 Task: Compose an email with the signature Genevieve Ramirez with the subject Update on a promotion and the message I would like to schedule a meeting to discuss the new company policies. from softage.8@softage.net to softage.2@softage.net Select the numbered list and change the font typography to strikethroughSelect the numbered list and remove the font typography strikethrough Send the email. Finally, move the email from Sent Items to the label Skincare
Action: Mouse moved to (112, 128)
Screenshot: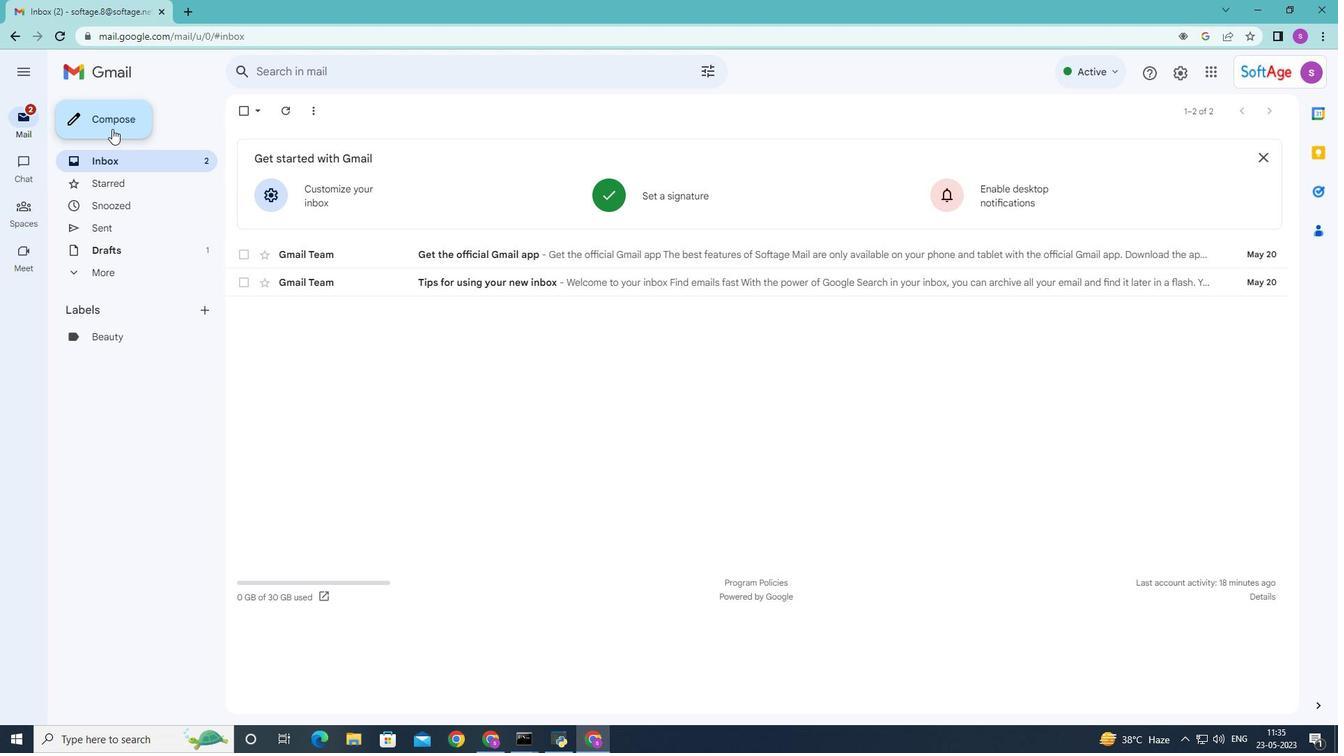 
Action: Mouse pressed left at (112, 128)
Screenshot: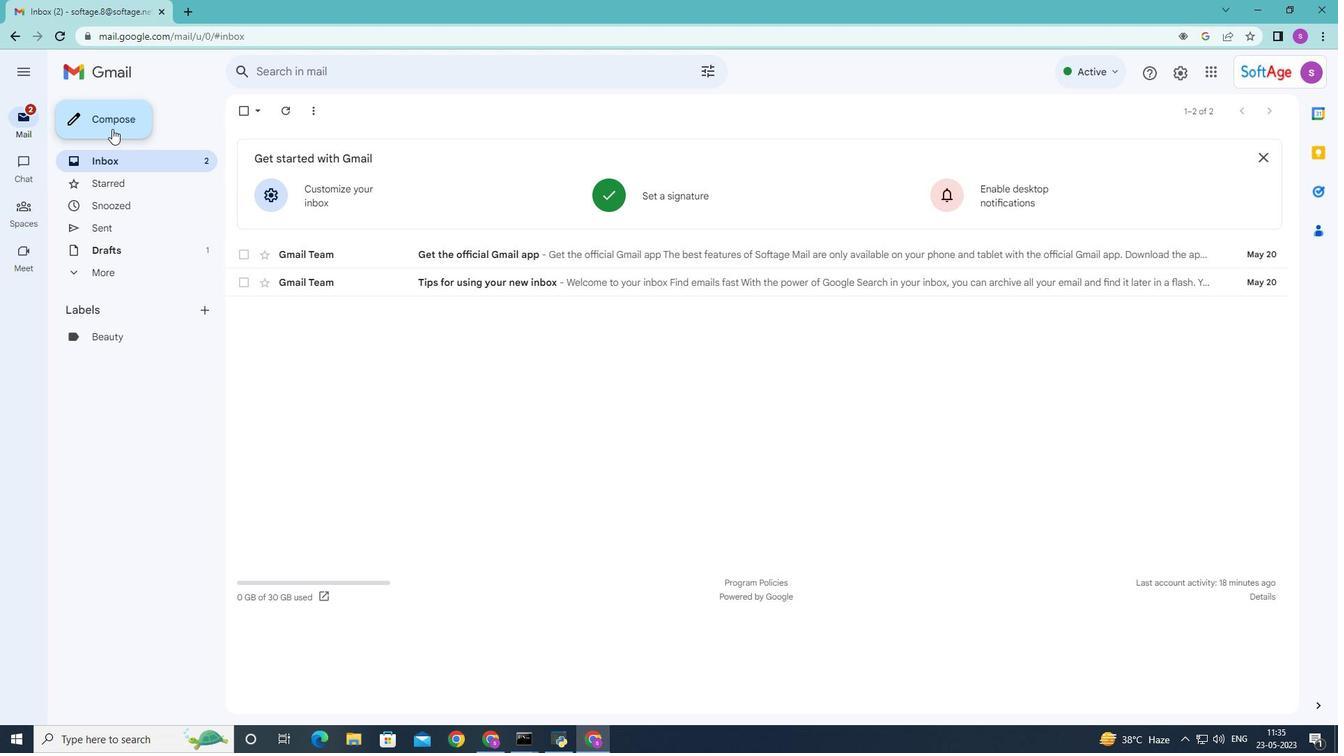 
Action: Mouse moved to (933, 450)
Screenshot: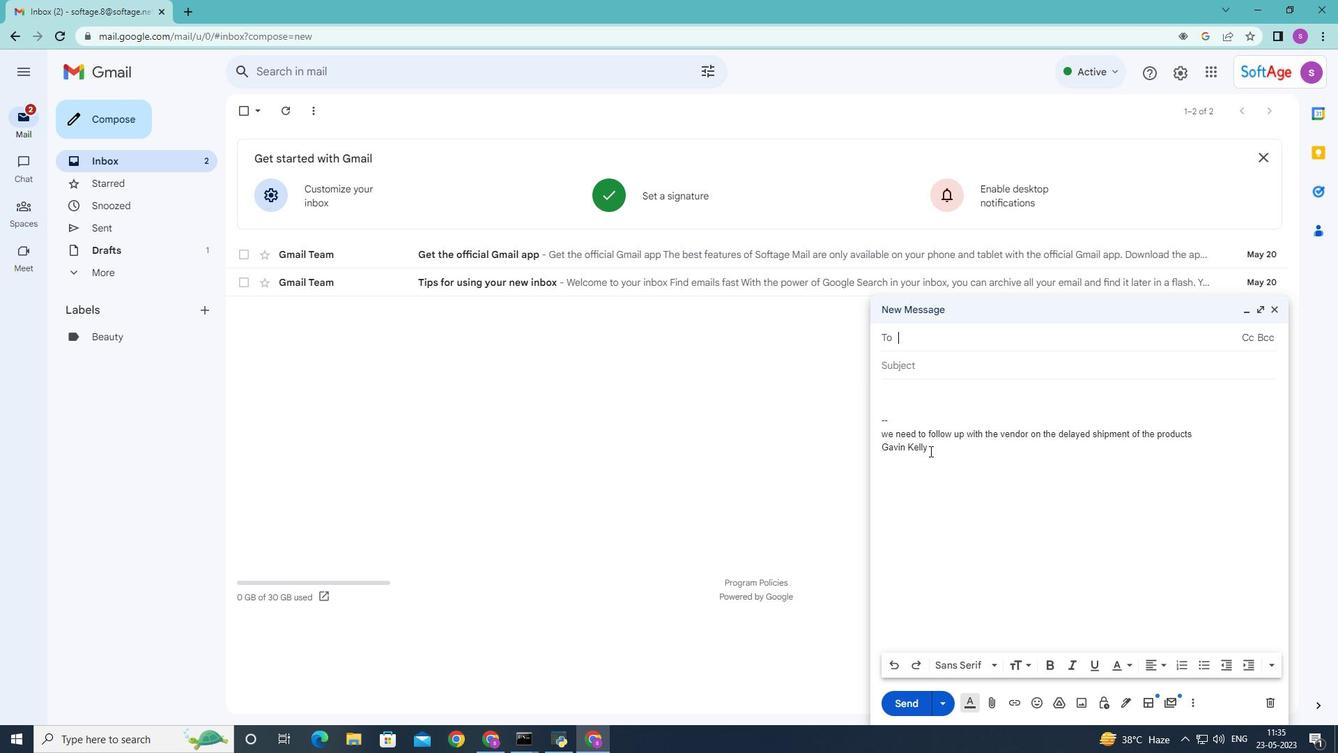 
Action: Mouse pressed left at (933, 450)
Screenshot: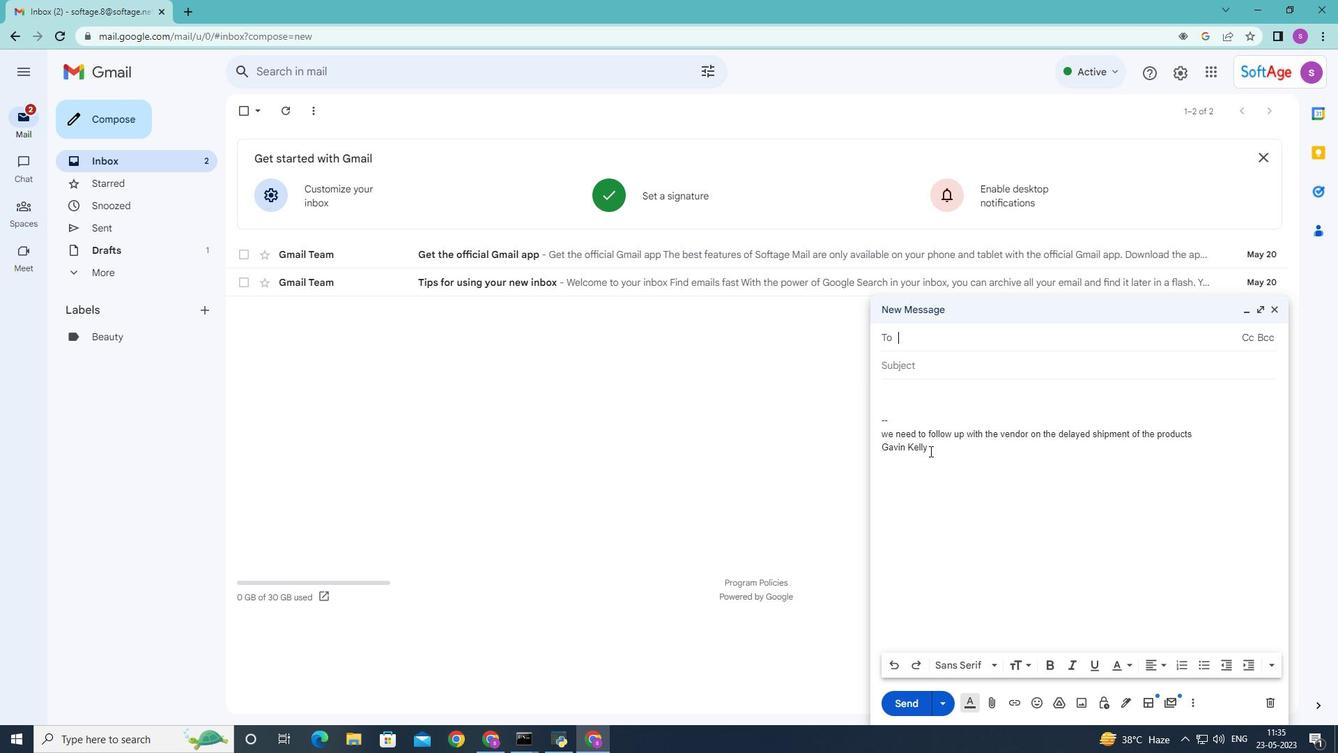 
Action: Mouse moved to (865, 419)
Screenshot: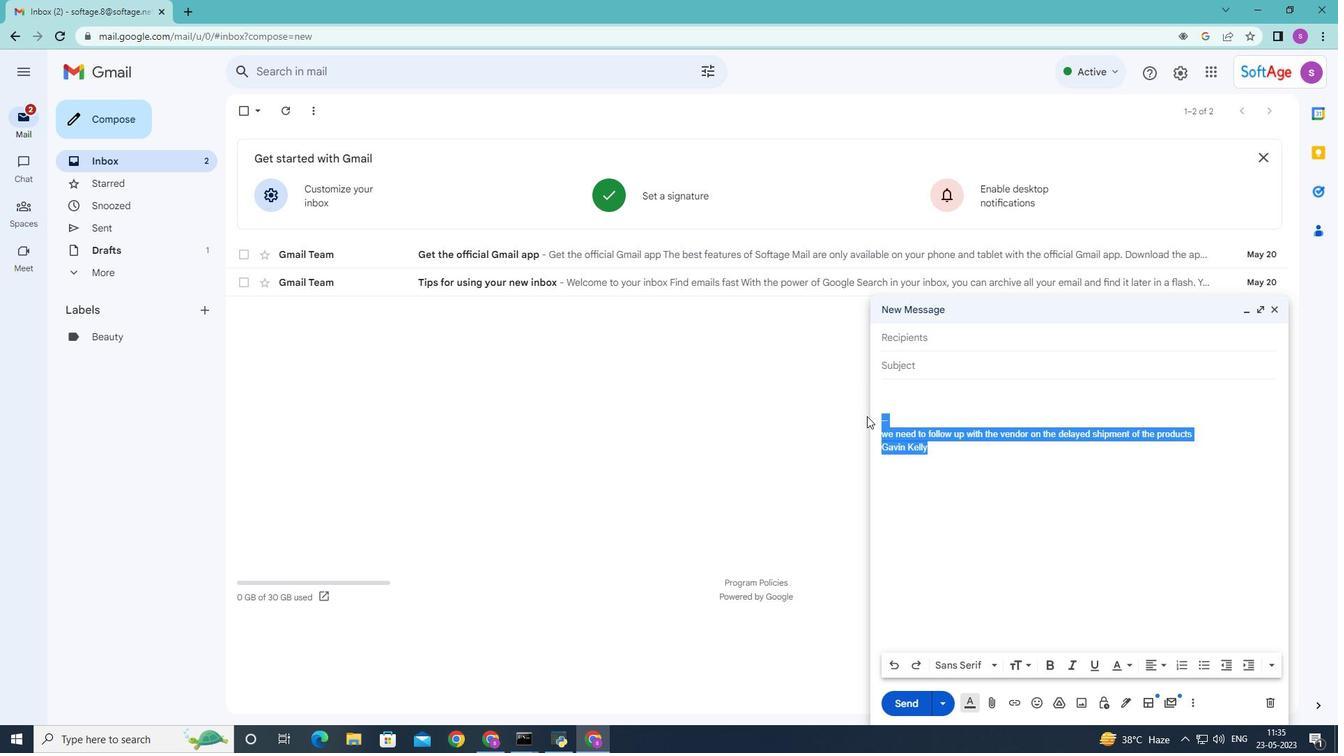 
Action: Key pressed <Key.backspace>
Screenshot: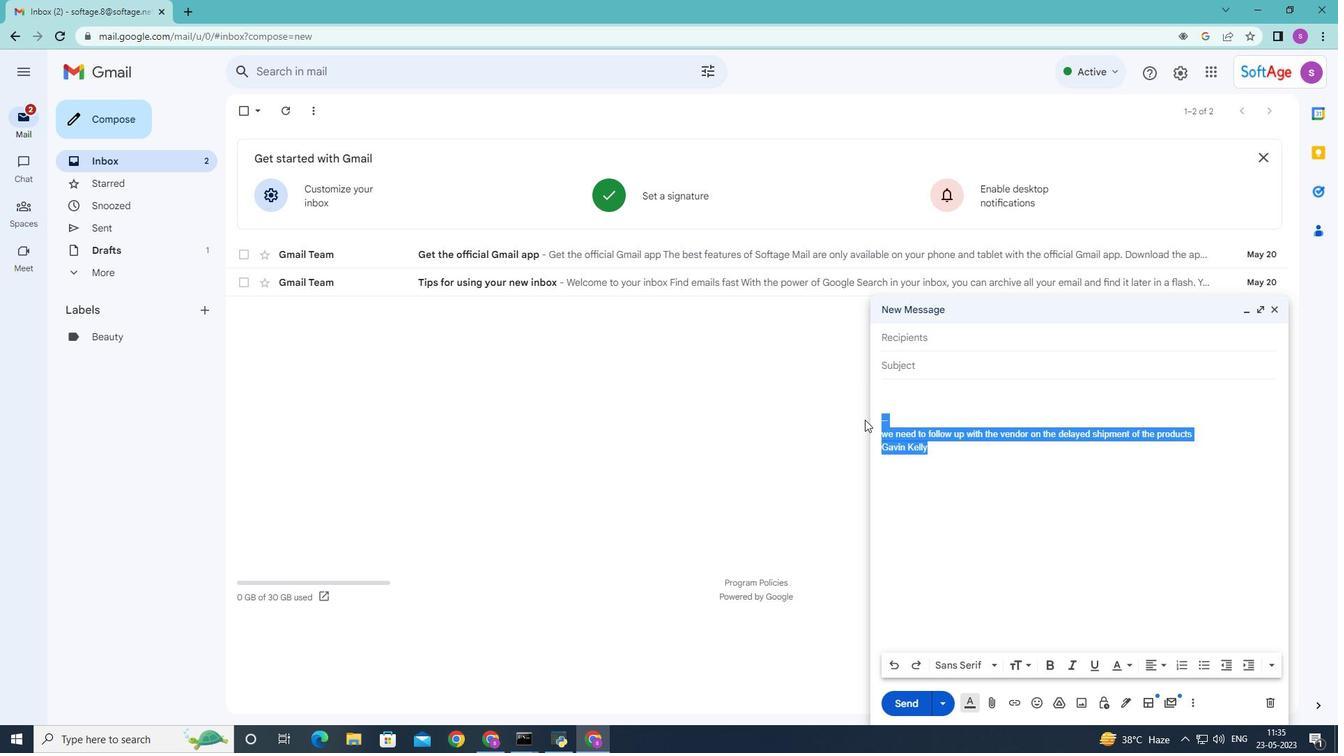 
Action: Mouse moved to (1275, 307)
Screenshot: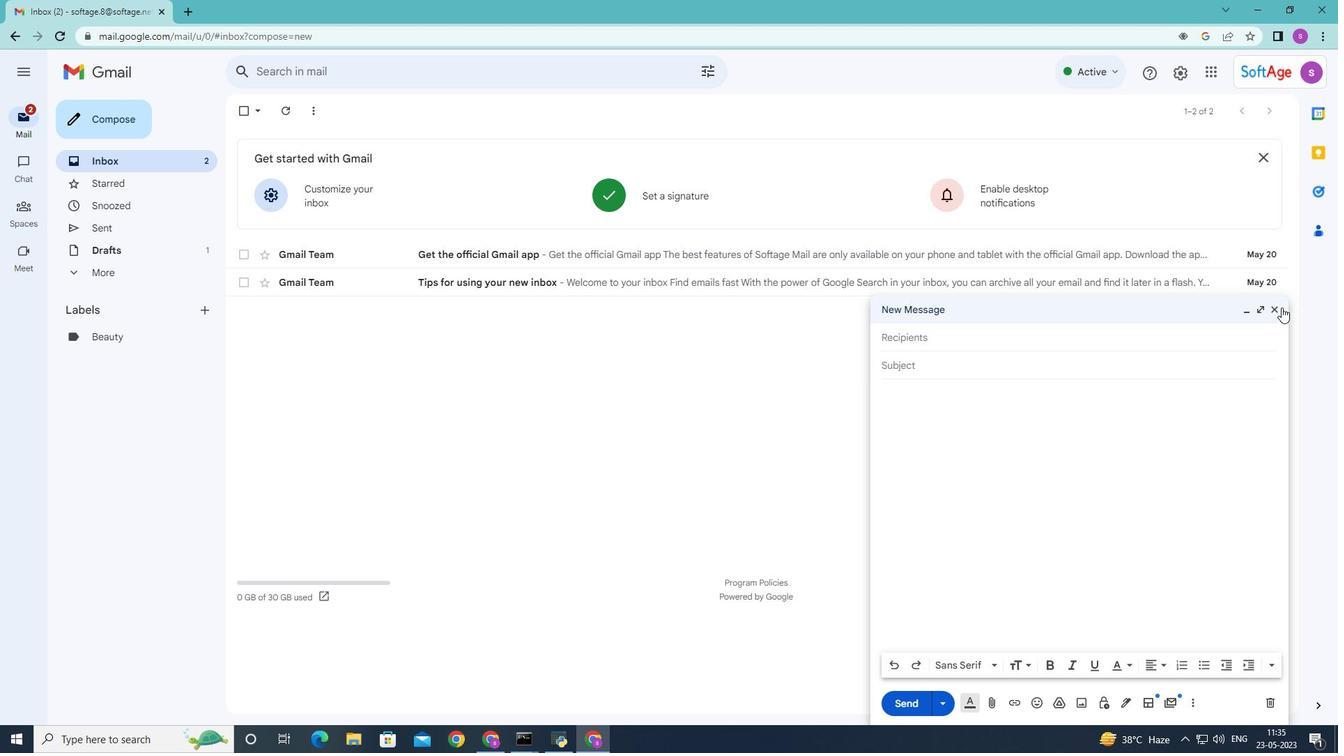 
Action: Mouse pressed left at (1275, 307)
Screenshot: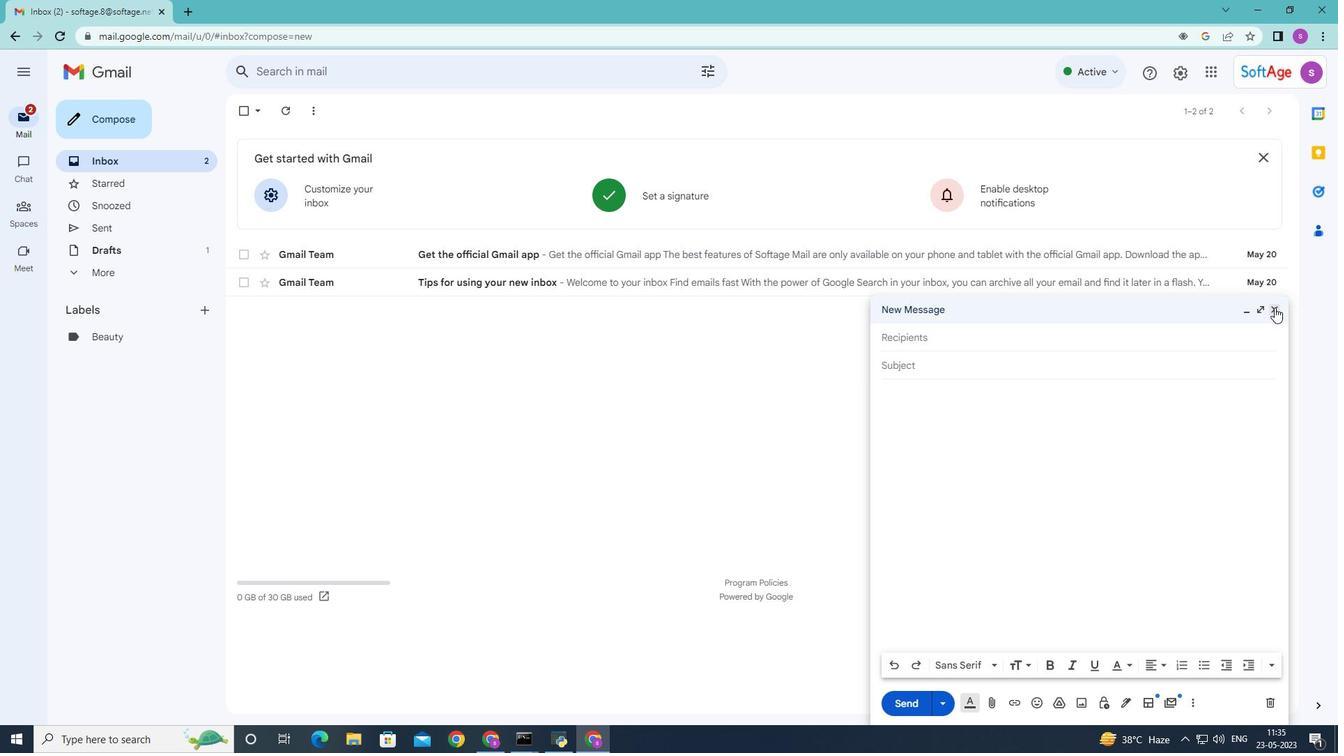 
Action: Mouse moved to (1182, 74)
Screenshot: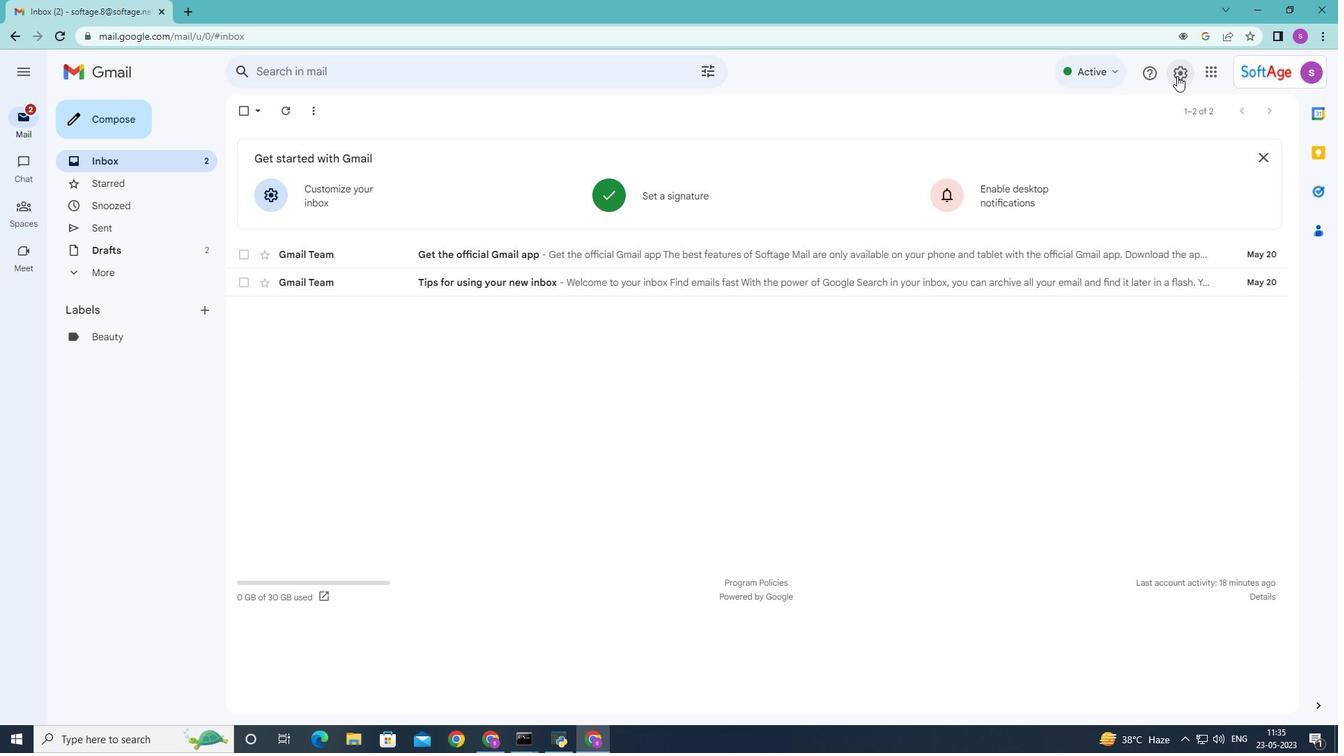 
Action: Mouse pressed left at (1182, 74)
Screenshot: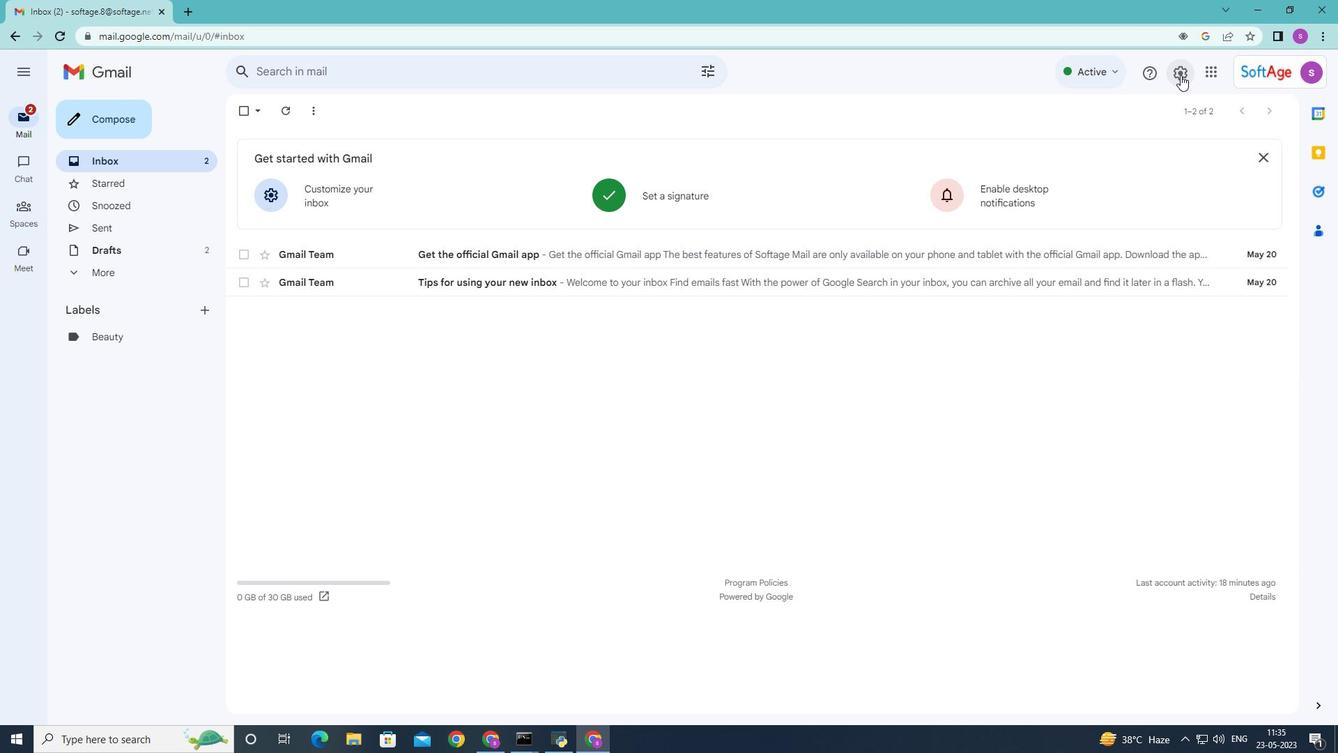 
Action: Mouse moved to (1214, 143)
Screenshot: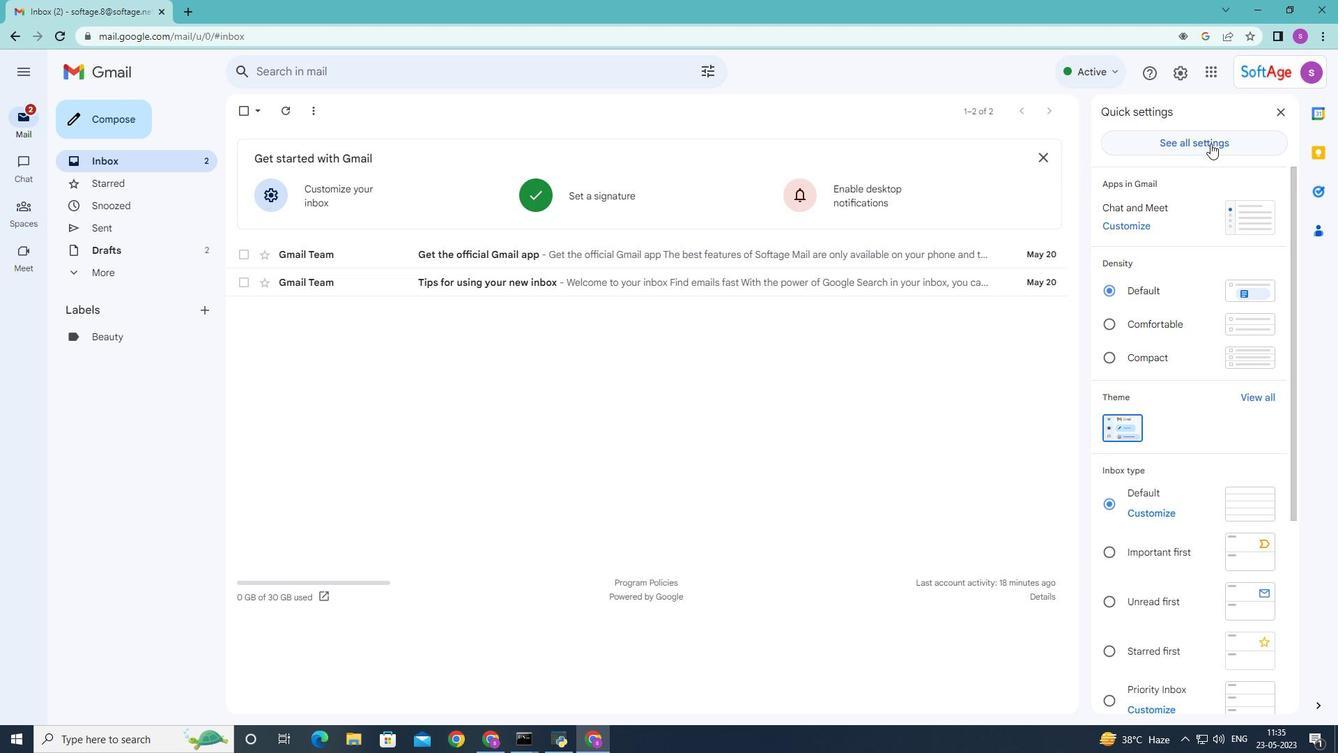 
Action: Mouse pressed left at (1214, 143)
Screenshot: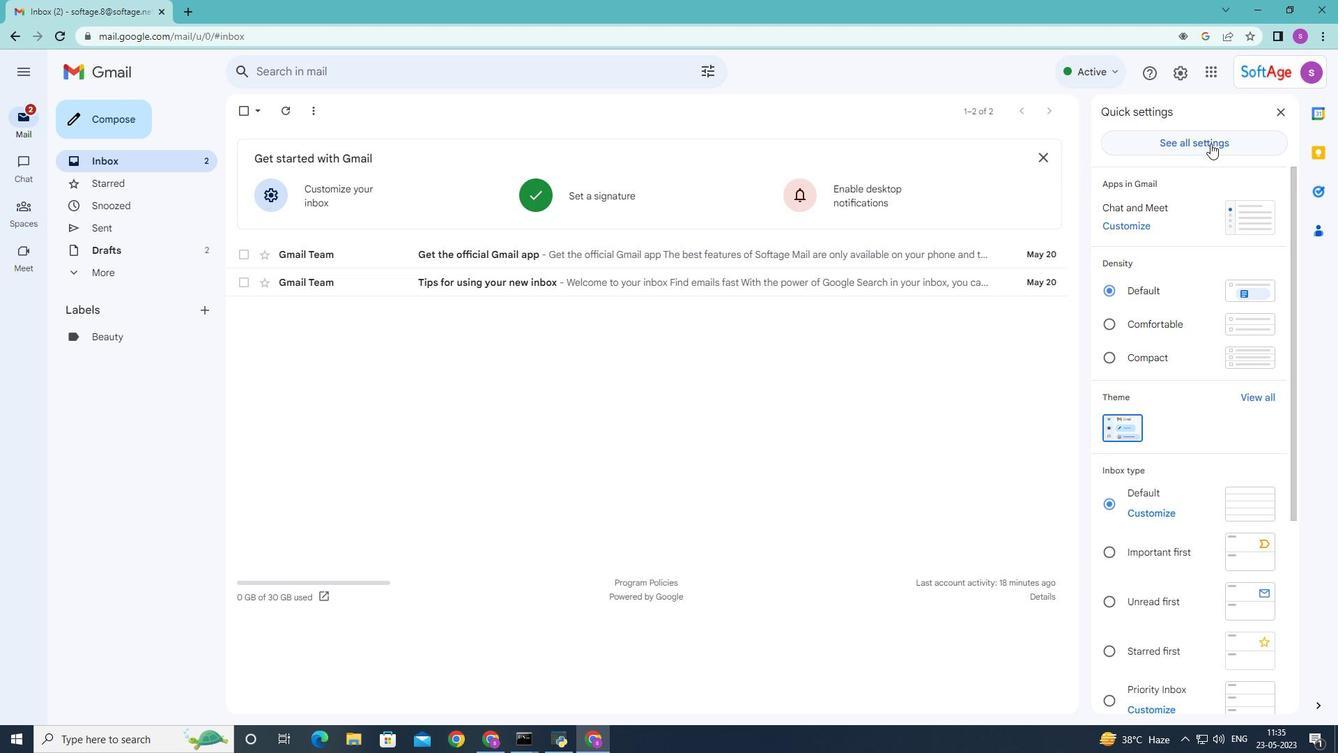 
Action: Mouse moved to (536, 479)
Screenshot: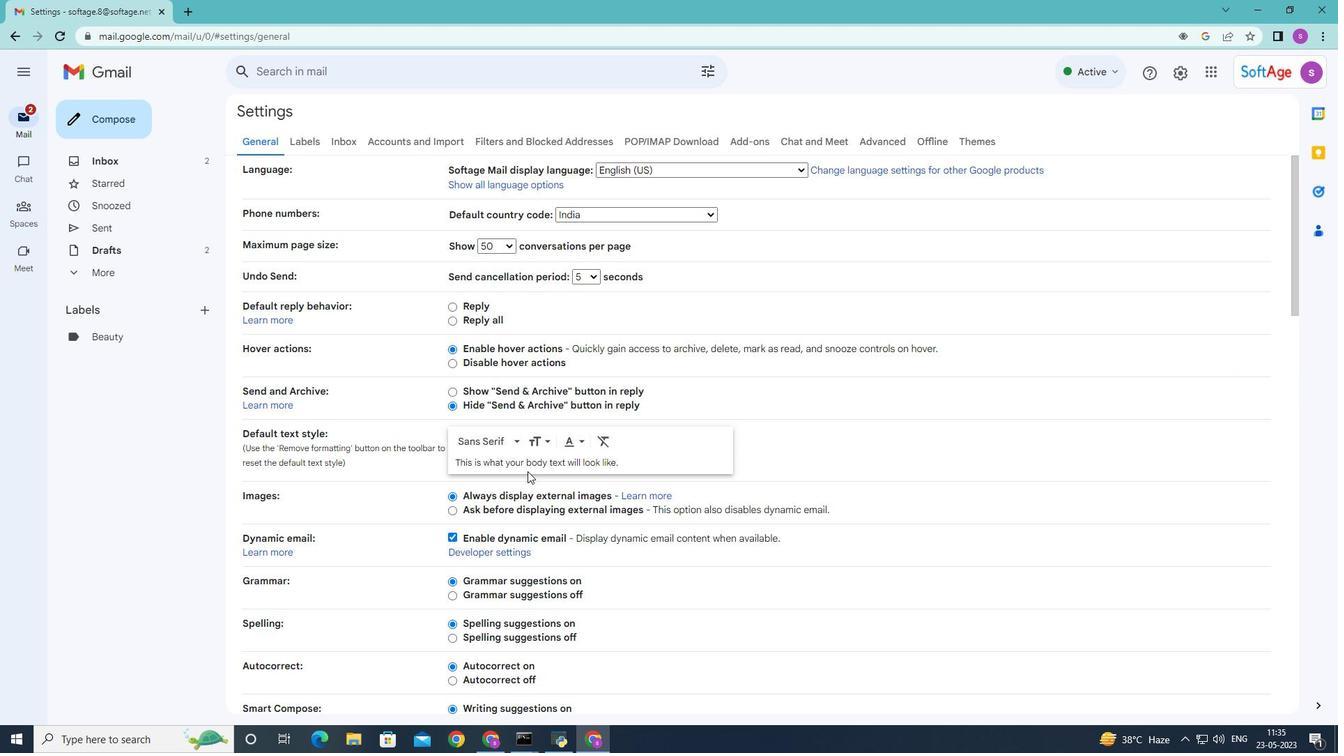 
Action: Mouse scrolled (536, 478) with delta (0, 0)
Screenshot: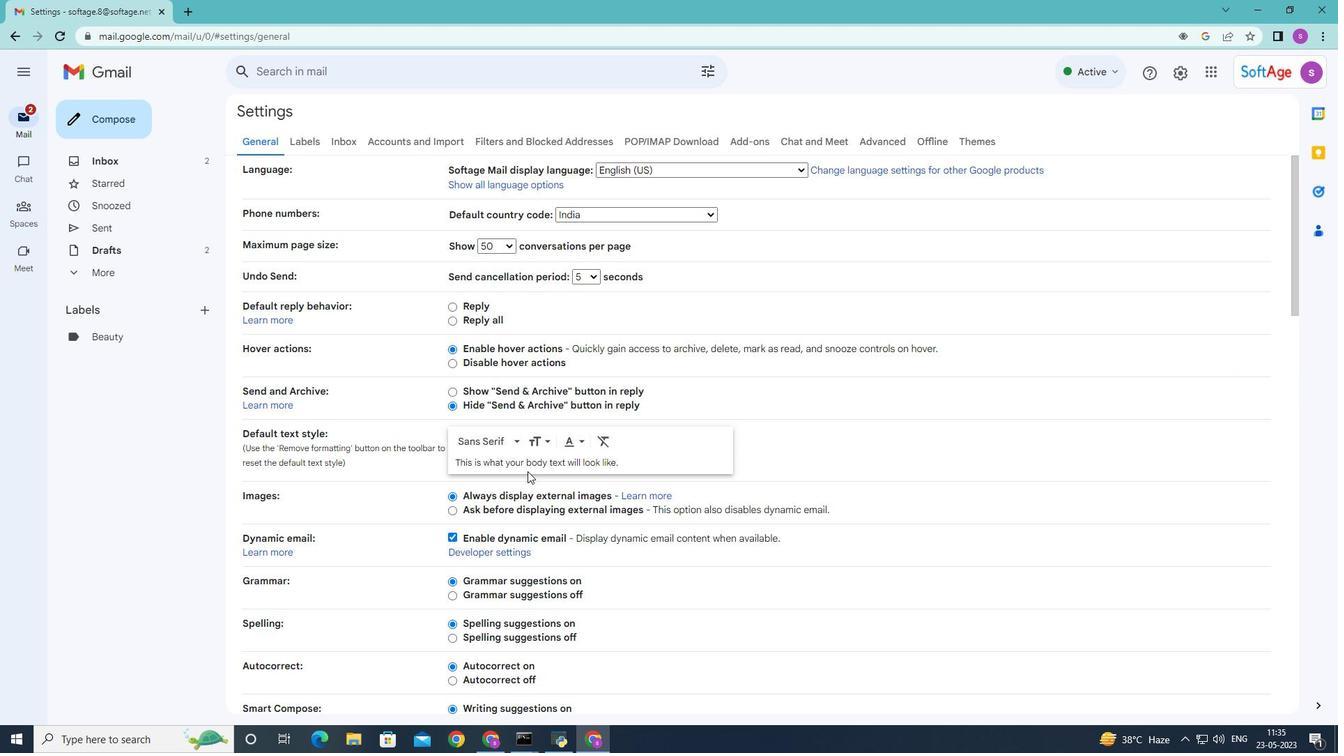
Action: Mouse moved to (537, 479)
Screenshot: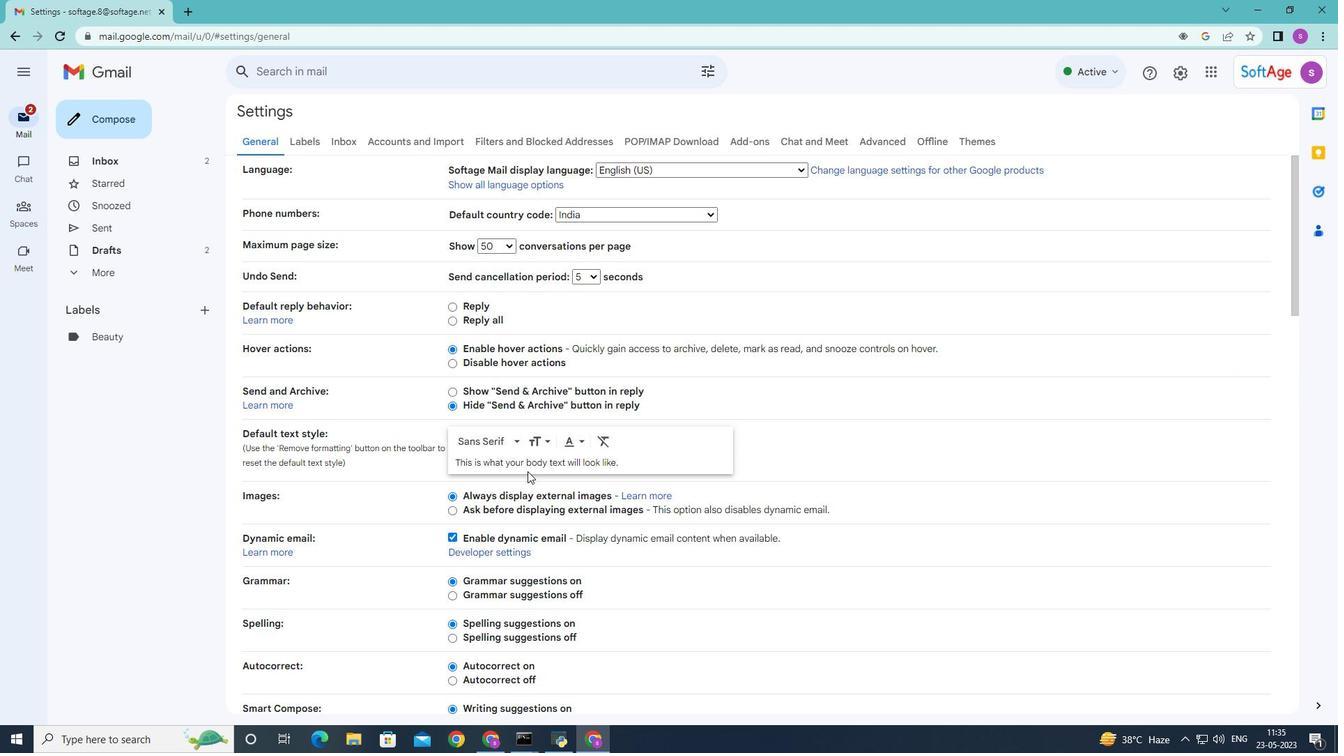 
Action: Mouse scrolled (537, 479) with delta (0, 0)
Screenshot: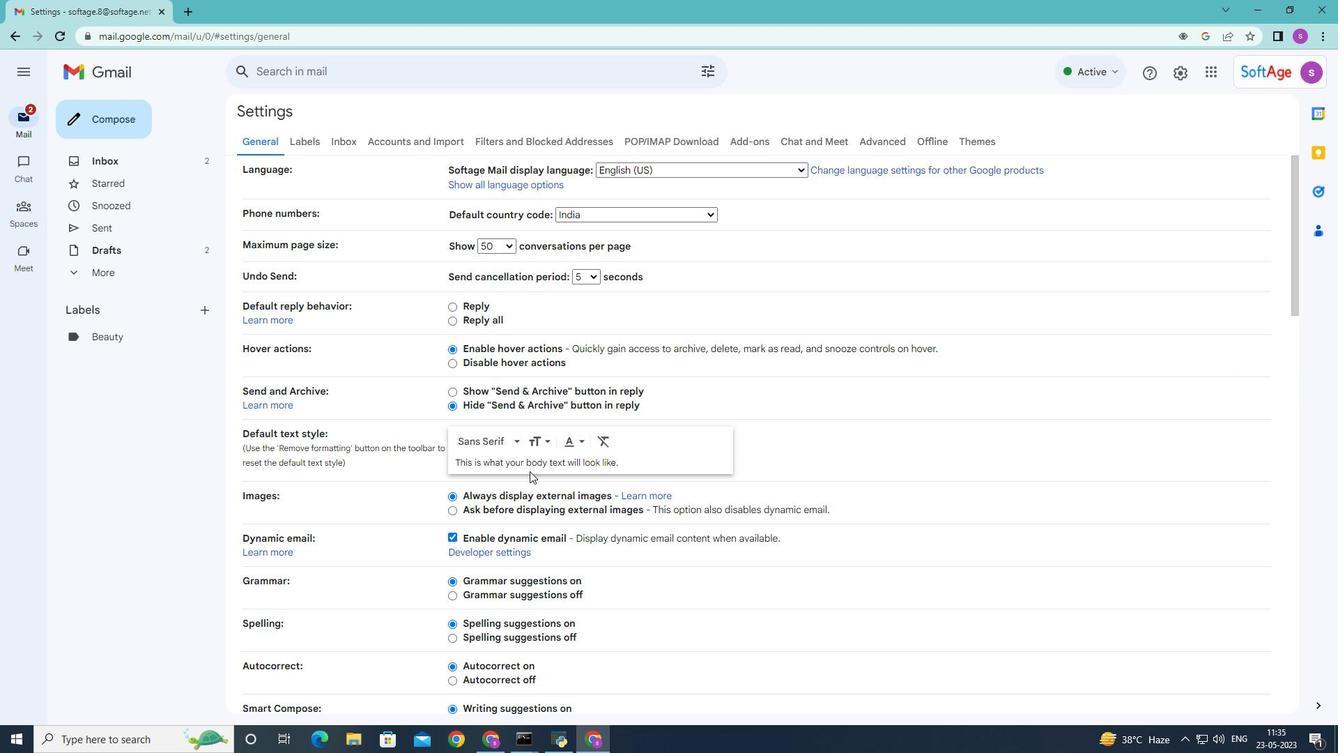 
Action: Mouse scrolled (537, 479) with delta (0, 0)
Screenshot: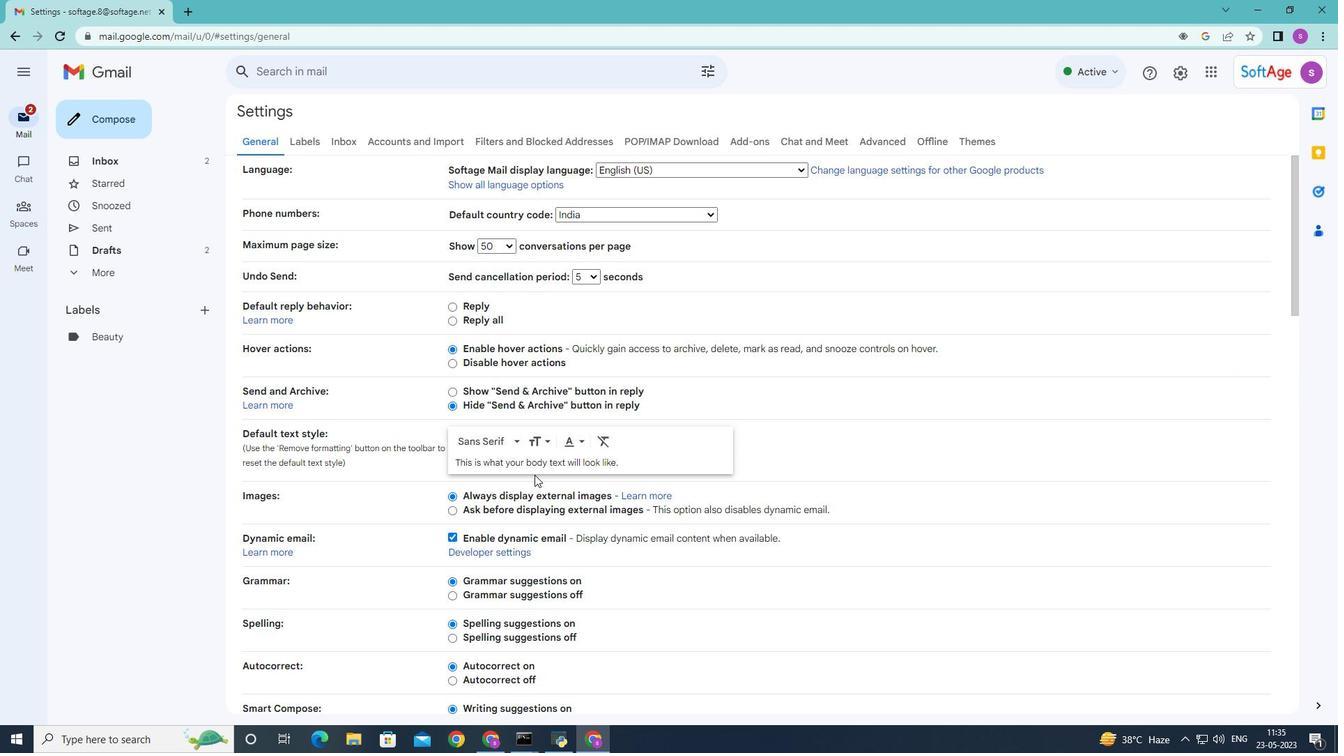 
Action: Mouse scrolled (537, 479) with delta (0, 0)
Screenshot: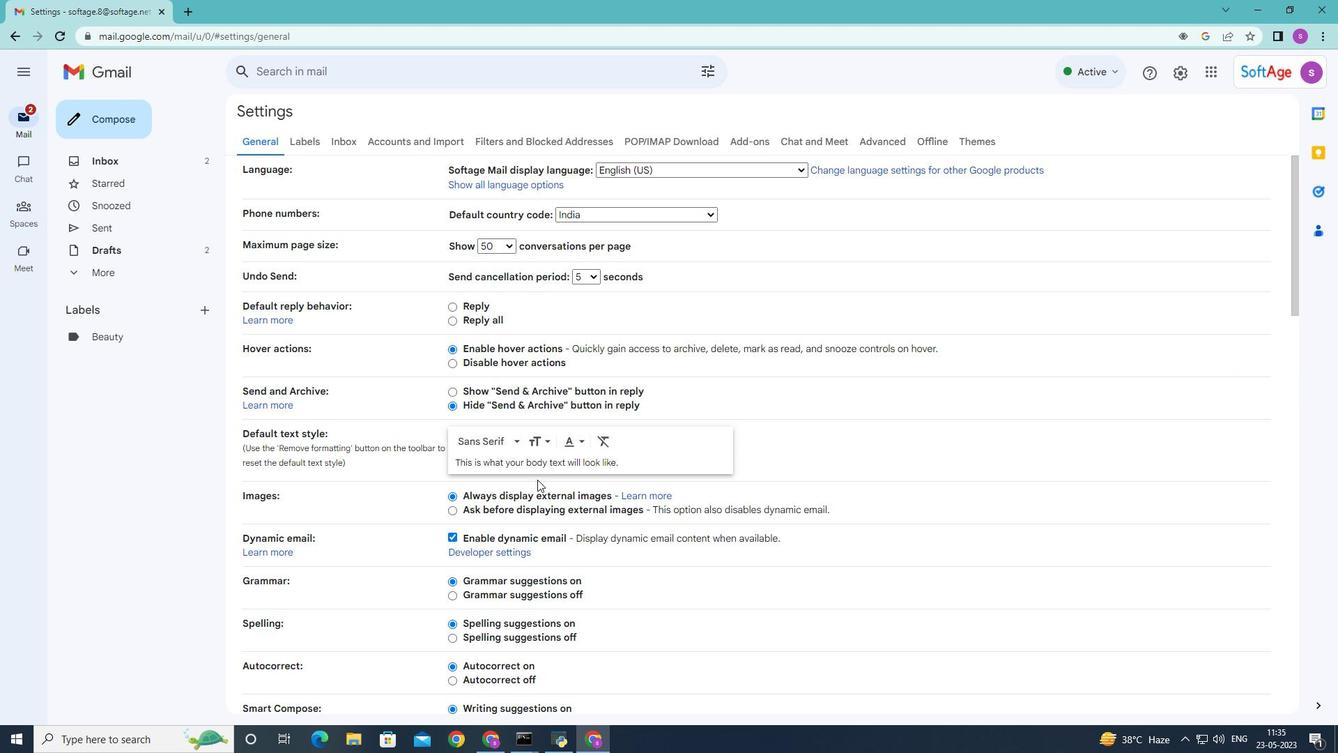 
Action: Mouse scrolled (537, 479) with delta (0, 0)
Screenshot: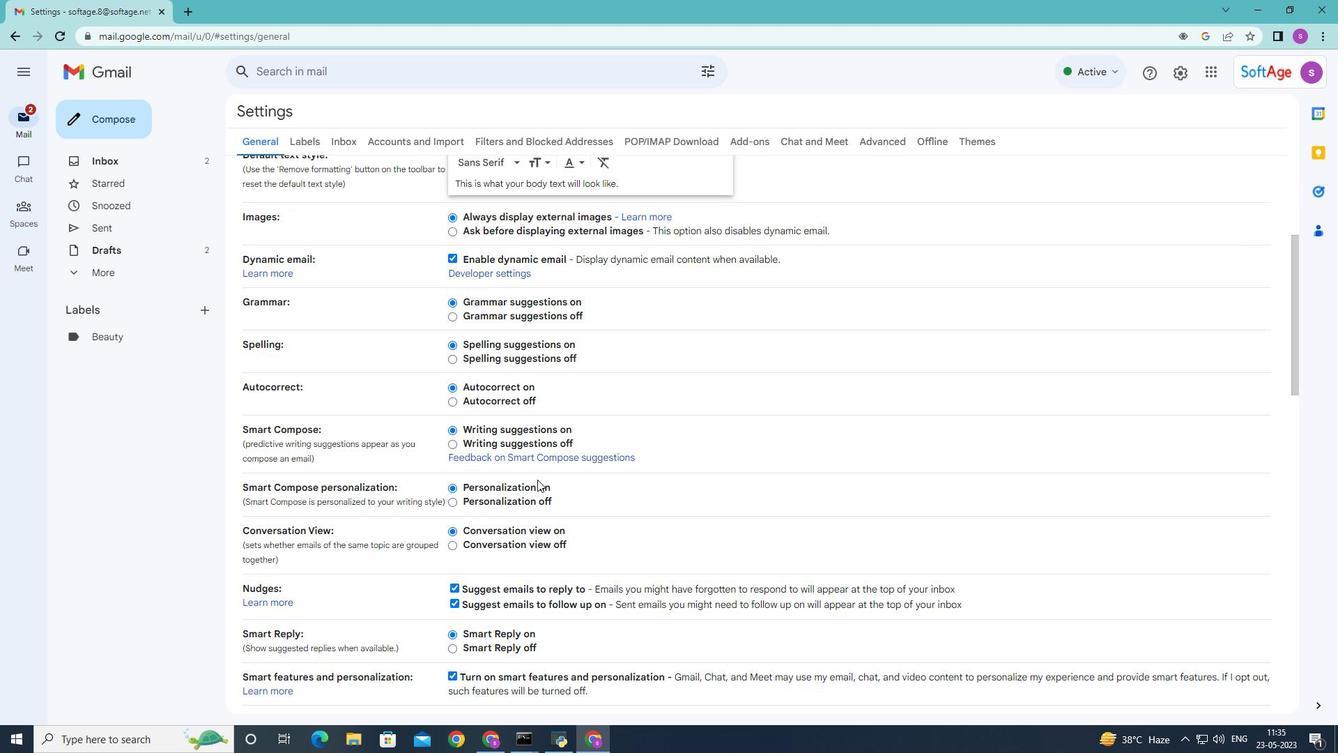 
Action: Mouse scrolled (537, 479) with delta (0, 0)
Screenshot: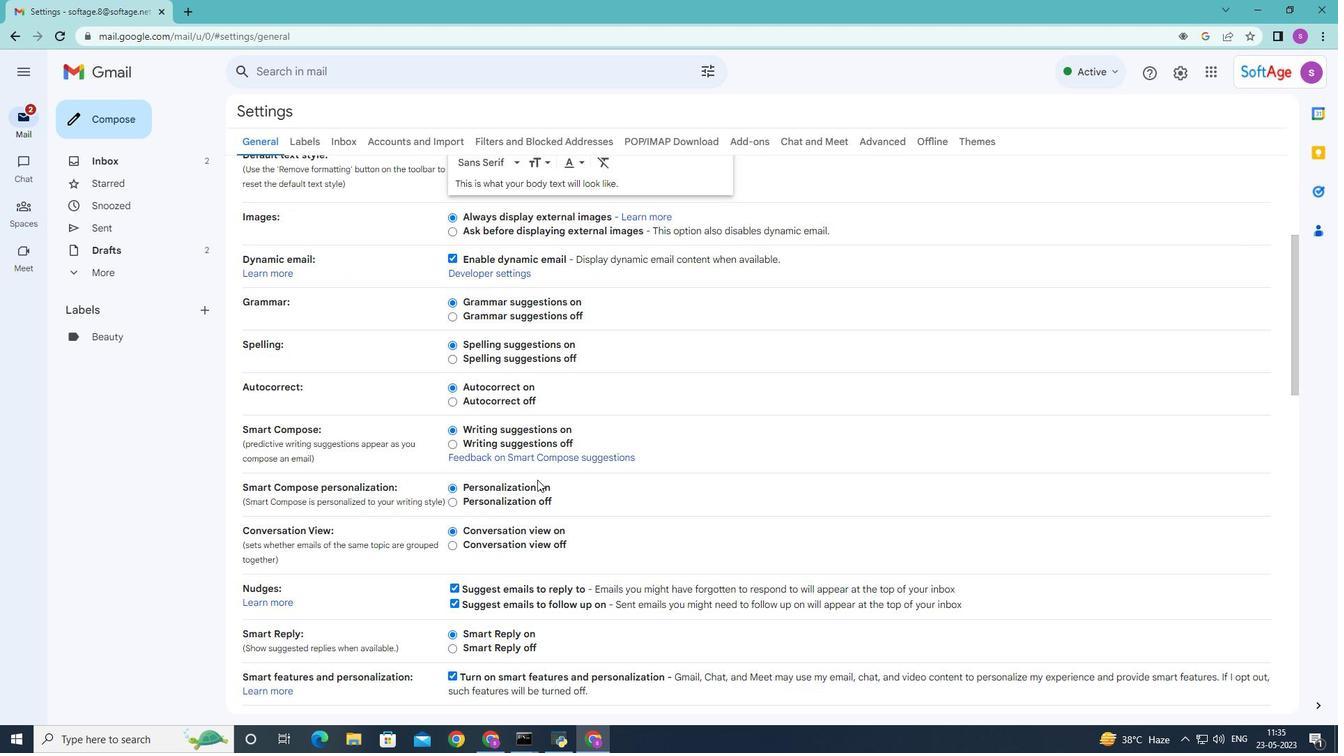 
Action: Mouse scrolled (537, 479) with delta (0, 0)
Screenshot: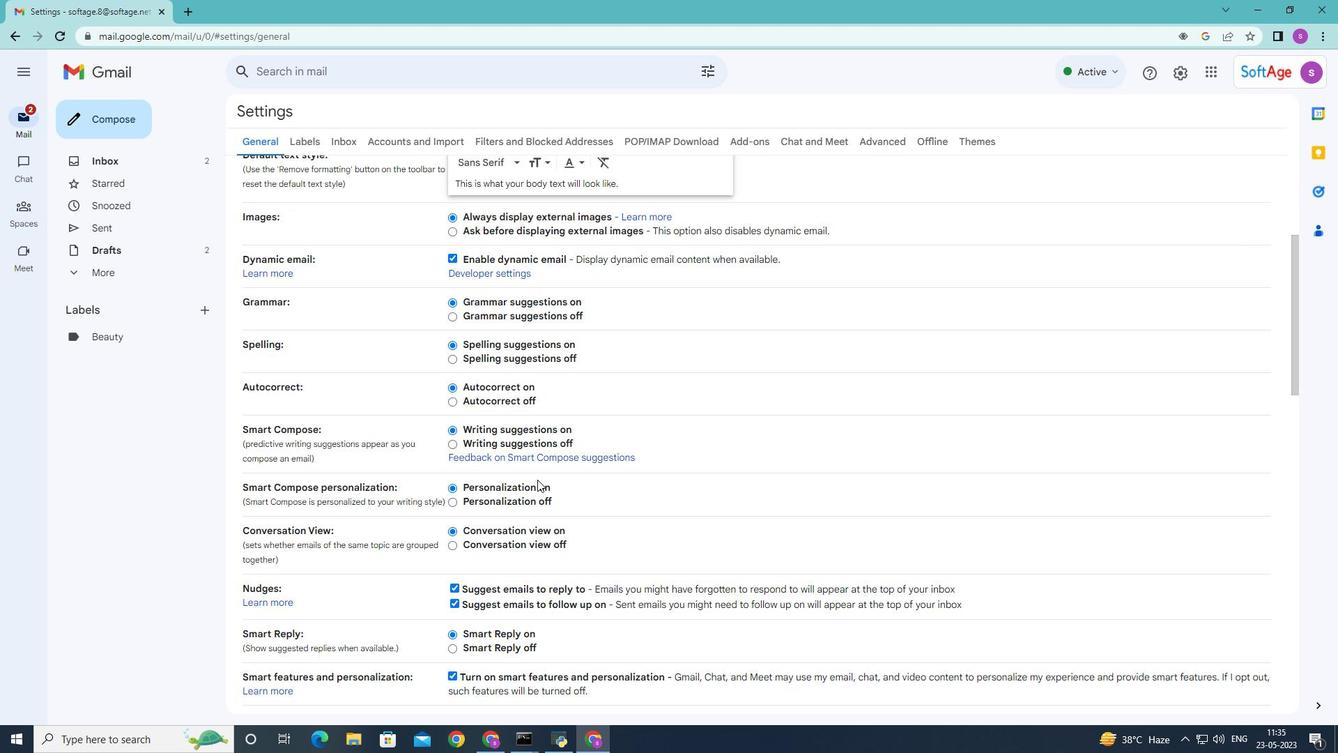 
Action: Mouse moved to (537, 479)
Screenshot: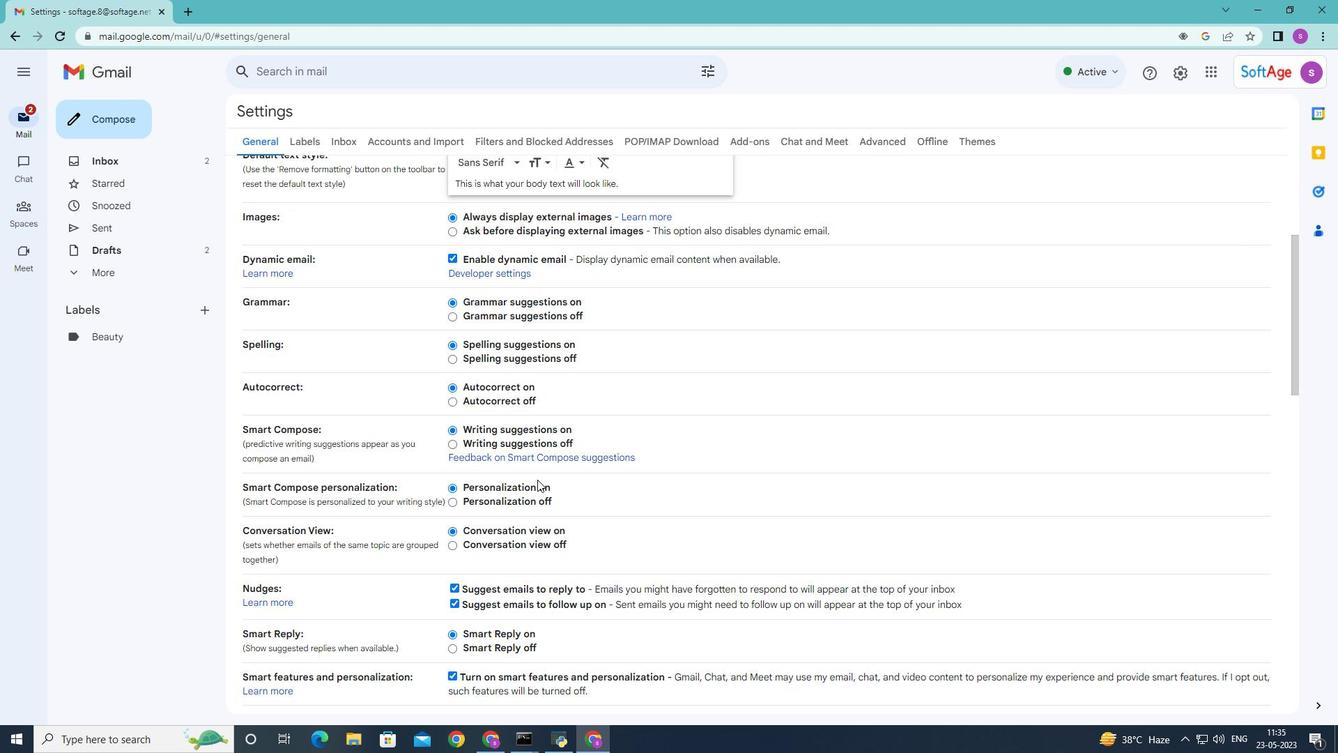 
Action: Mouse scrolled (537, 479) with delta (0, 0)
Screenshot: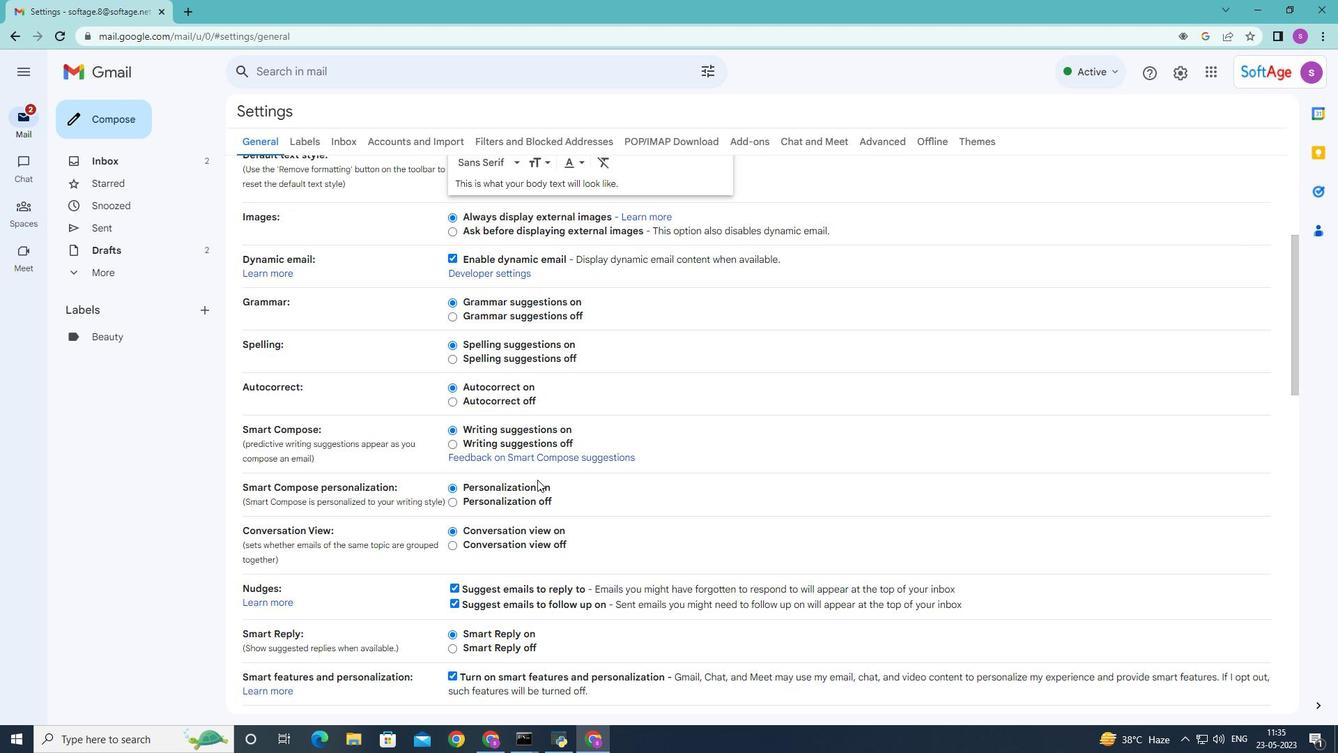 
Action: Mouse scrolled (537, 479) with delta (0, 0)
Screenshot: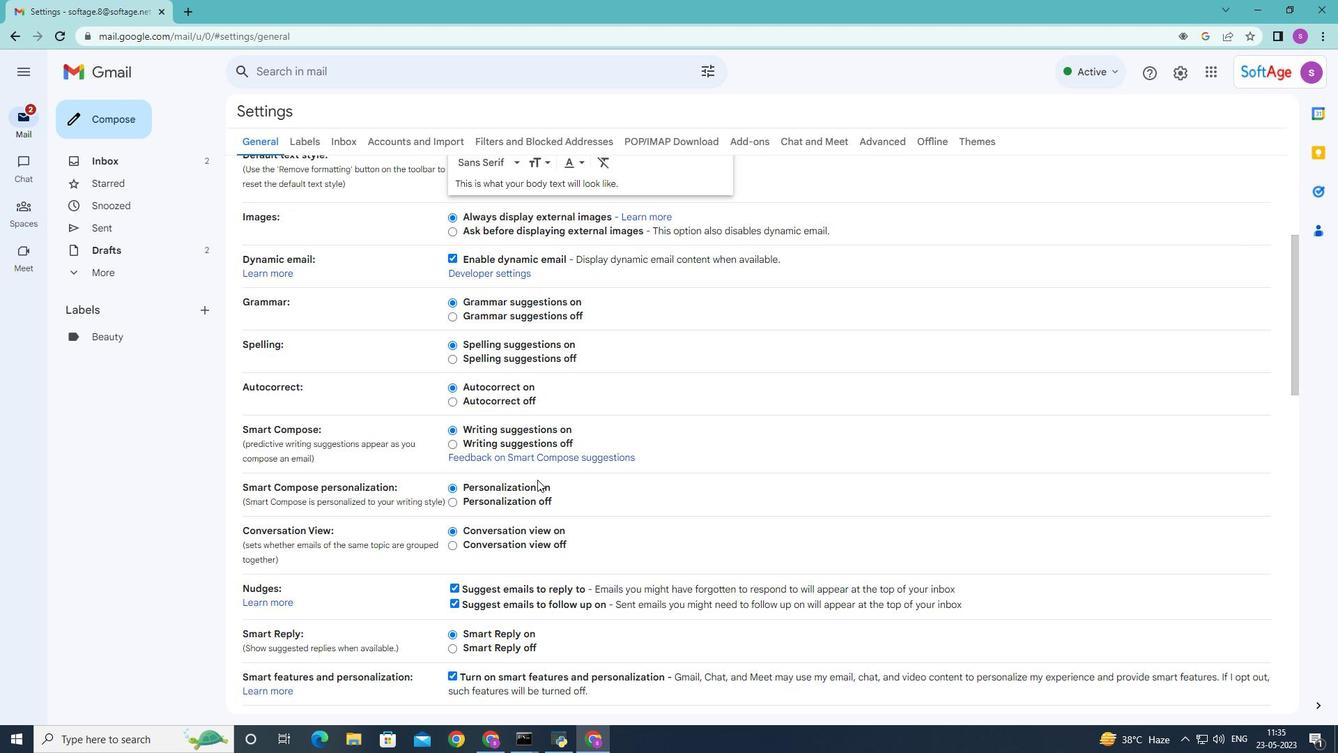 
Action: Mouse moved to (537, 479)
Screenshot: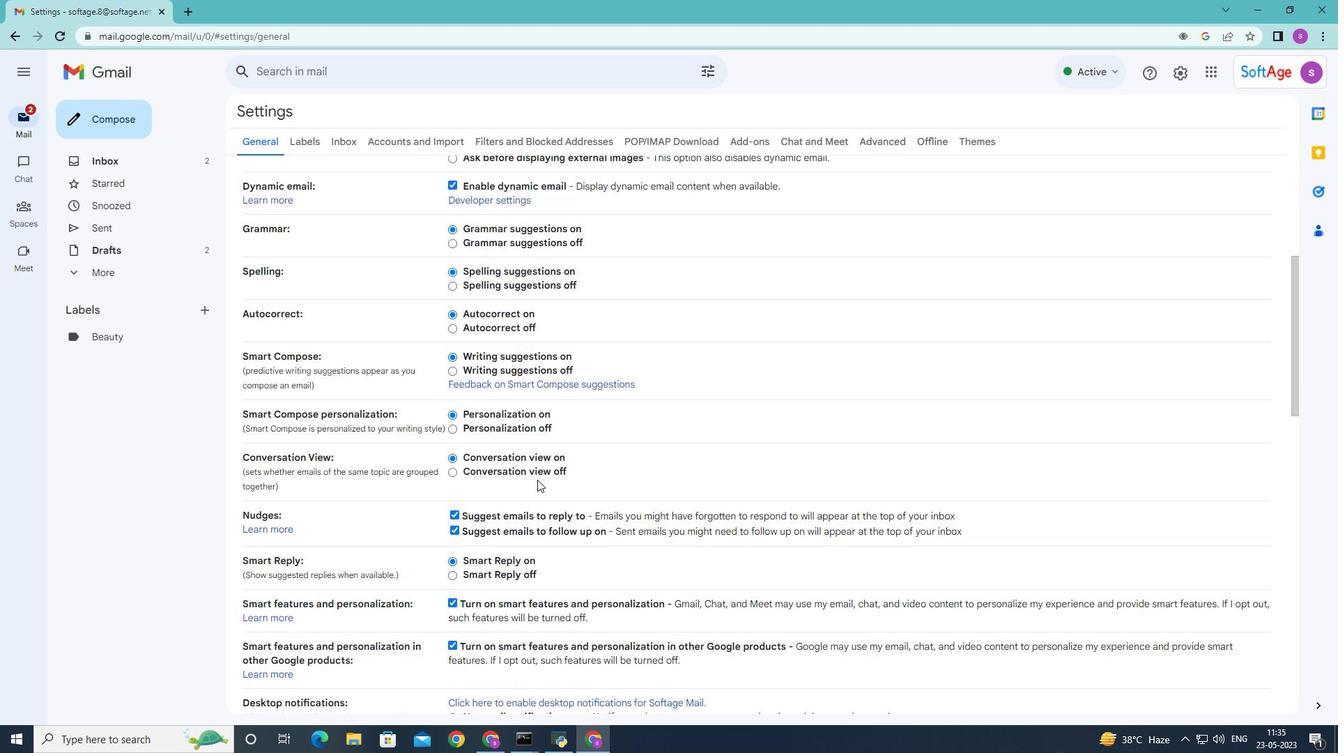 
Action: Mouse scrolled (537, 479) with delta (0, 0)
Screenshot: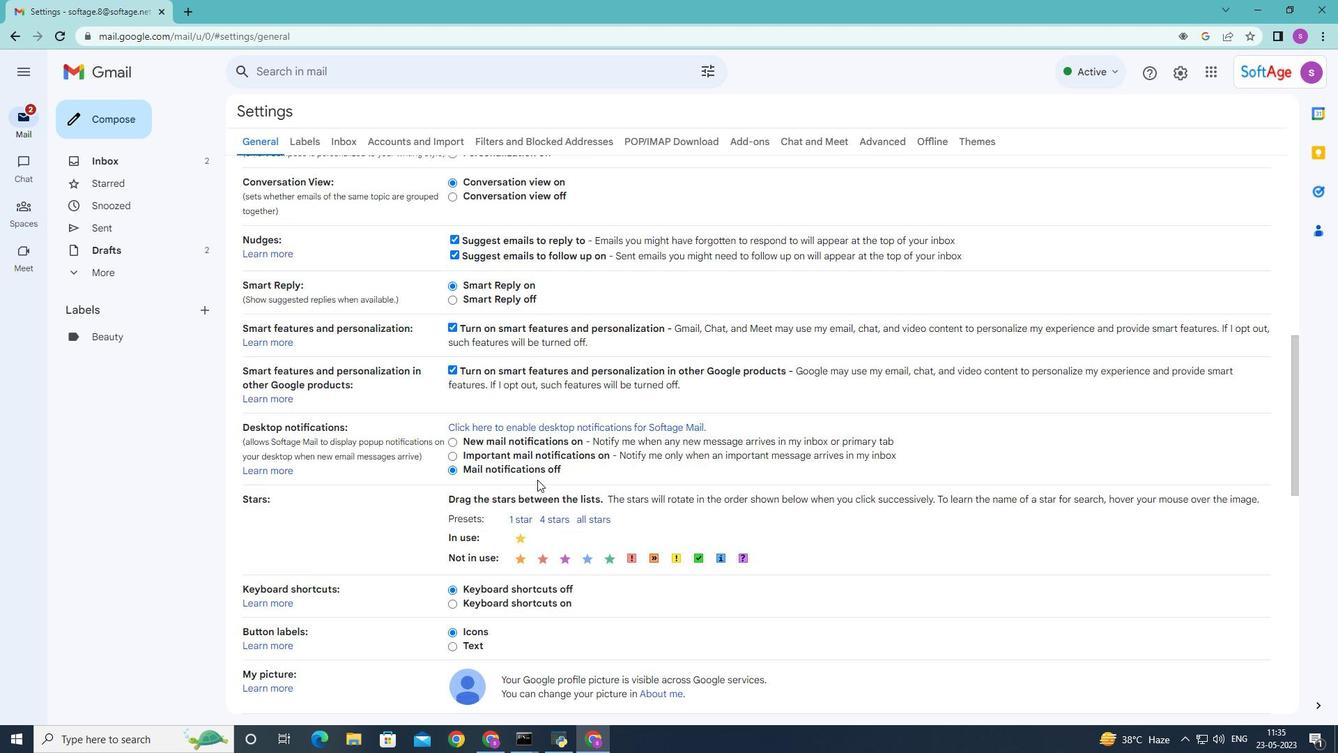 
Action: Mouse scrolled (537, 479) with delta (0, 0)
Screenshot: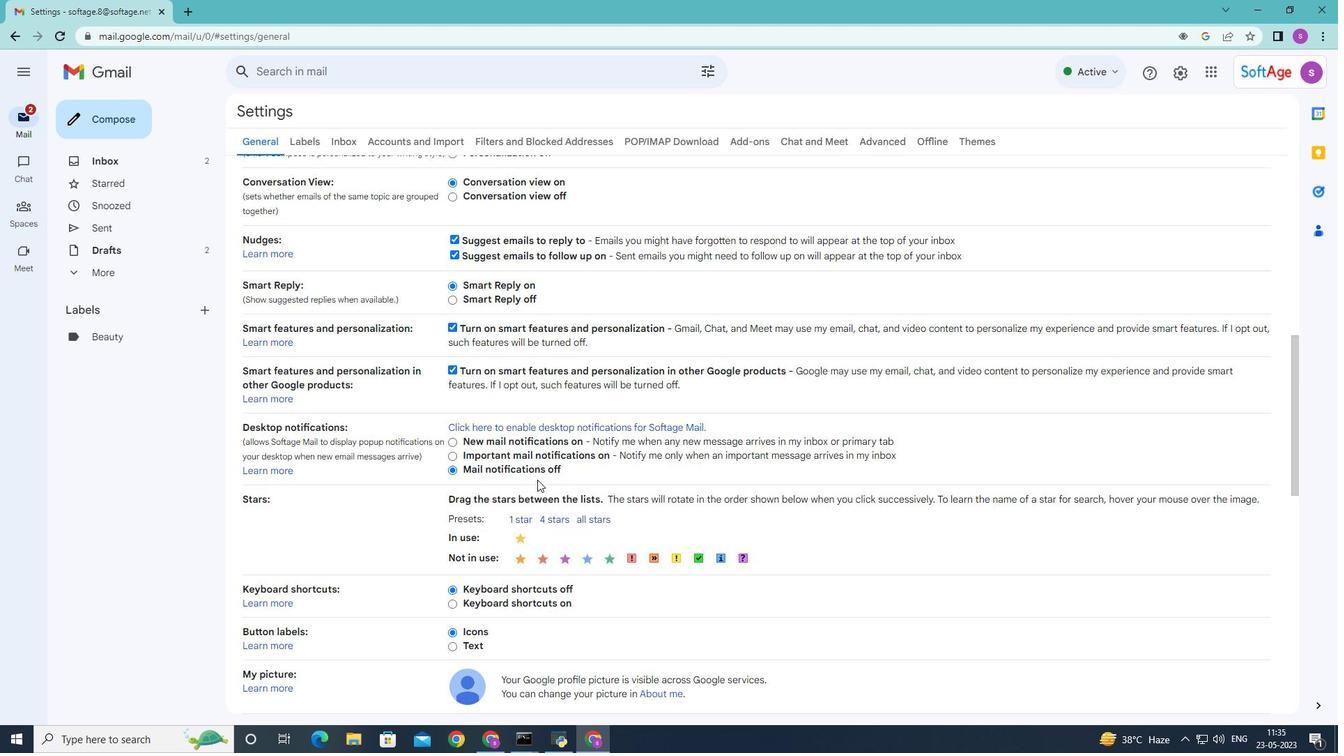 
Action: Mouse scrolled (537, 479) with delta (0, 0)
Screenshot: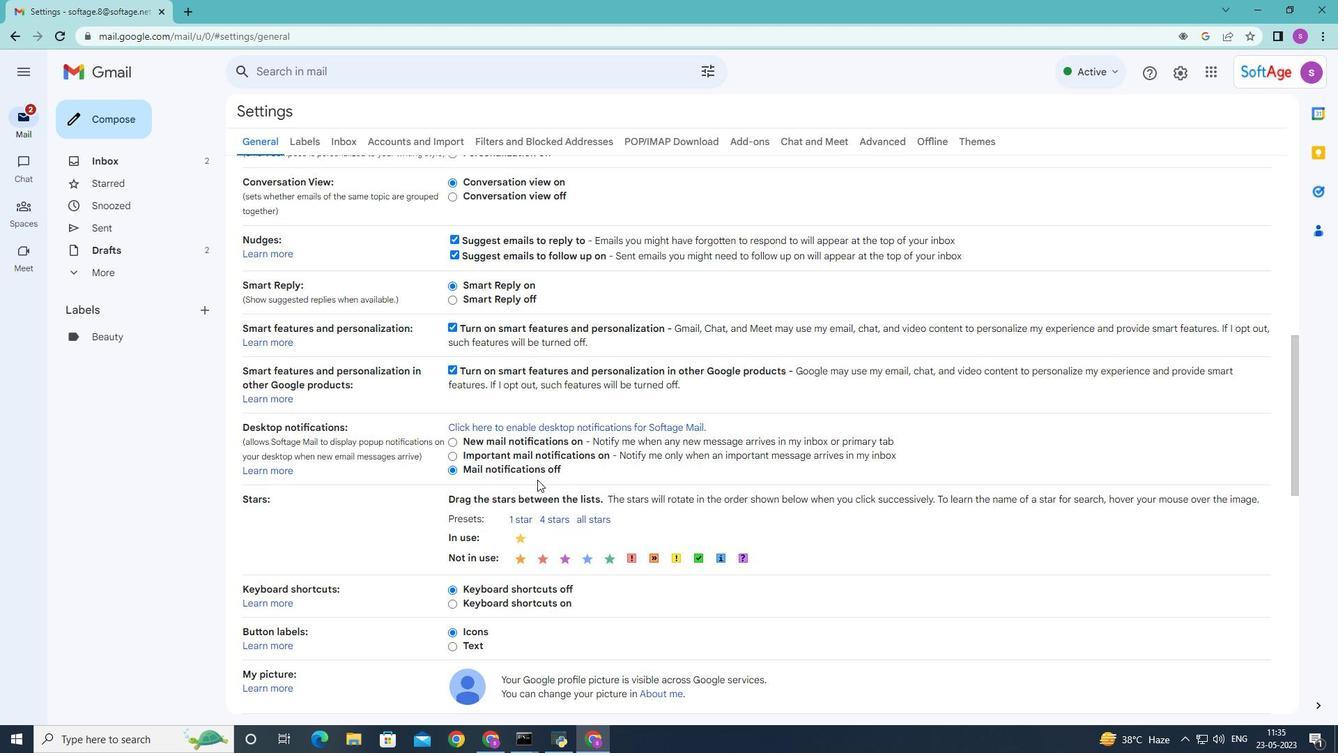 
Action: Mouse scrolled (537, 479) with delta (0, 0)
Screenshot: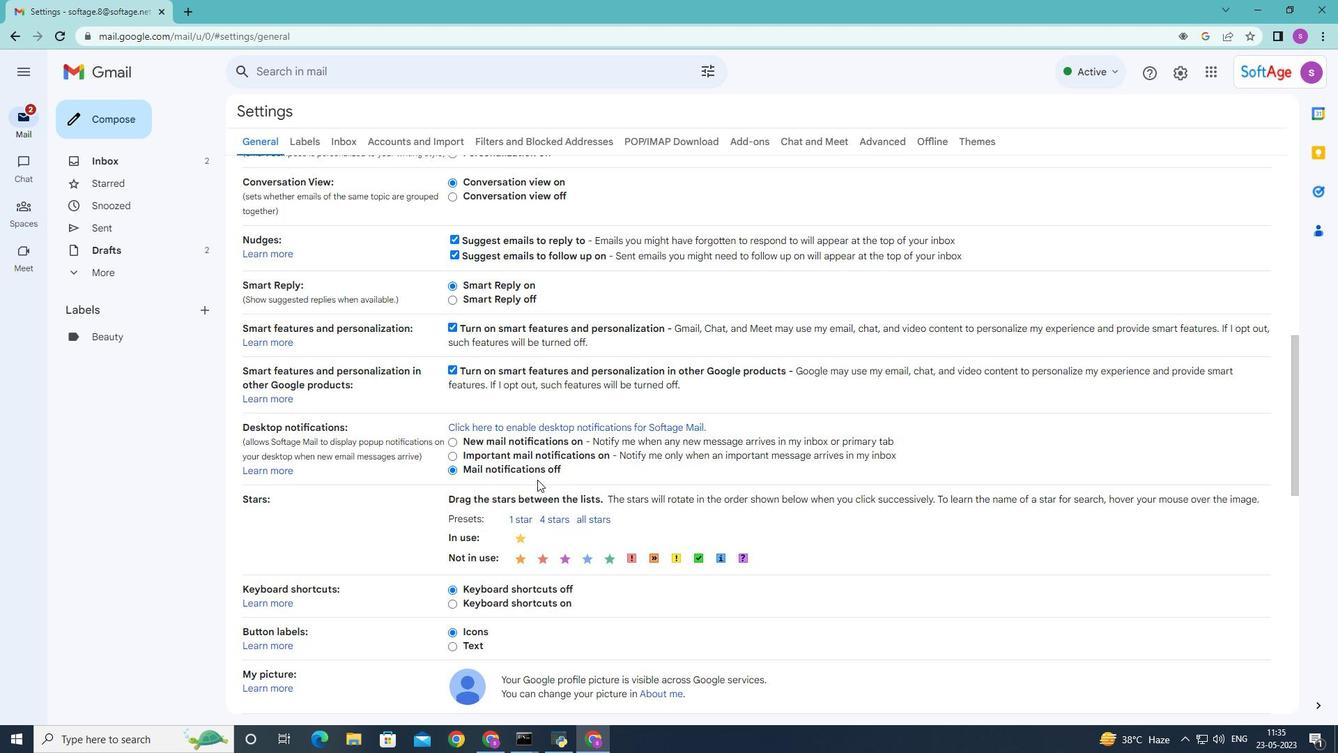 
Action: Mouse moved to (597, 498)
Screenshot: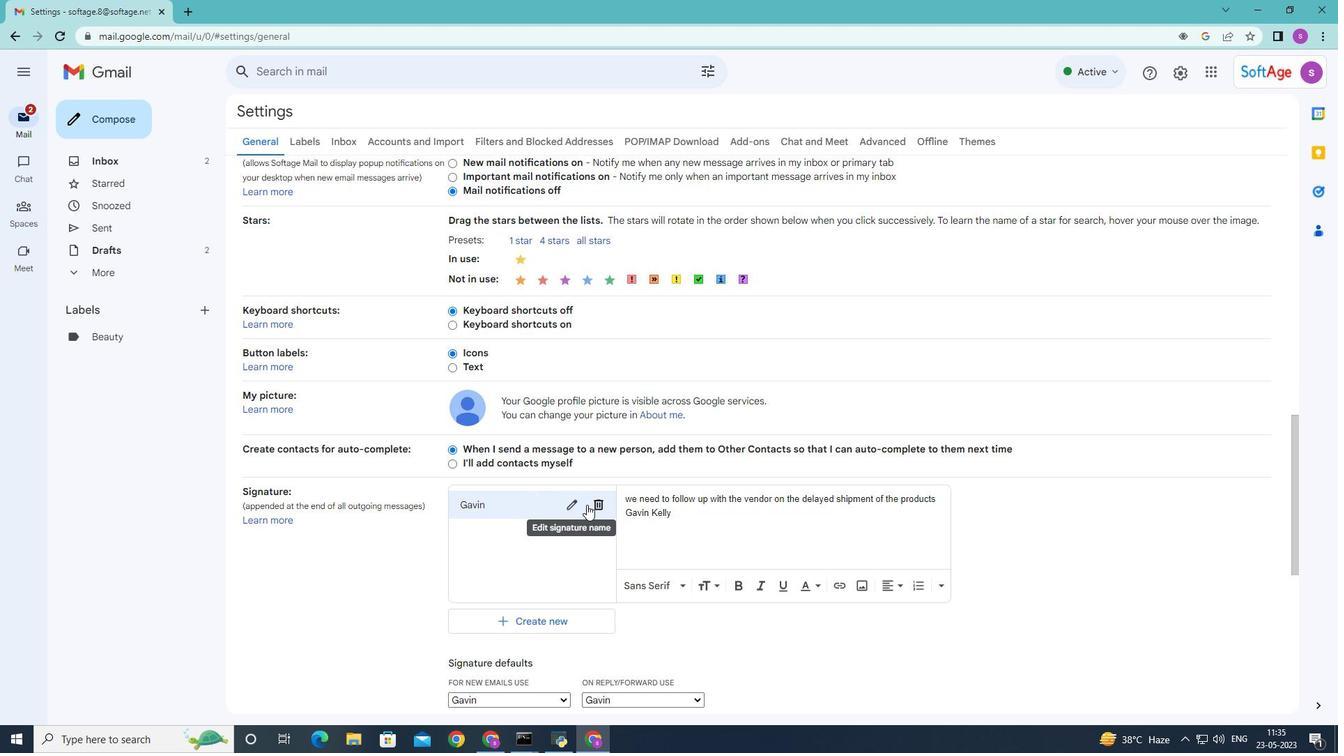 
Action: Mouse pressed left at (597, 498)
Screenshot: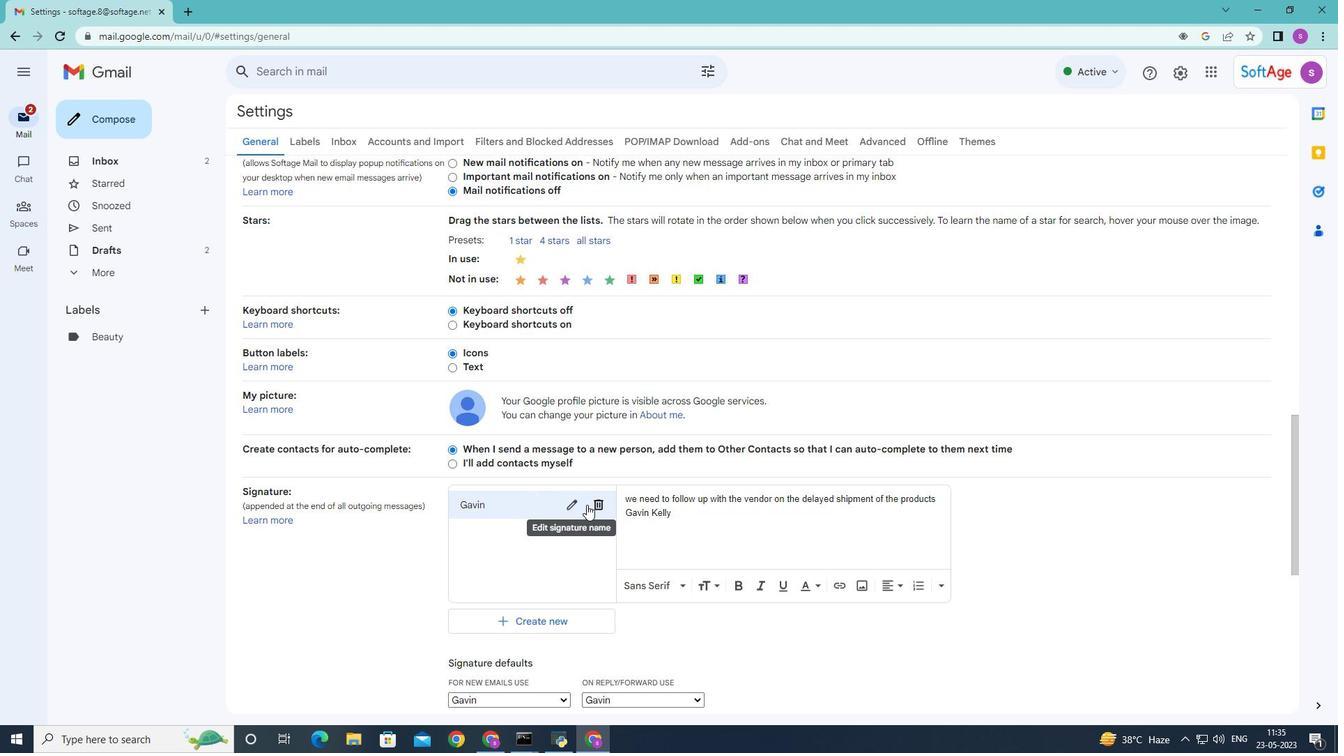 
Action: Mouse moved to (762, 419)
Screenshot: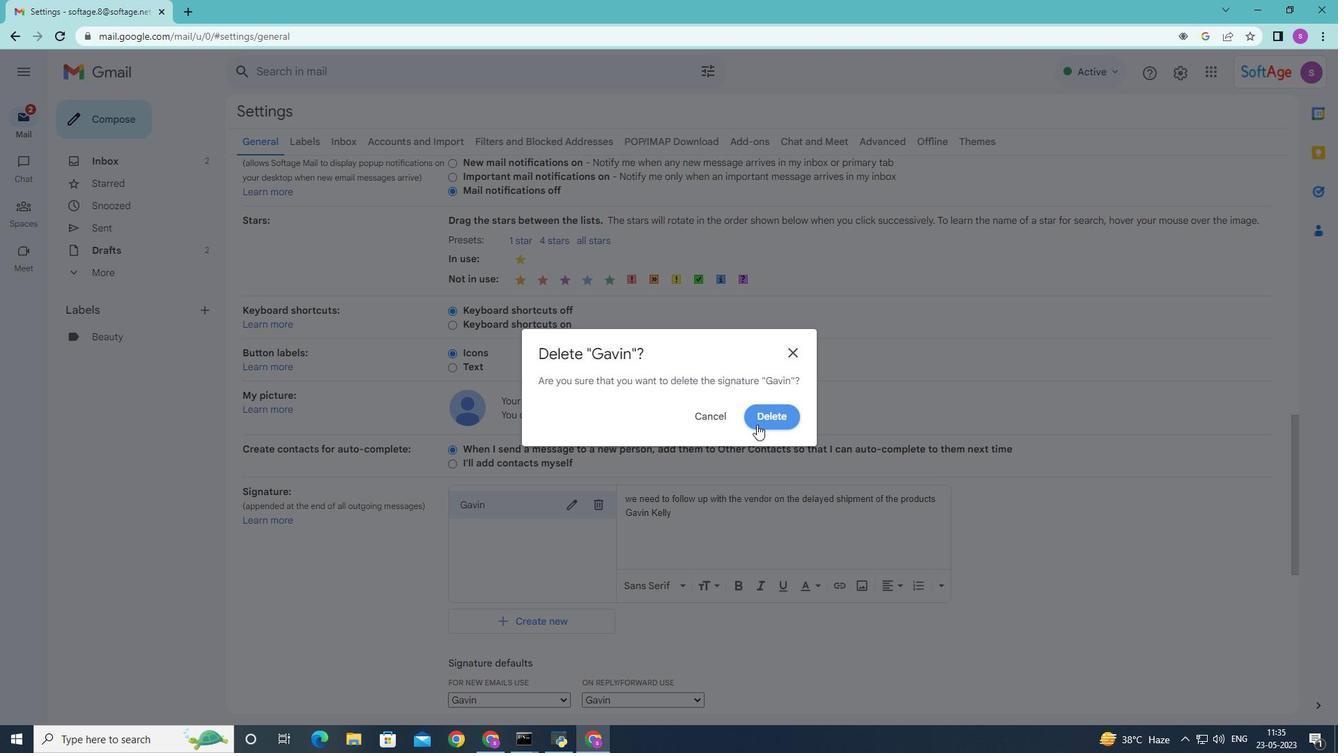 
Action: Mouse pressed left at (762, 419)
Screenshot: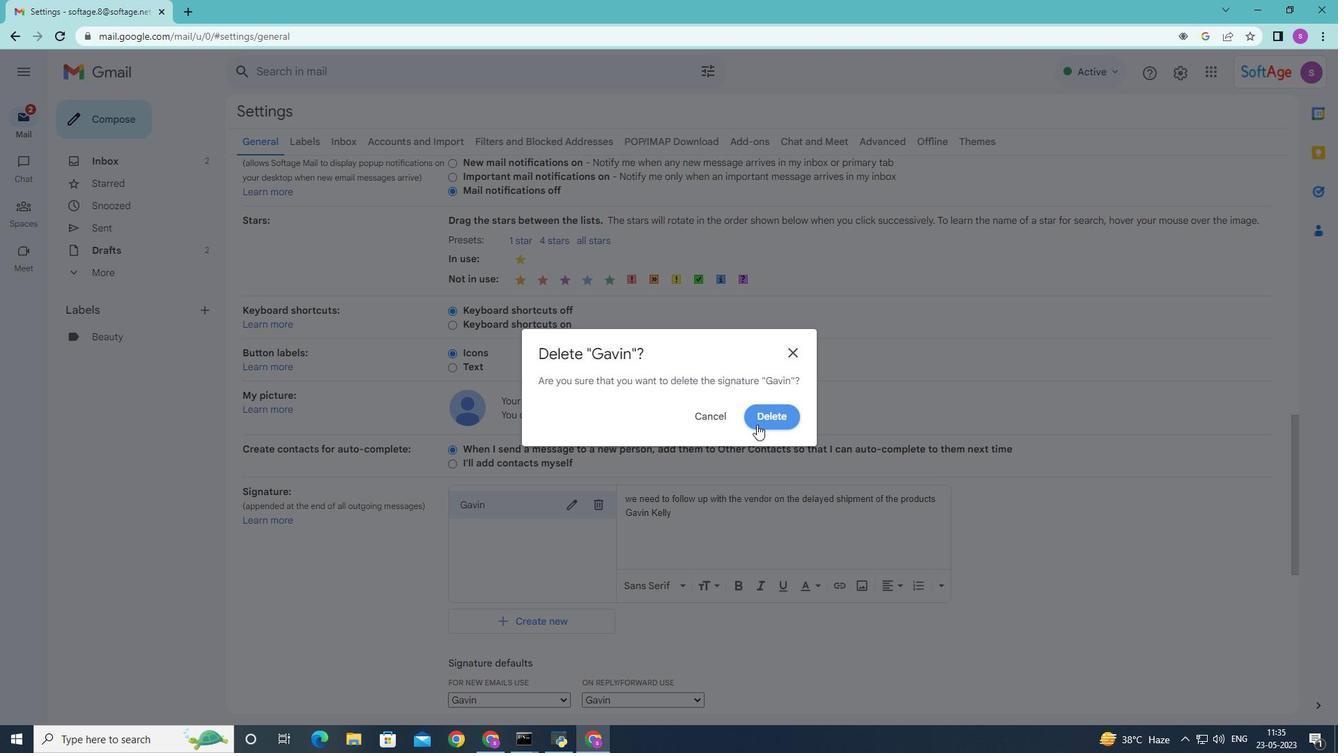 
Action: Mouse moved to (523, 520)
Screenshot: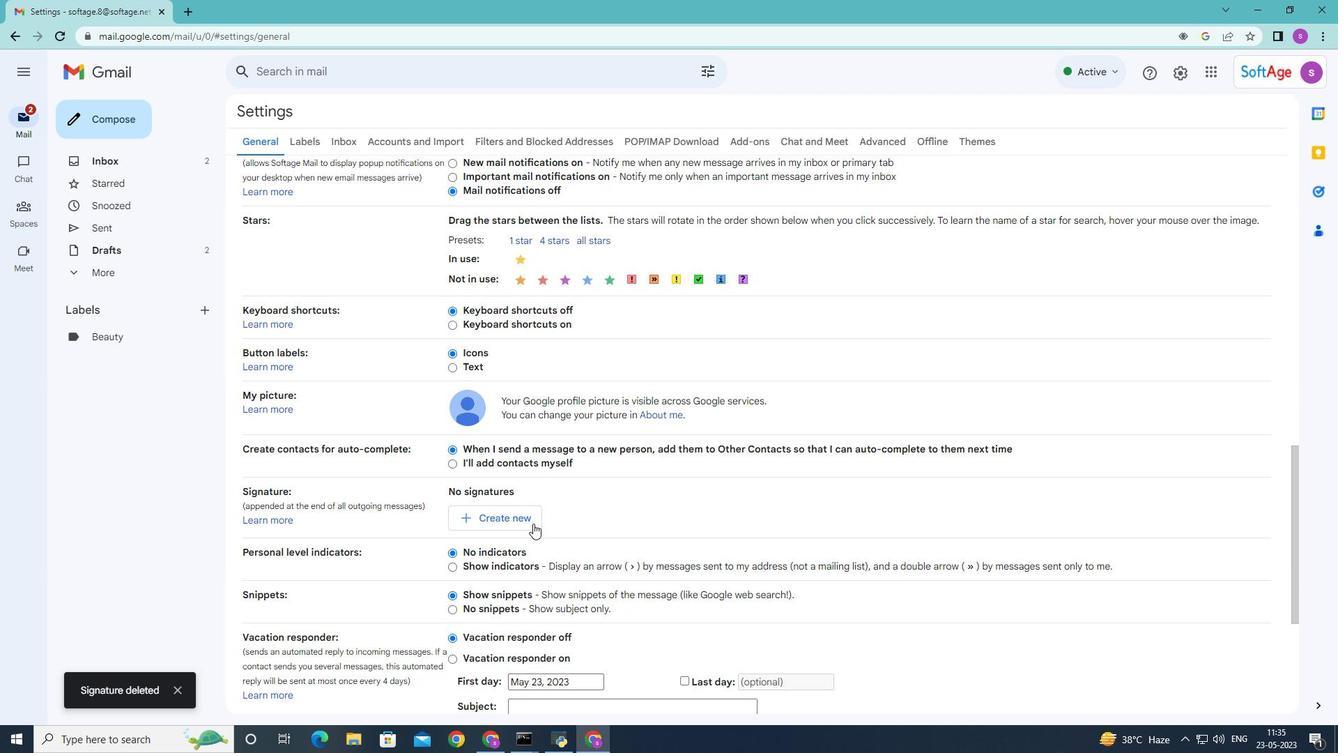 
Action: Mouse pressed left at (523, 520)
Screenshot: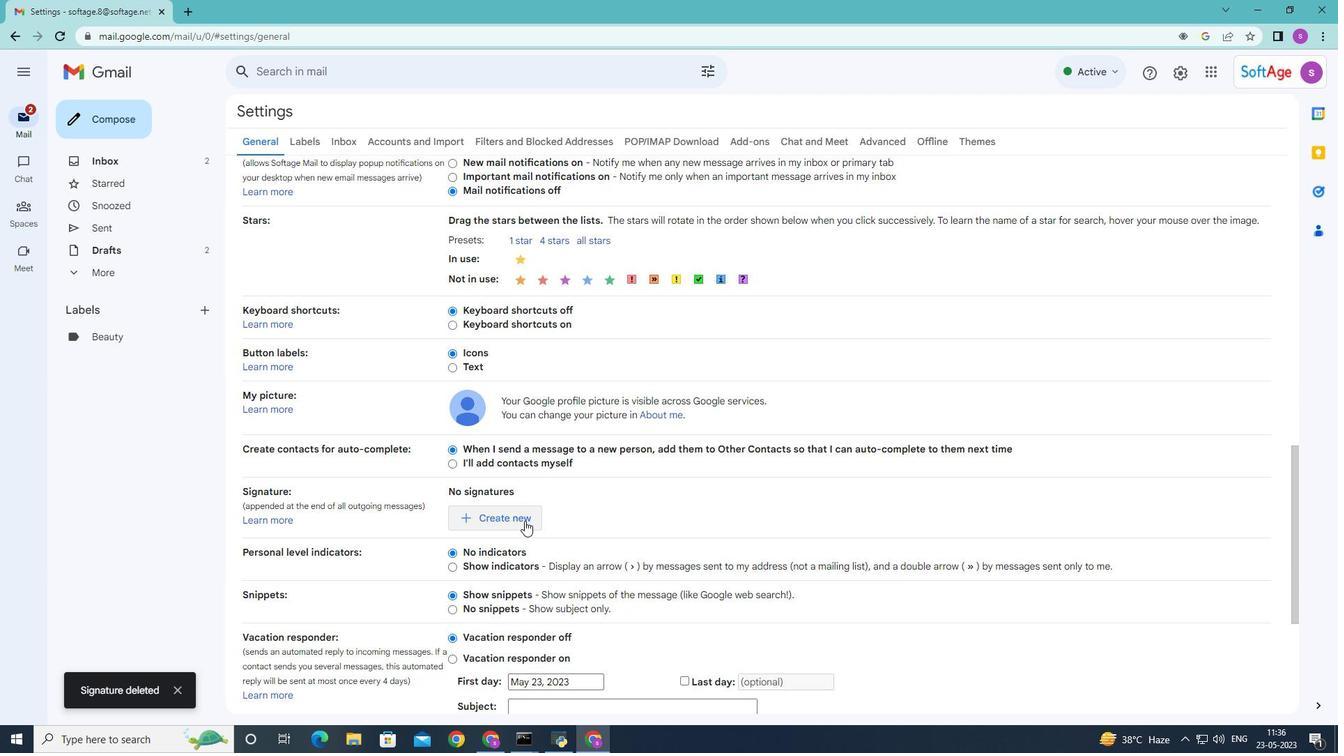 
Action: Mouse moved to (685, 379)
Screenshot: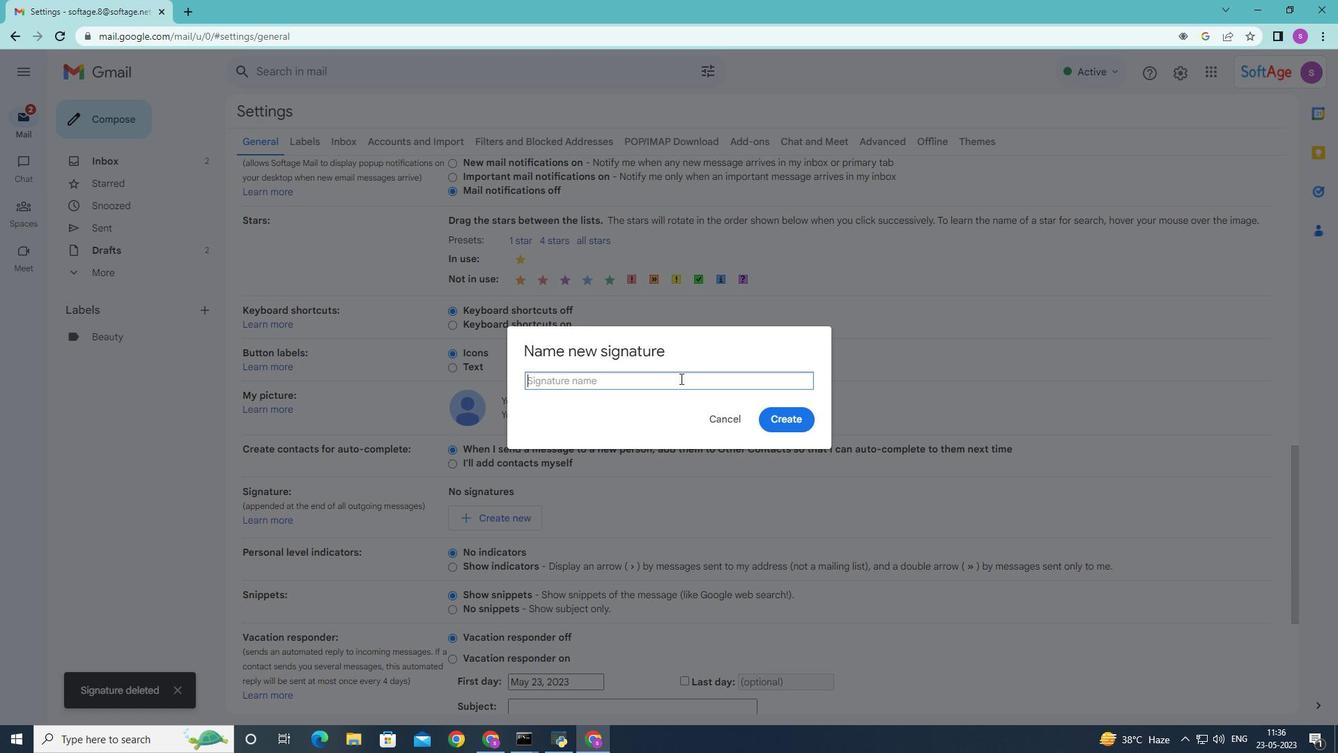 
Action: Key pressed <Key.shift>Genevieve<Key.space><Key.shift><Key.shift><Key.shift><Key.shift><Key.shift><Key.shift><Key.shift><Key.shift><Key.shift><Key.shift><Key.shift>Ramirez<Key.space>
Screenshot: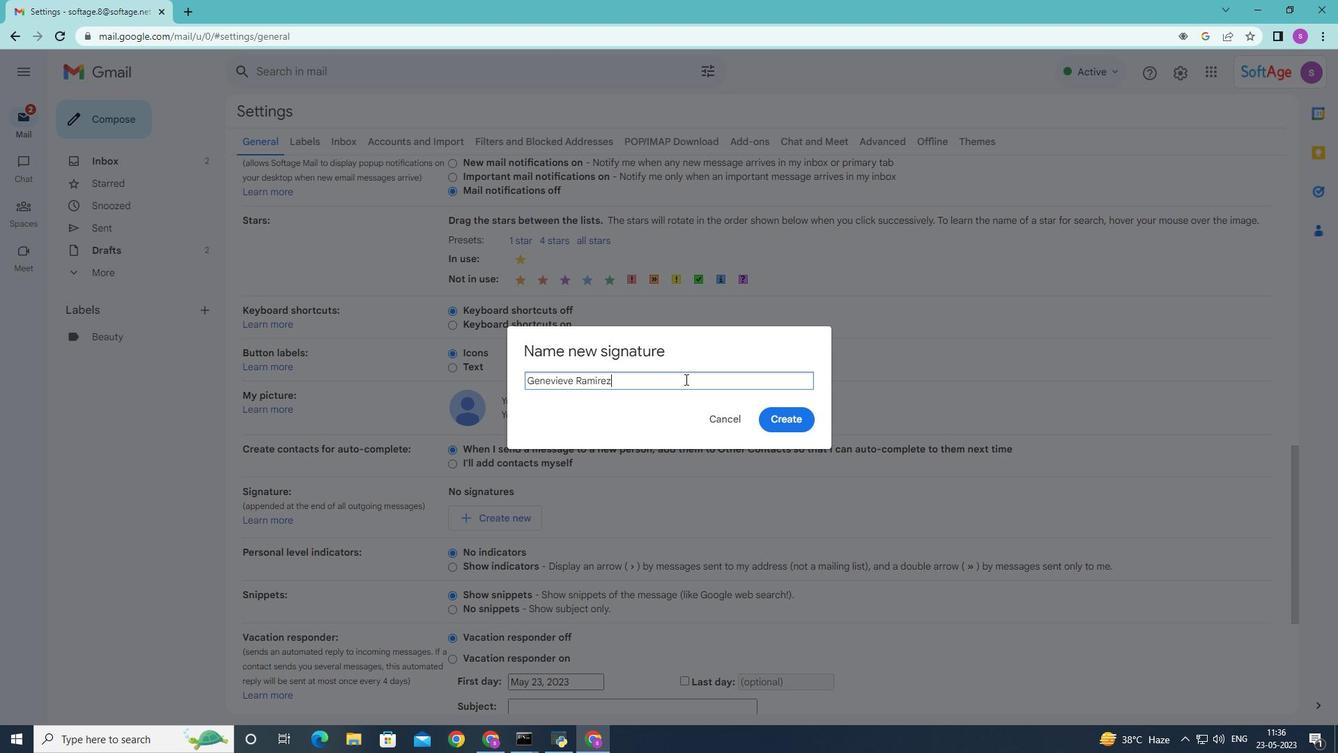 
Action: Mouse moved to (785, 419)
Screenshot: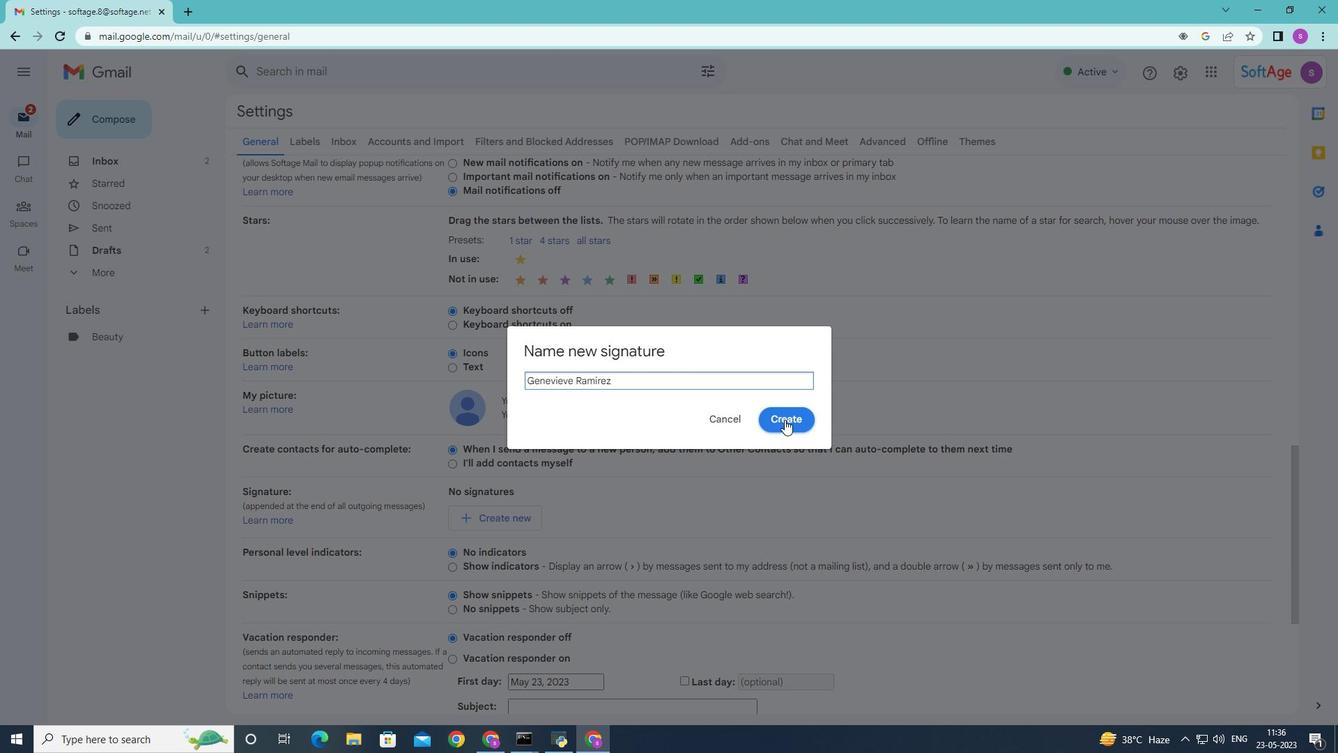 
Action: Mouse pressed left at (785, 419)
Screenshot: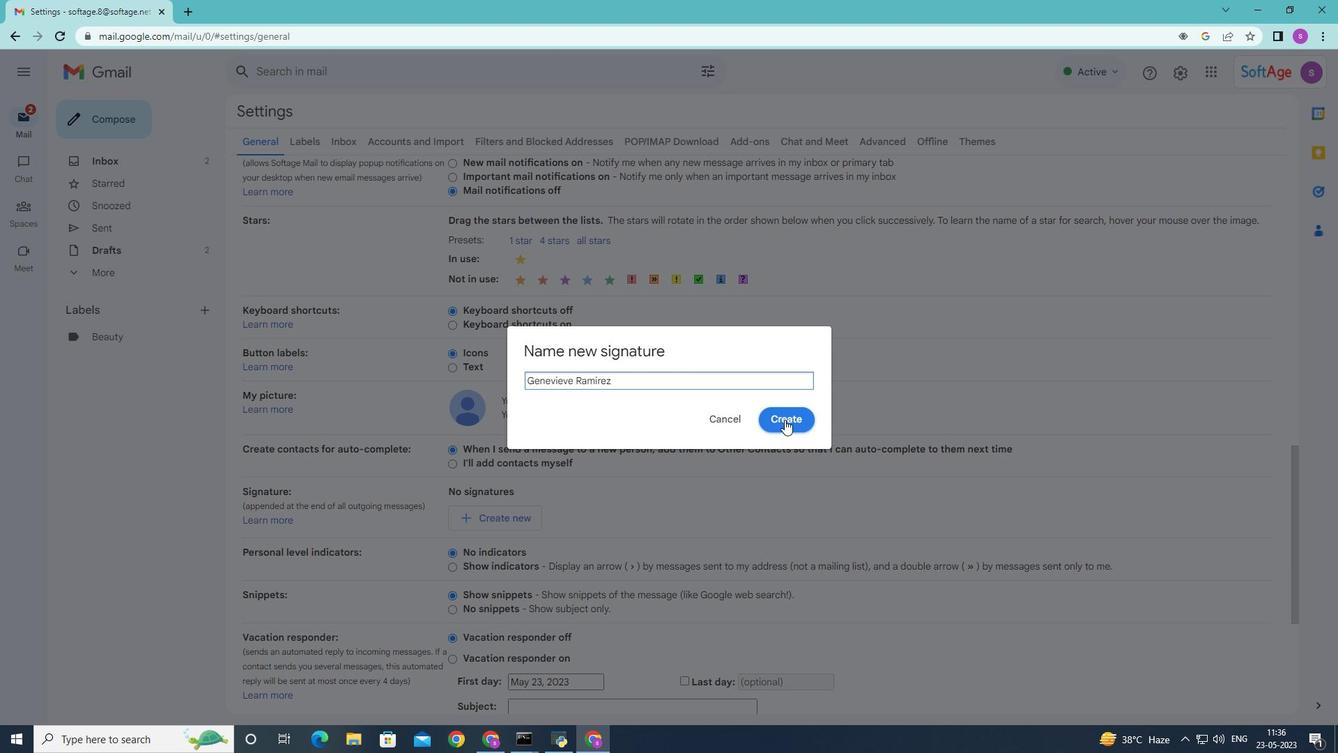 
Action: Mouse moved to (695, 511)
Screenshot: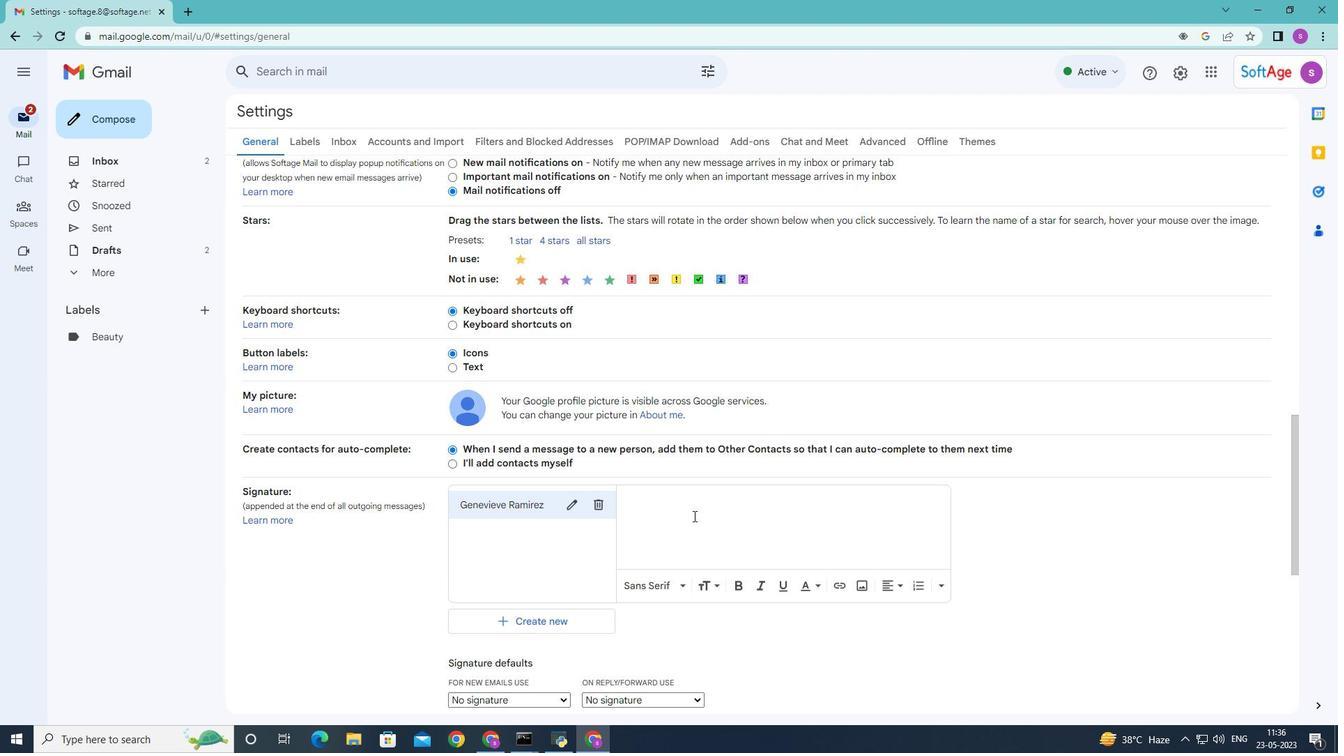 
Action: Mouse pressed left at (695, 511)
Screenshot: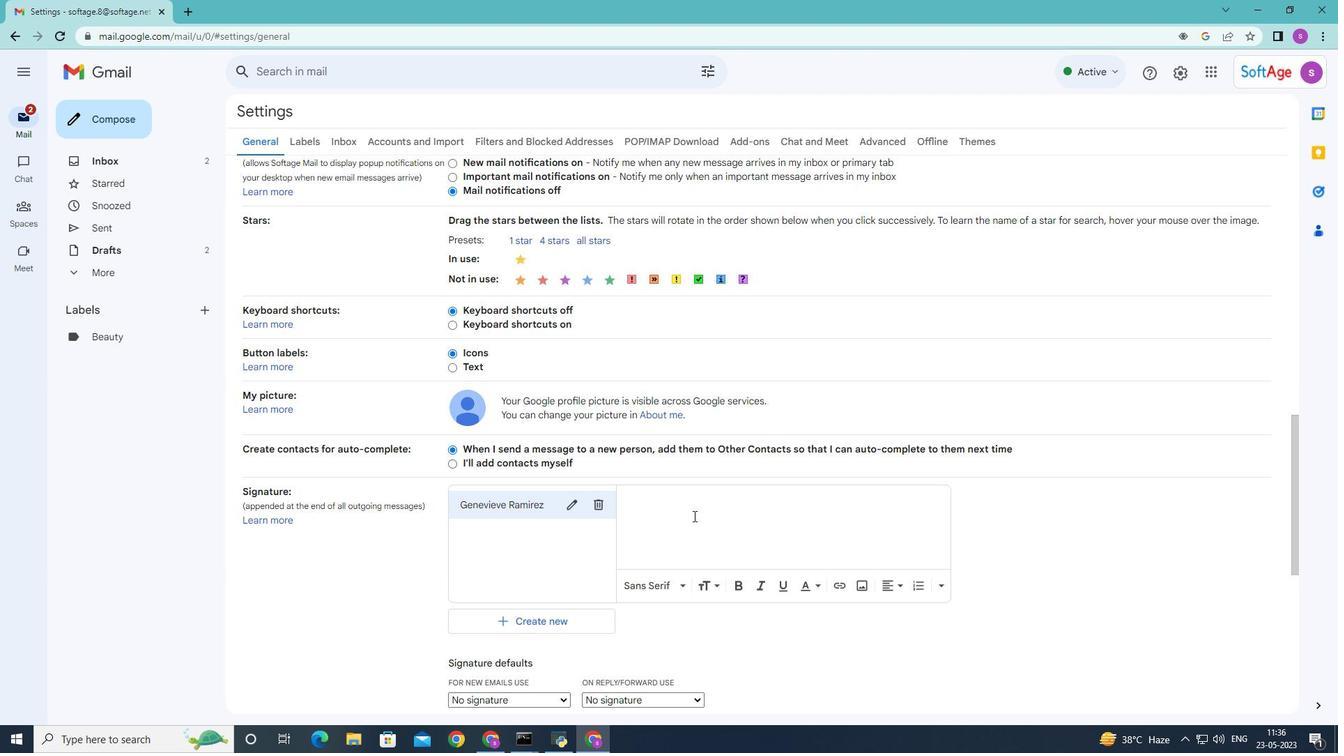 
Action: Mouse moved to (694, 513)
Screenshot: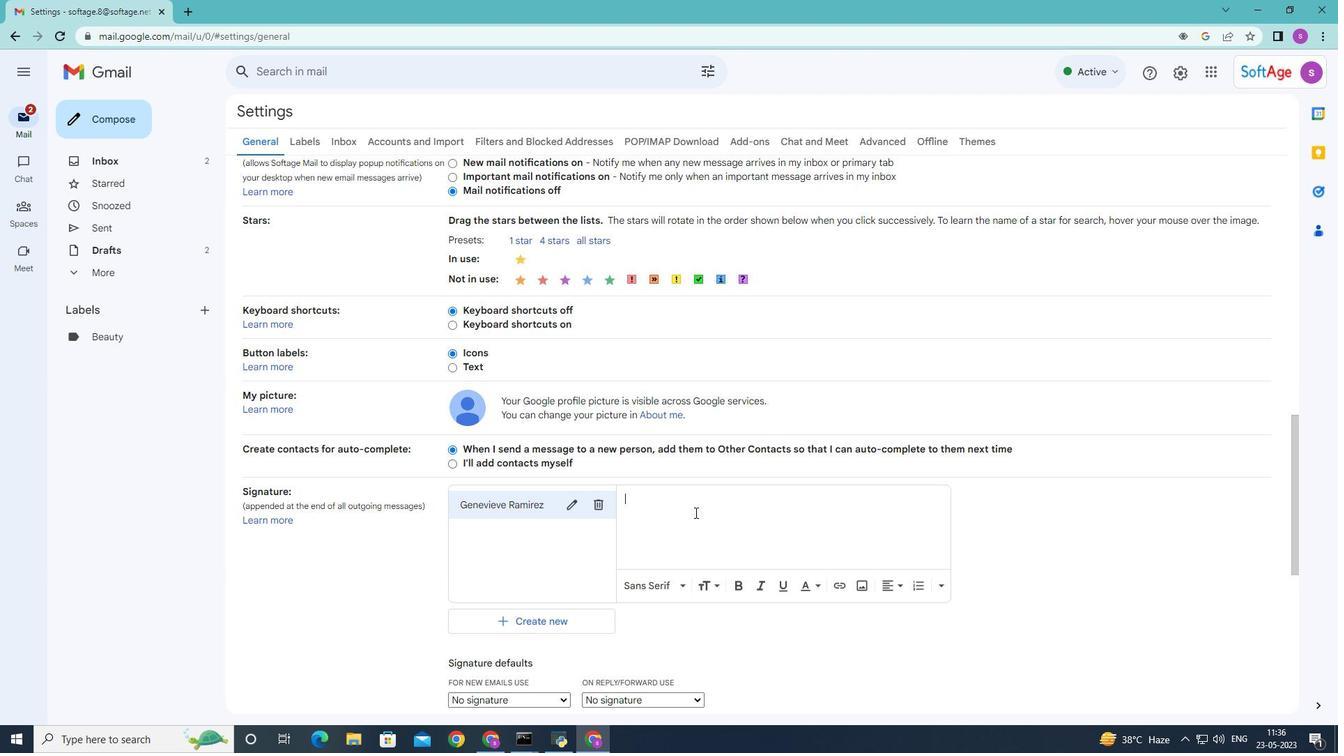 
Action: Key pressed <Key.shift>Genevieve<Key.space><Key.shift>Ramirez<Key.space>
Screenshot: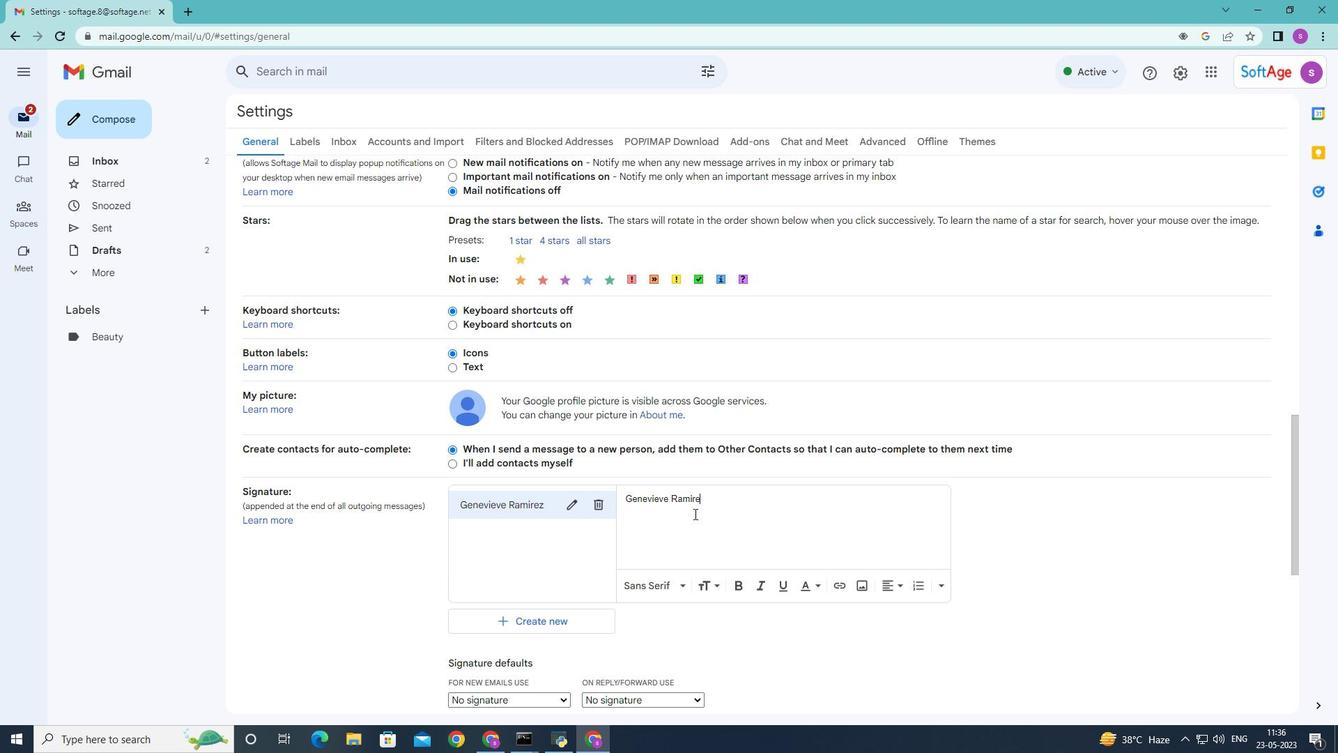 
Action: Mouse moved to (632, 607)
Screenshot: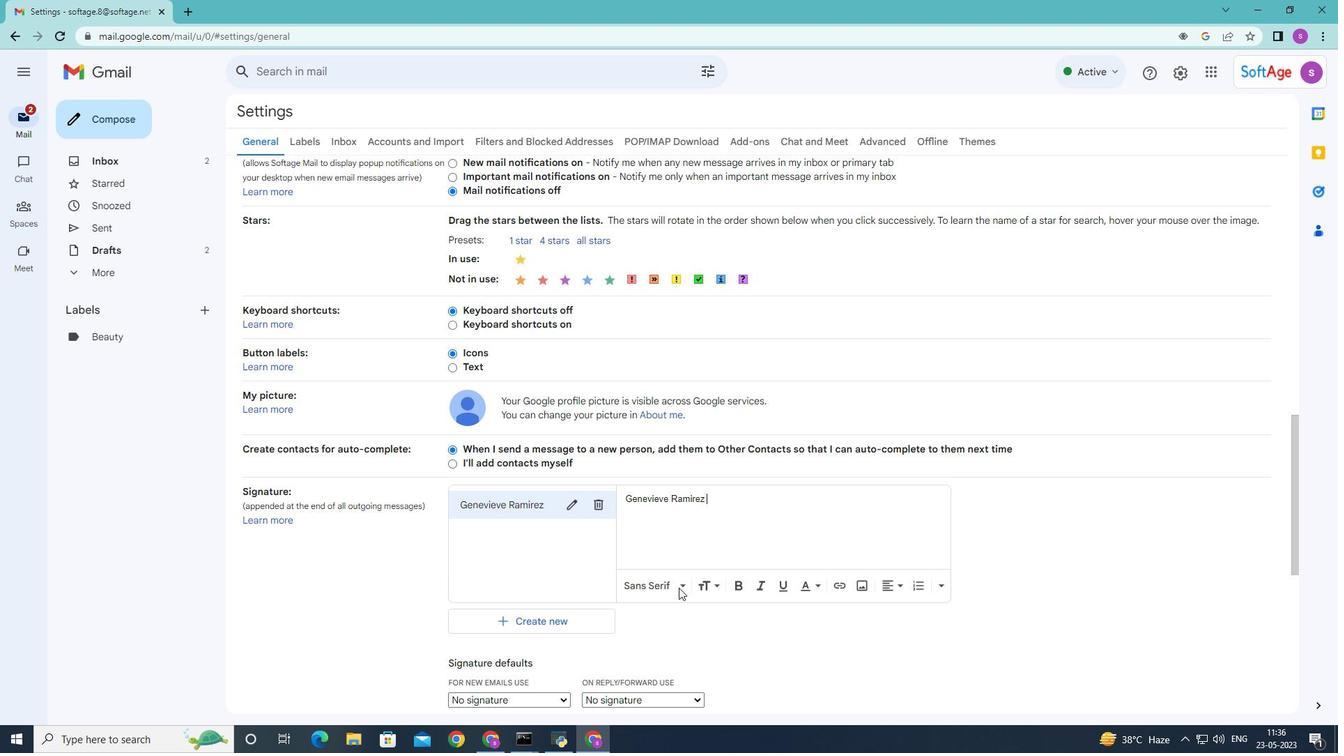 
Action: Mouse scrolled (632, 606) with delta (0, 0)
Screenshot: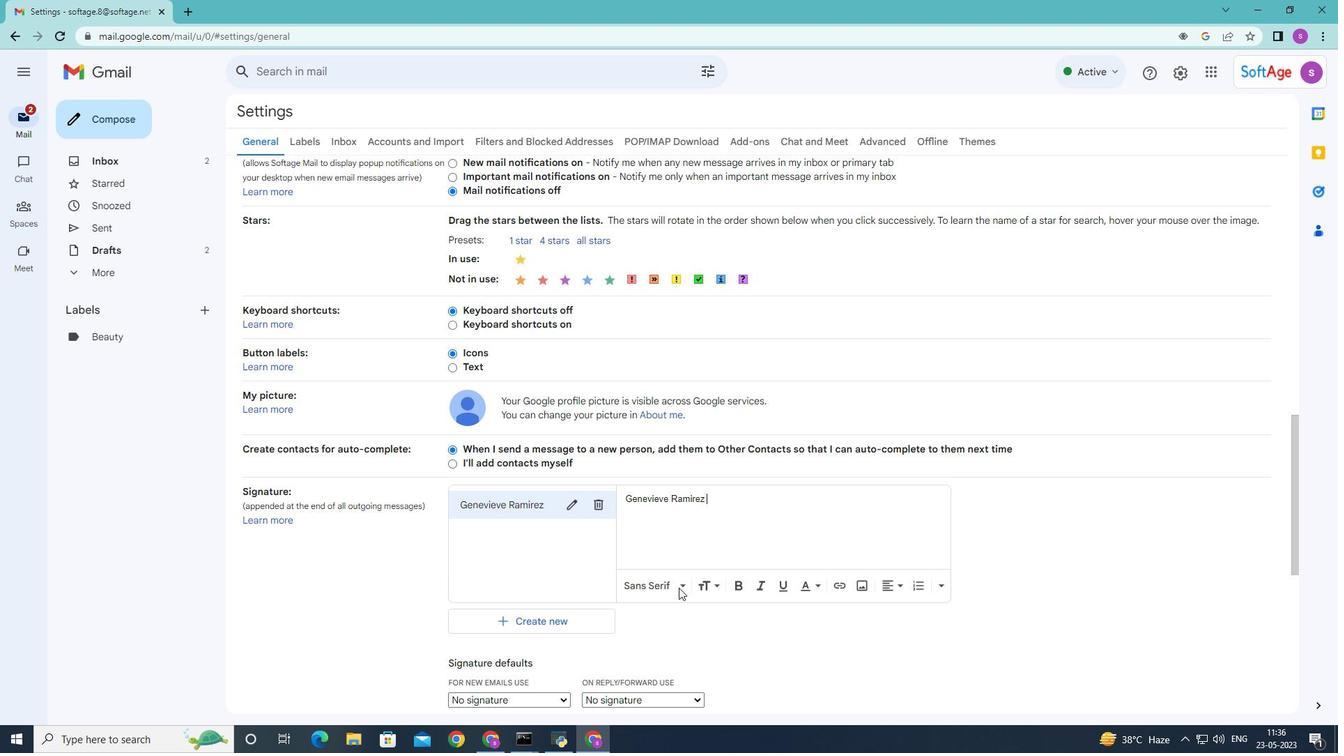 
Action: Mouse moved to (632, 607)
Screenshot: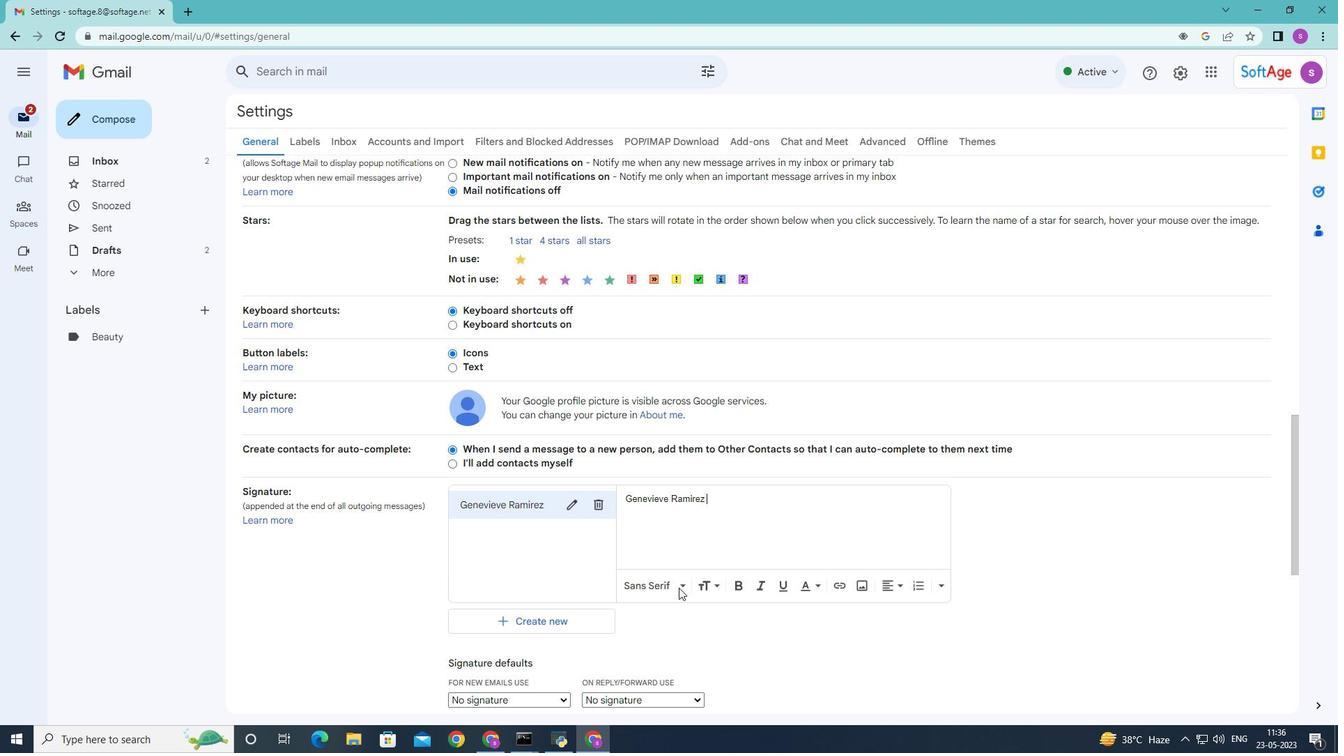 
Action: Mouse scrolled (632, 606) with delta (0, 0)
Screenshot: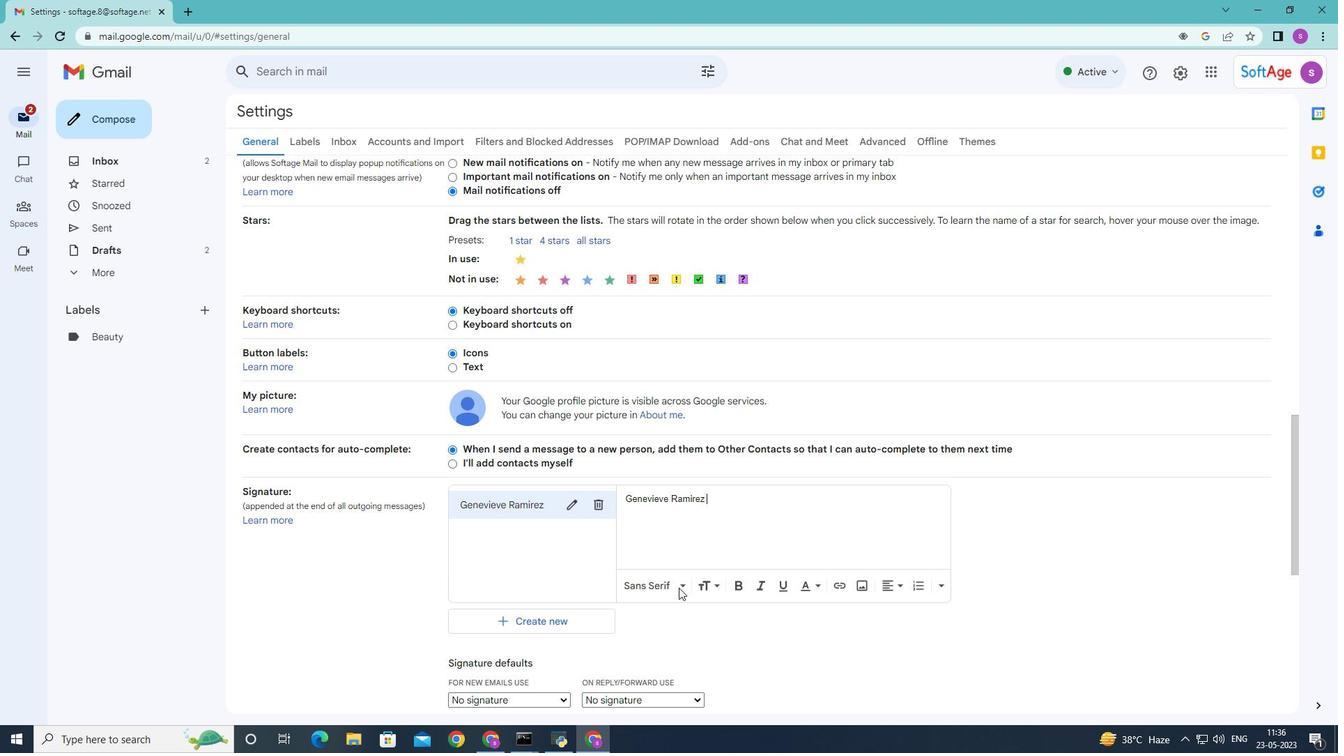 
Action: Mouse moved to (632, 608)
Screenshot: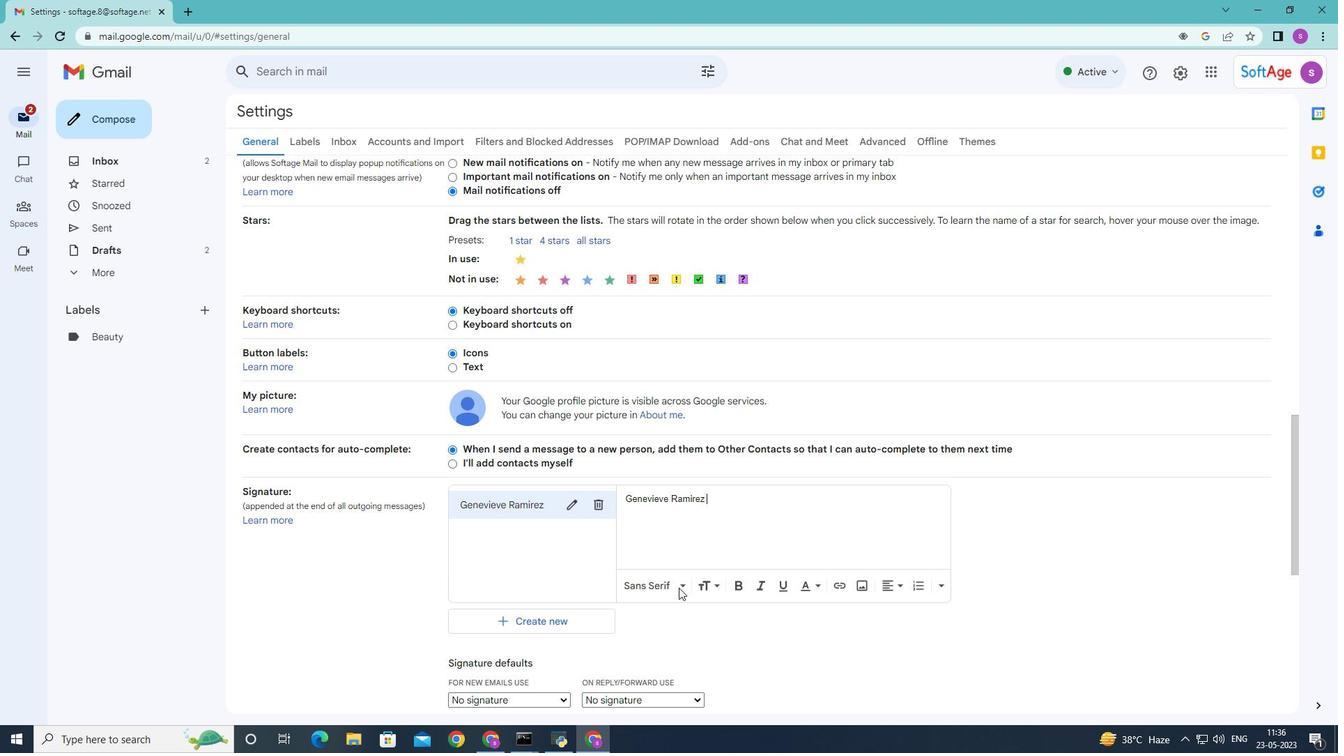 
Action: Mouse scrolled (632, 607) with delta (0, 0)
Screenshot: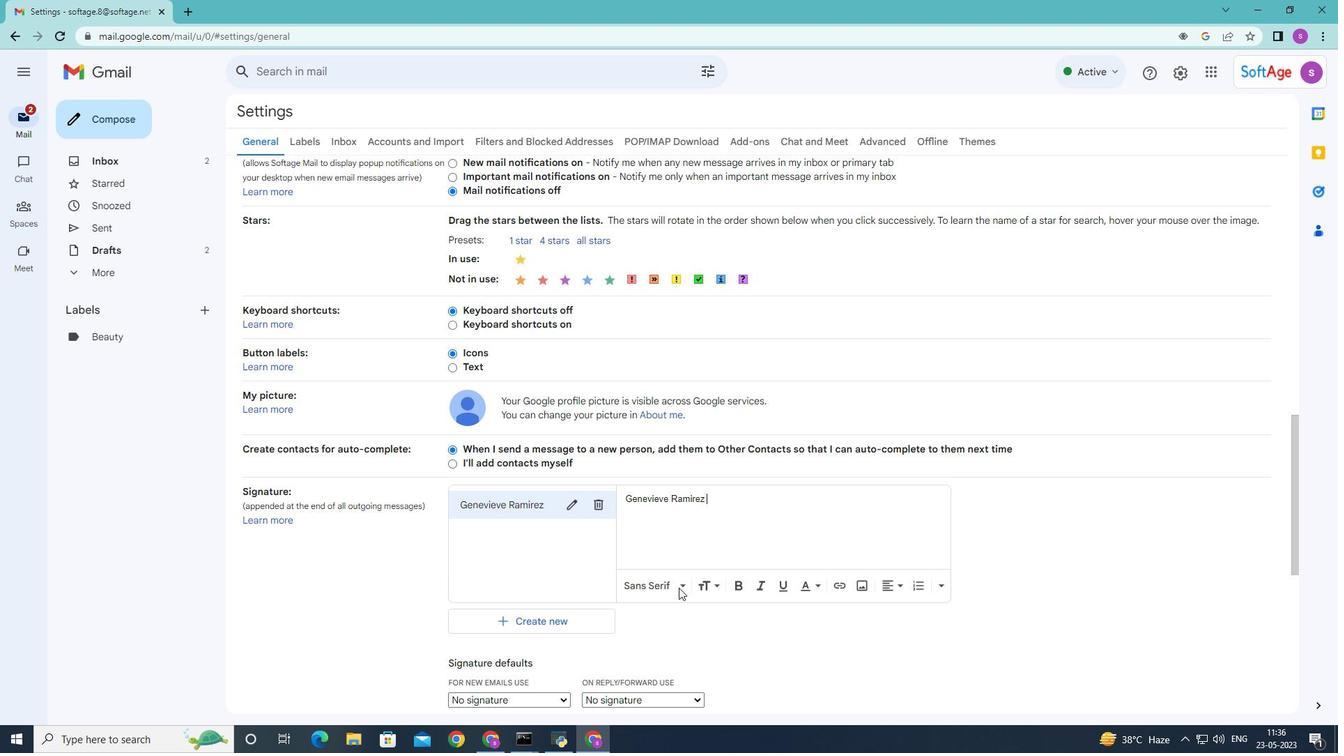 
Action: Mouse scrolled (632, 607) with delta (0, 0)
Screenshot: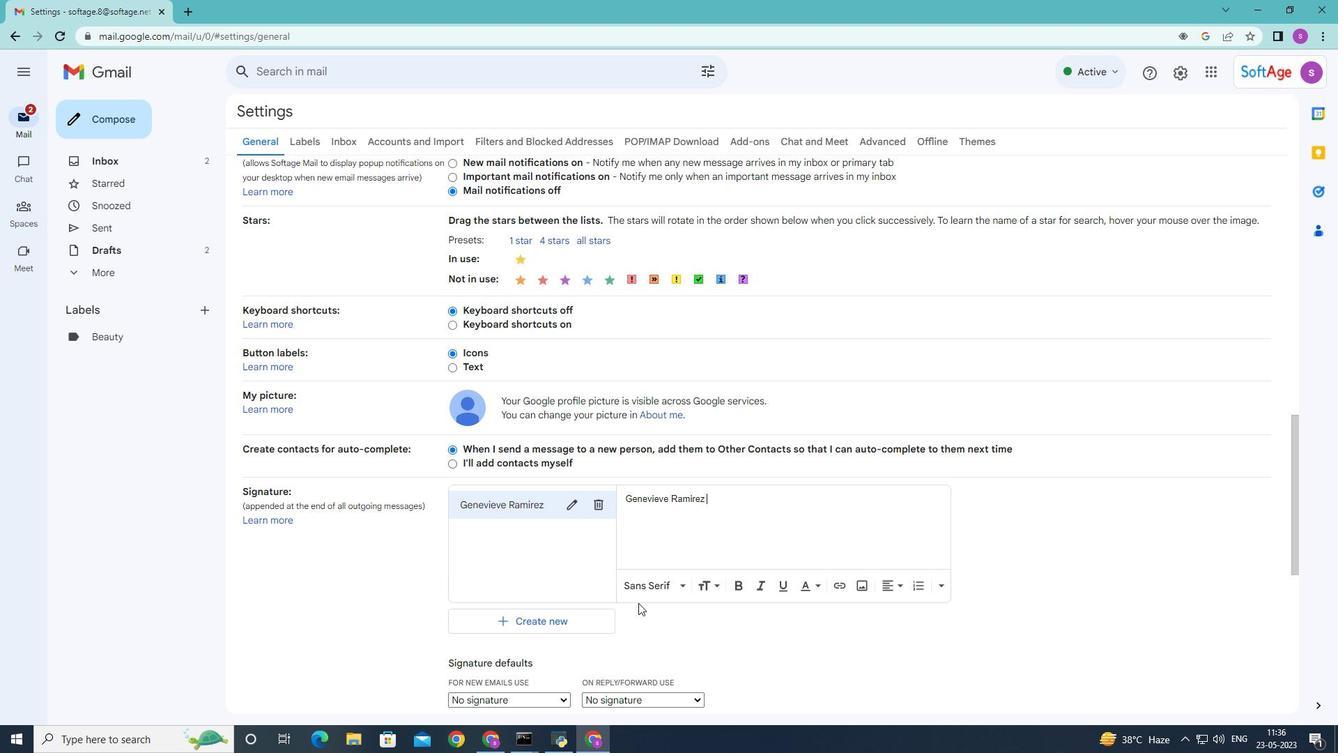 
Action: Mouse moved to (545, 419)
Screenshot: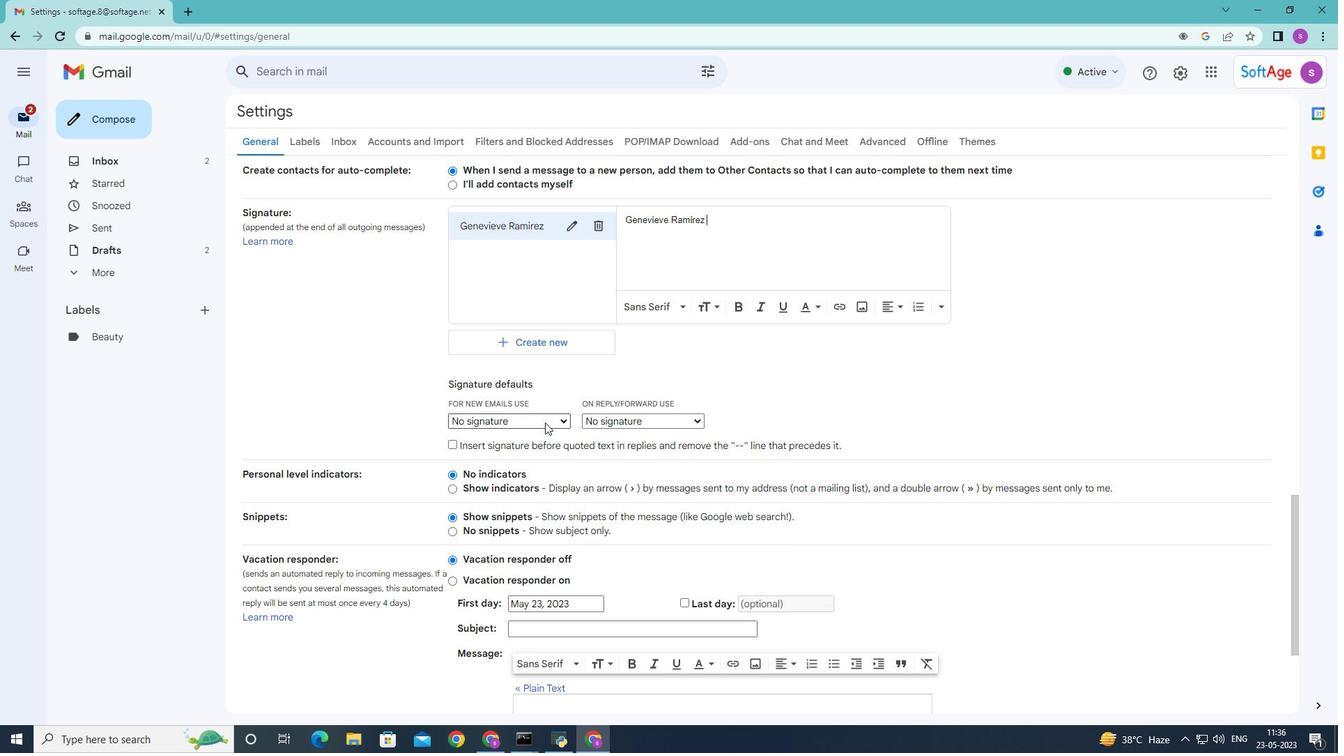 
Action: Mouse pressed left at (545, 419)
Screenshot: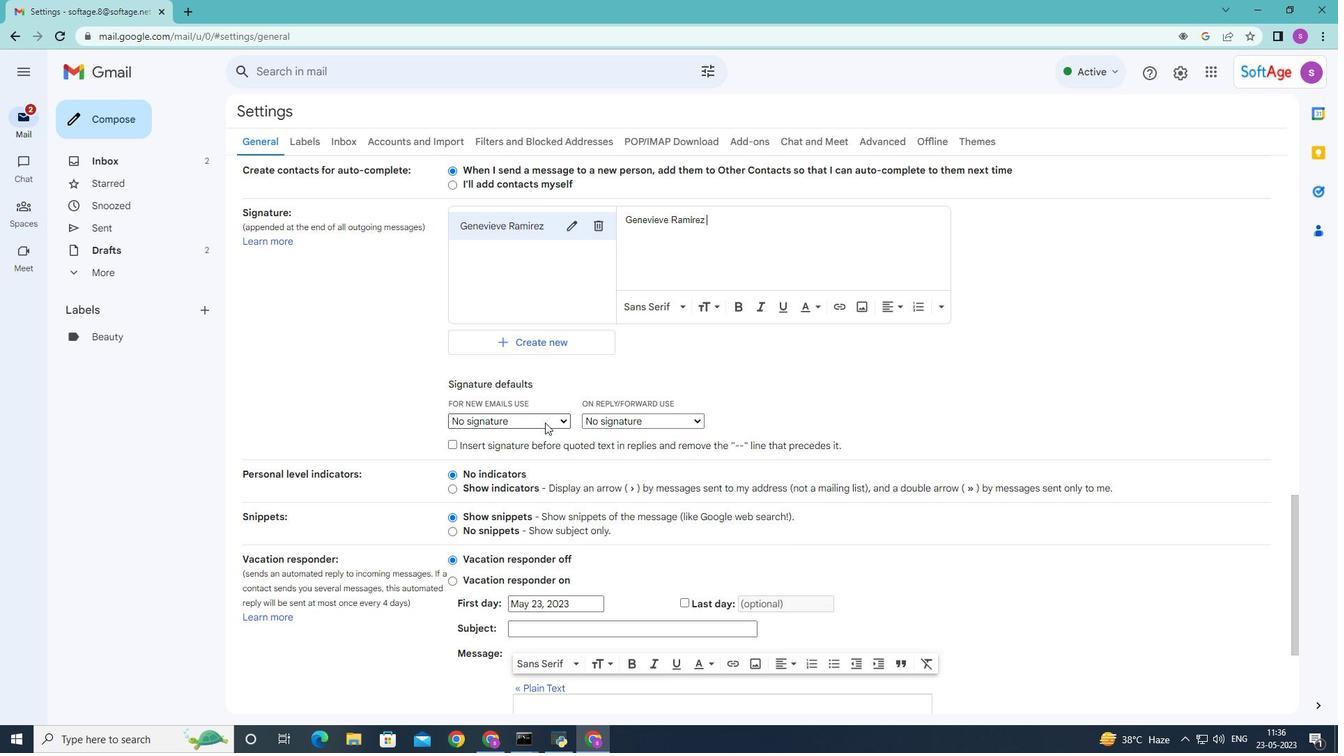 
Action: Mouse moved to (536, 447)
Screenshot: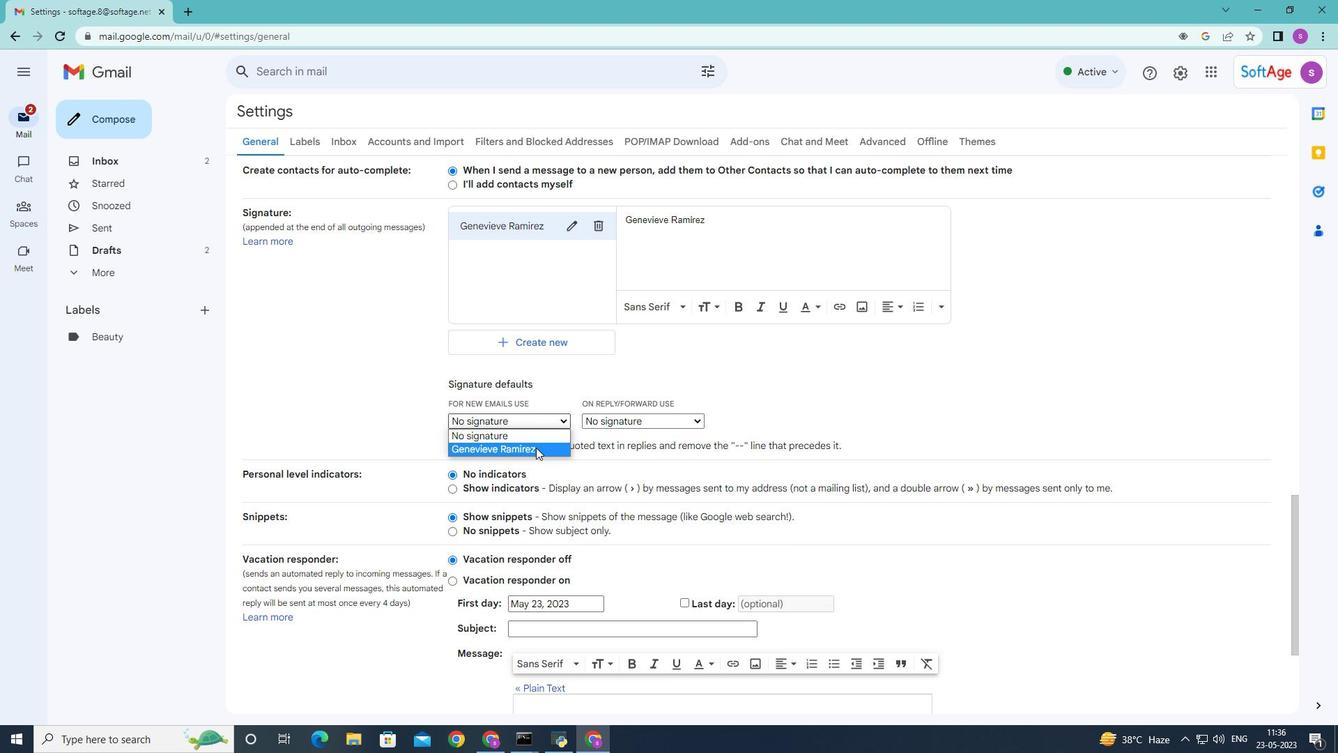 
Action: Mouse pressed left at (536, 447)
Screenshot: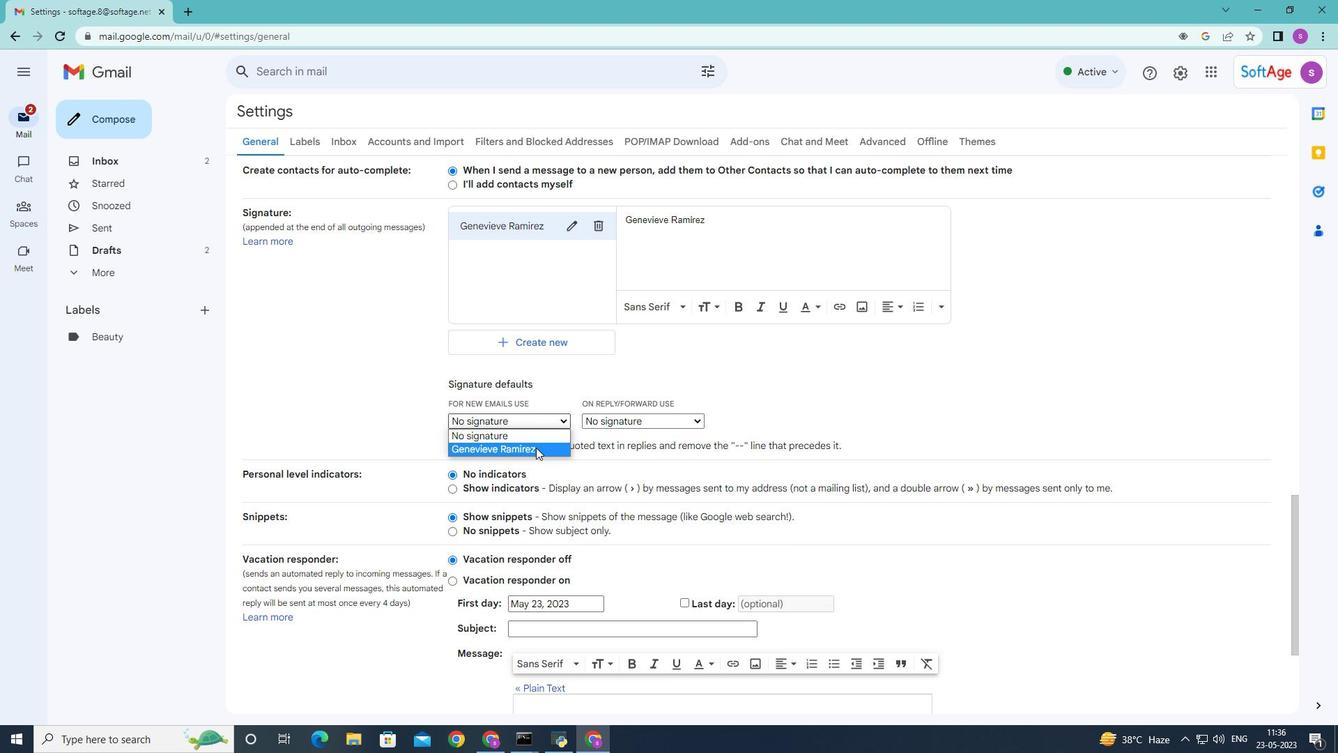 
Action: Mouse moved to (599, 398)
Screenshot: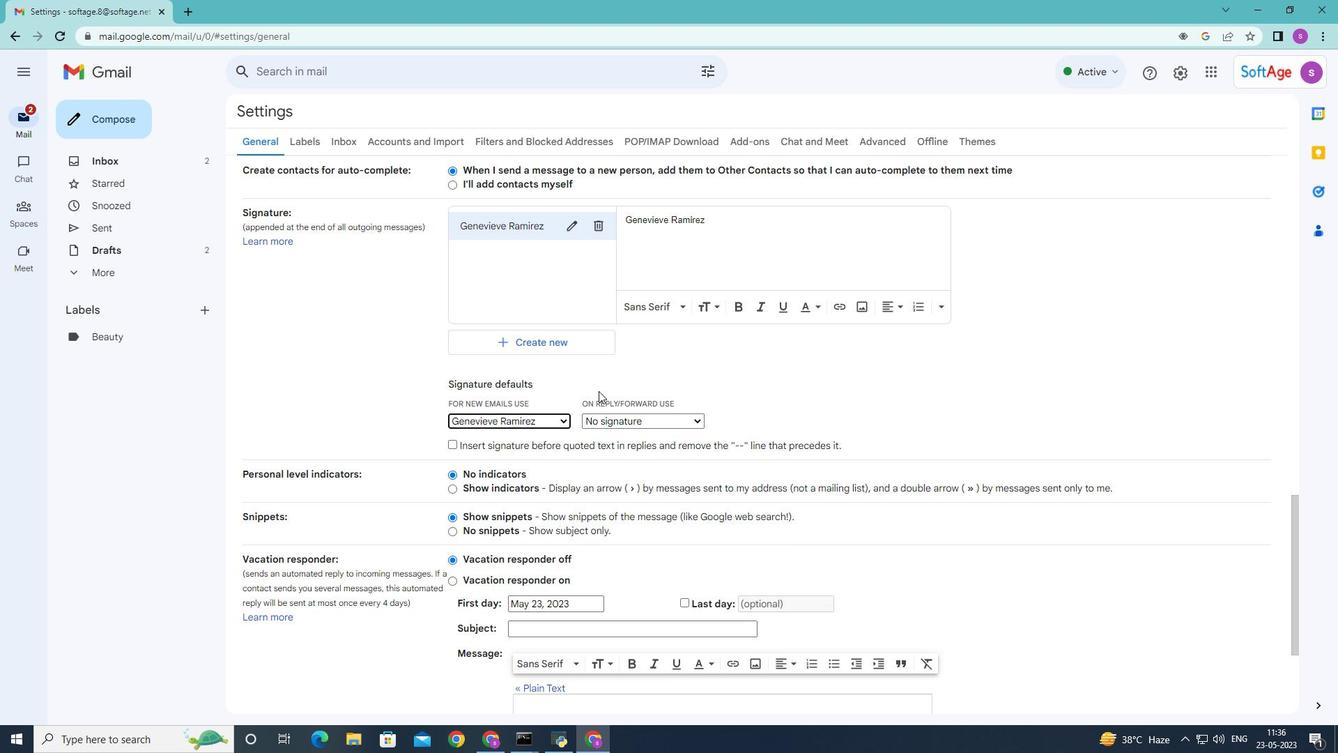 
Action: Mouse scrolled (599, 397) with delta (0, 0)
Screenshot: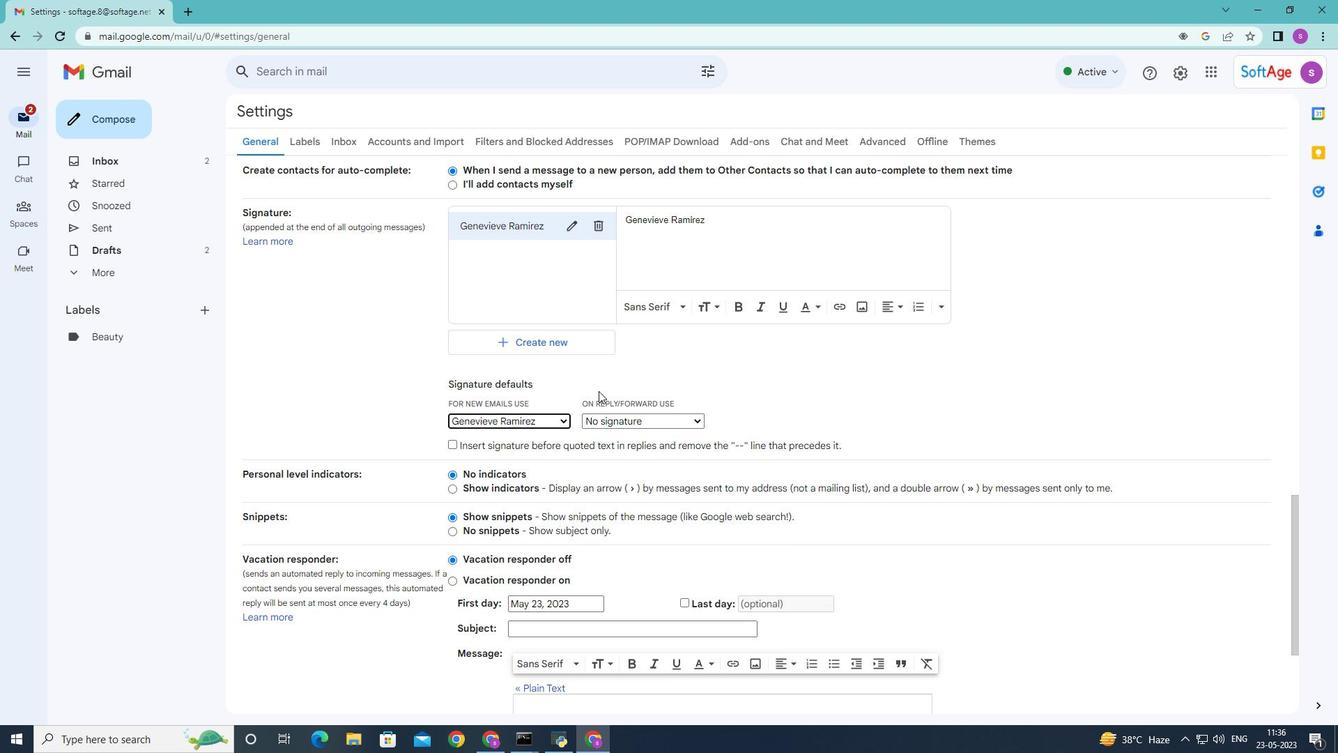 
Action: Mouse moved to (599, 403)
Screenshot: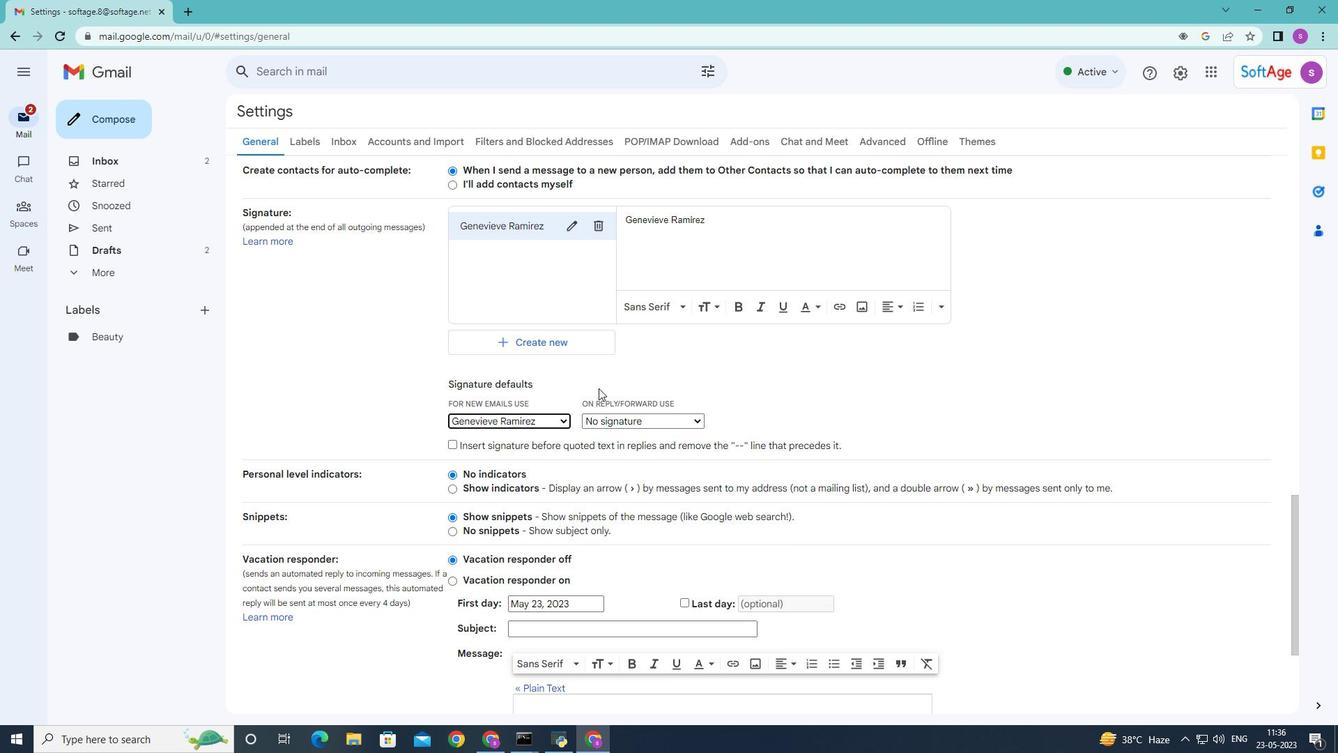 
Action: Mouse scrolled (599, 401) with delta (0, 0)
Screenshot: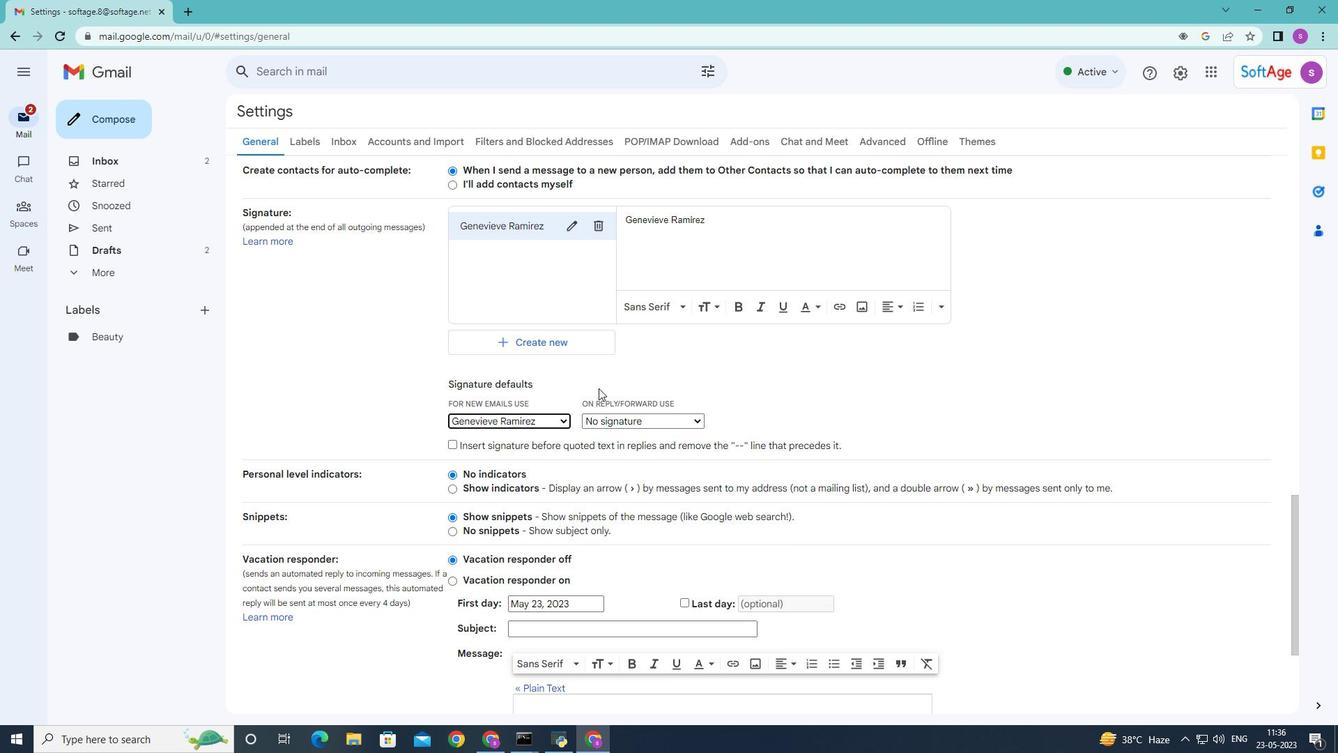 
Action: Mouse moved to (599, 407)
Screenshot: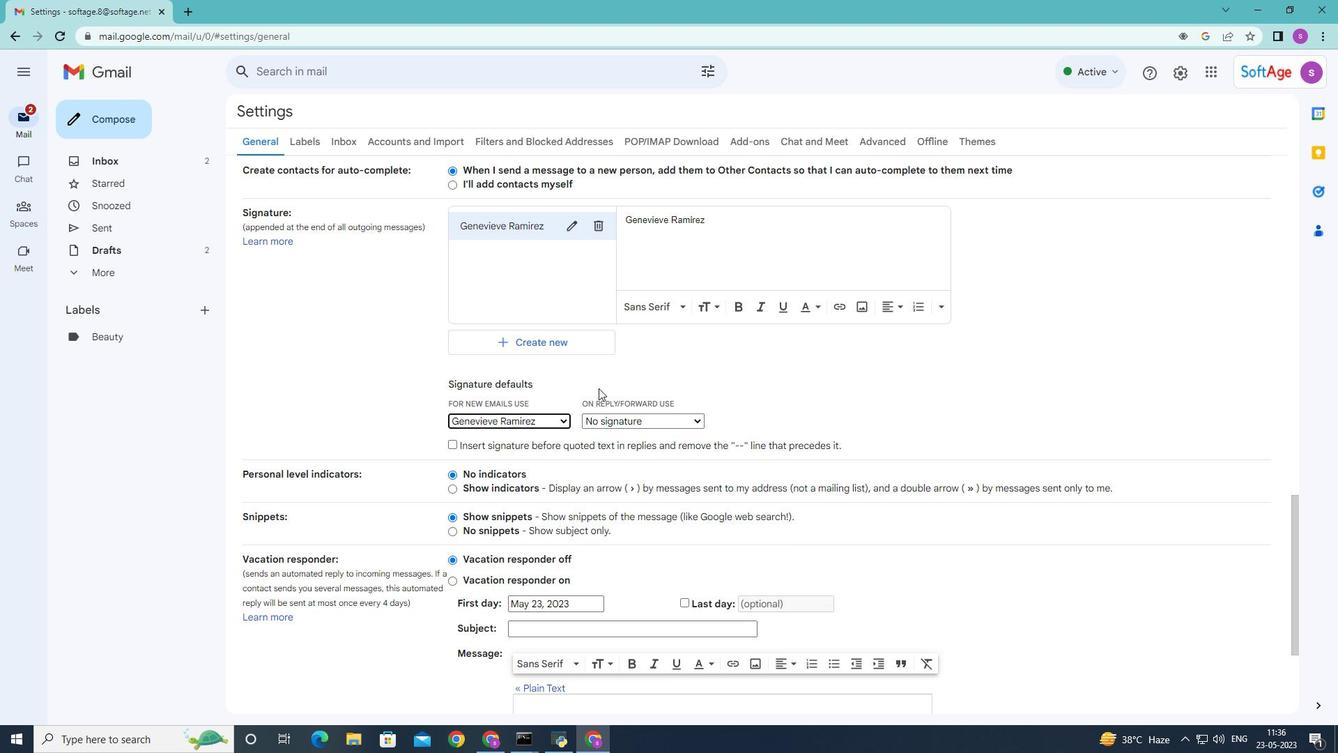 
Action: Mouse scrolled (599, 407) with delta (0, 0)
Screenshot: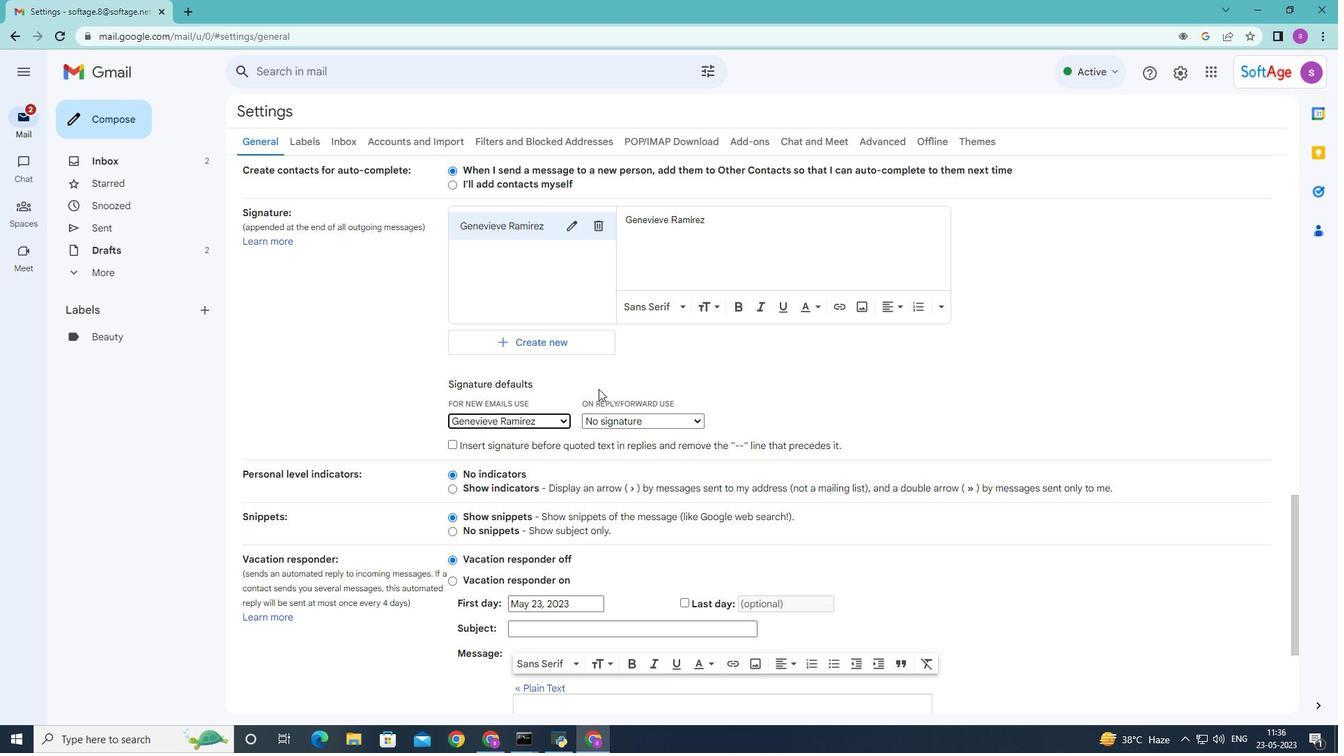 
Action: Mouse moved to (599, 410)
Screenshot: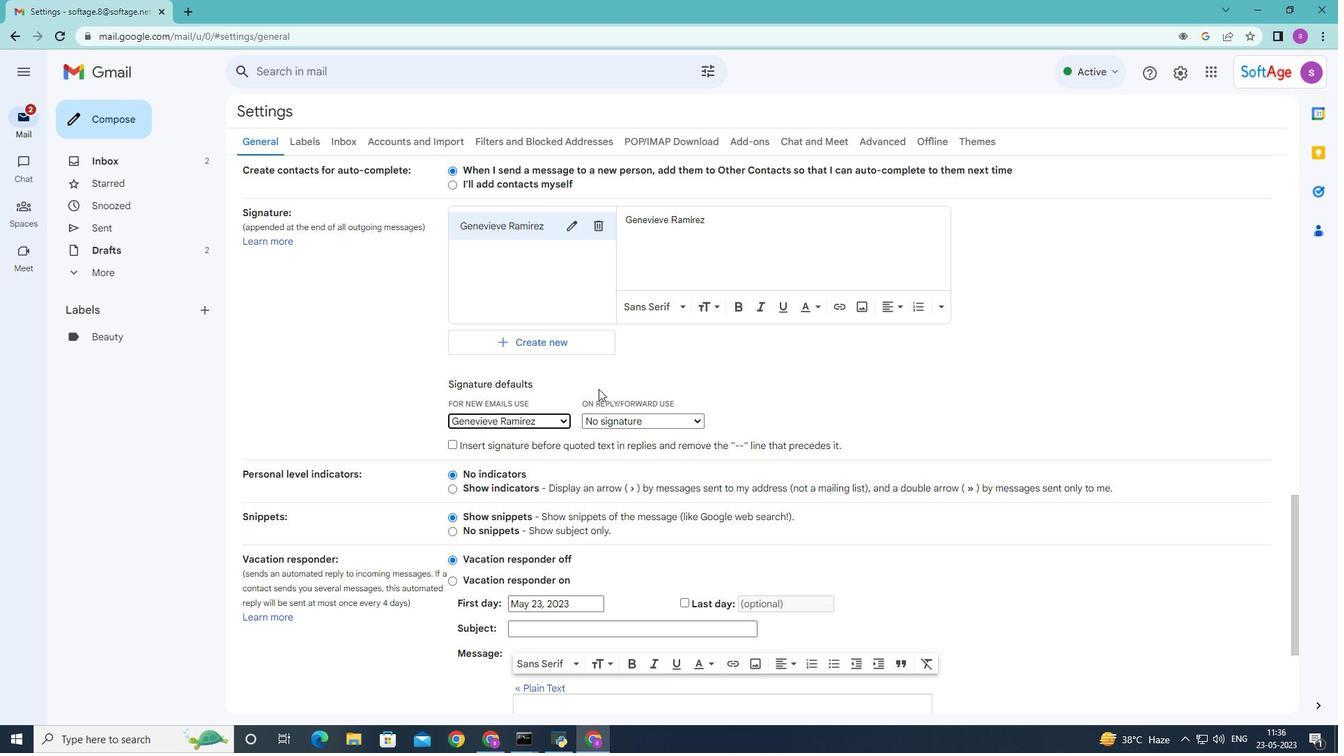 
Action: Mouse scrolled (599, 409) with delta (0, 0)
Screenshot: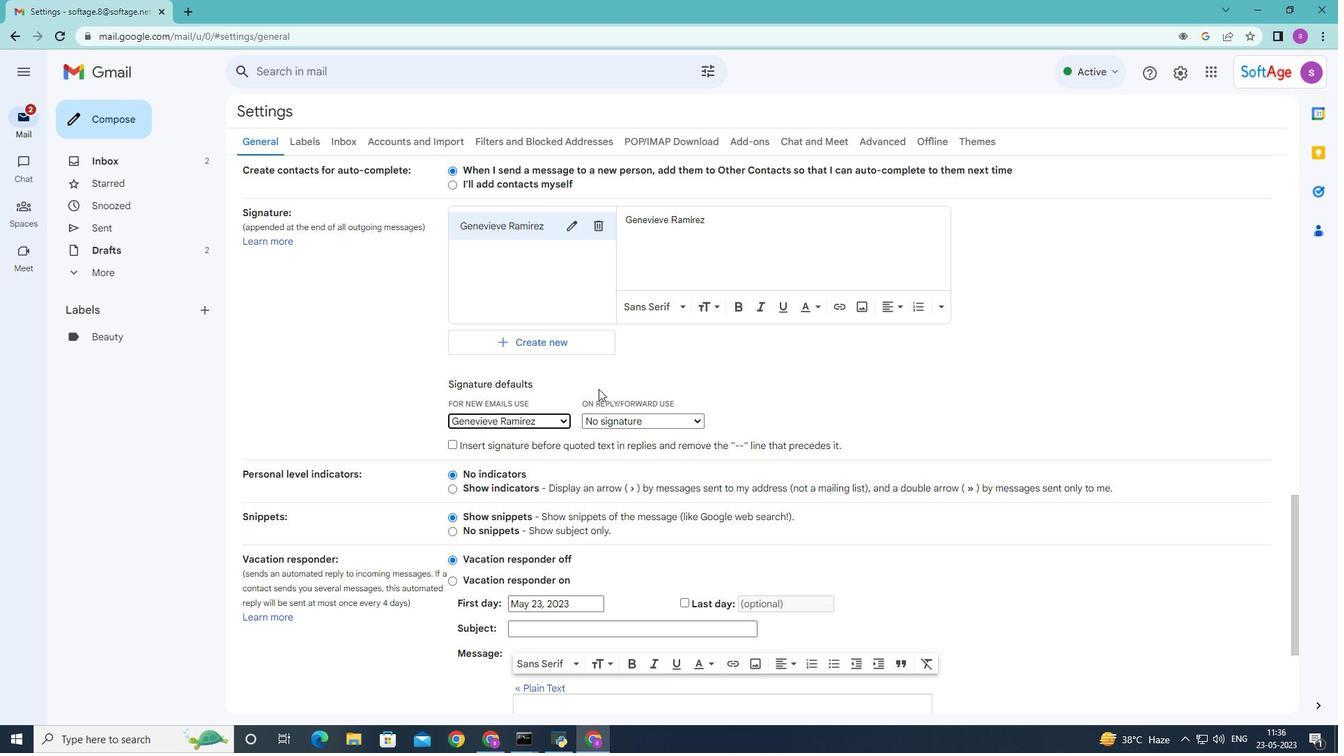 
Action: Mouse moved to (599, 412)
Screenshot: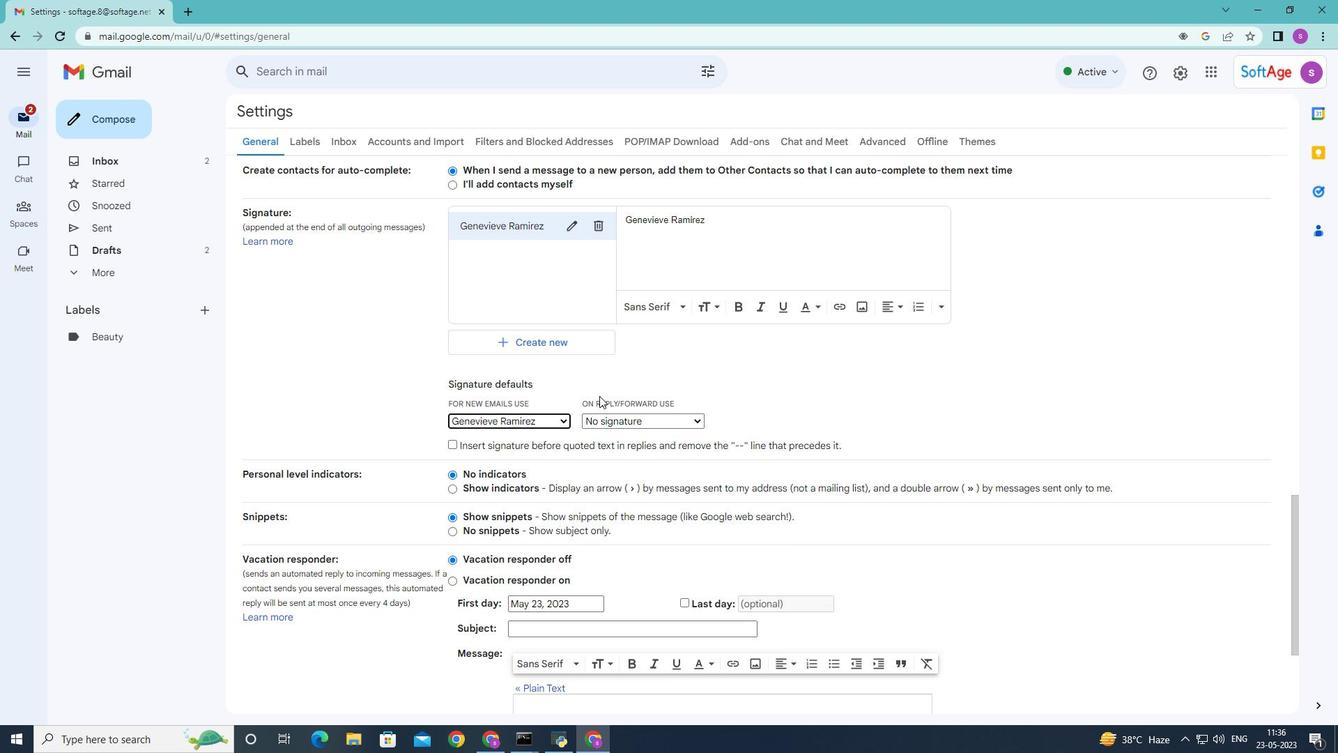 
Action: Mouse scrolled (599, 412) with delta (0, 0)
Screenshot: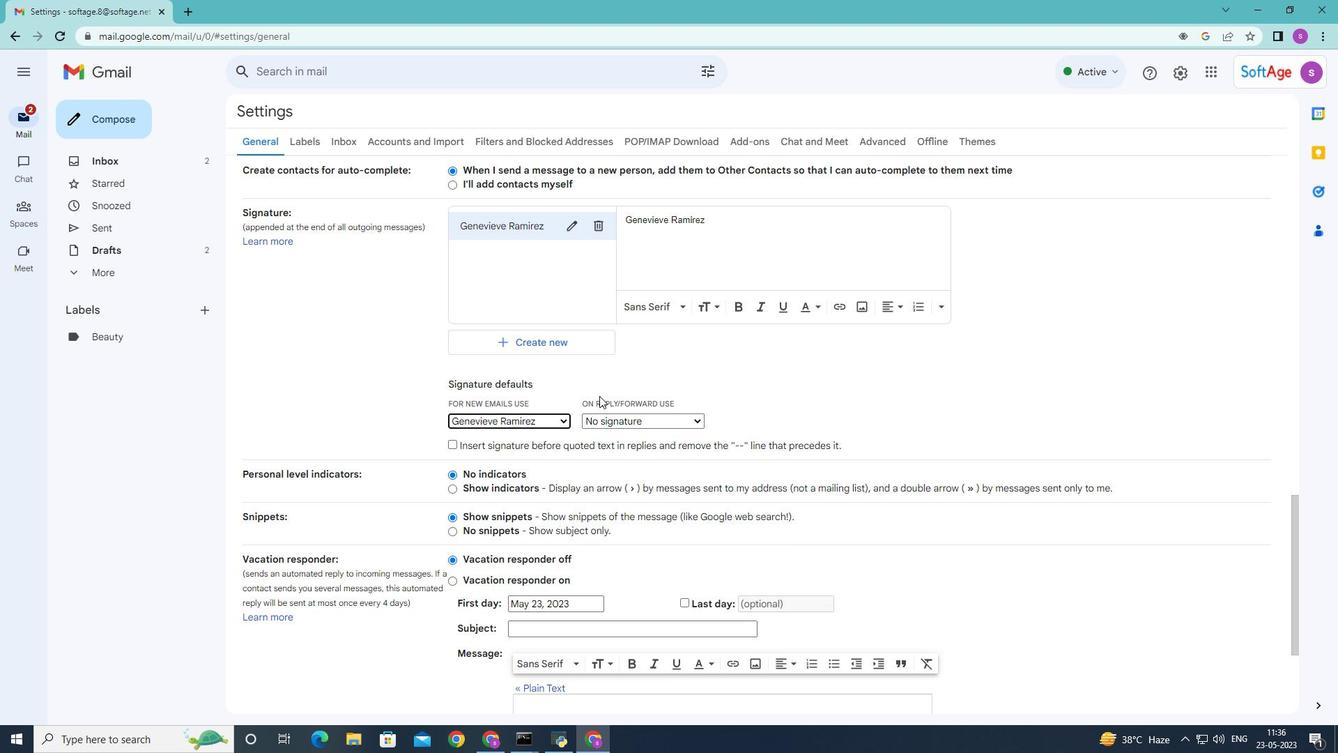
Action: Mouse moved to (599, 416)
Screenshot: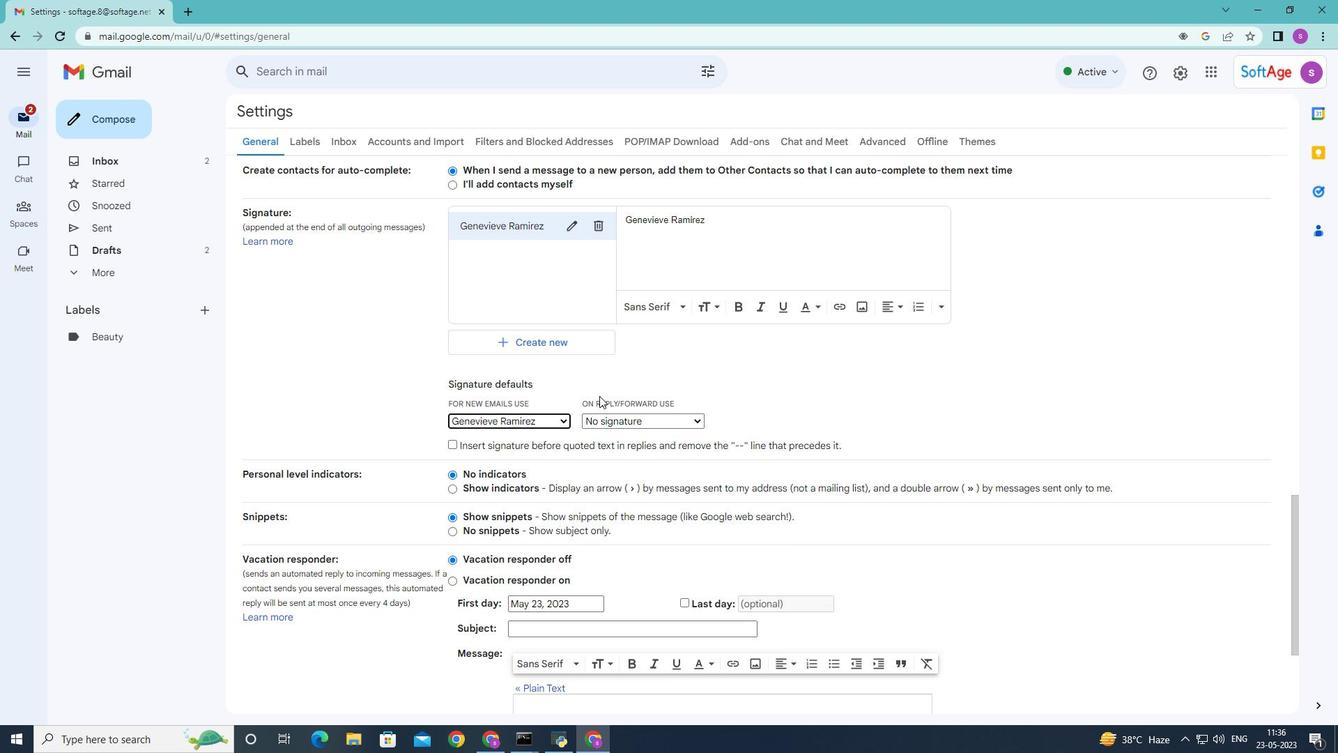 
Action: Mouse scrolled (599, 415) with delta (0, 0)
Screenshot: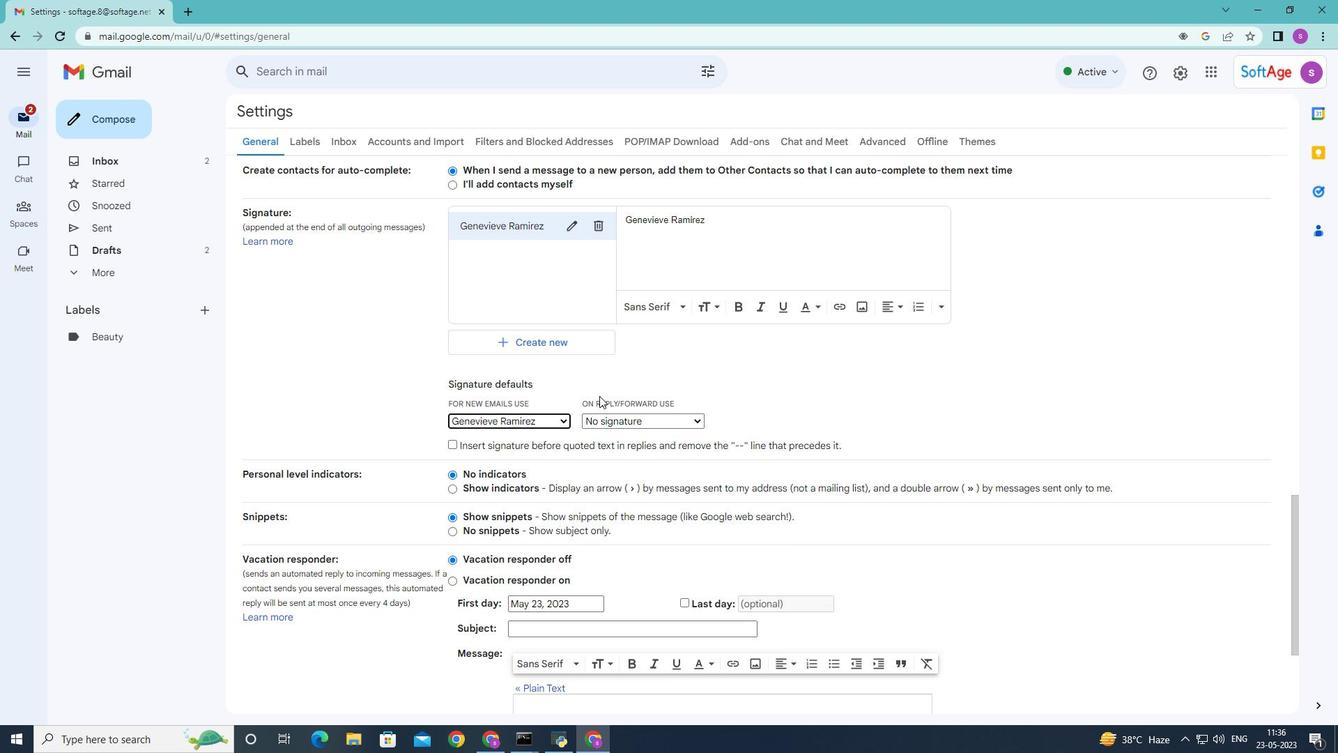 
Action: Mouse moved to (724, 642)
Screenshot: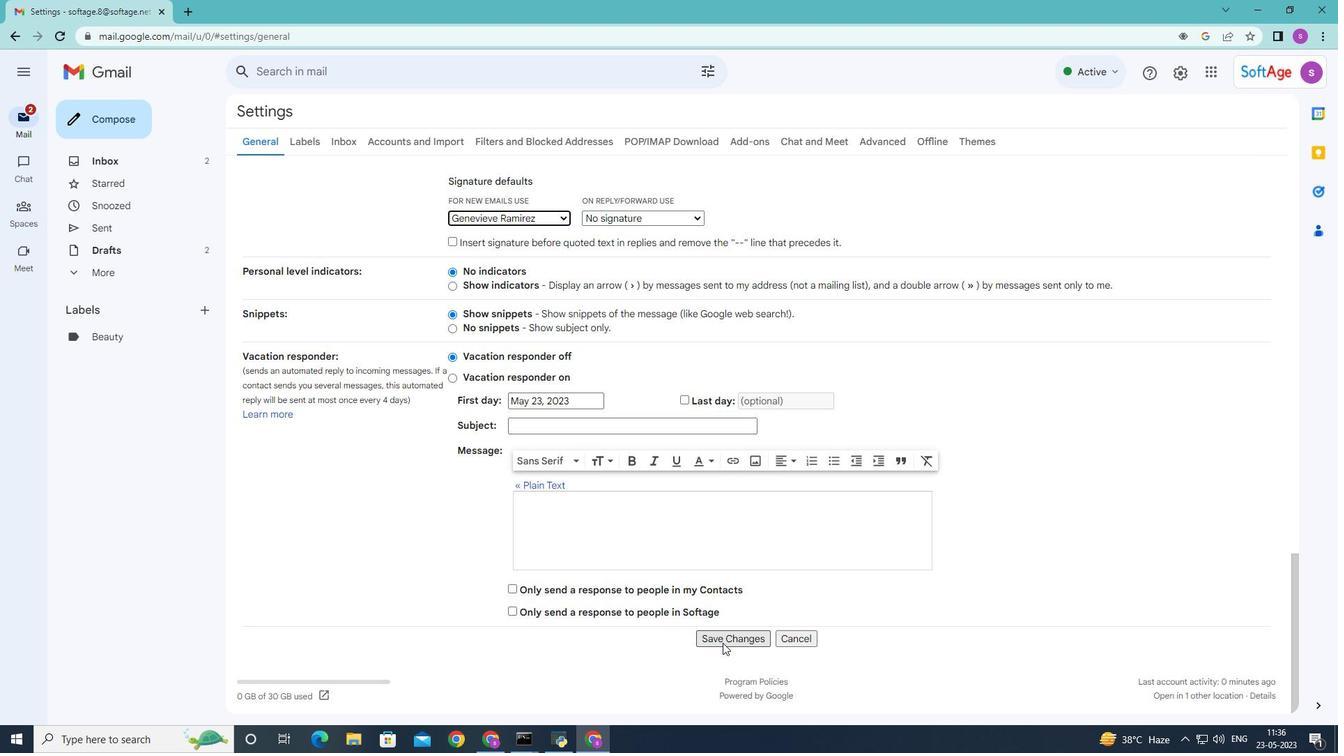 
Action: Mouse pressed left at (724, 642)
Screenshot: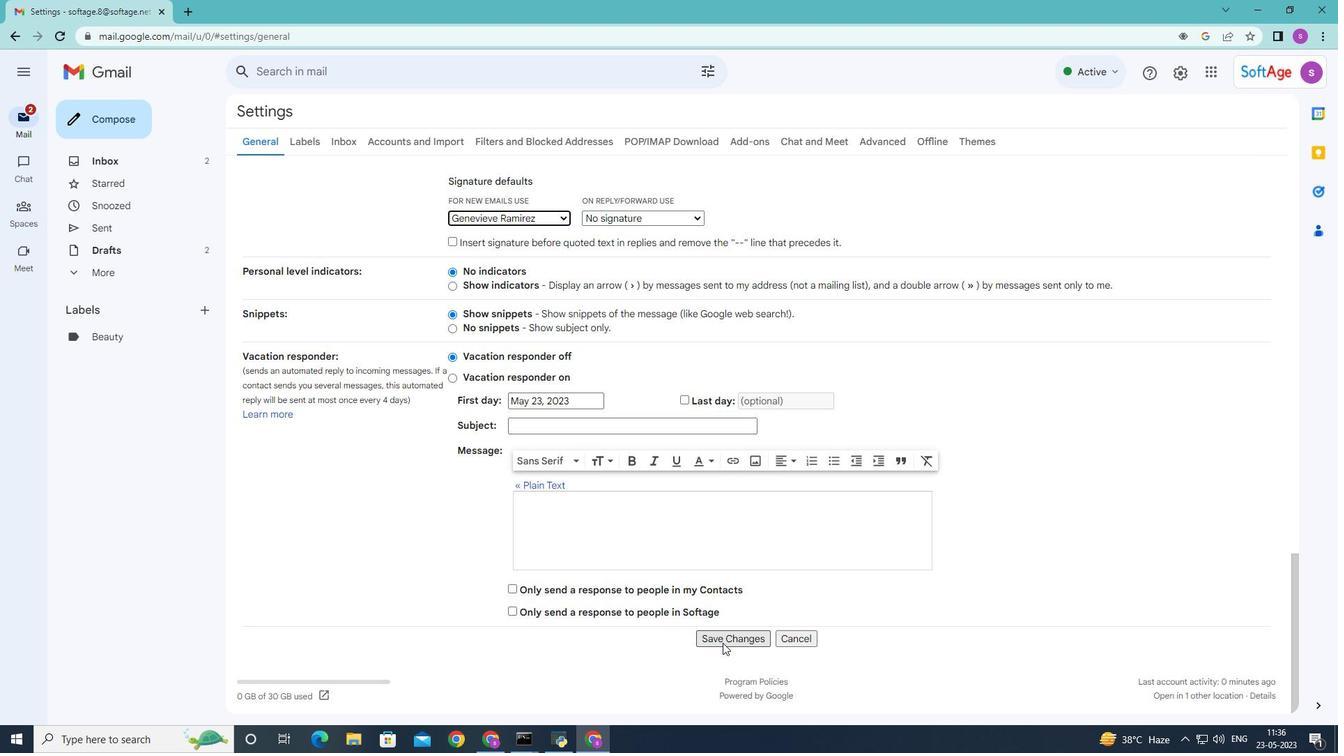 
Action: Mouse moved to (135, 110)
Screenshot: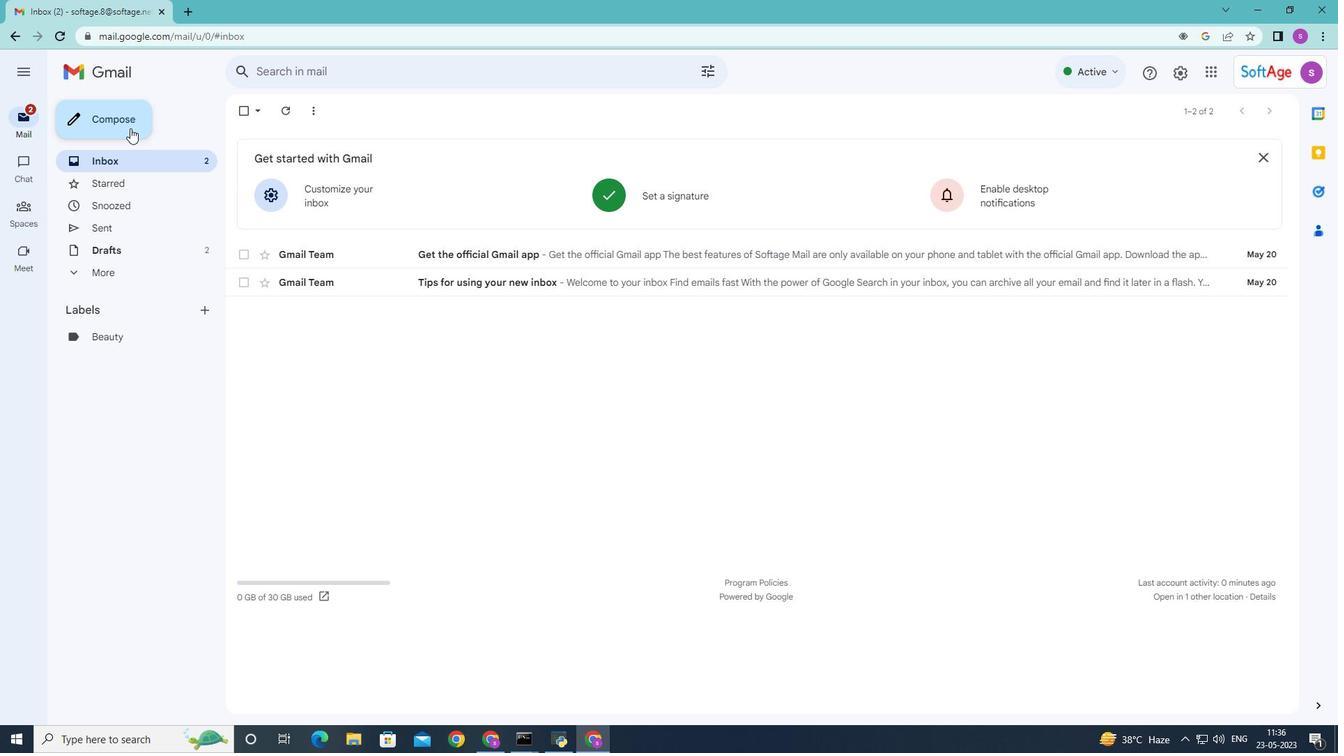 
Action: Mouse pressed left at (135, 110)
Screenshot: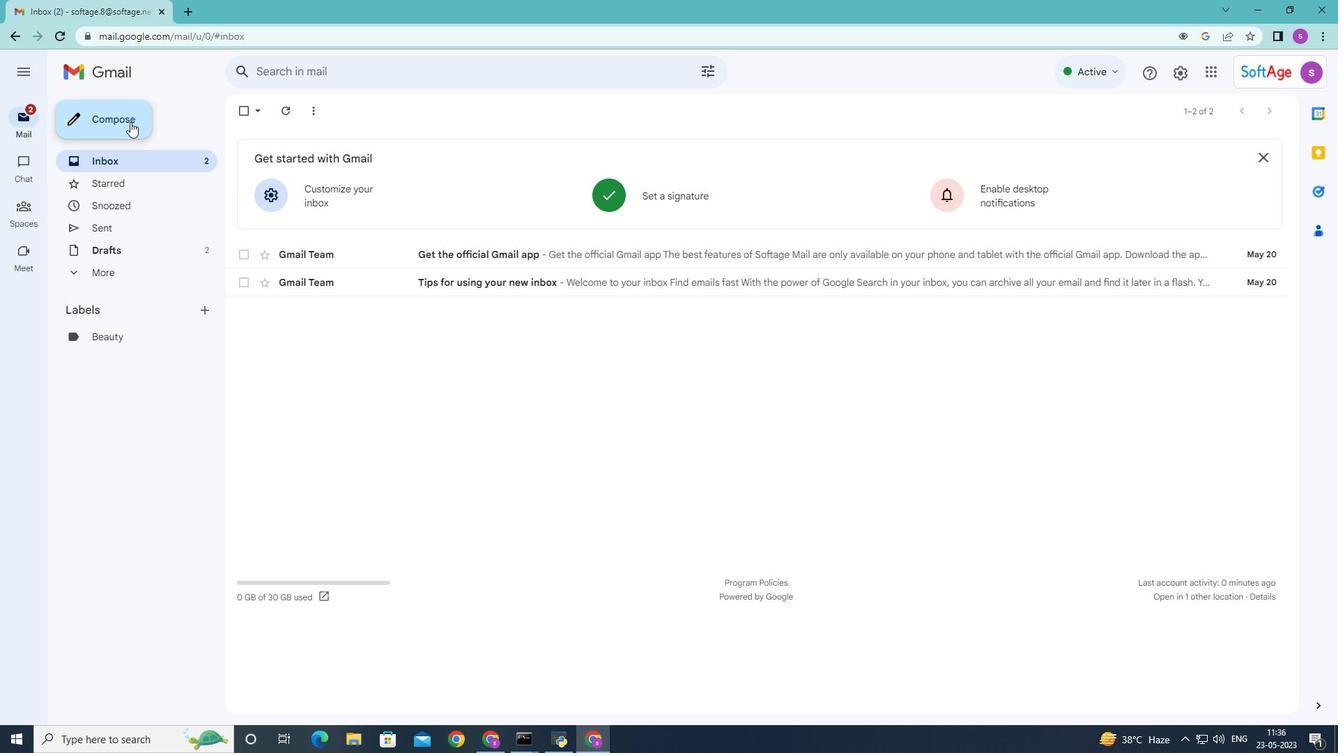 
Action: Mouse moved to (1011, 367)
Screenshot: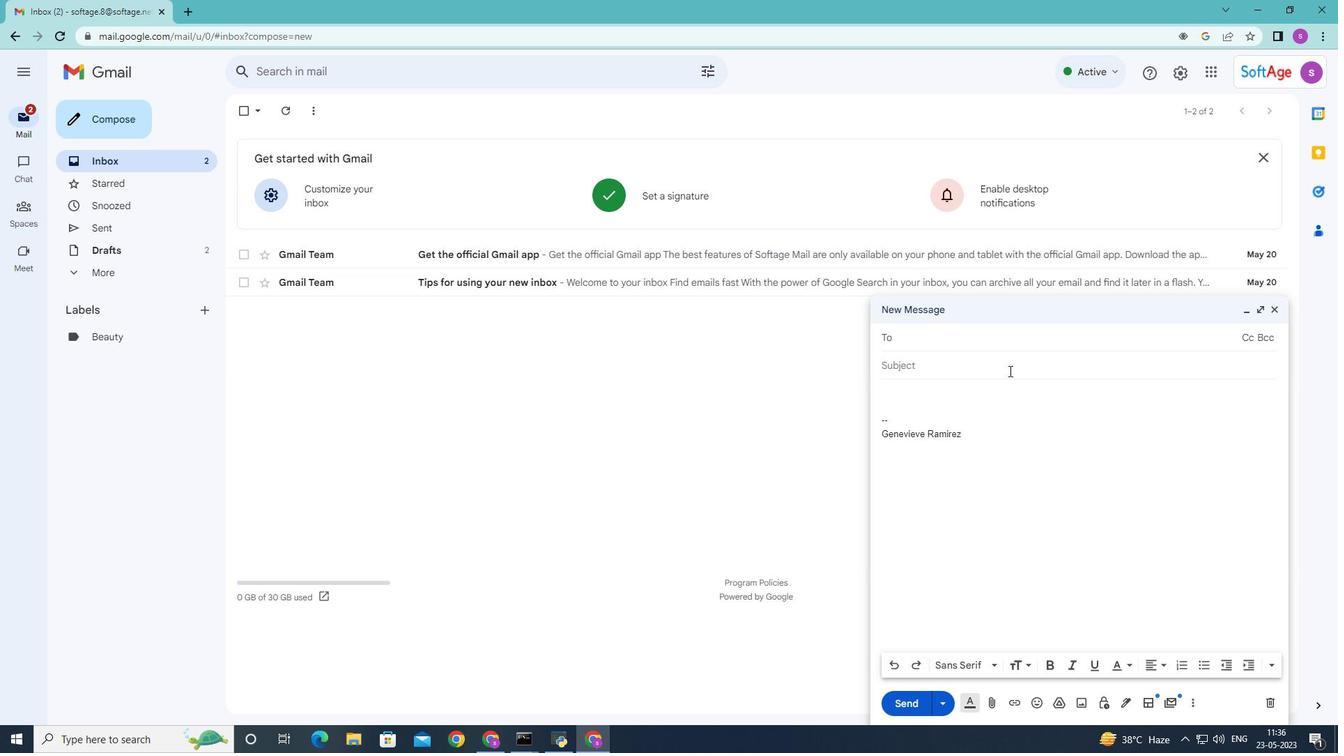 
Action: Mouse pressed left at (1011, 367)
Screenshot: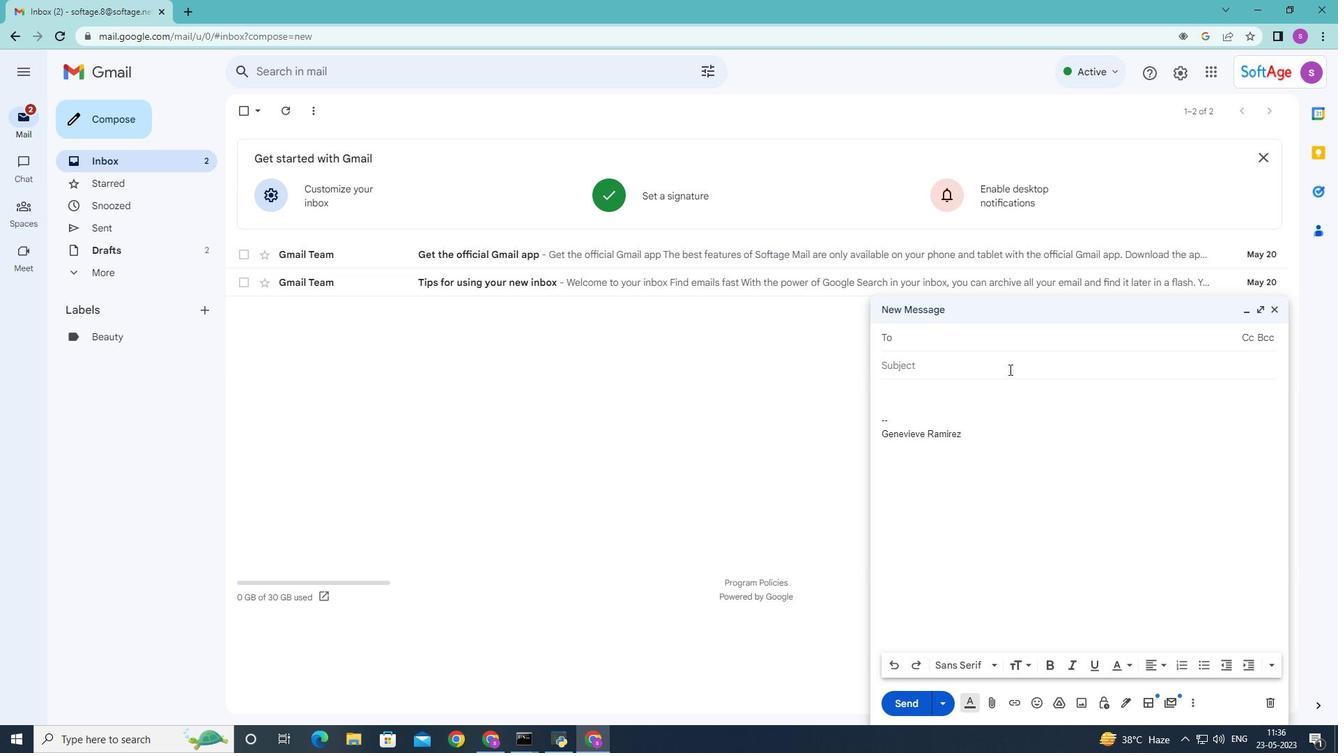 
Action: Mouse moved to (1018, 368)
Screenshot: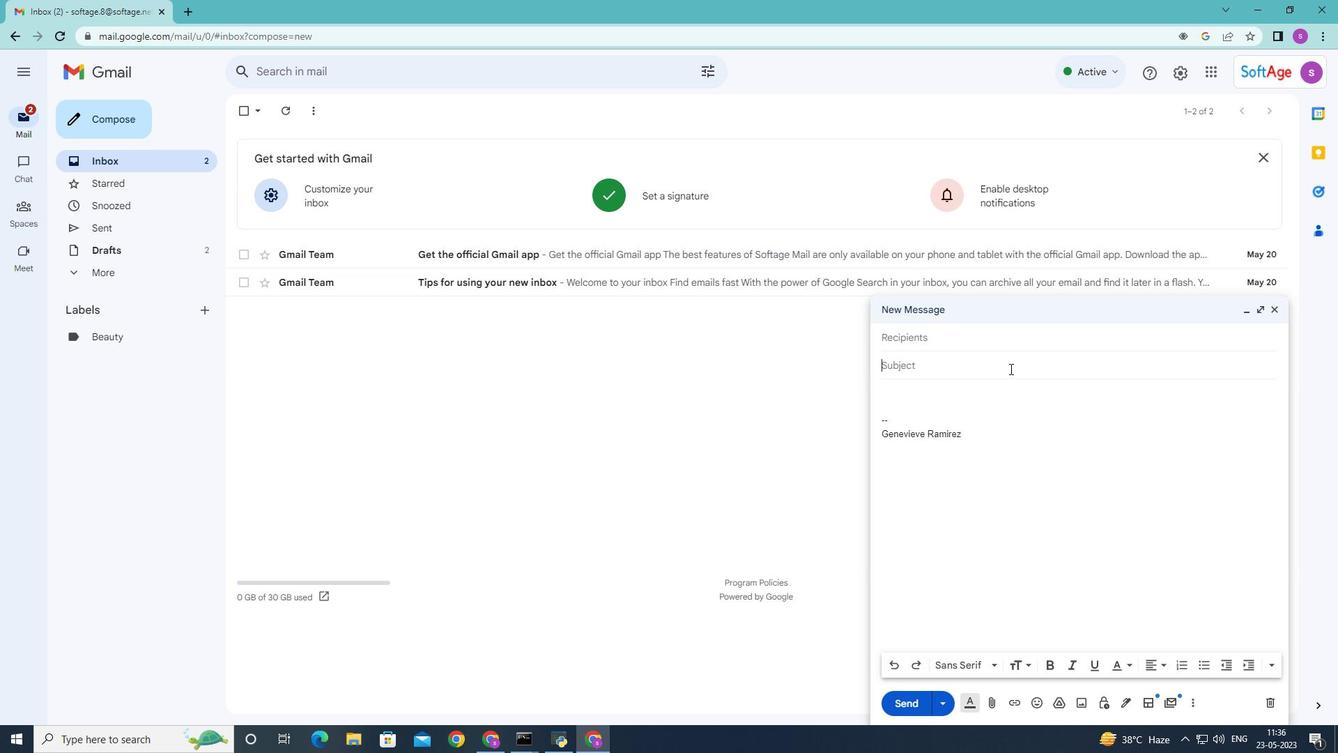
Action: Key pressed <Key.shift>Up[date<Key.space>on<Key.space>a<Key.space>promotion<Key.space><Key.tab><Key.shift>I<Key.space>would<Key.space>like<Key.space>to<Key.space>schedule<Key.space>a<Key.space>meeting<Key.space>to<Key.space>discuss<Key.space>the<Key.space>ner<Key.backspace>w<Key.space>company<Key.space>policies.<Key.space>
Screenshot: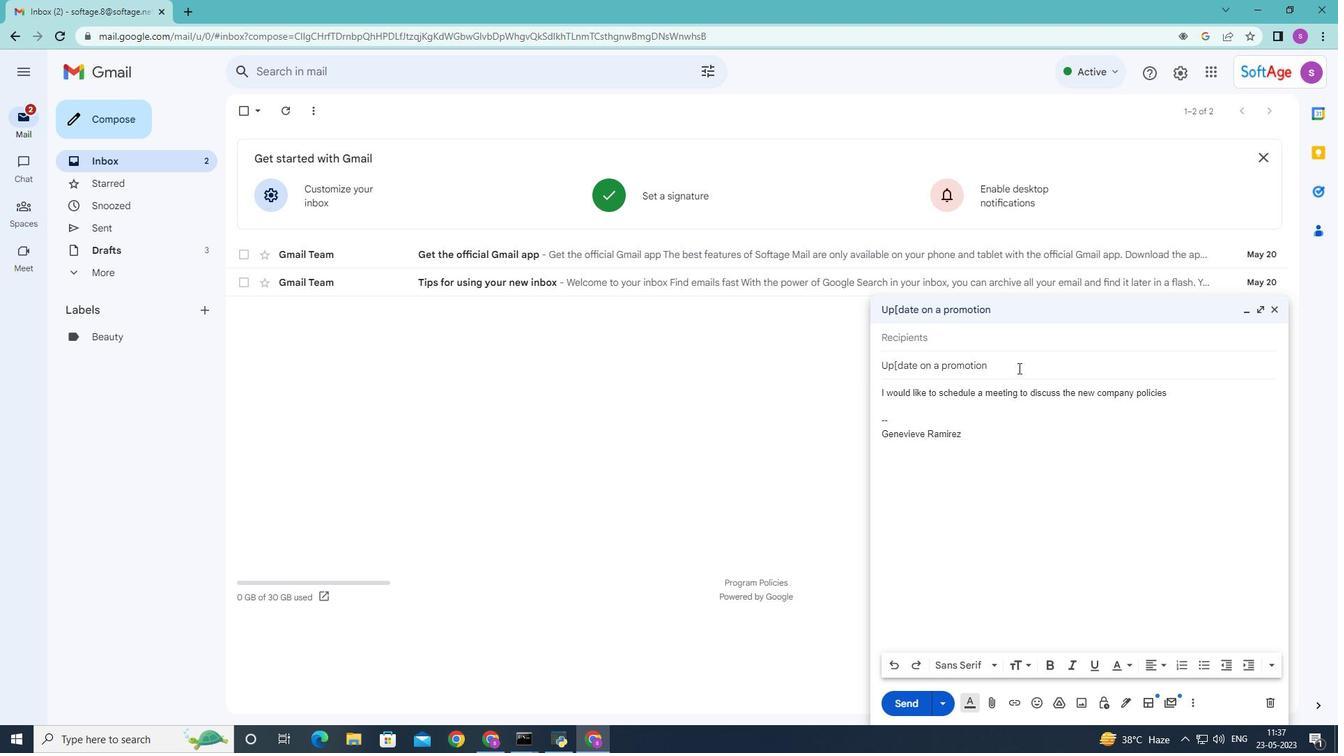 
Action: Mouse moved to (953, 336)
Screenshot: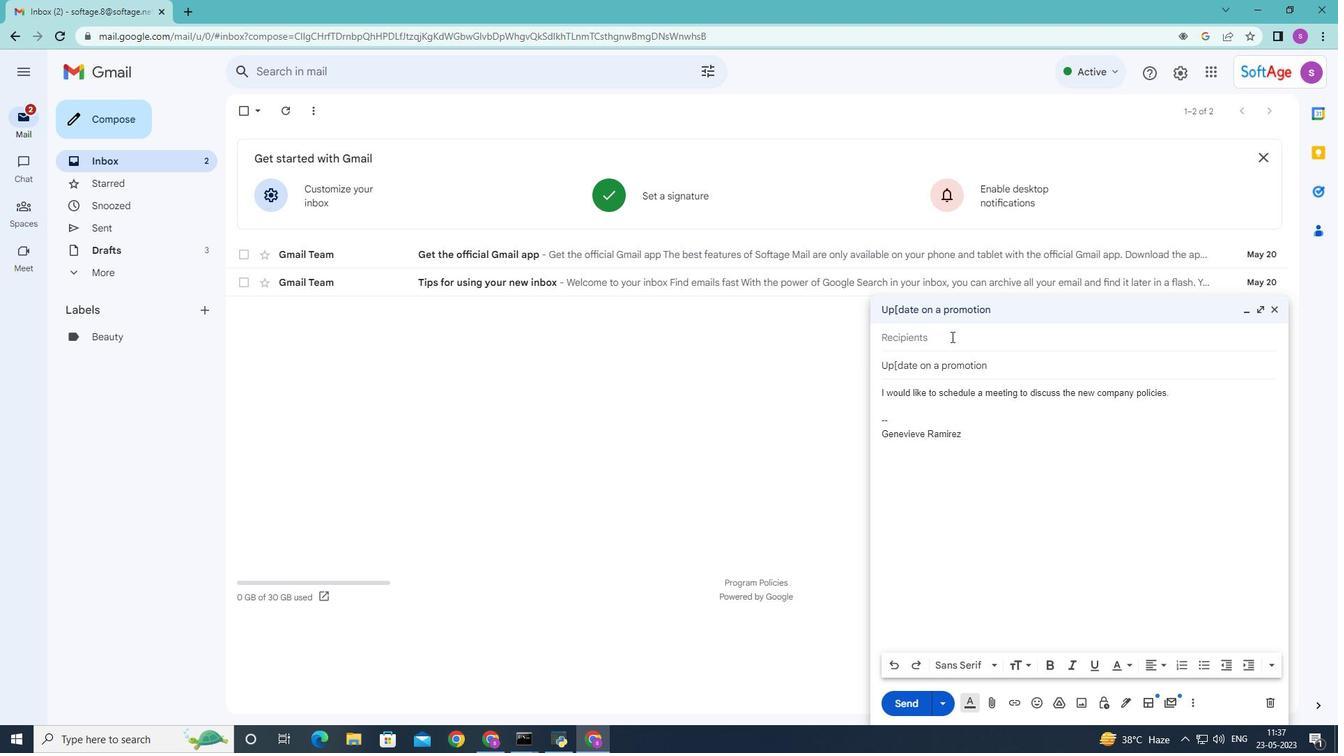 
Action: Mouse pressed left at (953, 336)
Screenshot: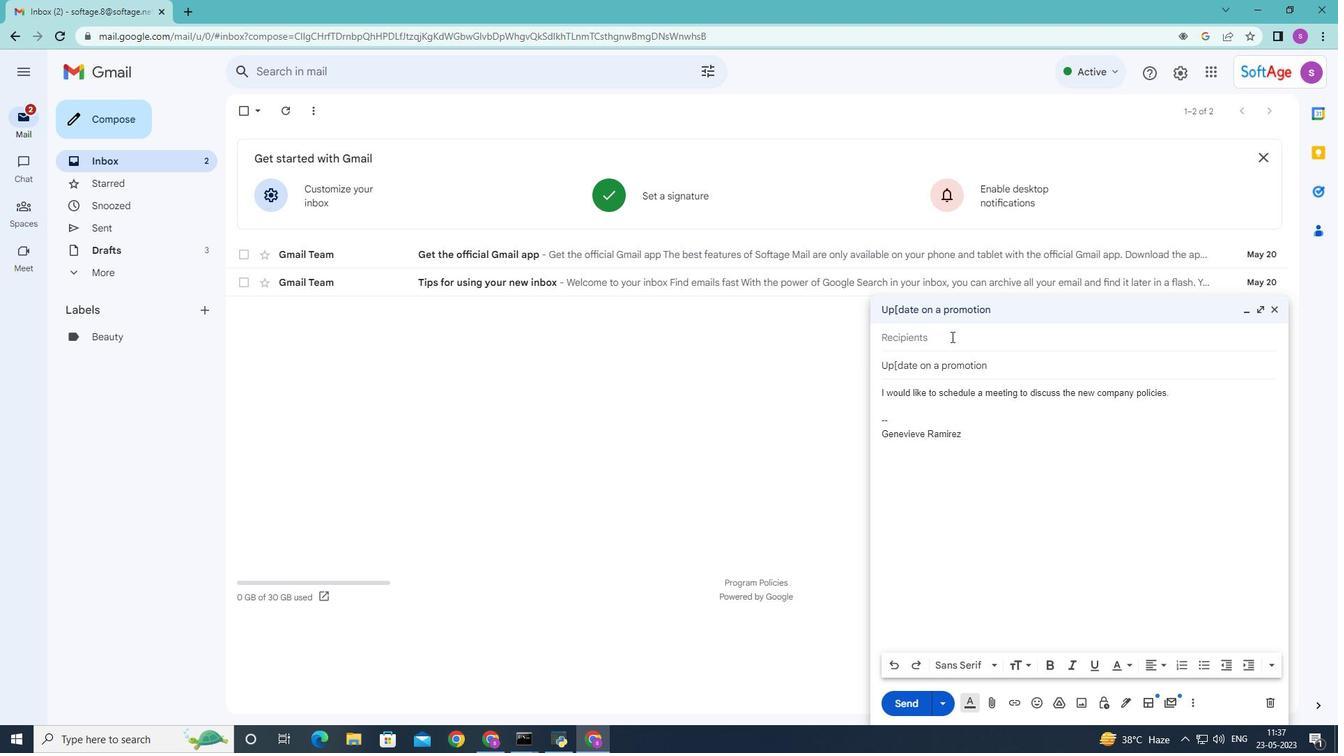 
Action: Mouse moved to (949, 338)
Screenshot: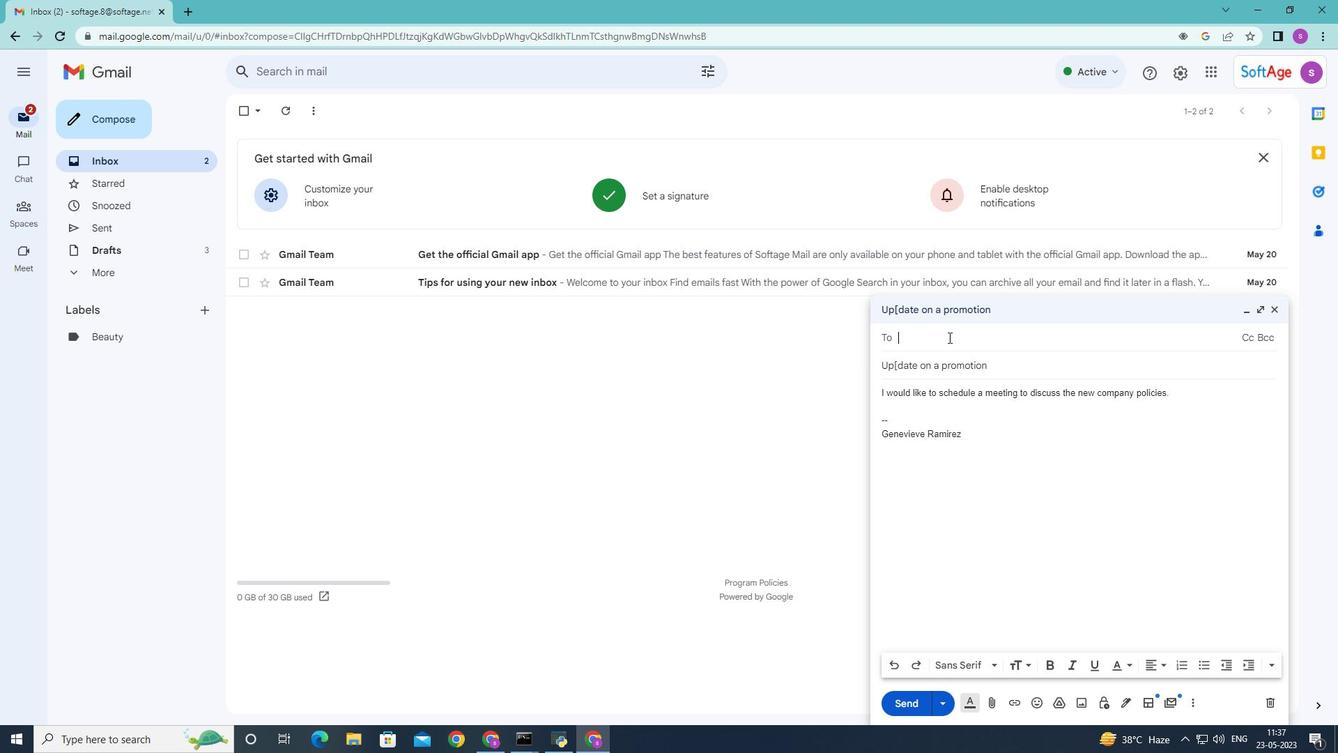 
Action: Key pressed softage.2<Key.shift>@softage.net<Key.enter>
Screenshot: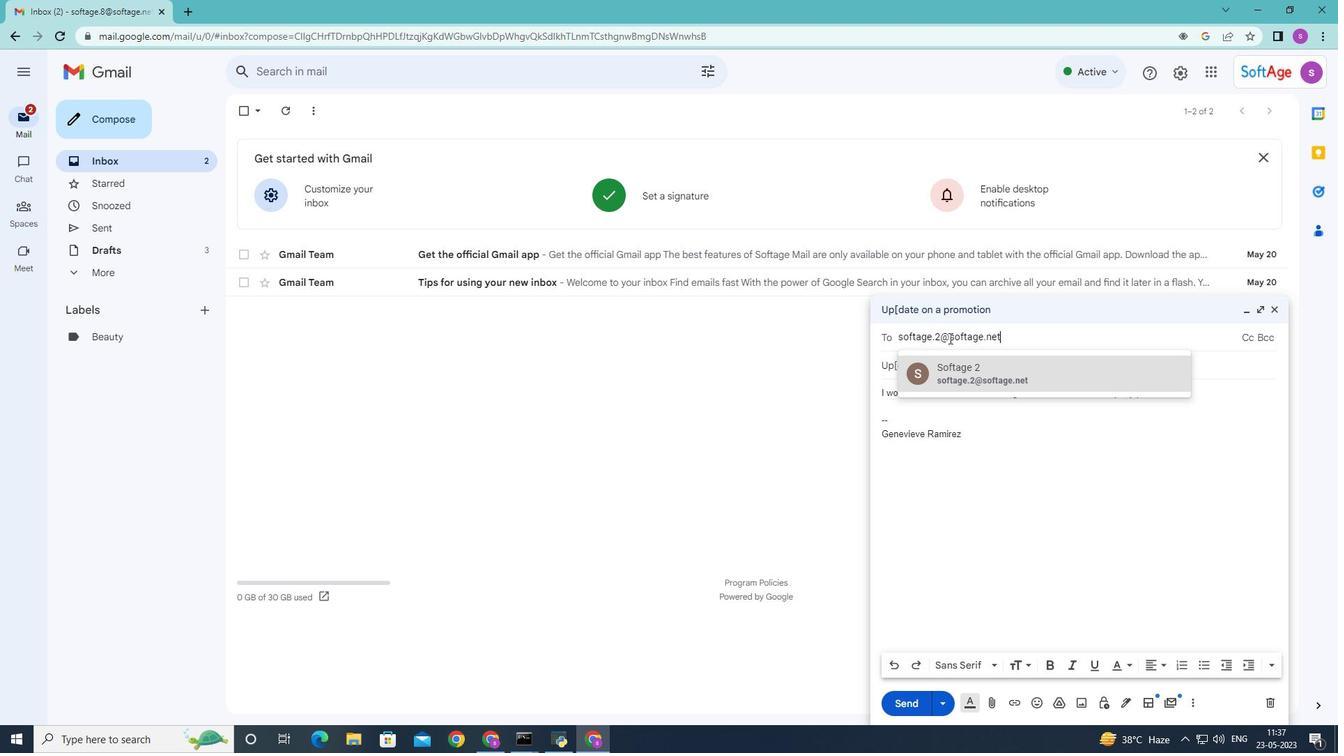 
Action: Mouse moved to (1194, 699)
Screenshot: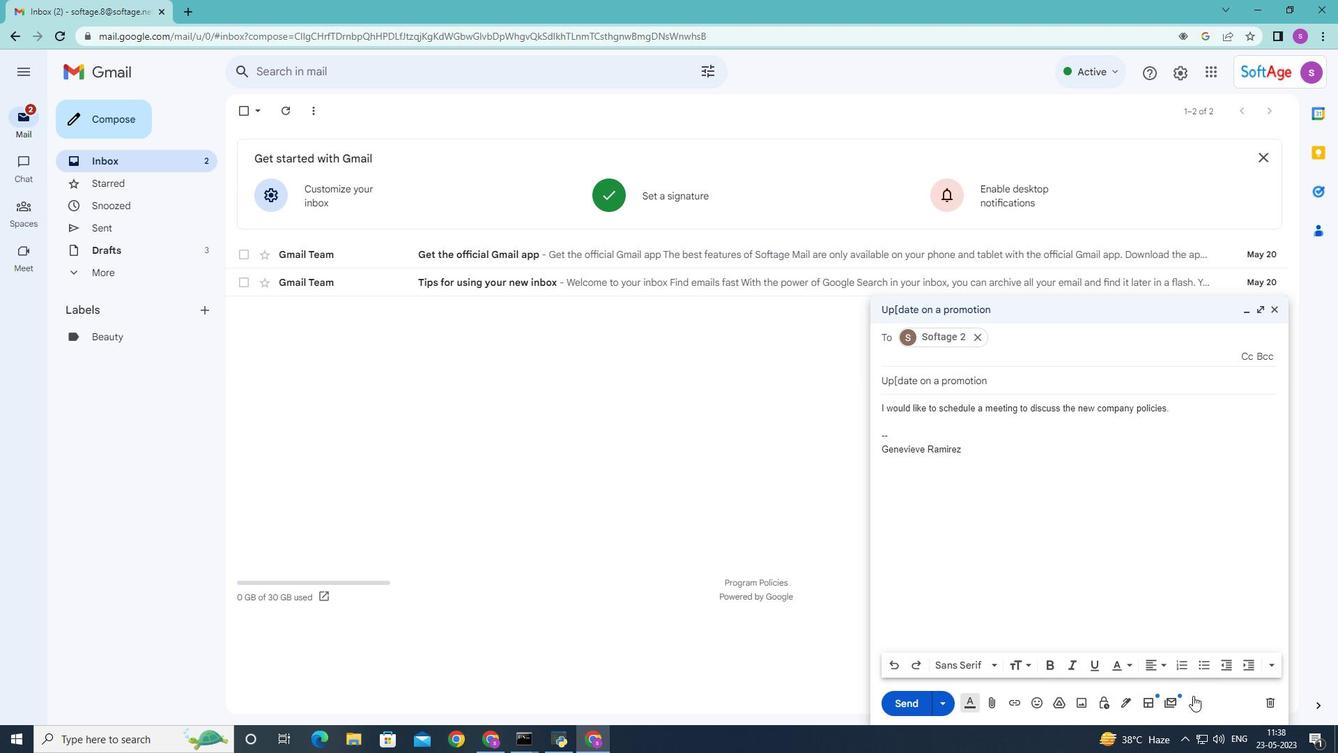 
Action: Mouse pressed left at (1194, 699)
Screenshot: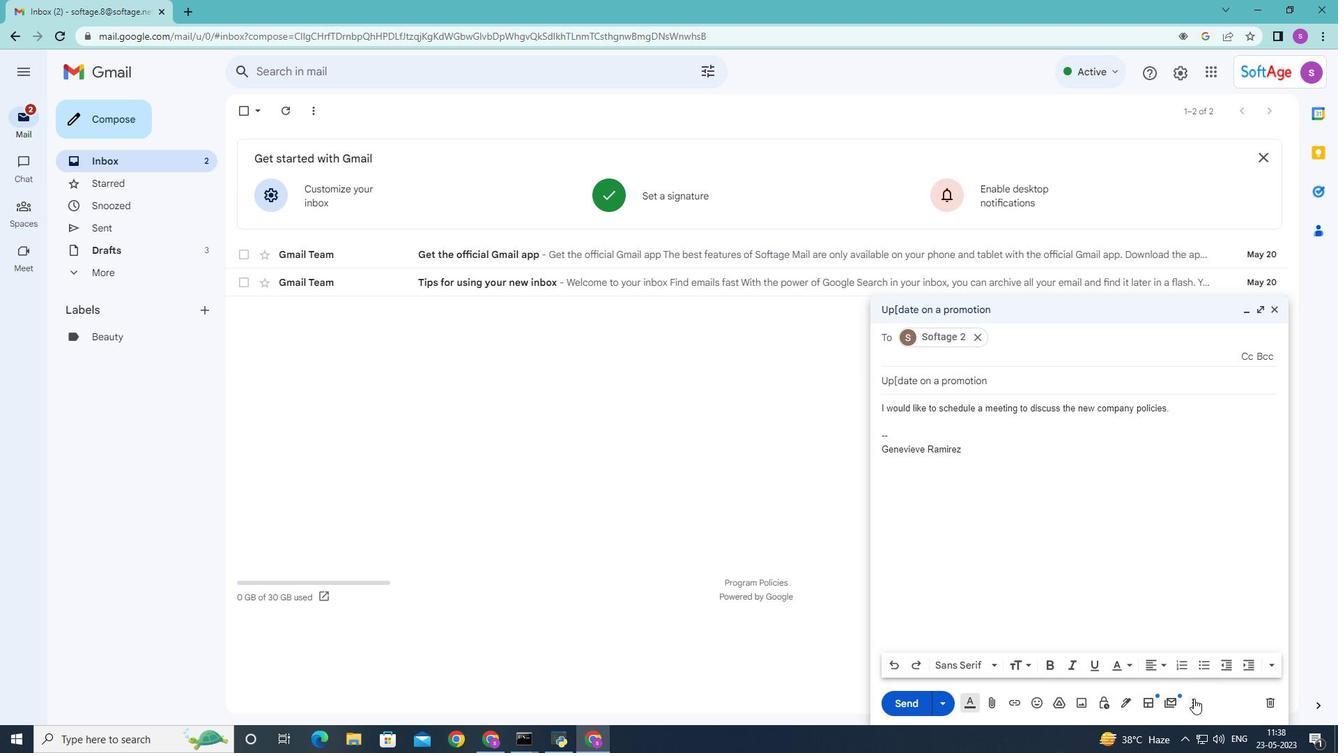 
Action: Mouse moved to (1213, 587)
Screenshot: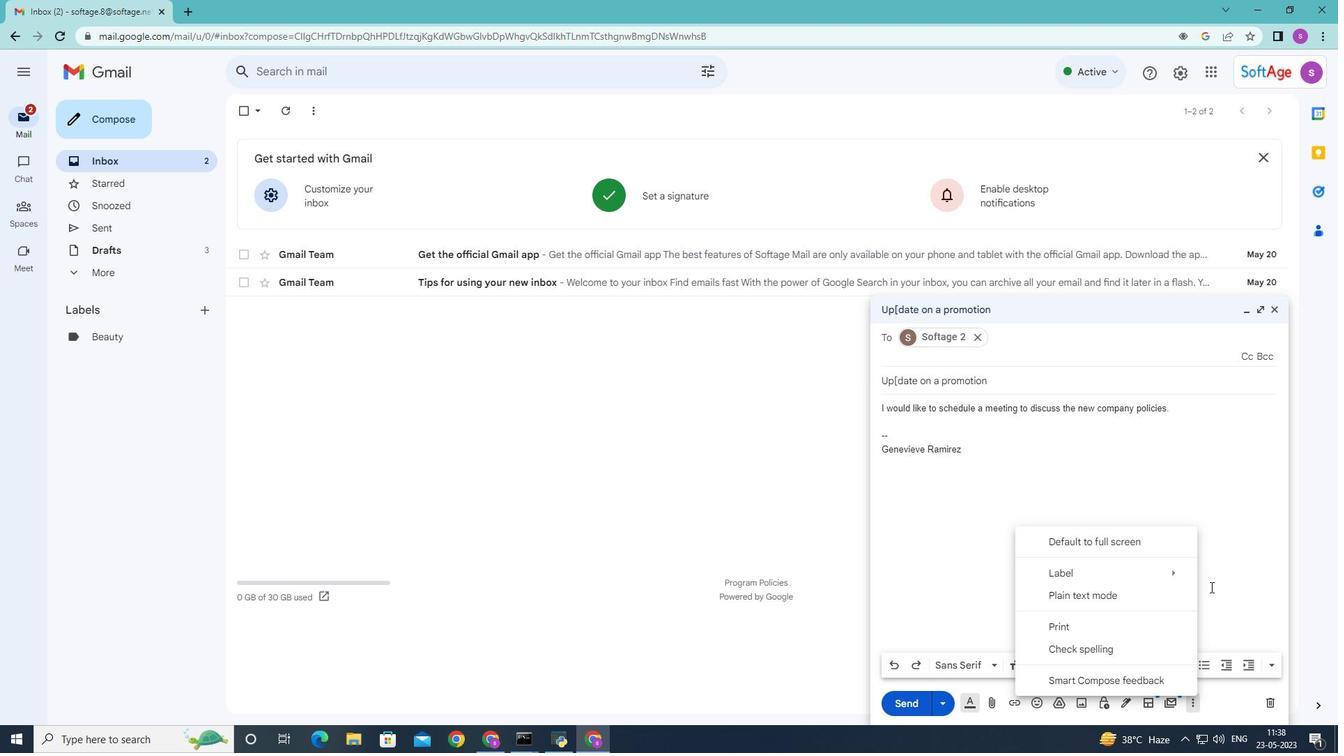 
Action: Mouse pressed left at (1213, 587)
Screenshot: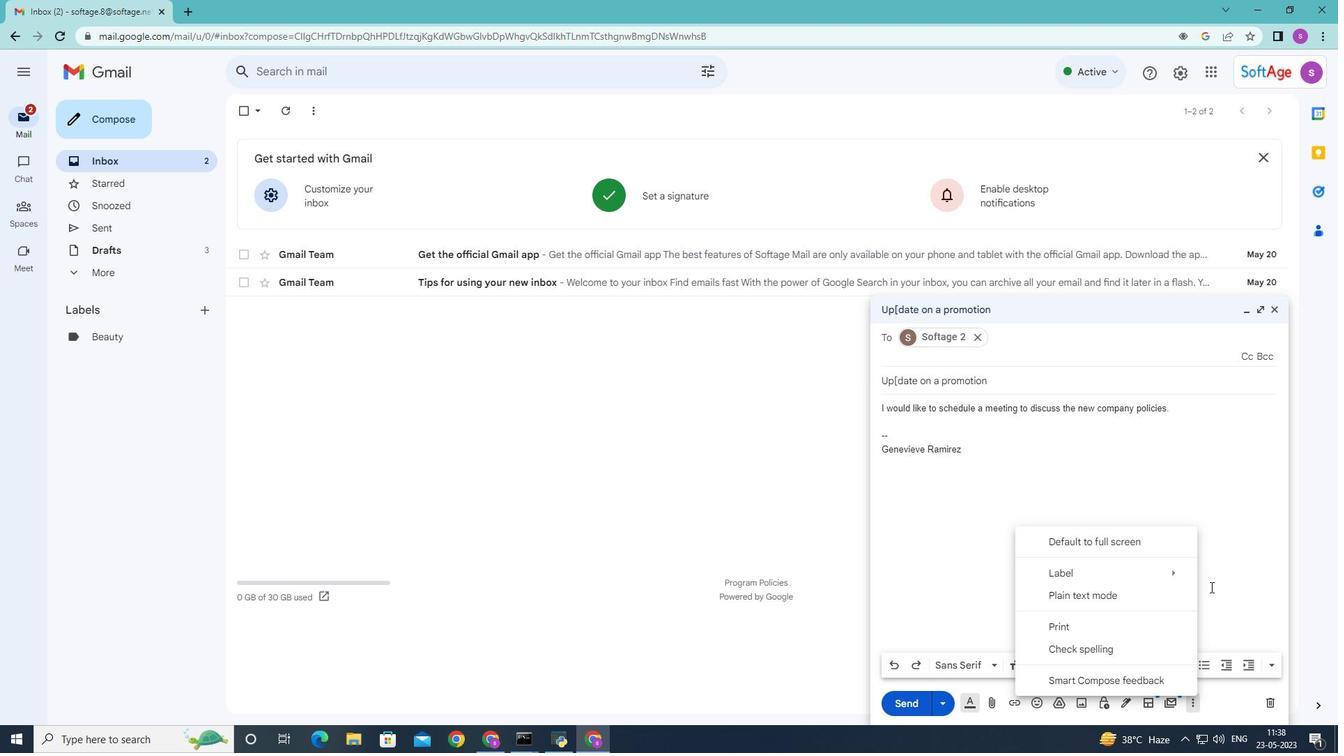 
Action: Mouse moved to (1177, 394)
Screenshot: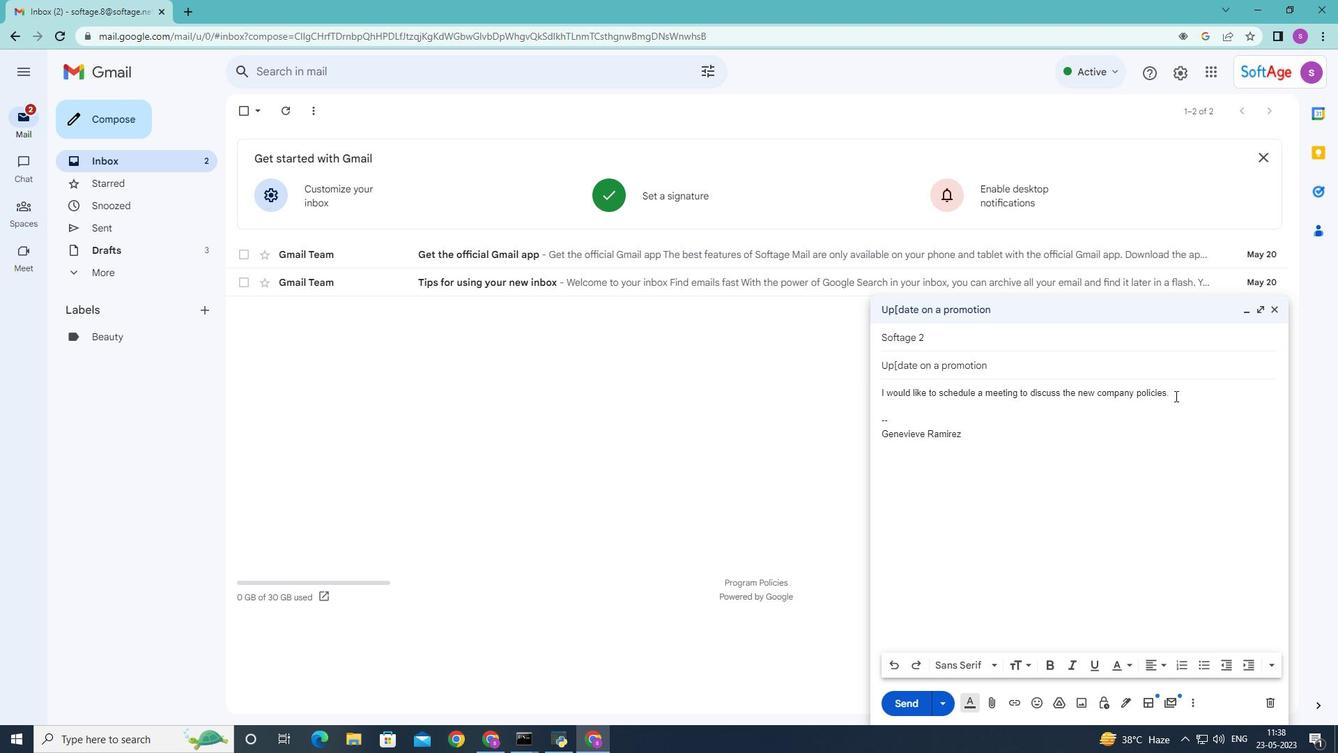 
Action: Mouse pressed left at (1177, 394)
Screenshot: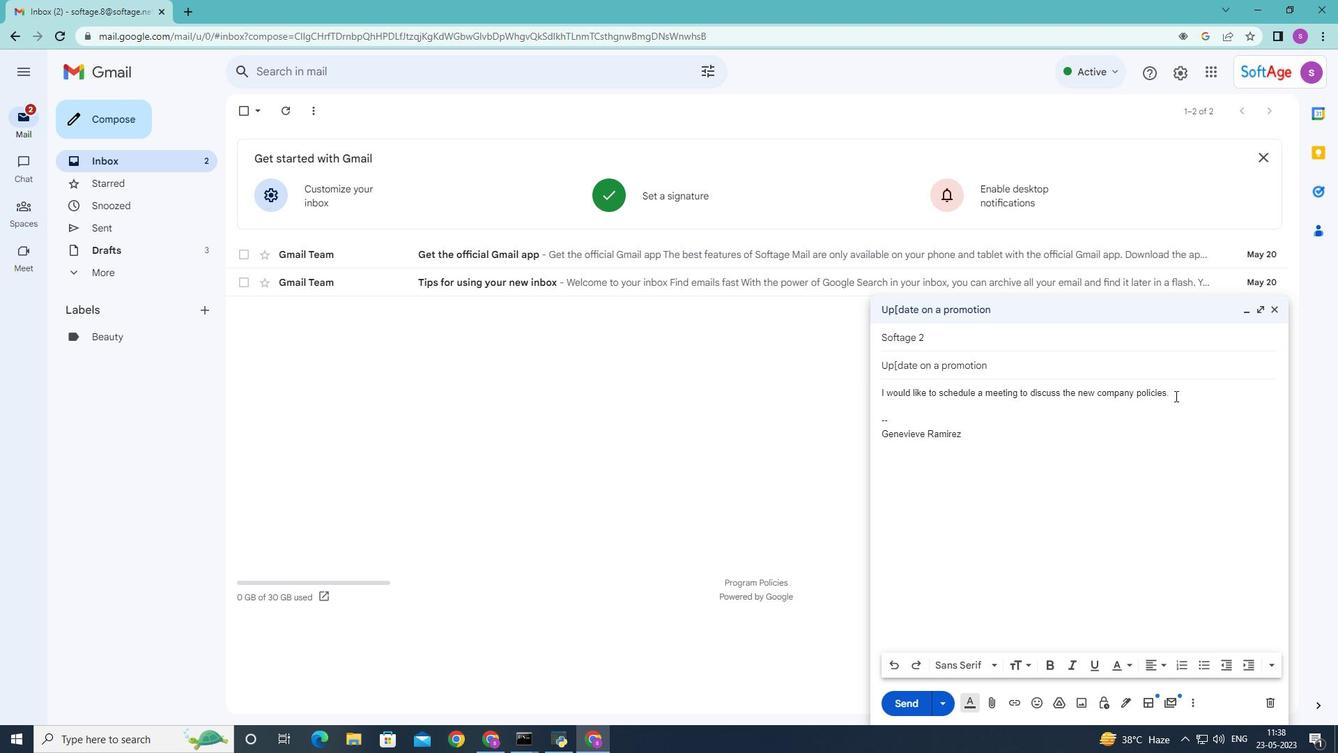 
Action: Mouse moved to (1031, 668)
Screenshot: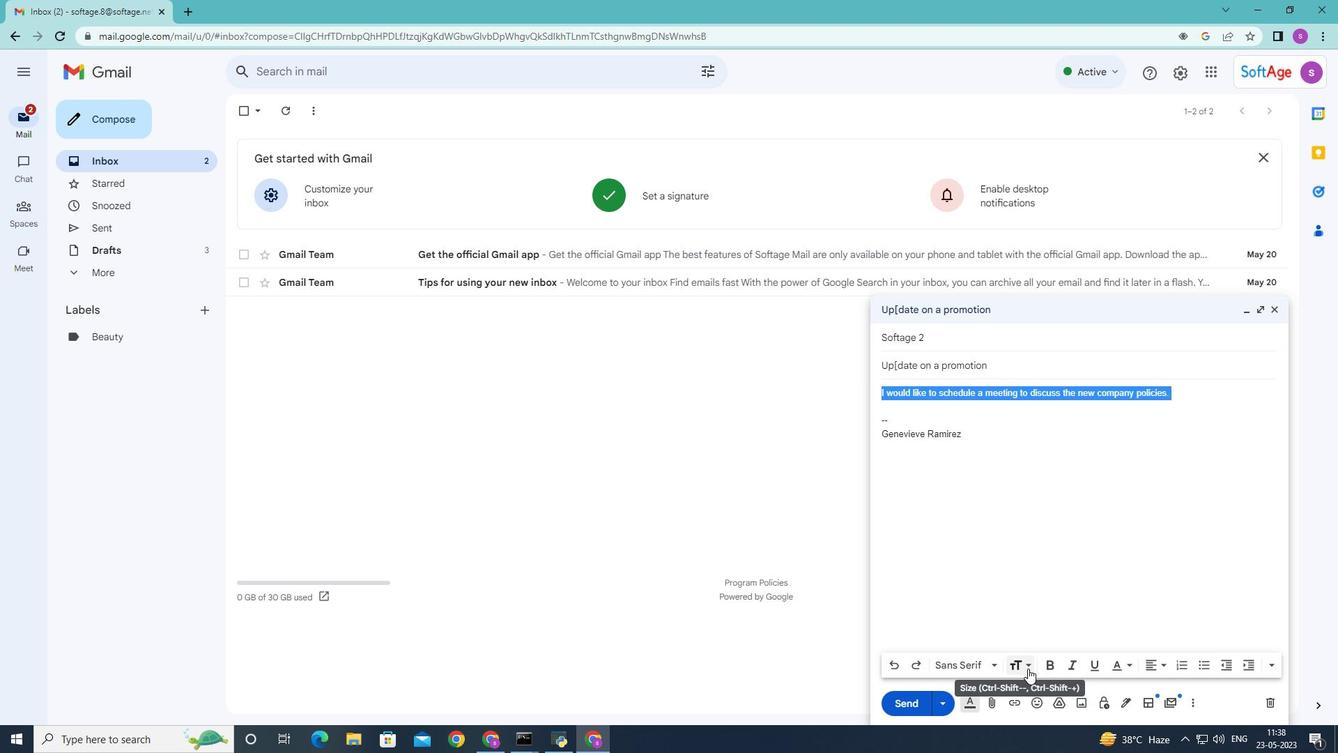 
Action: Mouse pressed left at (1031, 668)
Screenshot: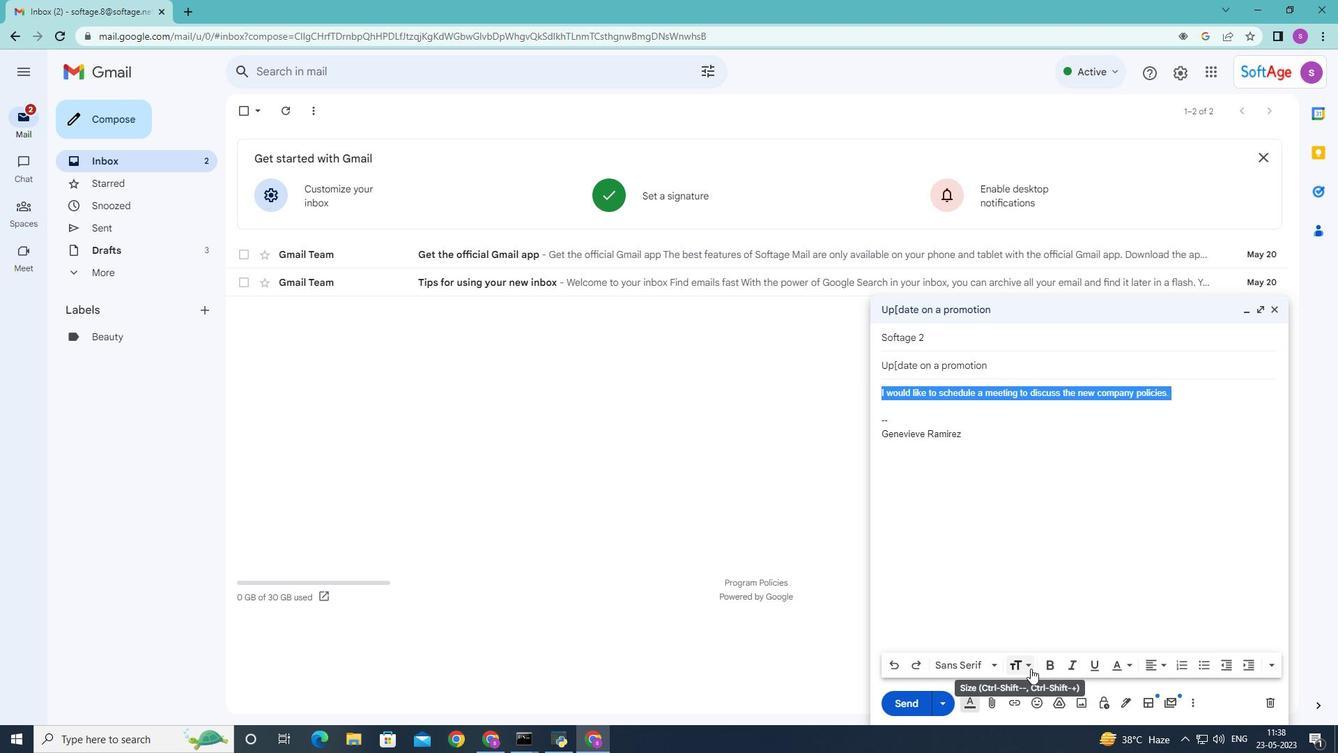 
Action: Mouse moved to (1219, 541)
Screenshot: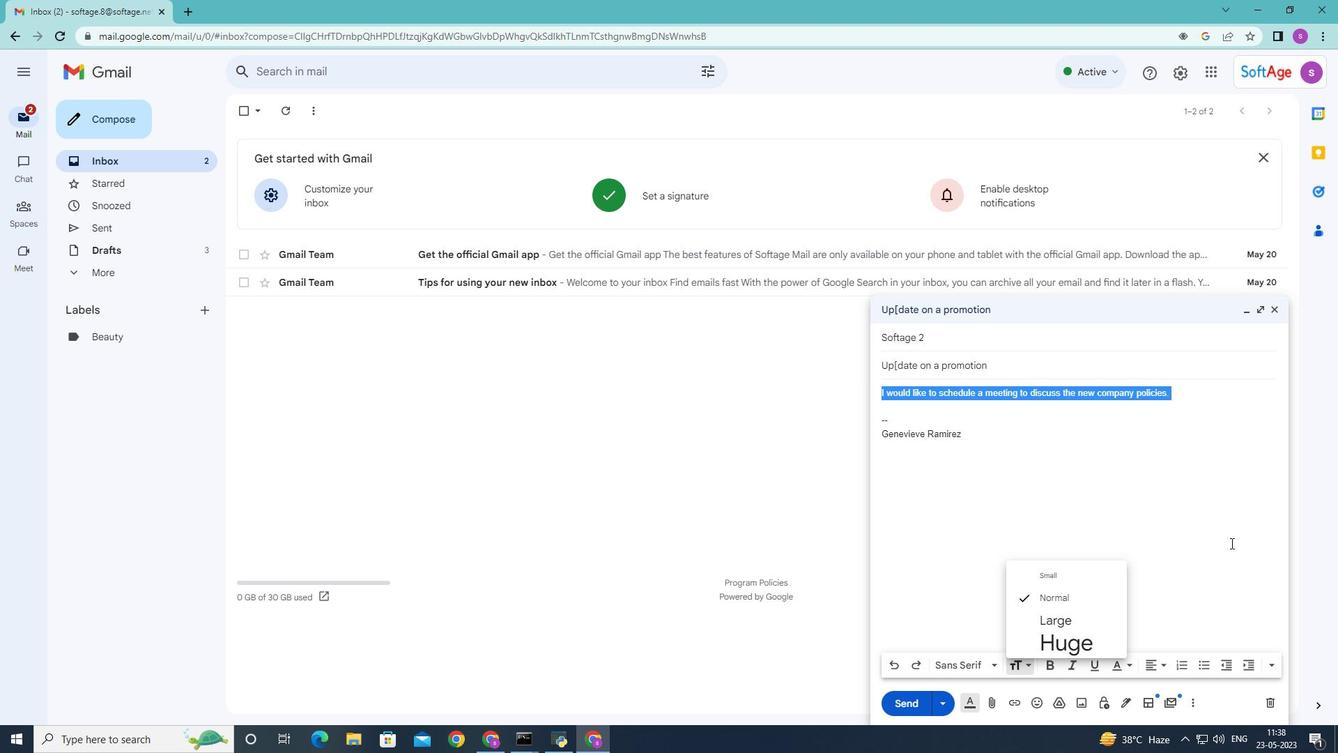 
Action: Mouse pressed left at (1219, 541)
Screenshot: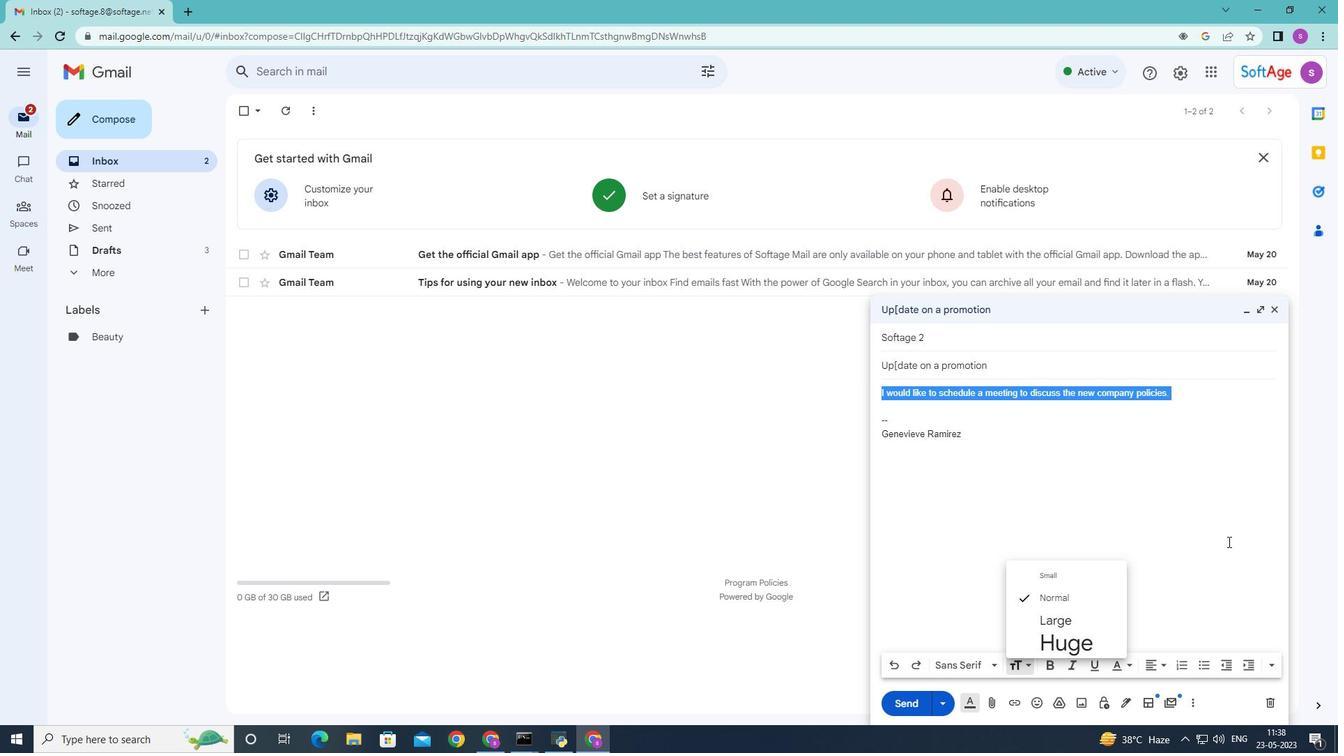 
Action: Mouse moved to (1181, 399)
Screenshot: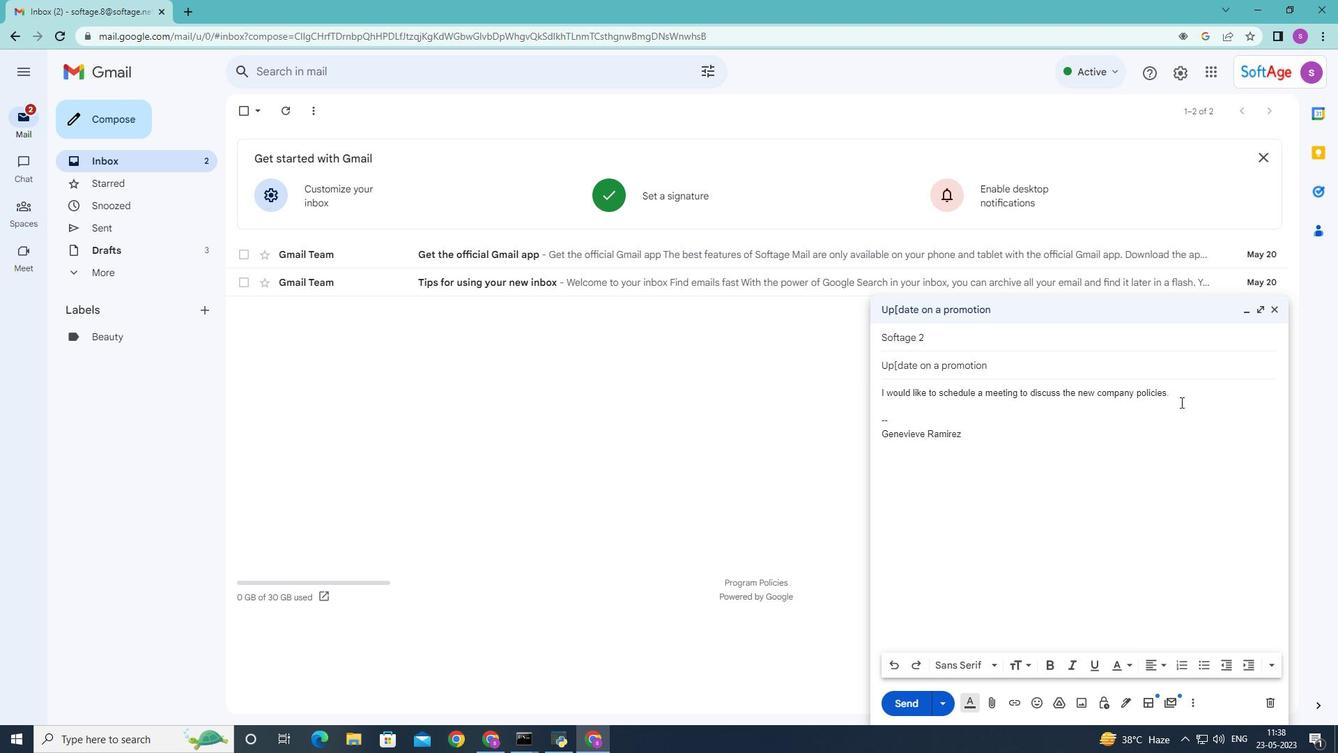 
Action: Mouse pressed left at (1181, 399)
Screenshot: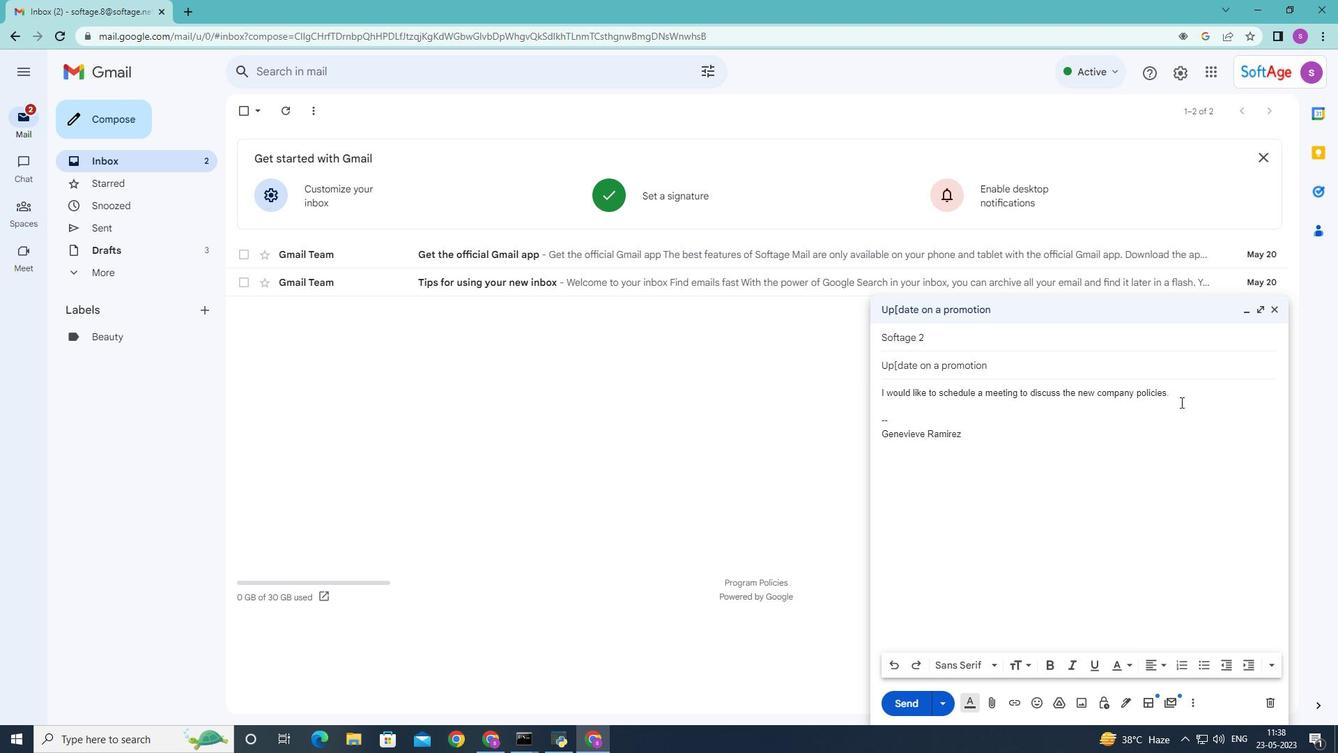 
Action: Mouse moved to (1175, 395)
Screenshot: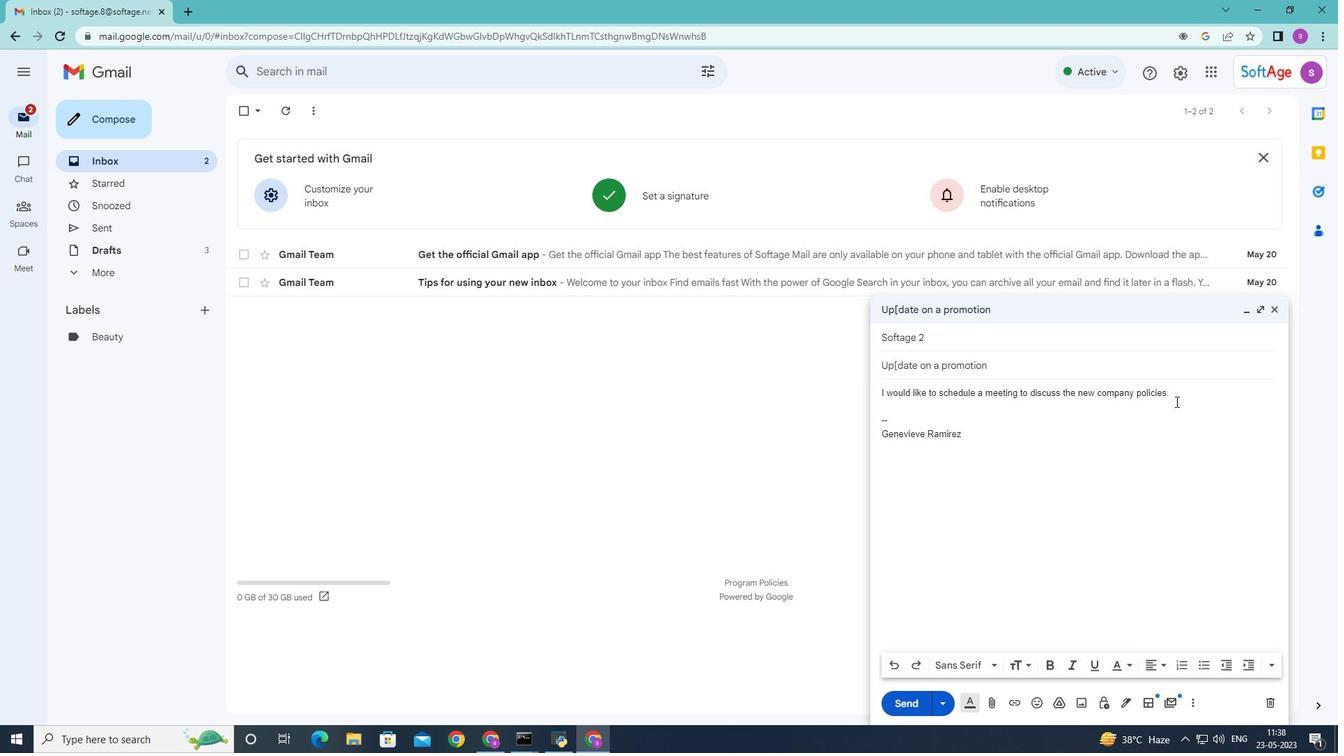 
Action: Mouse pressed left at (1175, 395)
Screenshot: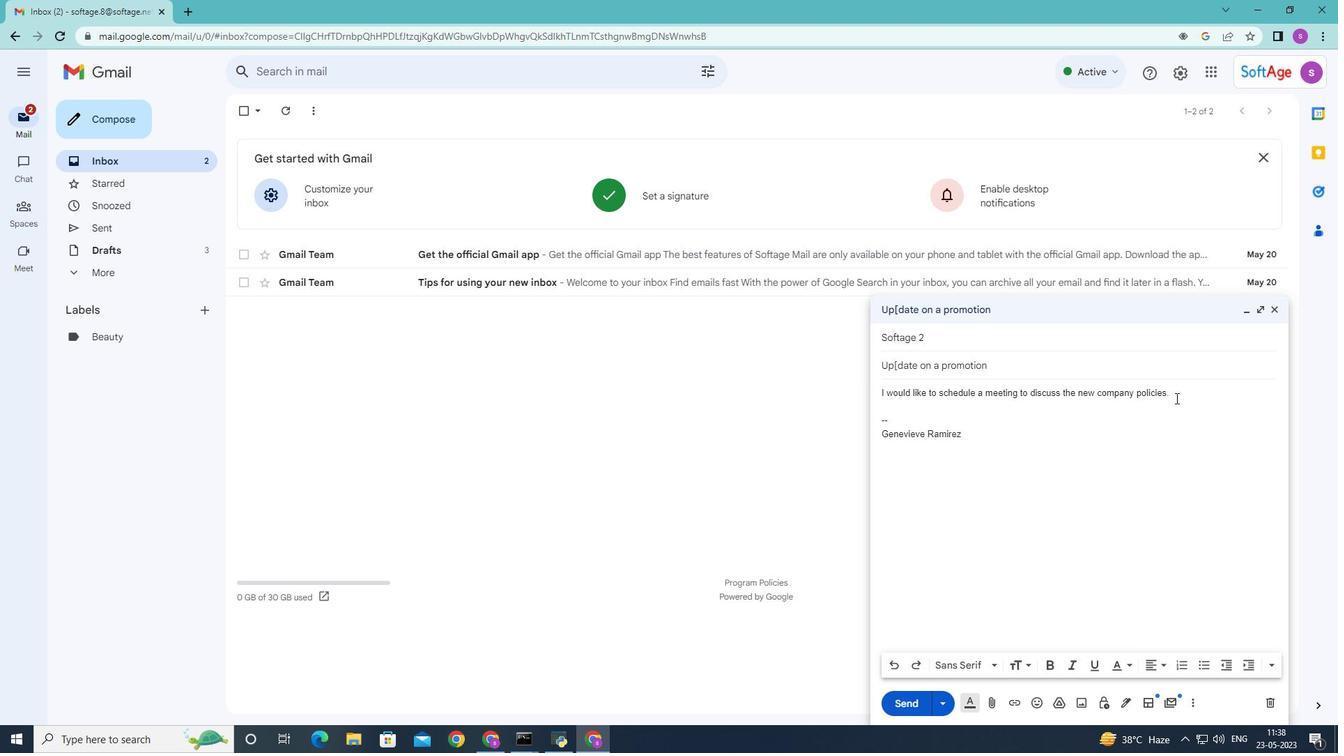 
Action: Mouse moved to (1269, 668)
Screenshot: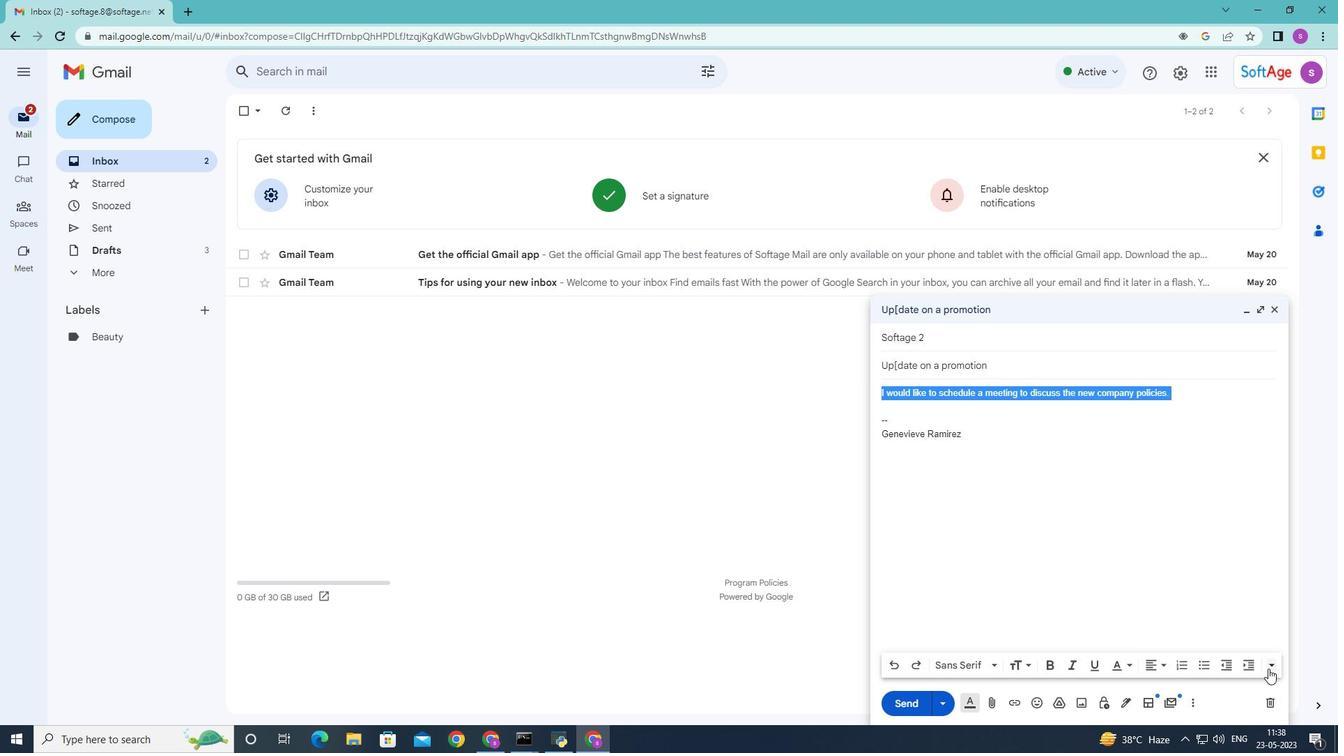 
Action: Mouse pressed left at (1269, 668)
Screenshot: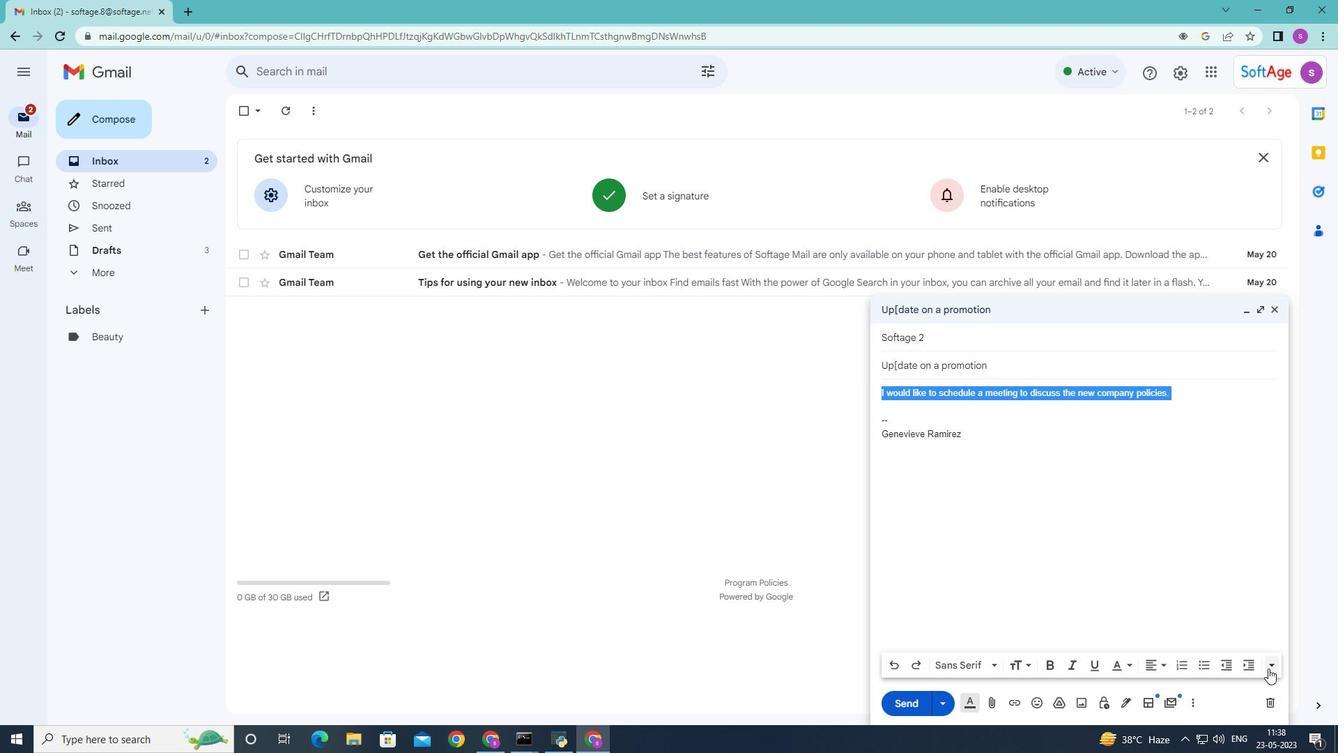 
Action: Mouse moved to (1281, 627)
Screenshot: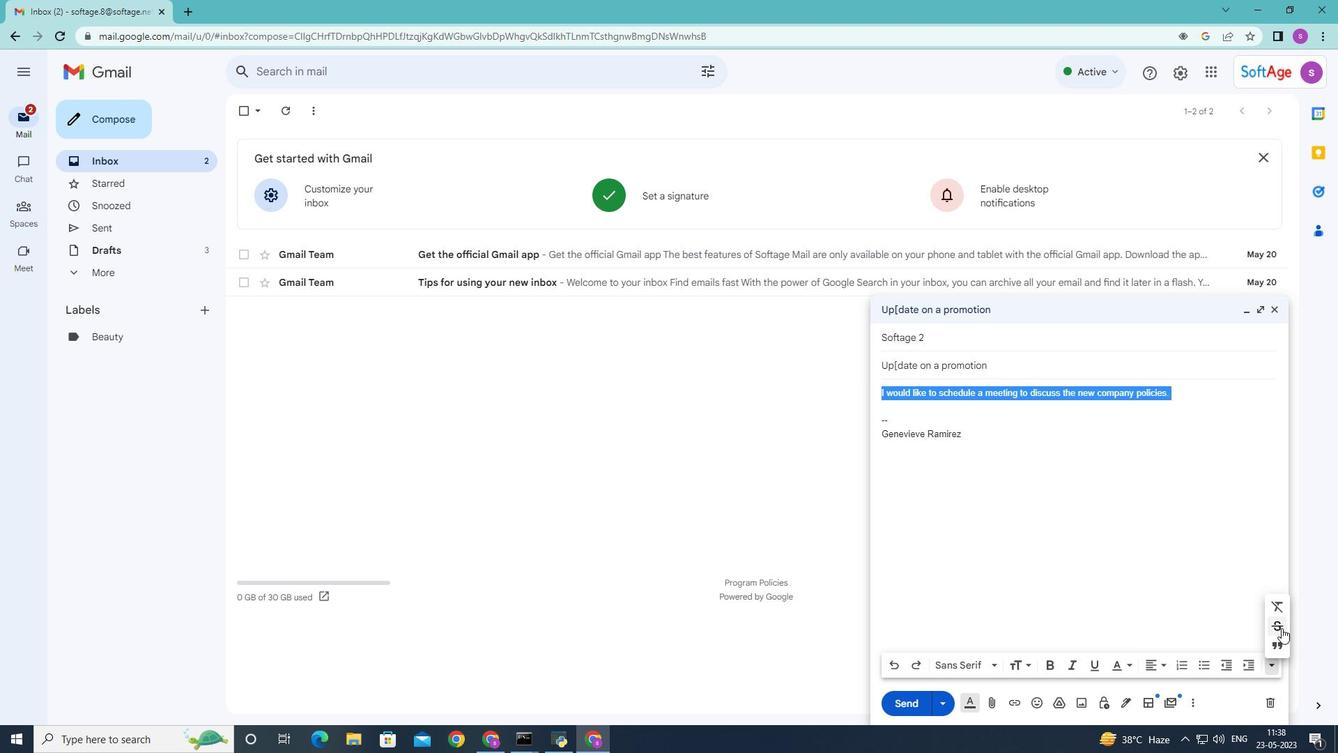 
Action: Mouse pressed left at (1281, 627)
Screenshot: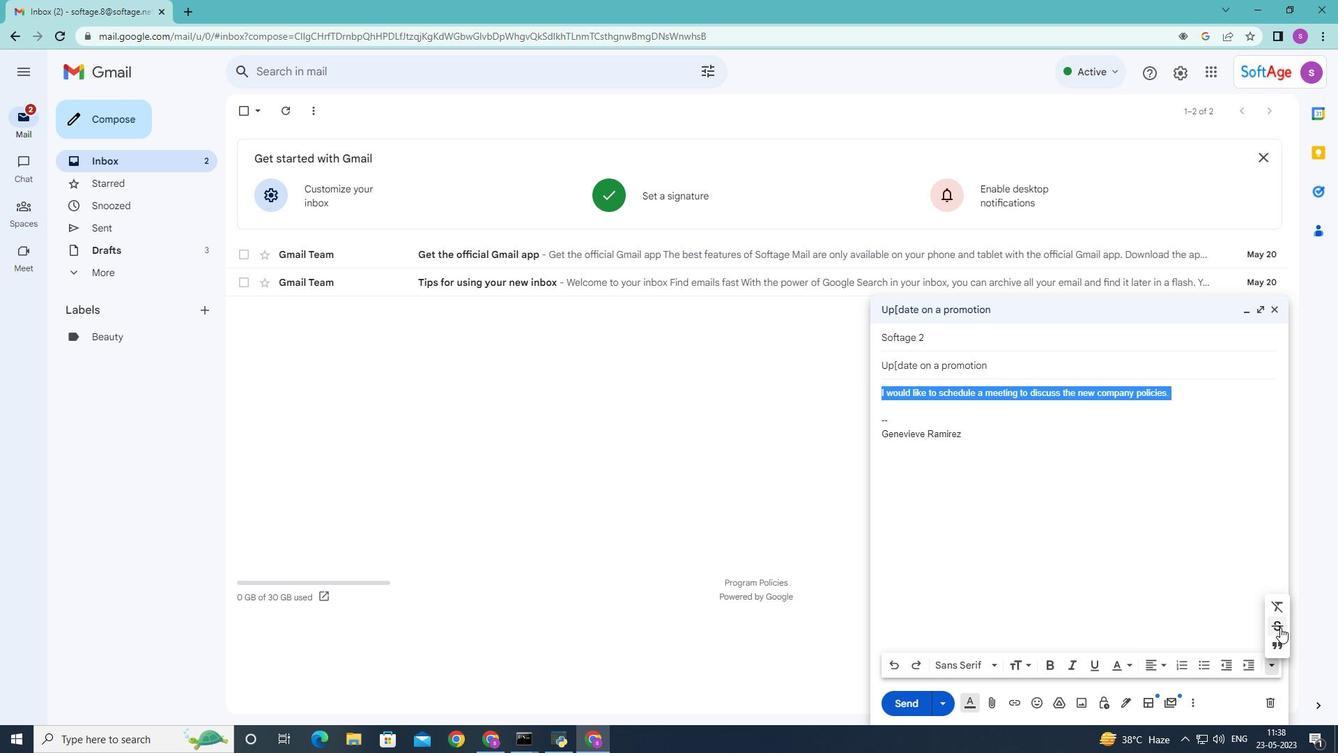 
Action: Mouse moved to (1156, 557)
Screenshot: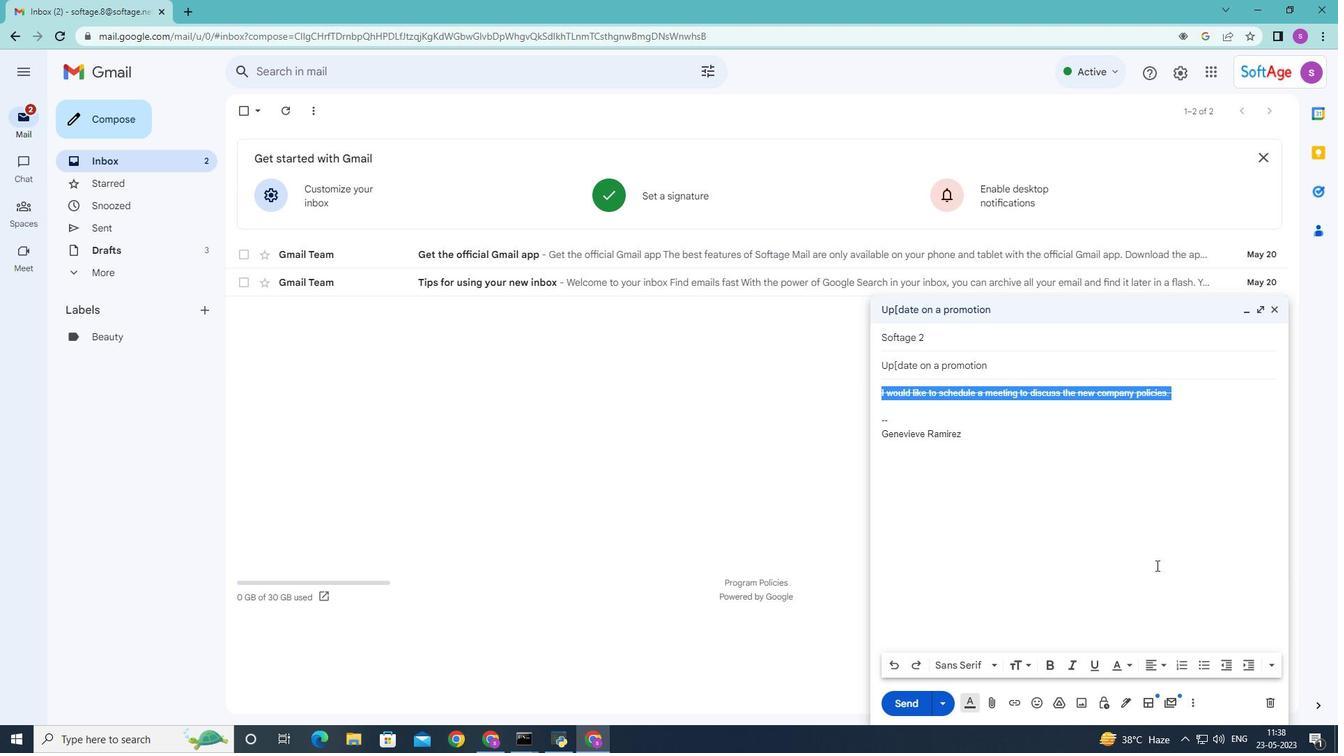 
Action: Mouse pressed left at (1156, 557)
Screenshot: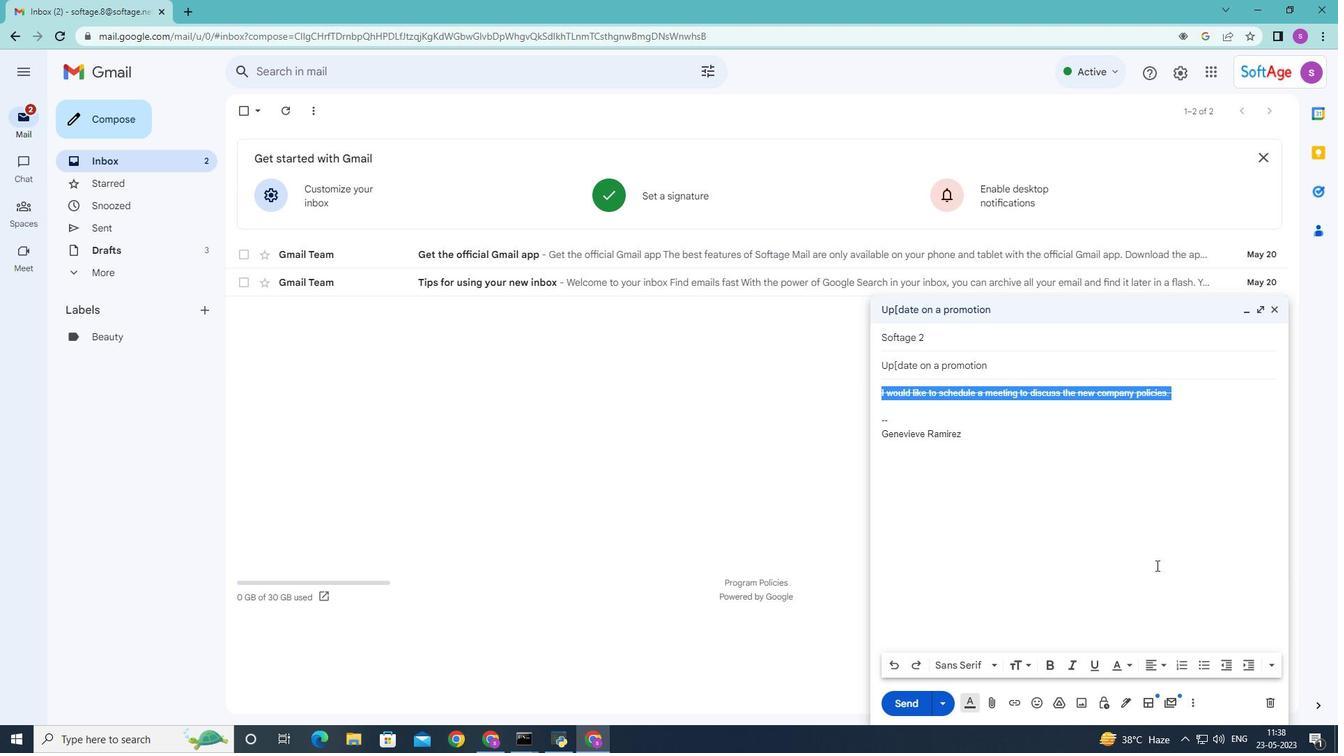 
Action: Mouse moved to (1180, 396)
Screenshot: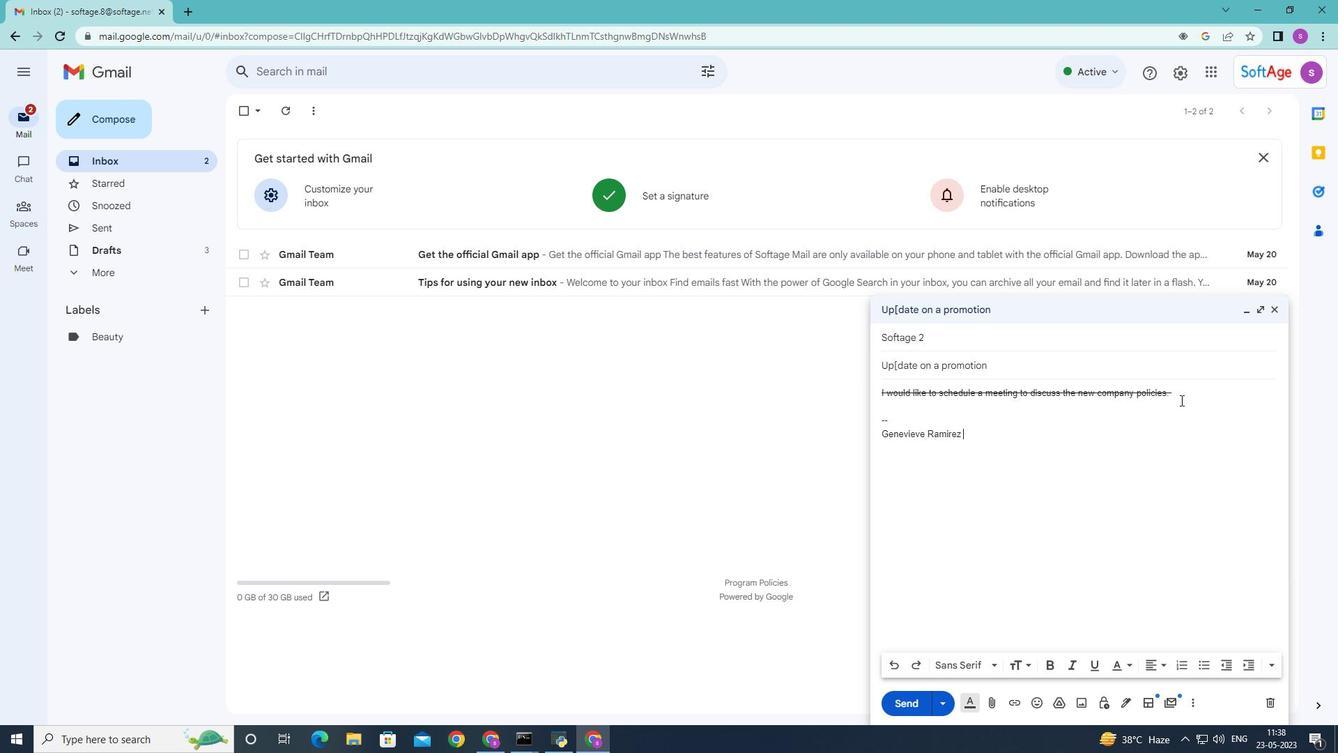 
Action: Mouse pressed left at (1180, 396)
Screenshot: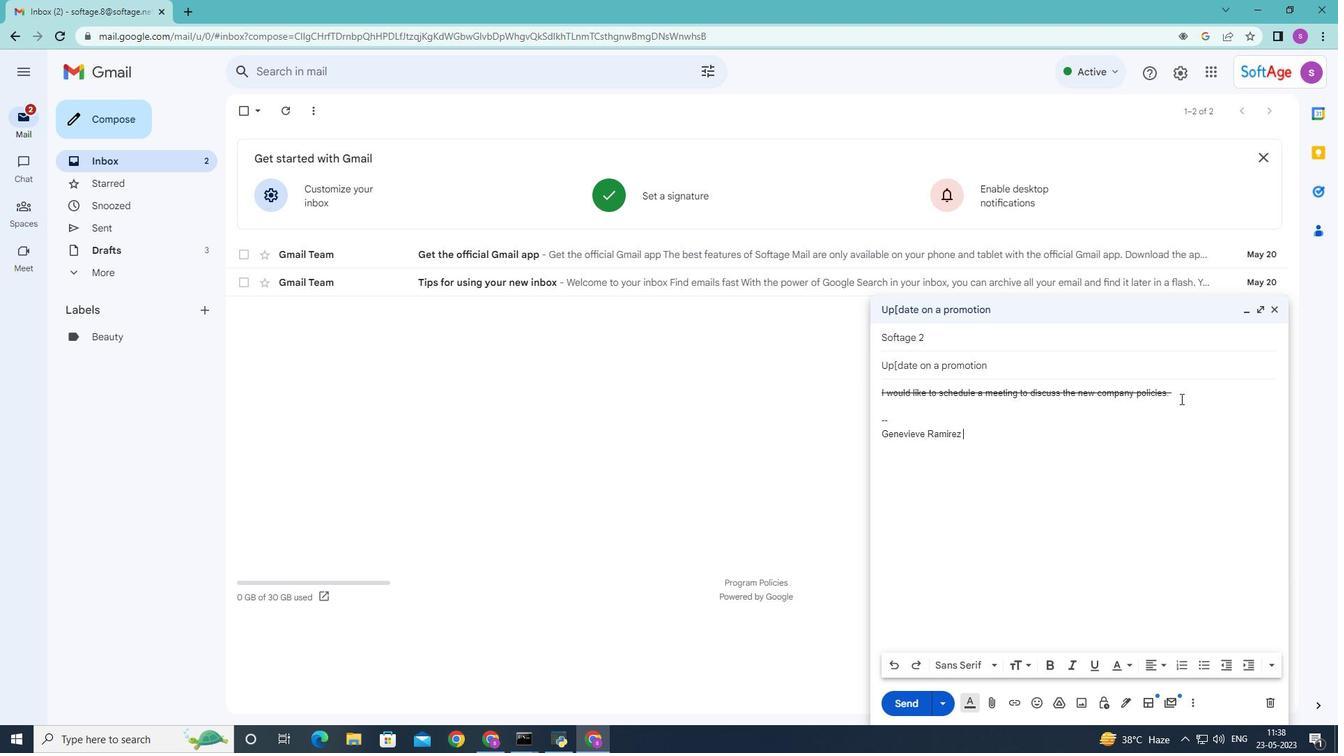 
Action: Mouse moved to (994, 661)
Screenshot: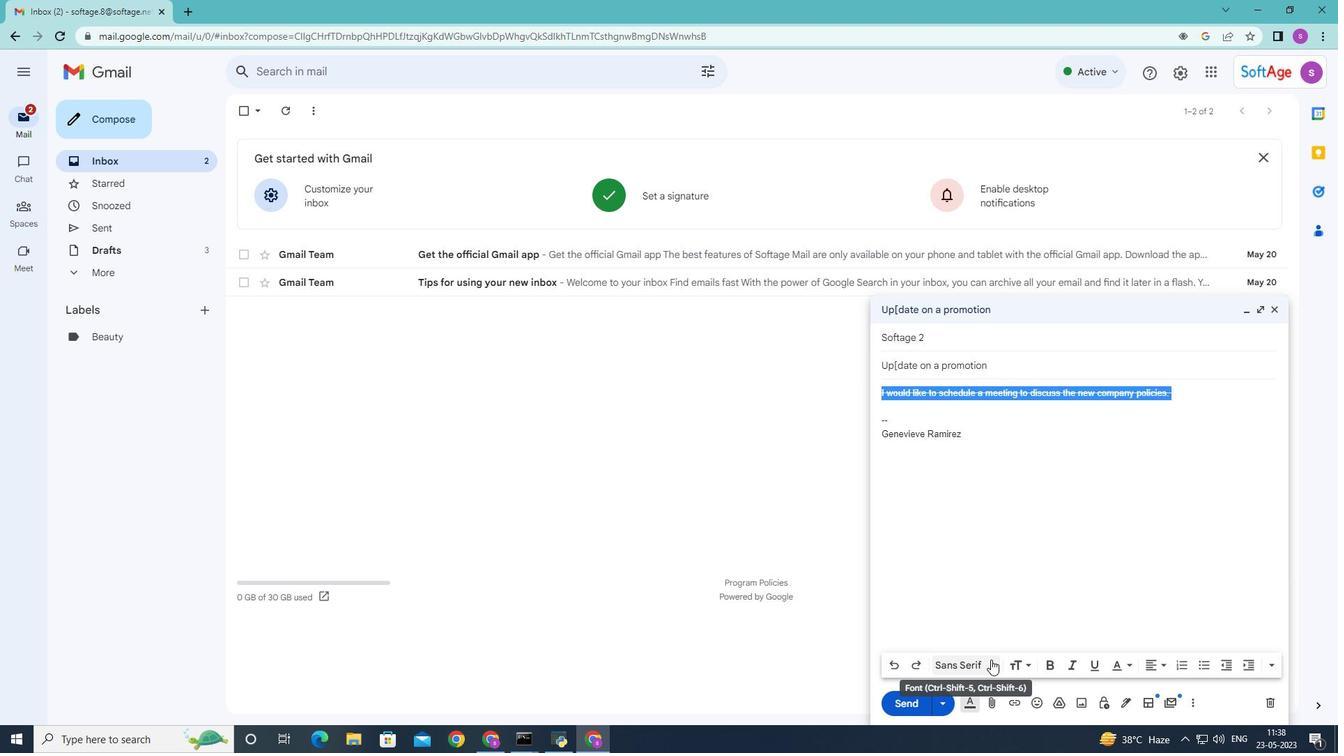 
Action: Mouse pressed left at (994, 661)
Screenshot: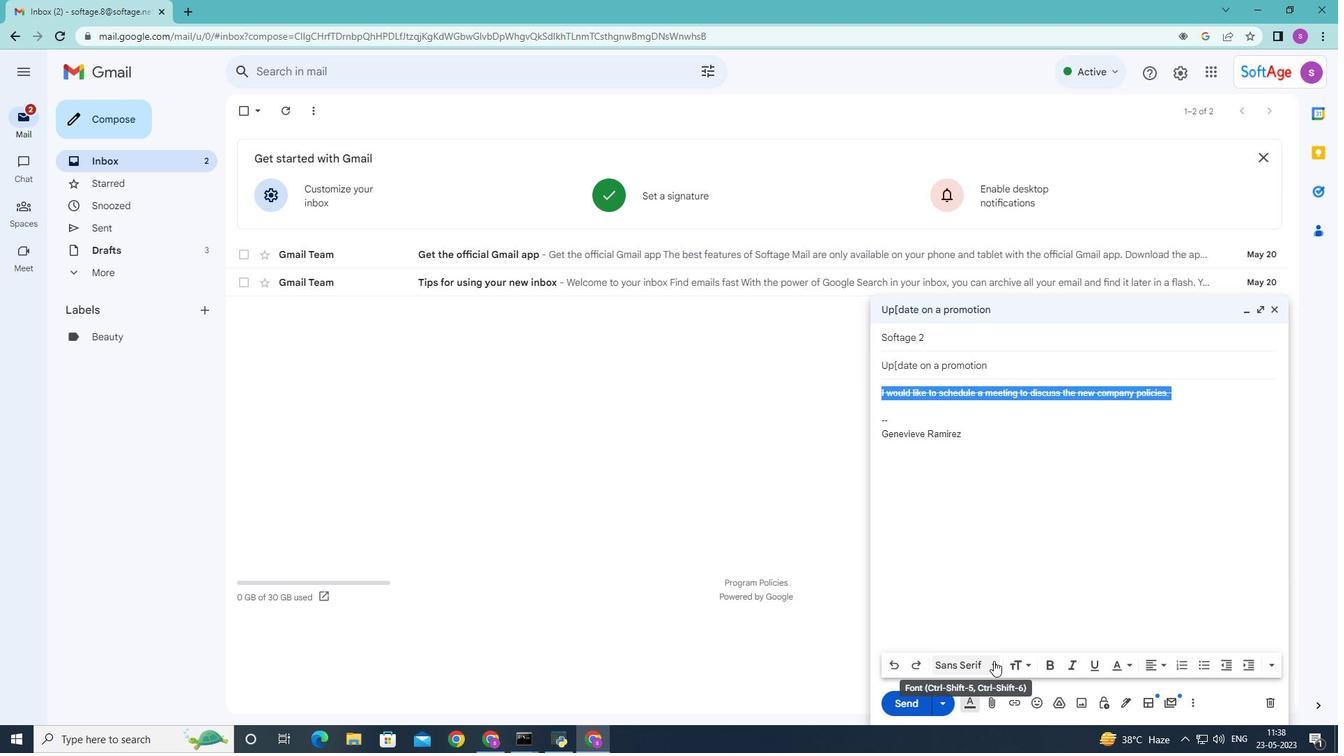 
Action: Mouse moved to (1003, 626)
Screenshot: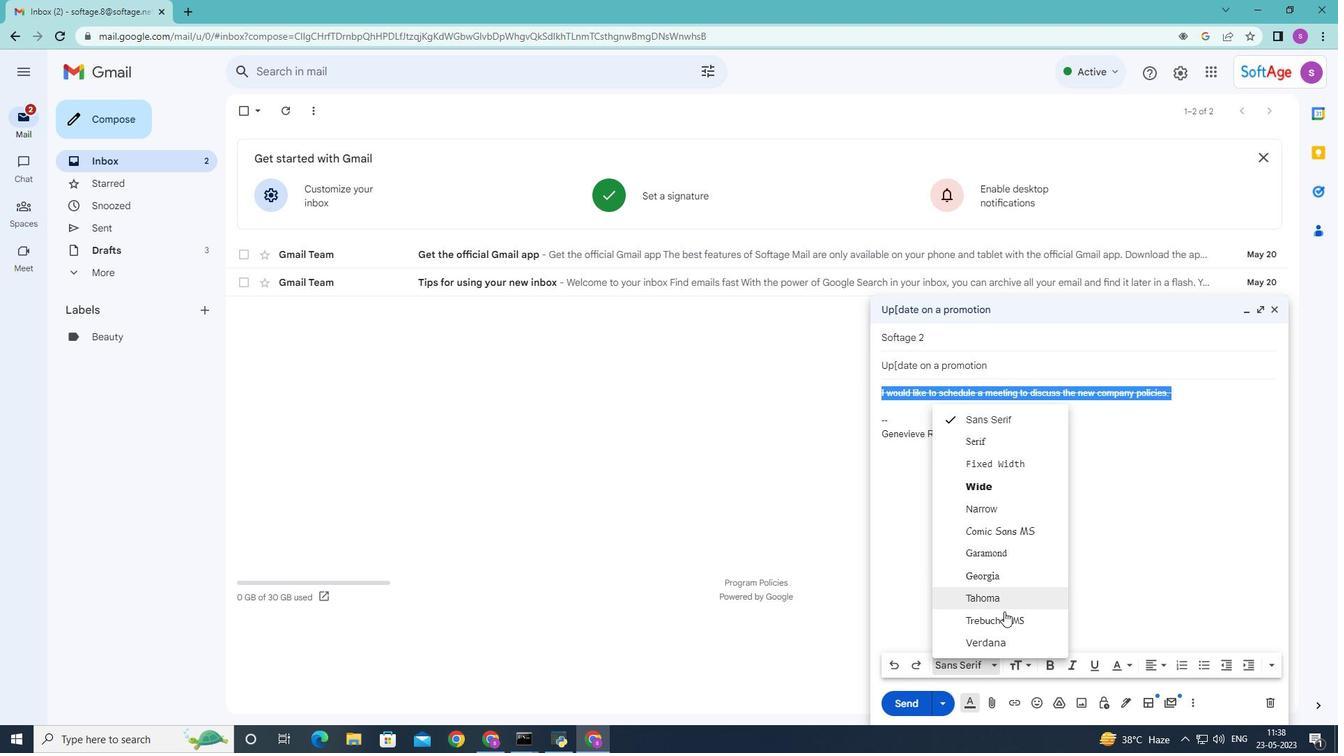 
Action: Mouse scrolled (1003, 626) with delta (0, 0)
Screenshot: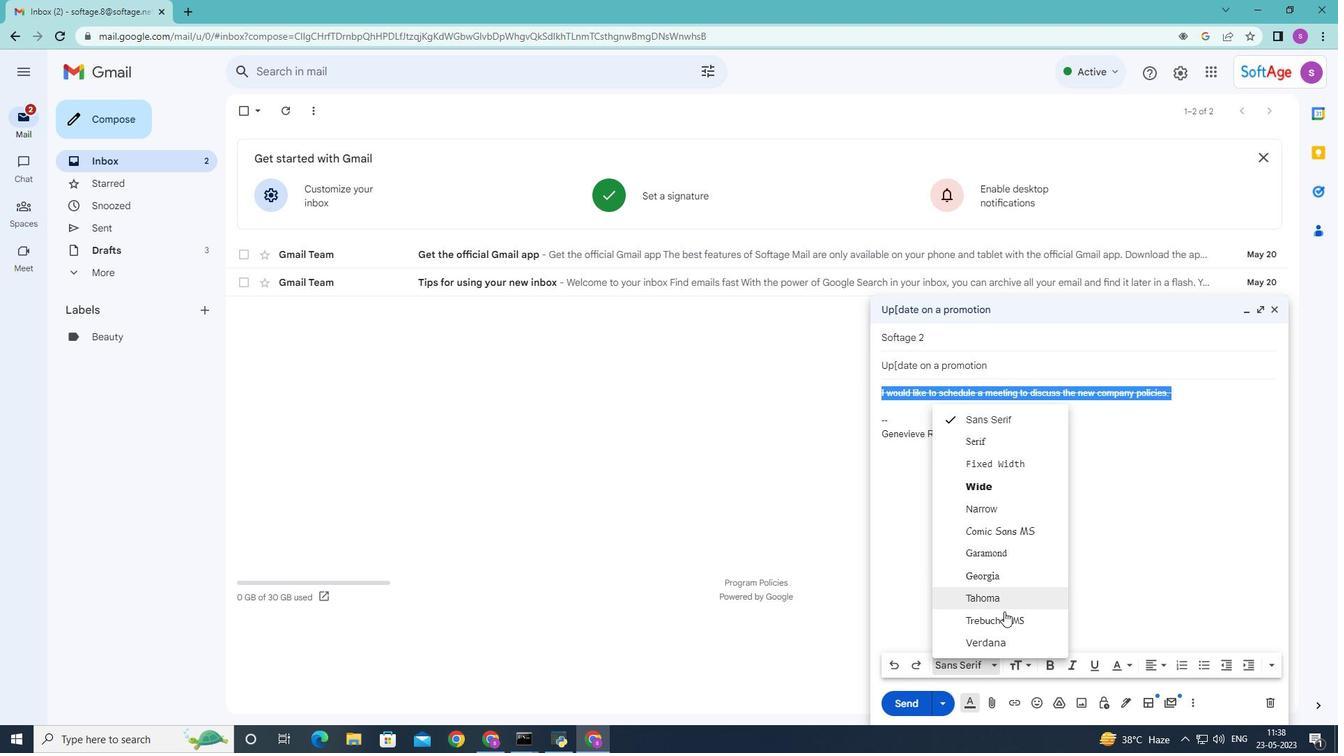 
Action: Mouse scrolled (1003, 626) with delta (0, 0)
Screenshot: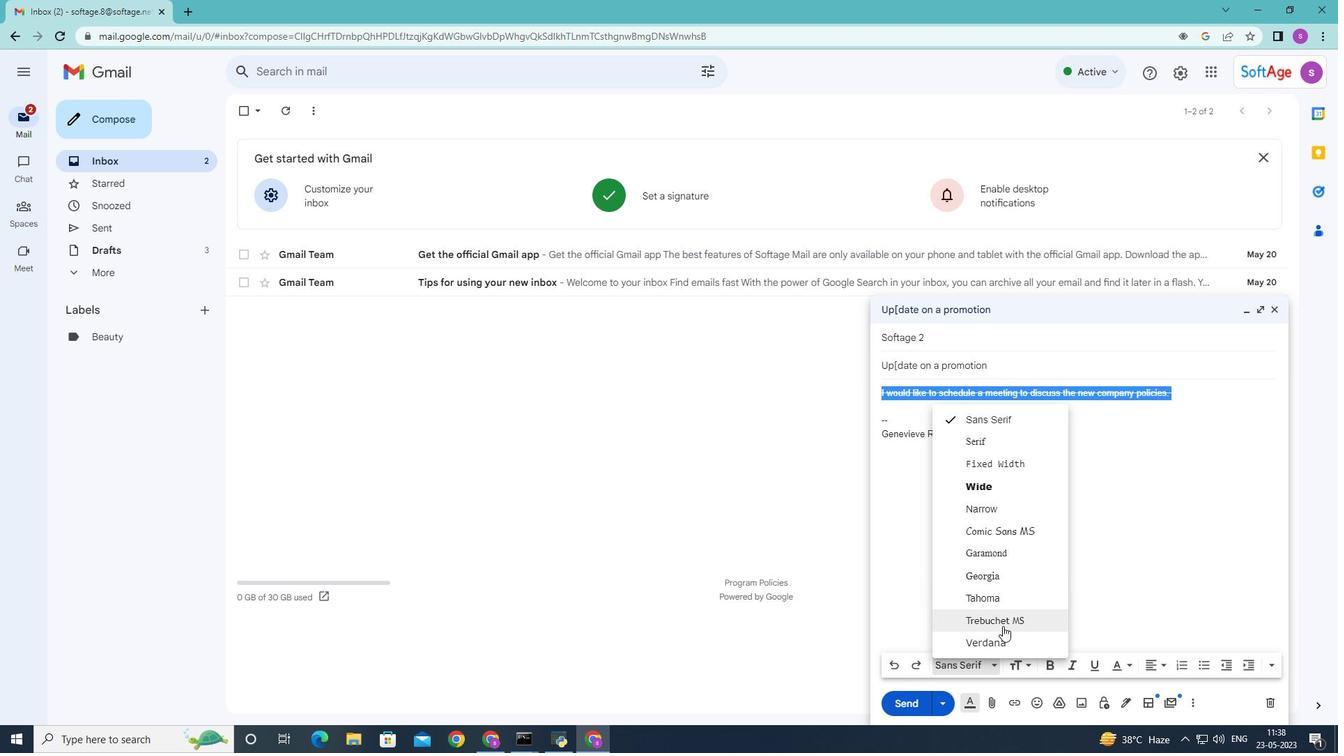 
Action: Mouse scrolled (1003, 626) with delta (0, 0)
Screenshot: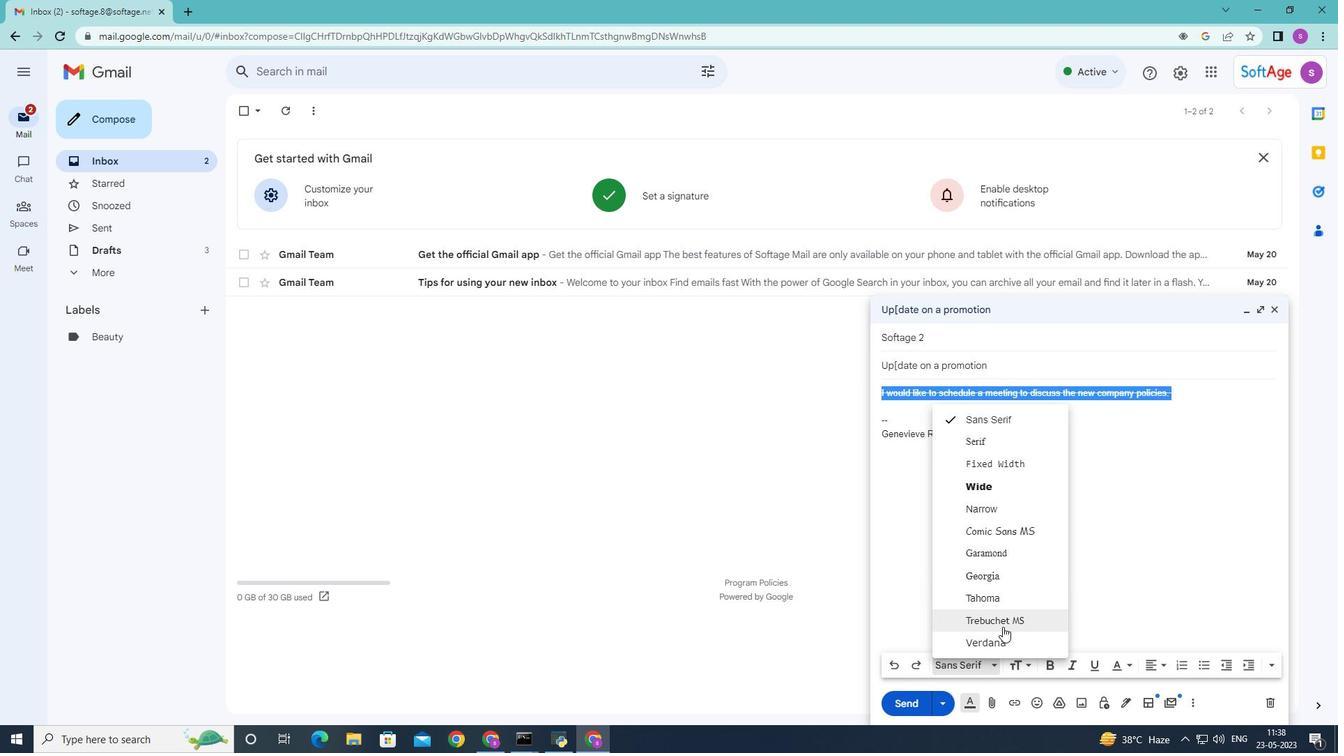 
Action: Mouse moved to (1006, 456)
Screenshot: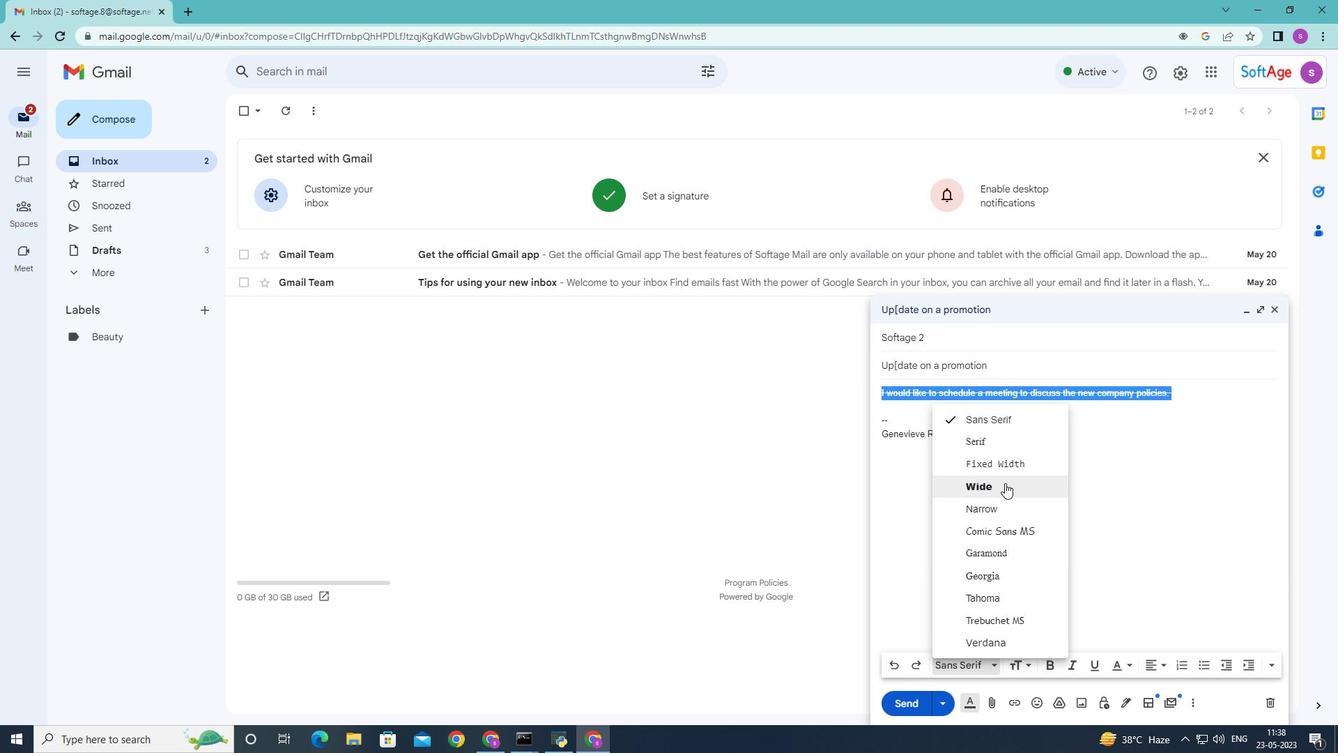 
Action: Mouse scrolled (1006, 455) with delta (0, 0)
Screenshot: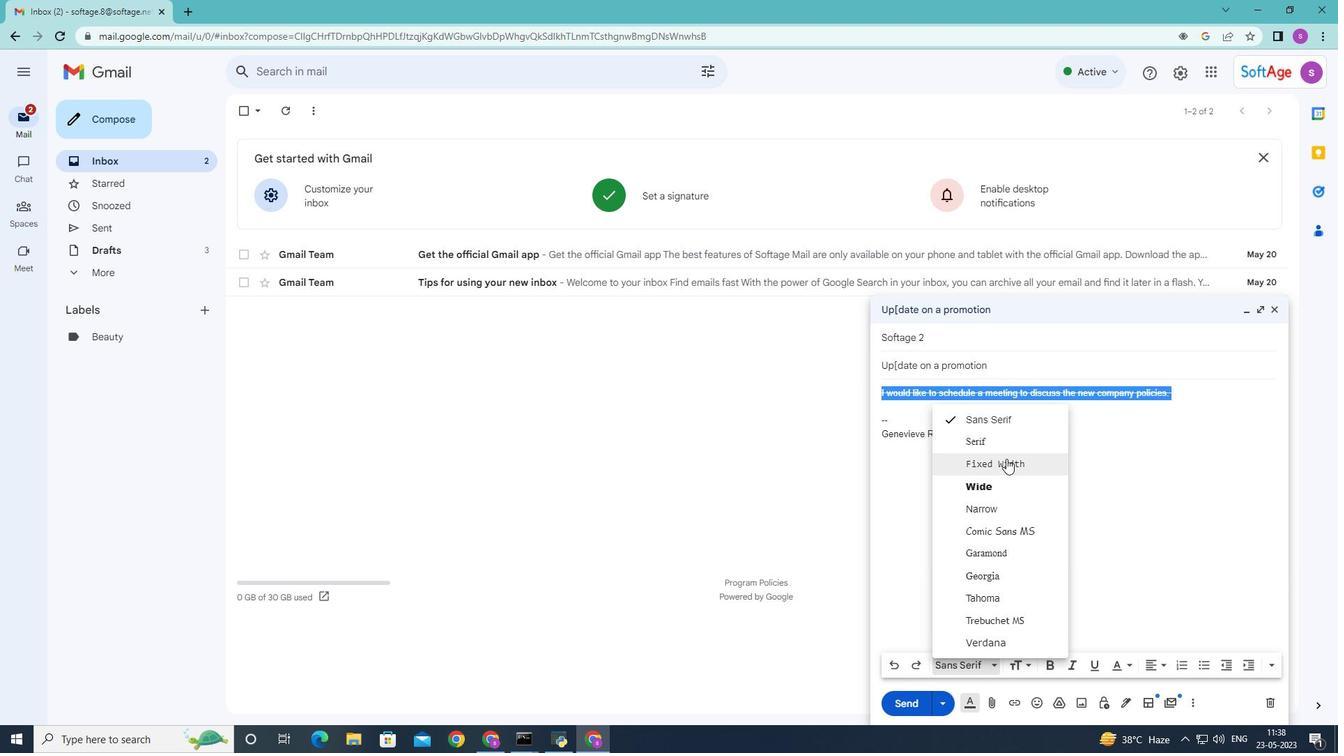 
Action: Mouse scrolled (1006, 455) with delta (0, 0)
Screenshot: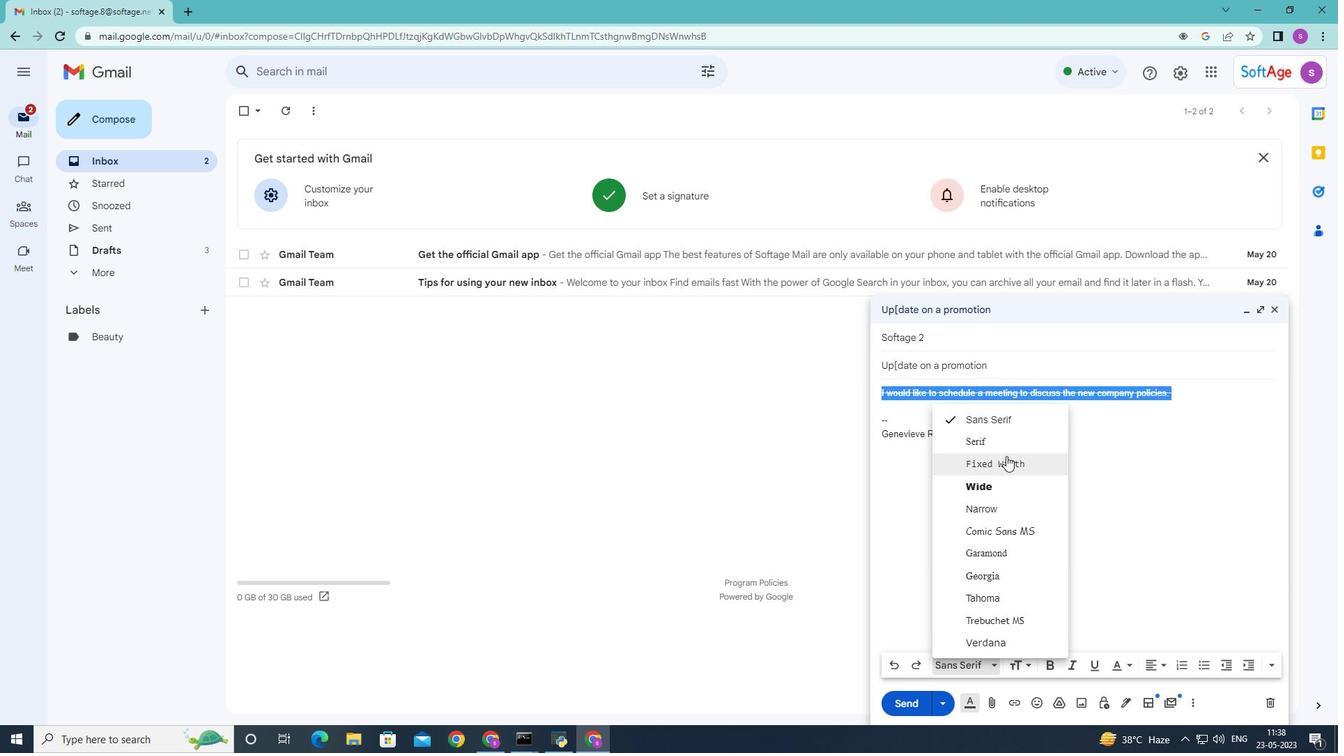 
Action: Mouse moved to (1014, 556)
Screenshot: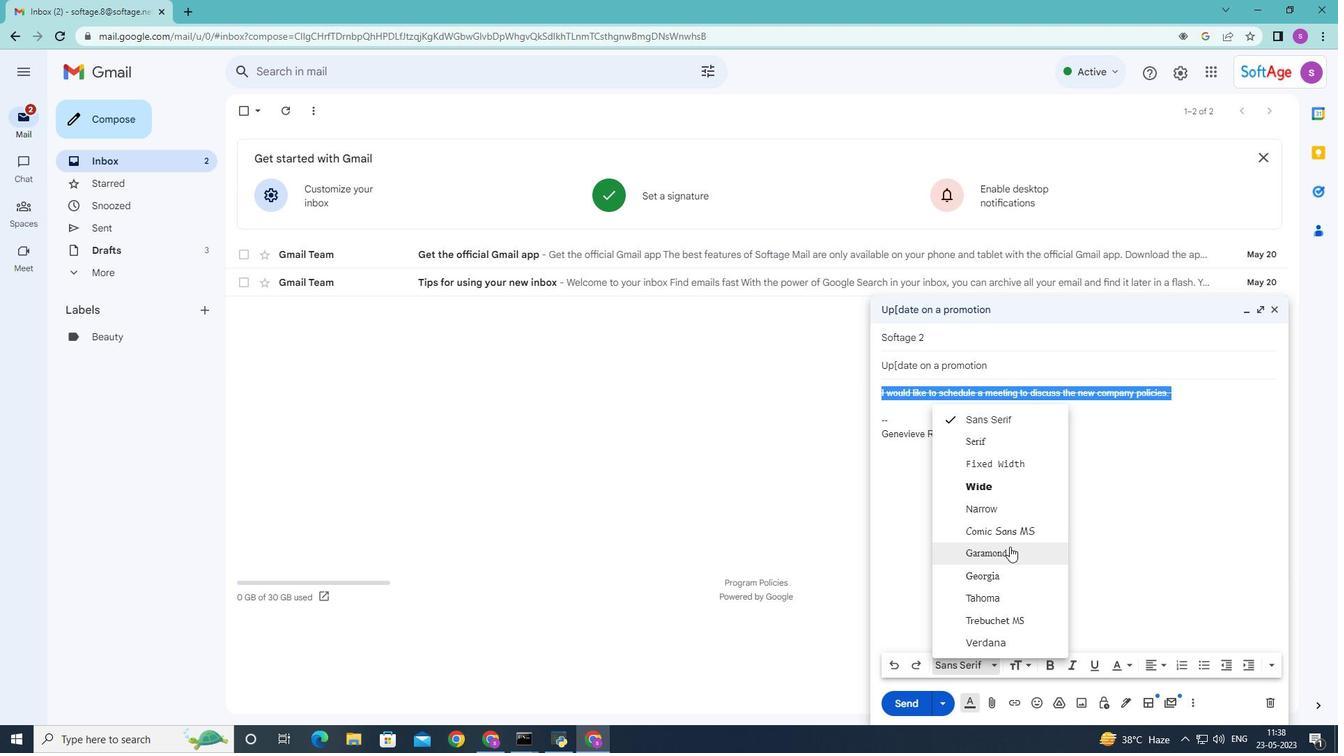 
Action: Mouse scrolled (1014, 555) with delta (0, 0)
Screenshot: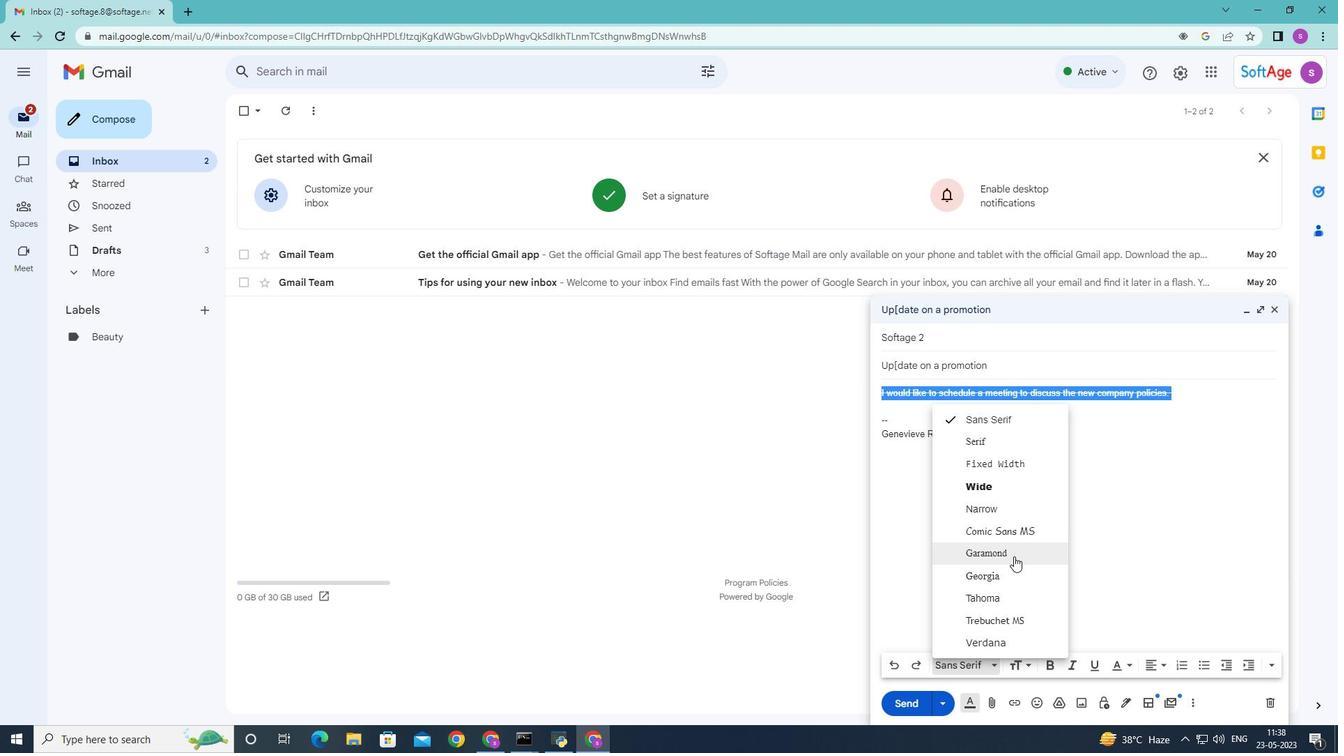 
Action: Mouse scrolled (1014, 555) with delta (0, 0)
Screenshot: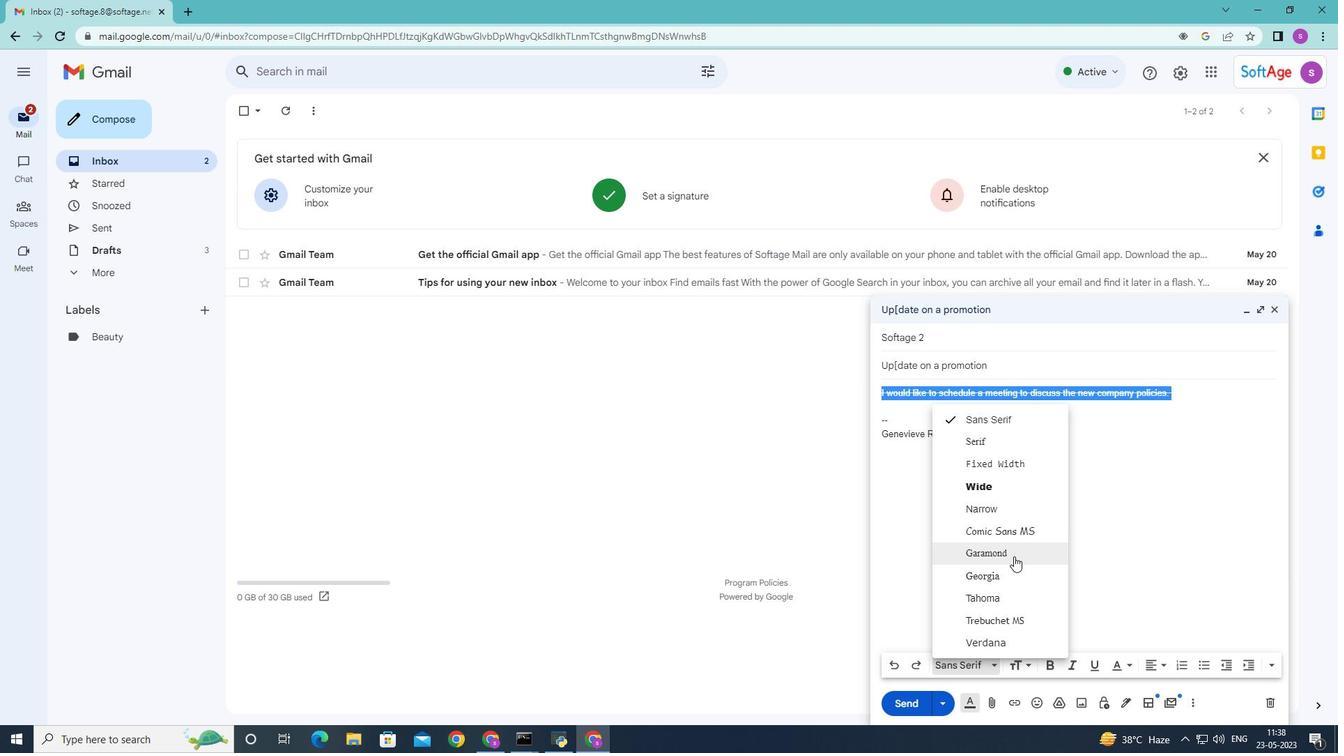 
Action: Mouse scrolled (1014, 555) with delta (0, 0)
Screenshot: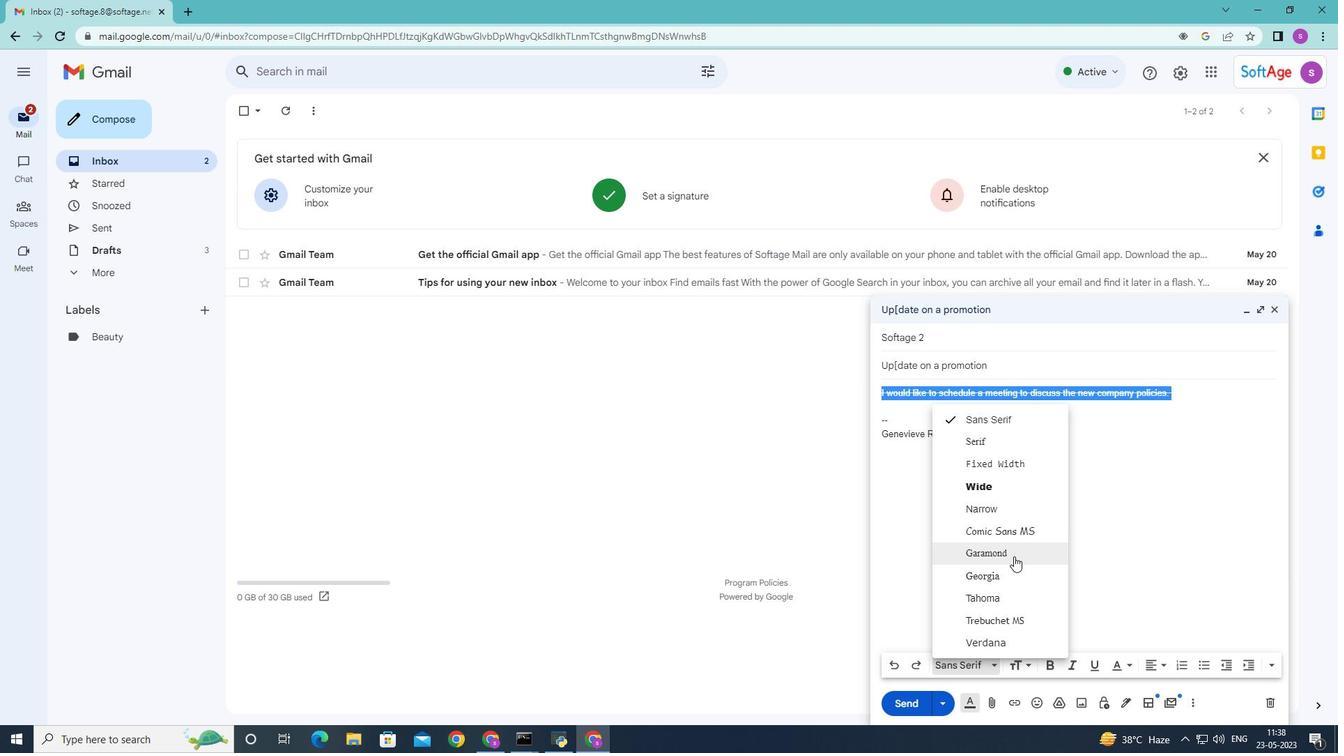 
Action: Mouse scrolled (1014, 555) with delta (0, 0)
Screenshot: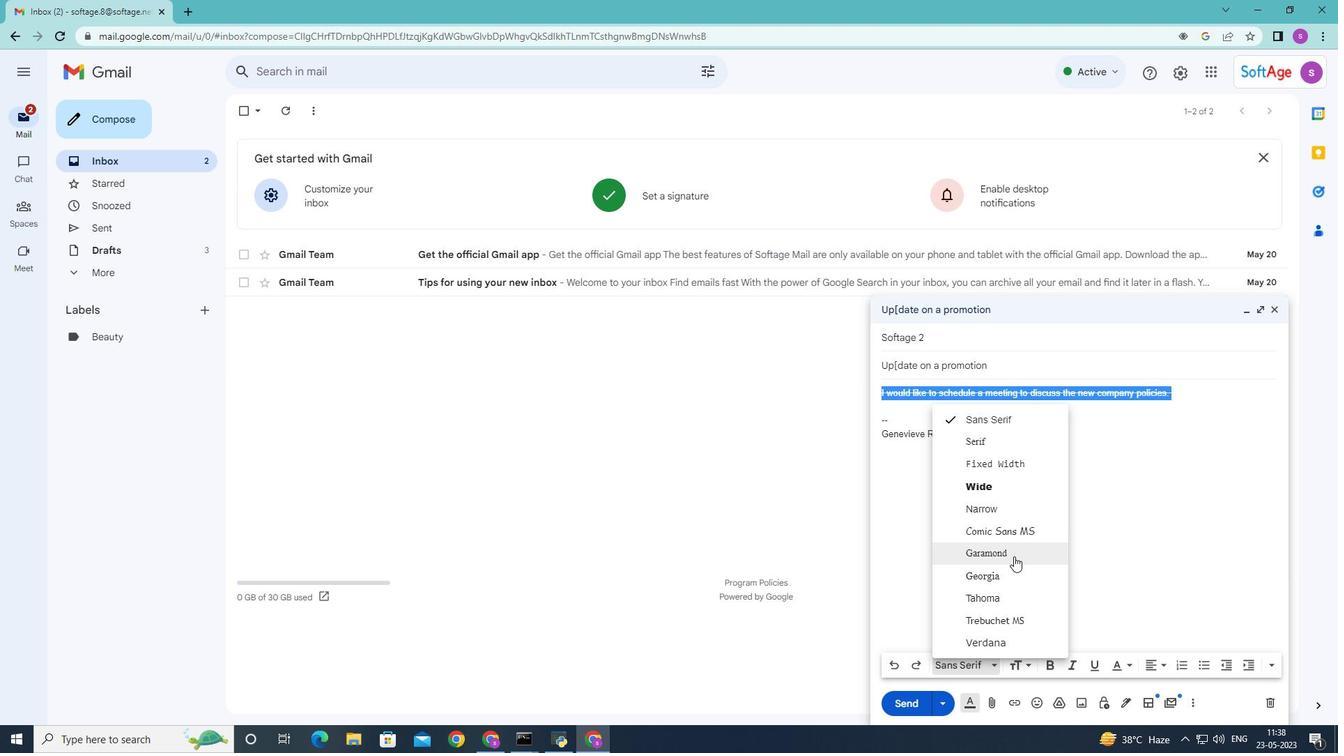 
Action: Mouse moved to (1096, 594)
Screenshot: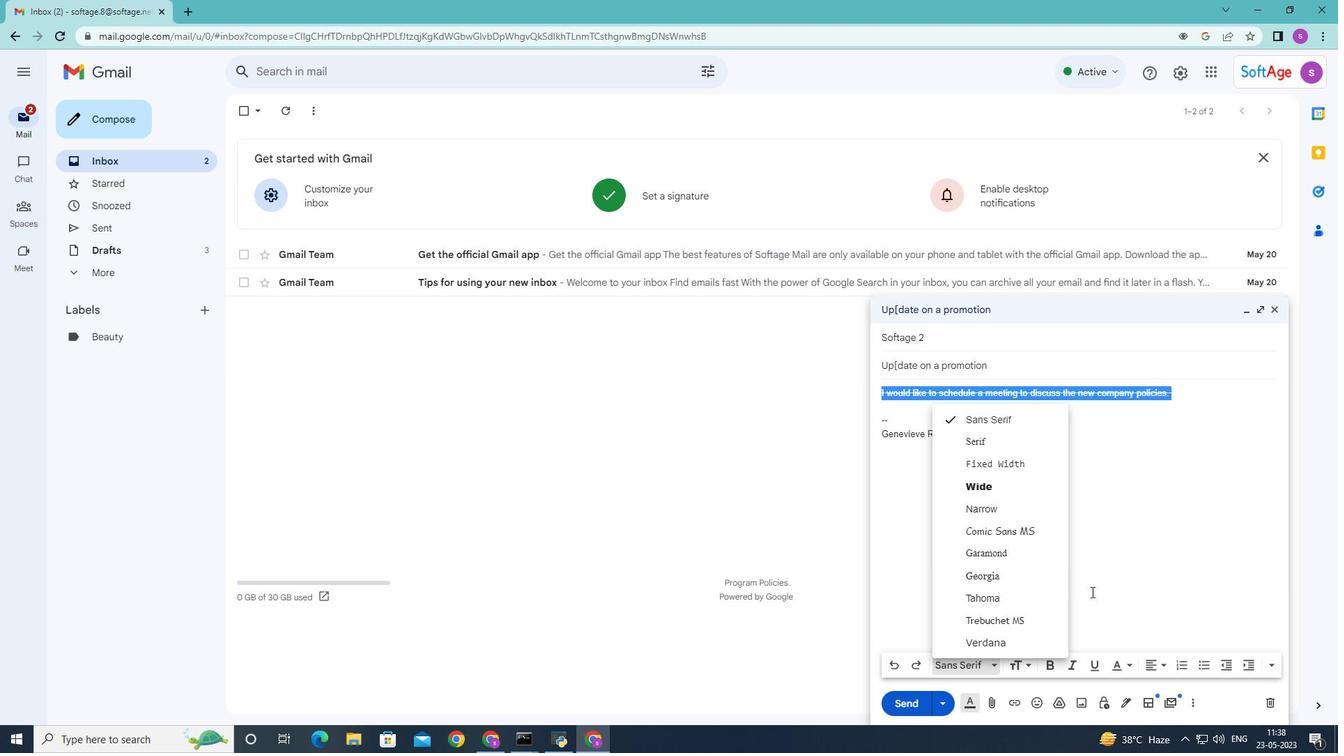 
Action: Mouse pressed left at (1096, 594)
Screenshot: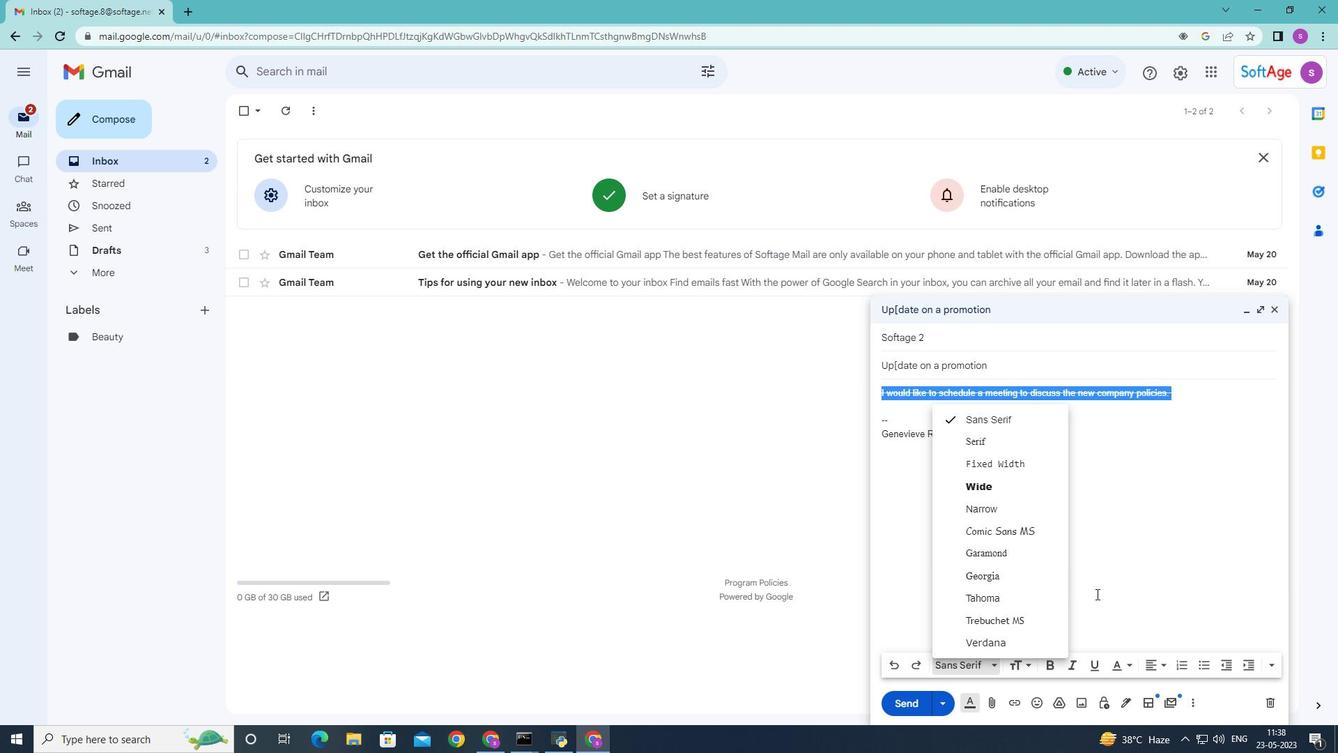 
Action: Mouse moved to (990, 666)
Screenshot: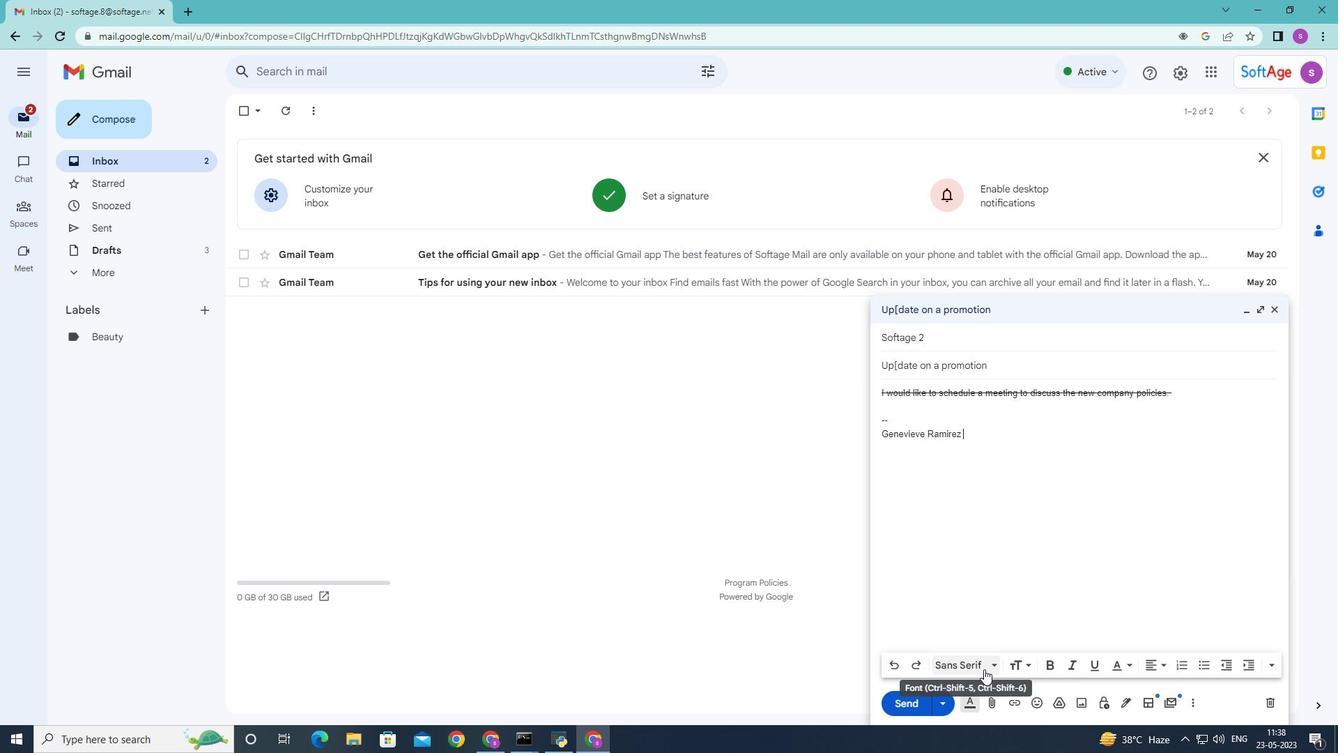 
Action: Mouse pressed left at (990, 666)
Screenshot: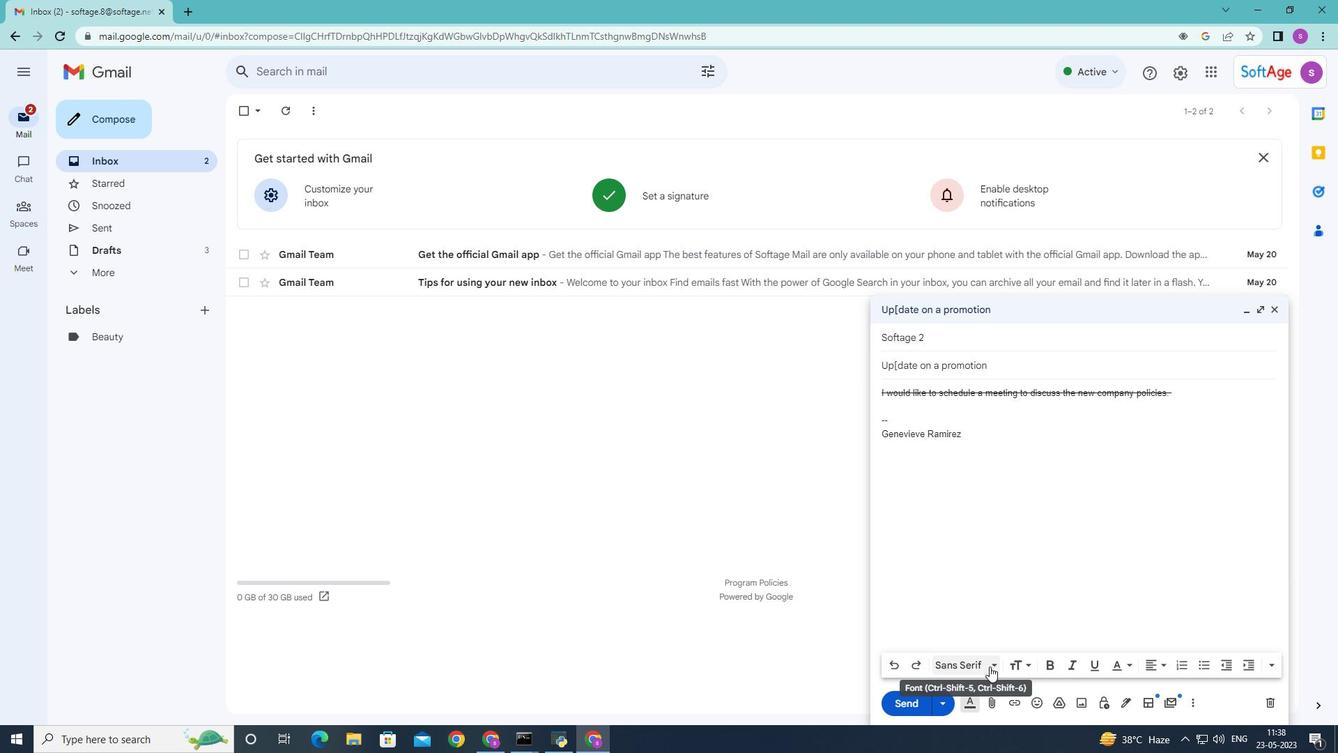 
Action: Mouse moved to (990, 665)
Screenshot: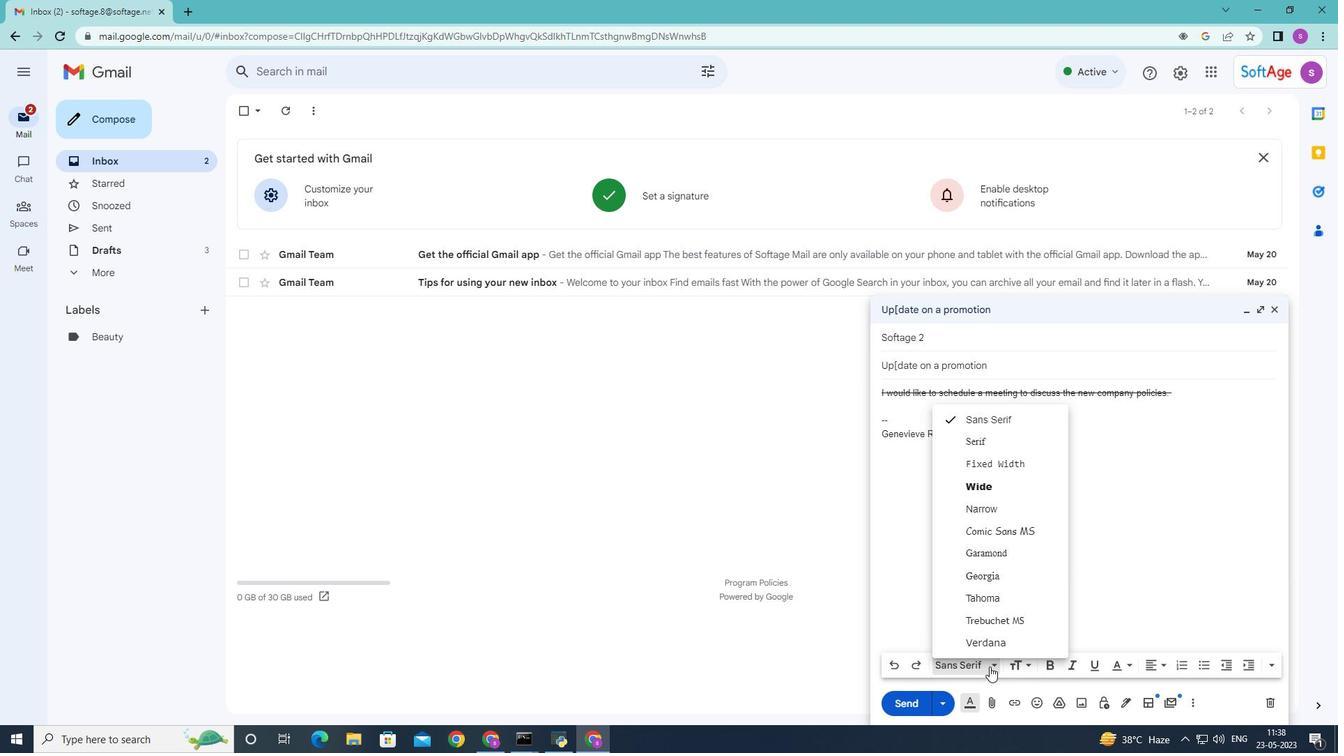 
Action: Key pressed tyy
Screenshot: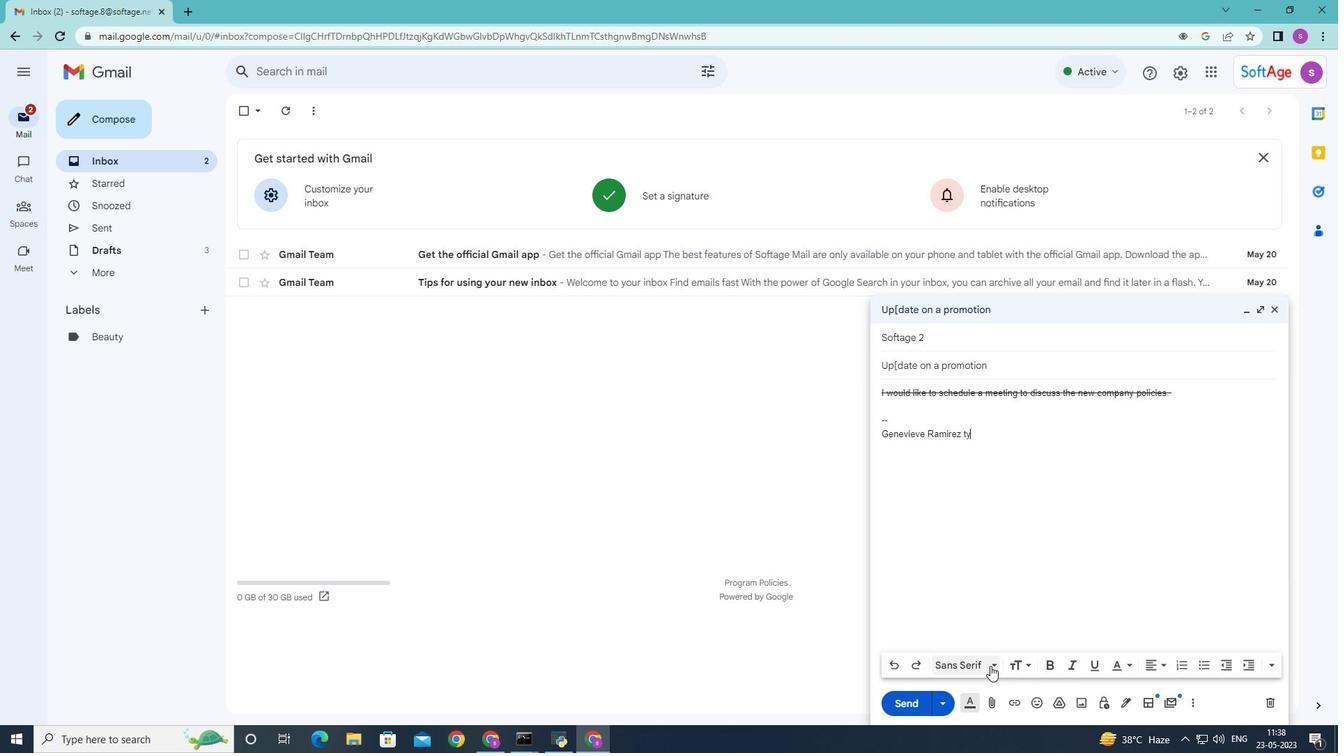 
Action: Mouse moved to (999, 545)
Screenshot: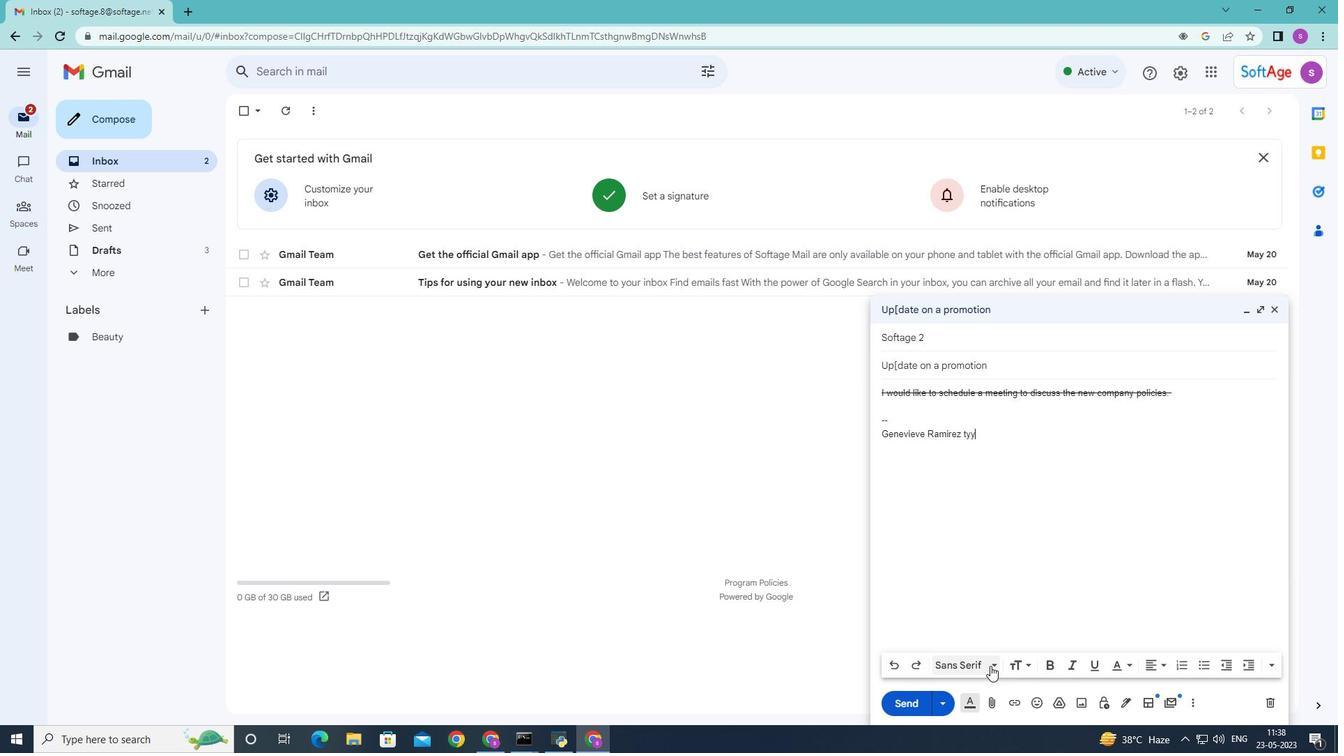 
Action: Key pressed <Key.backspace><Key.backspace><Key.backspace>
Screenshot: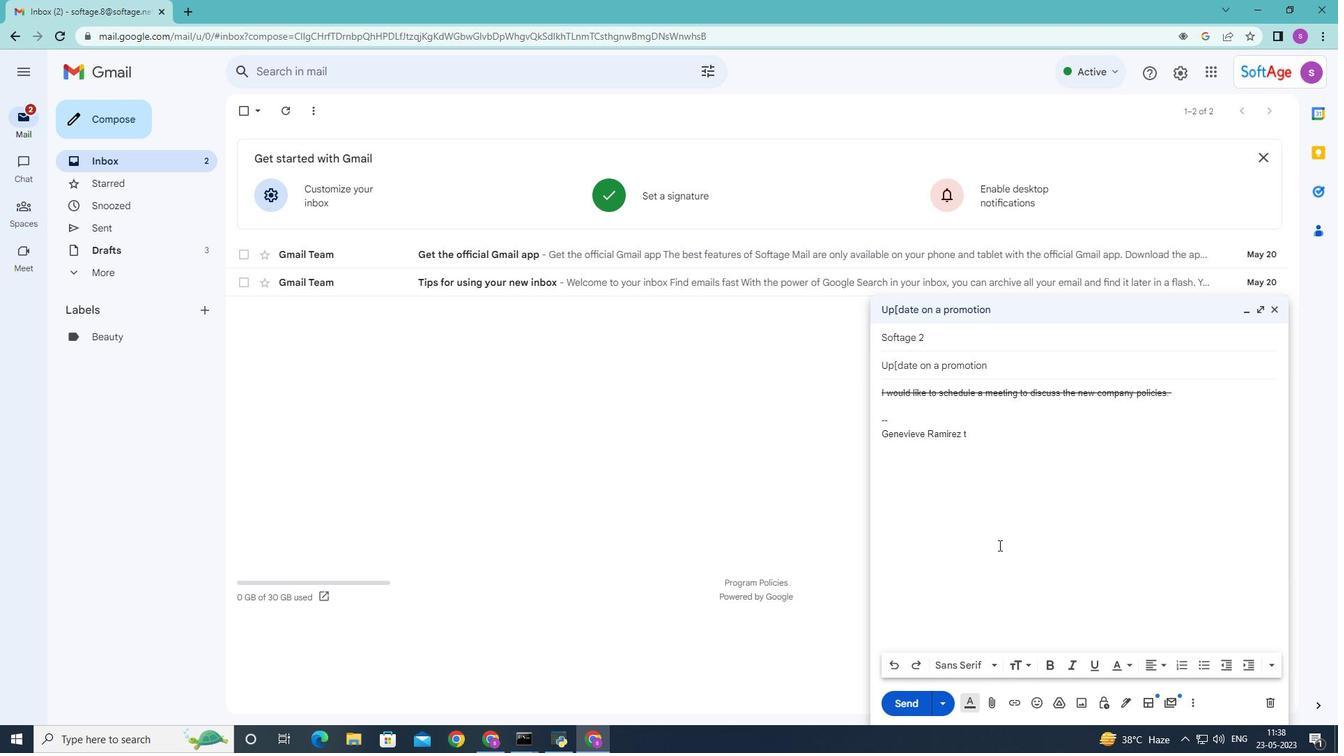 
Action: Mouse moved to (1191, 706)
Screenshot: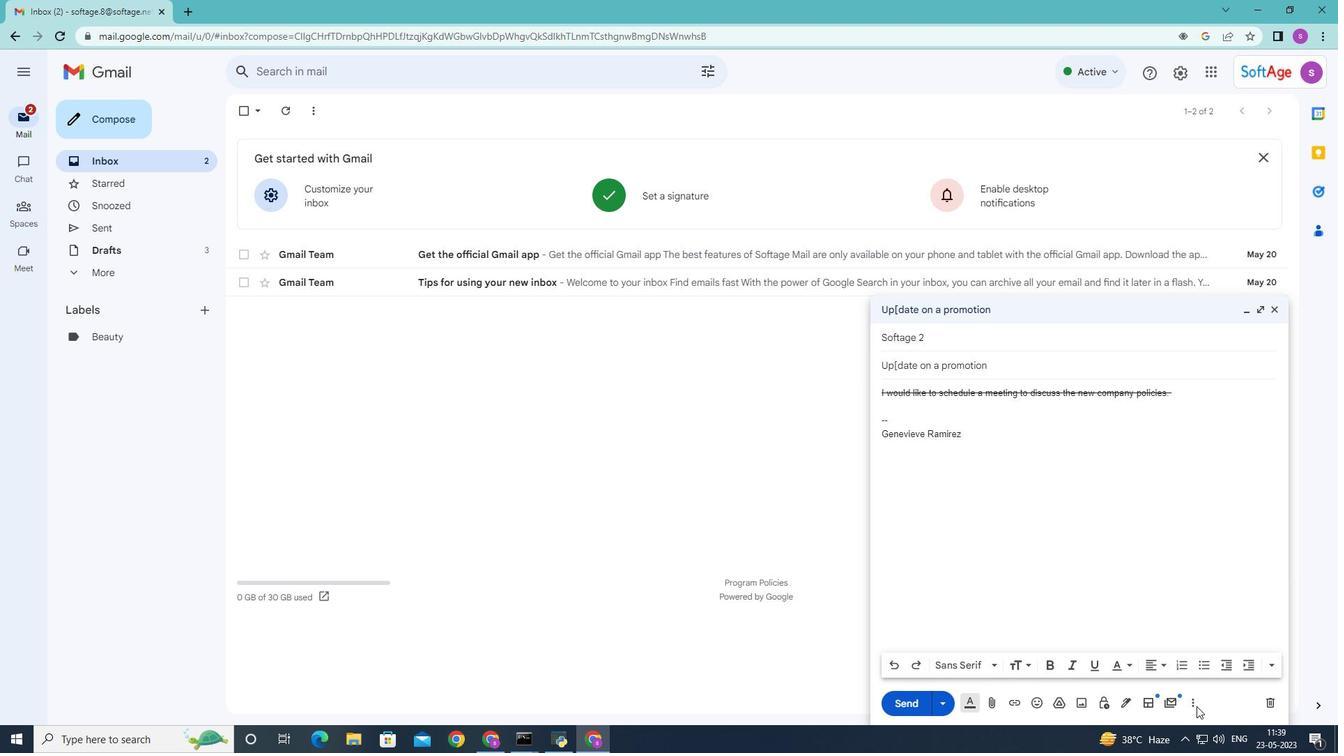 
Action: Mouse pressed left at (1191, 706)
Screenshot: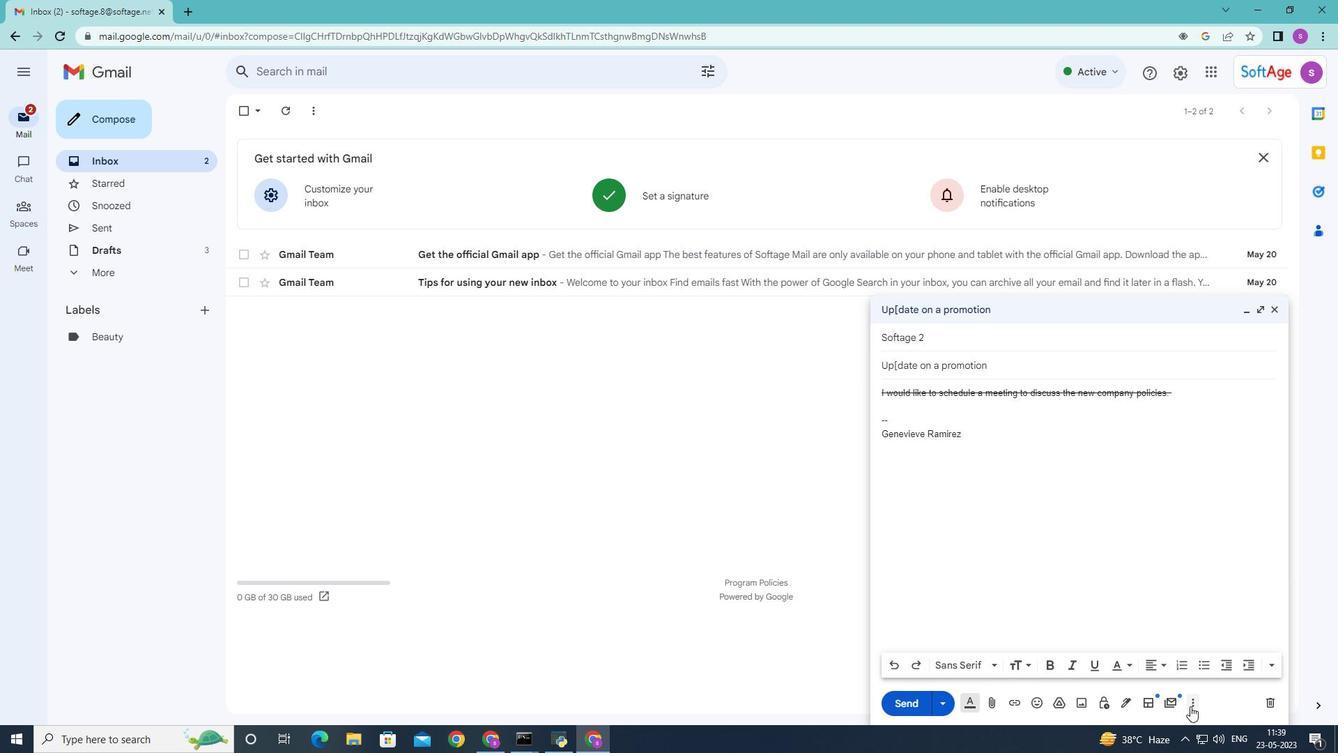 
Action: Mouse moved to (1234, 564)
Screenshot: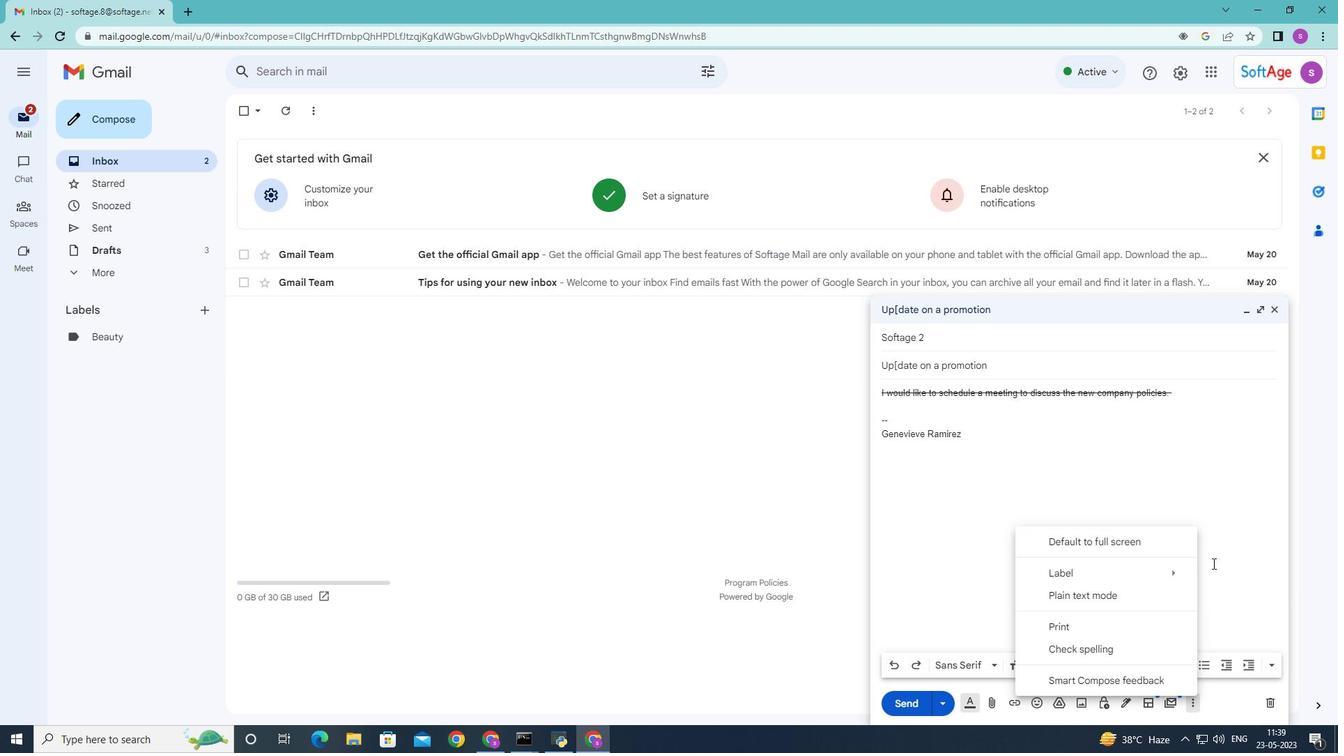 
Action: Mouse pressed left at (1234, 564)
Screenshot: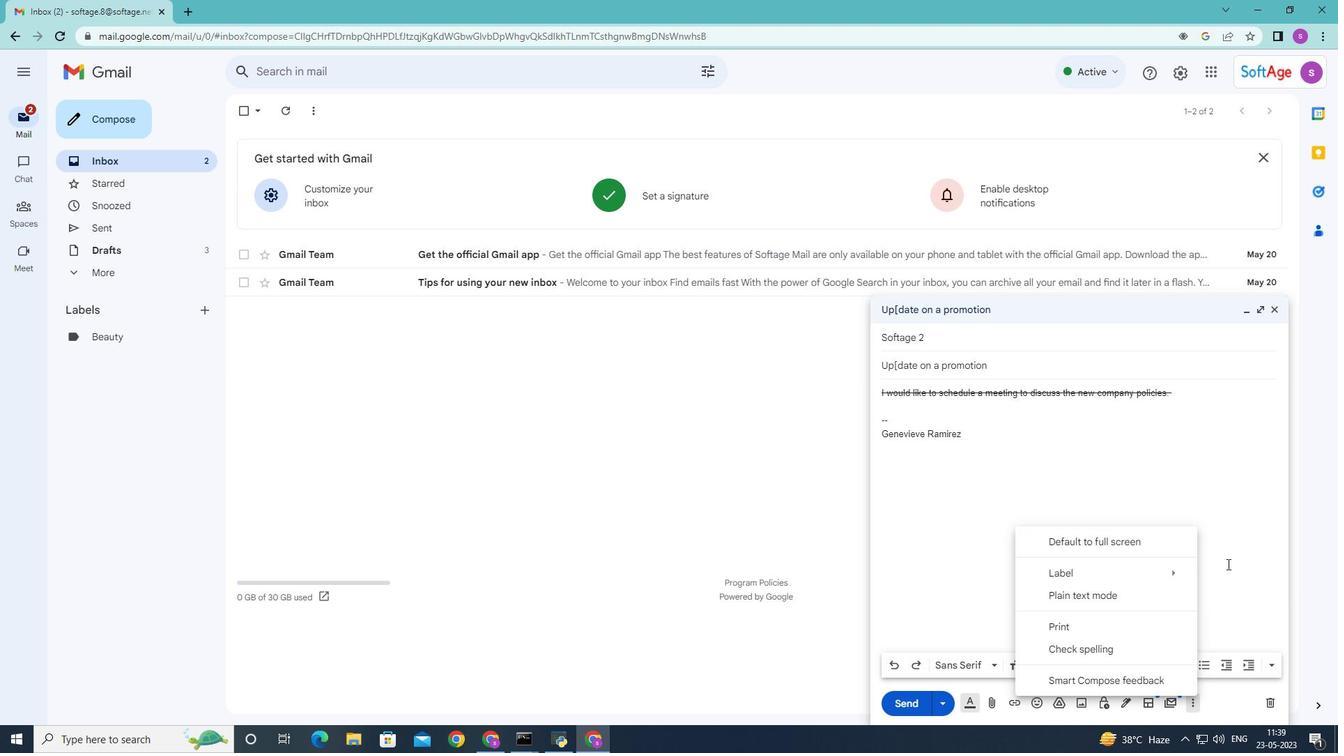 
Action: Mouse moved to (1133, 666)
Screenshot: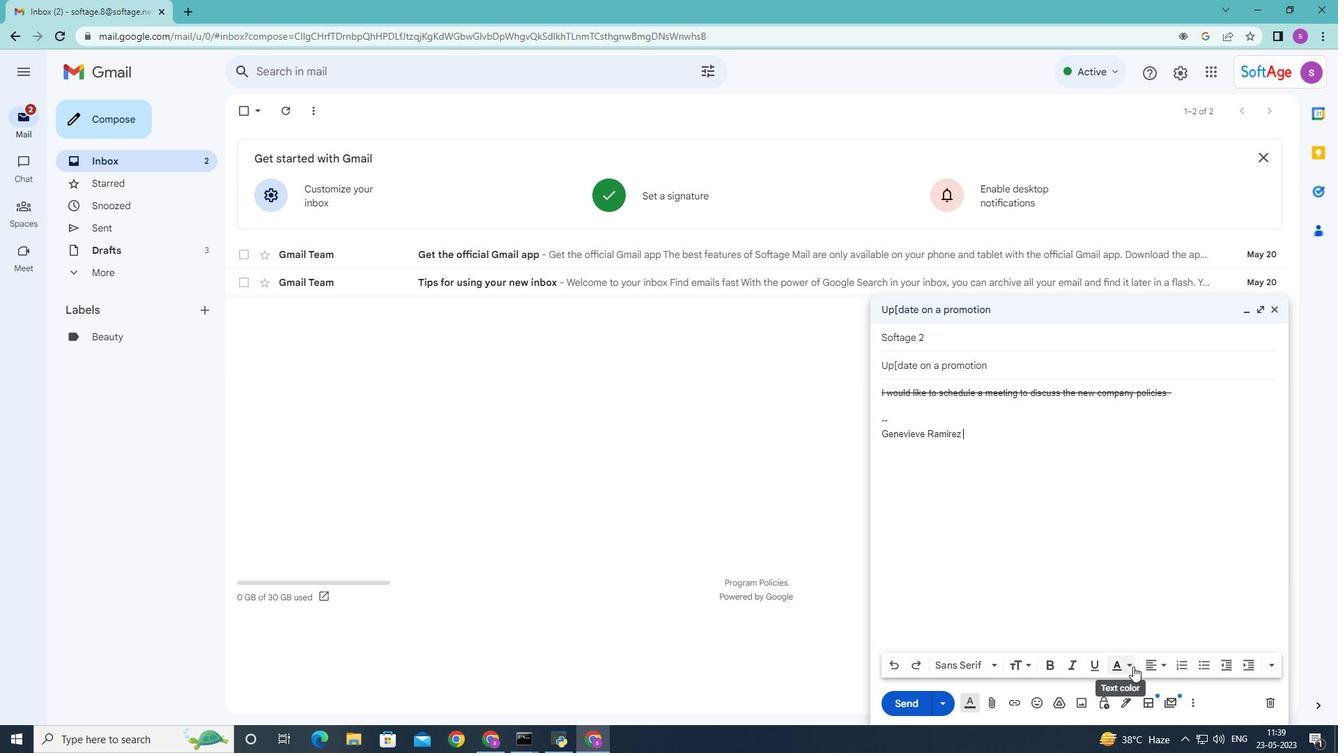 
Action: Mouse pressed left at (1133, 666)
Screenshot: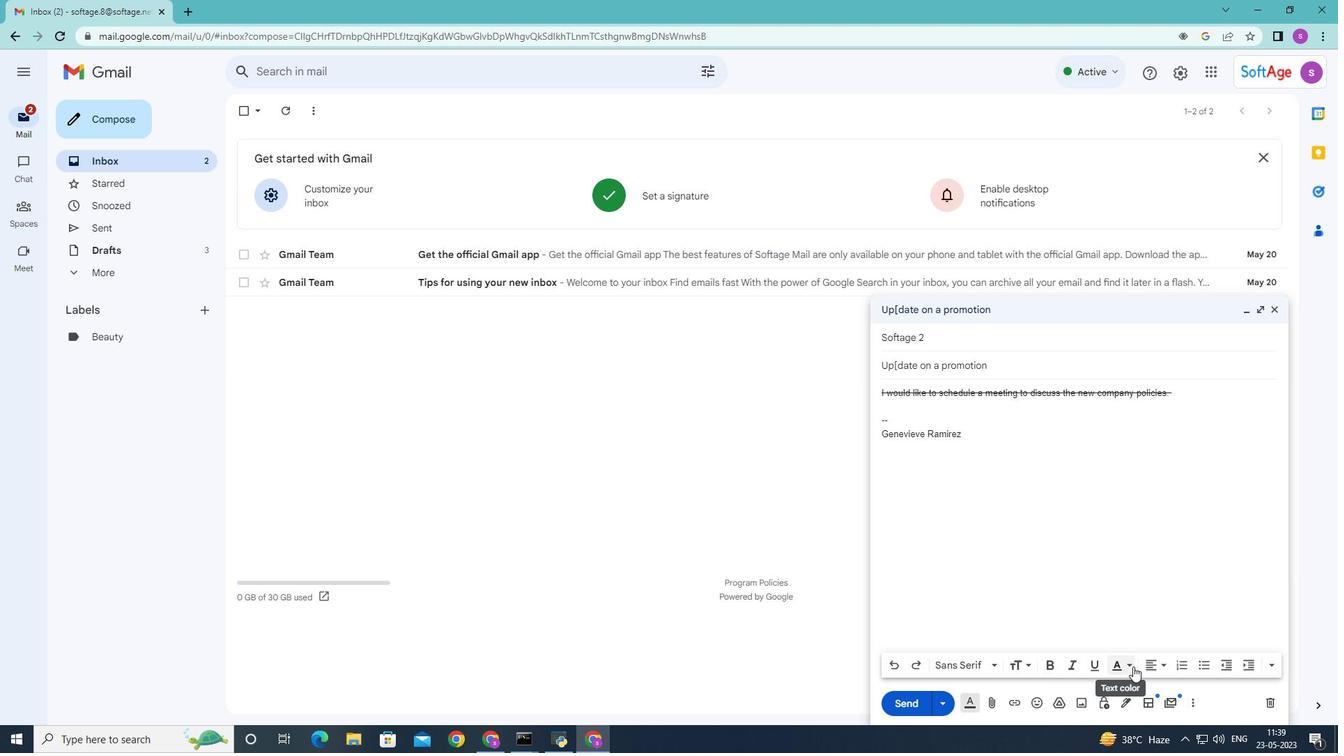 
Action: Mouse moved to (1176, 587)
Screenshot: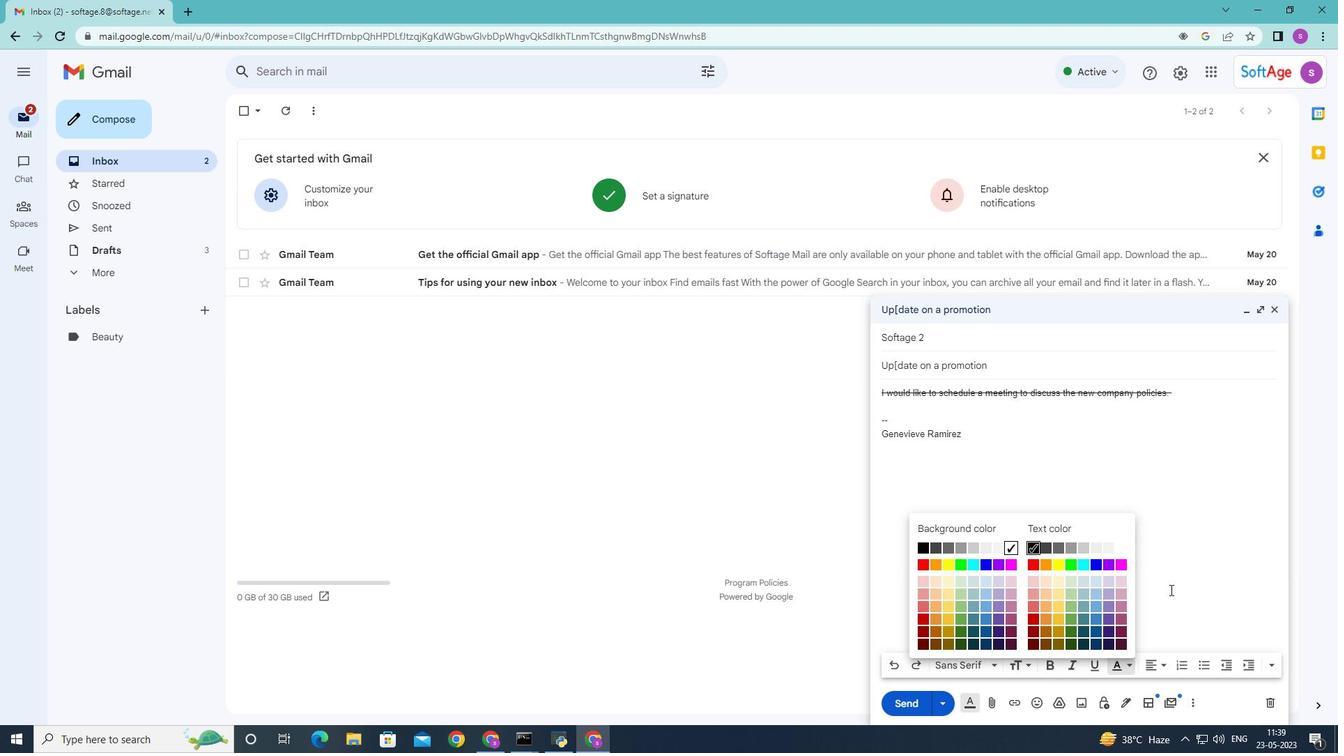 
Action: Mouse pressed left at (1176, 587)
Screenshot: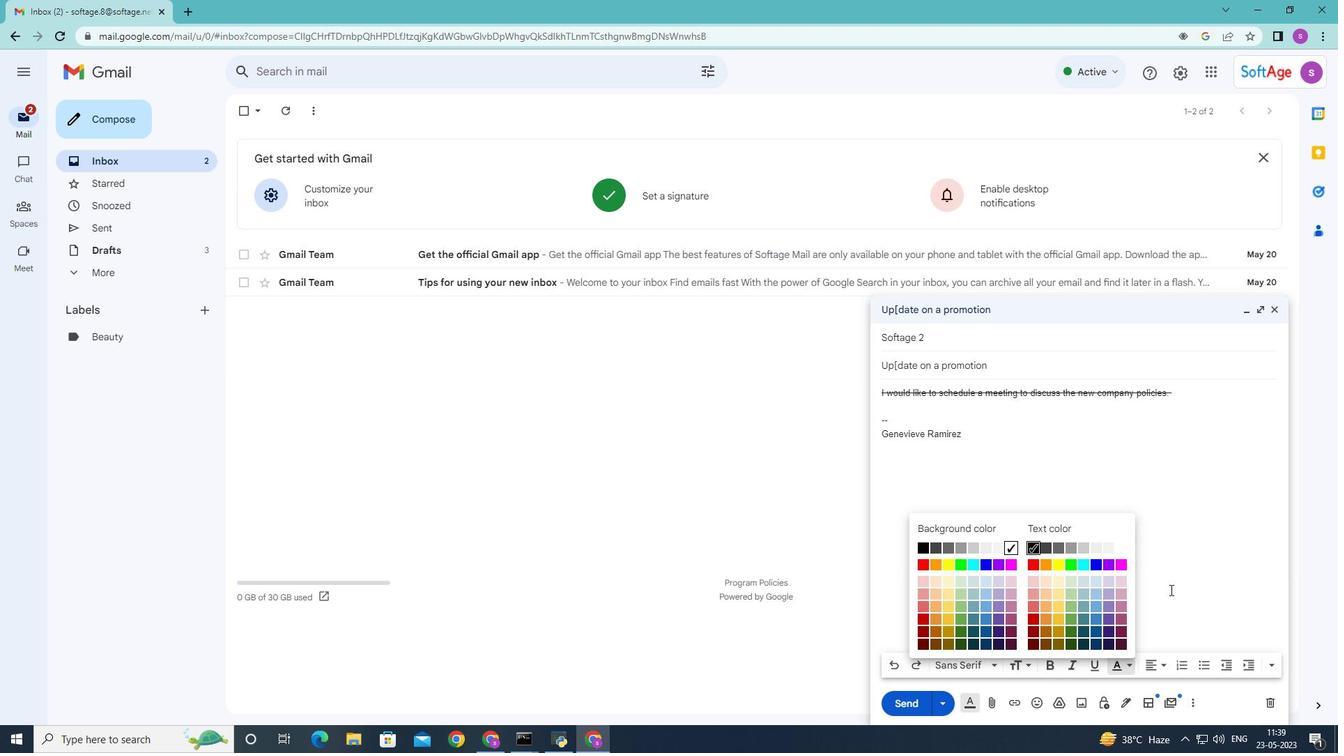 
Action: Mouse moved to (1278, 663)
Screenshot: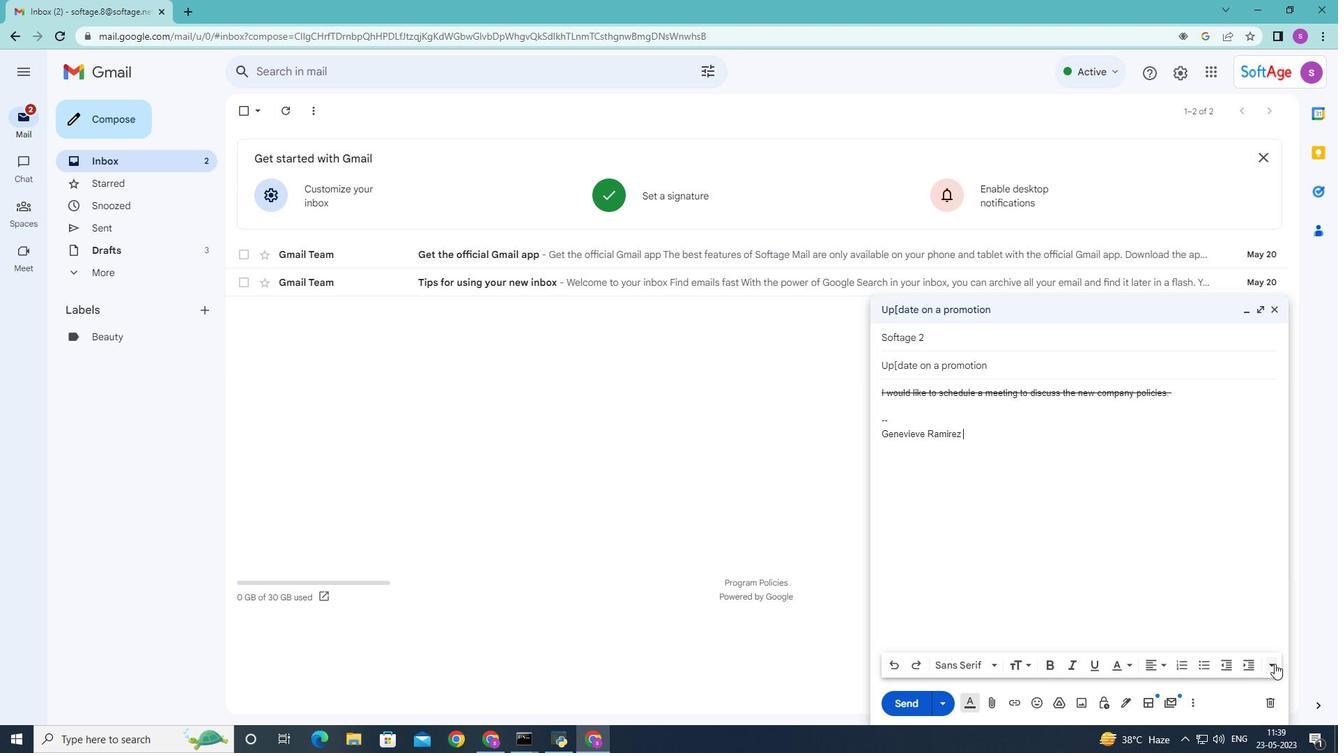 
Action: Mouse pressed left at (1278, 663)
Screenshot: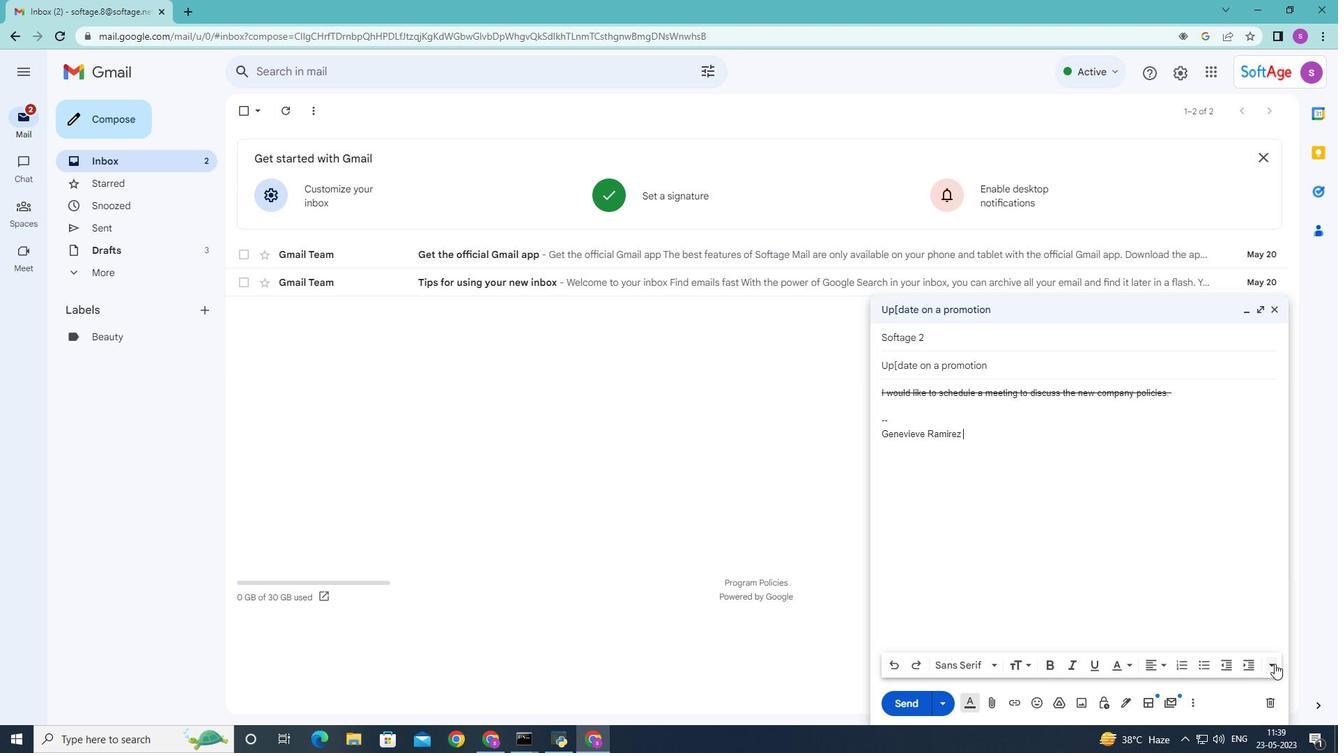 
Action: Mouse moved to (1189, 396)
Screenshot: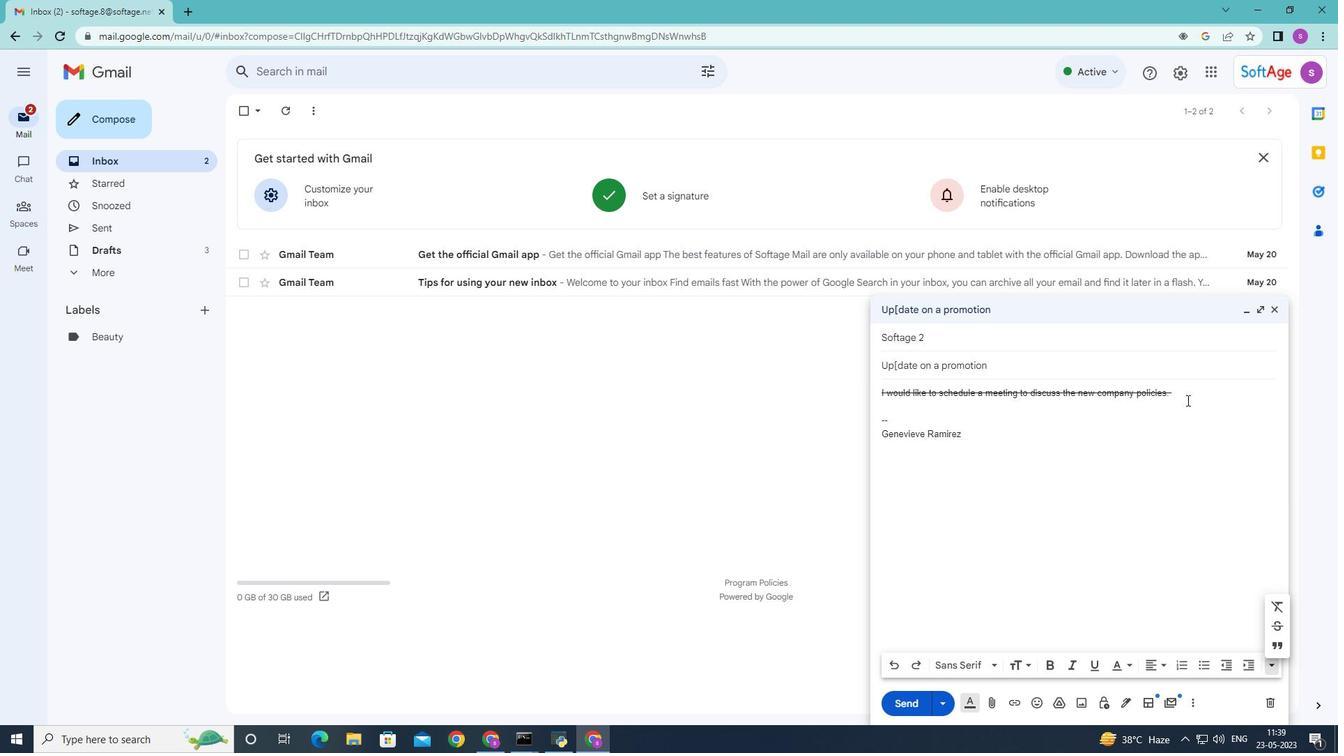 
Action: Mouse pressed left at (1189, 396)
Screenshot: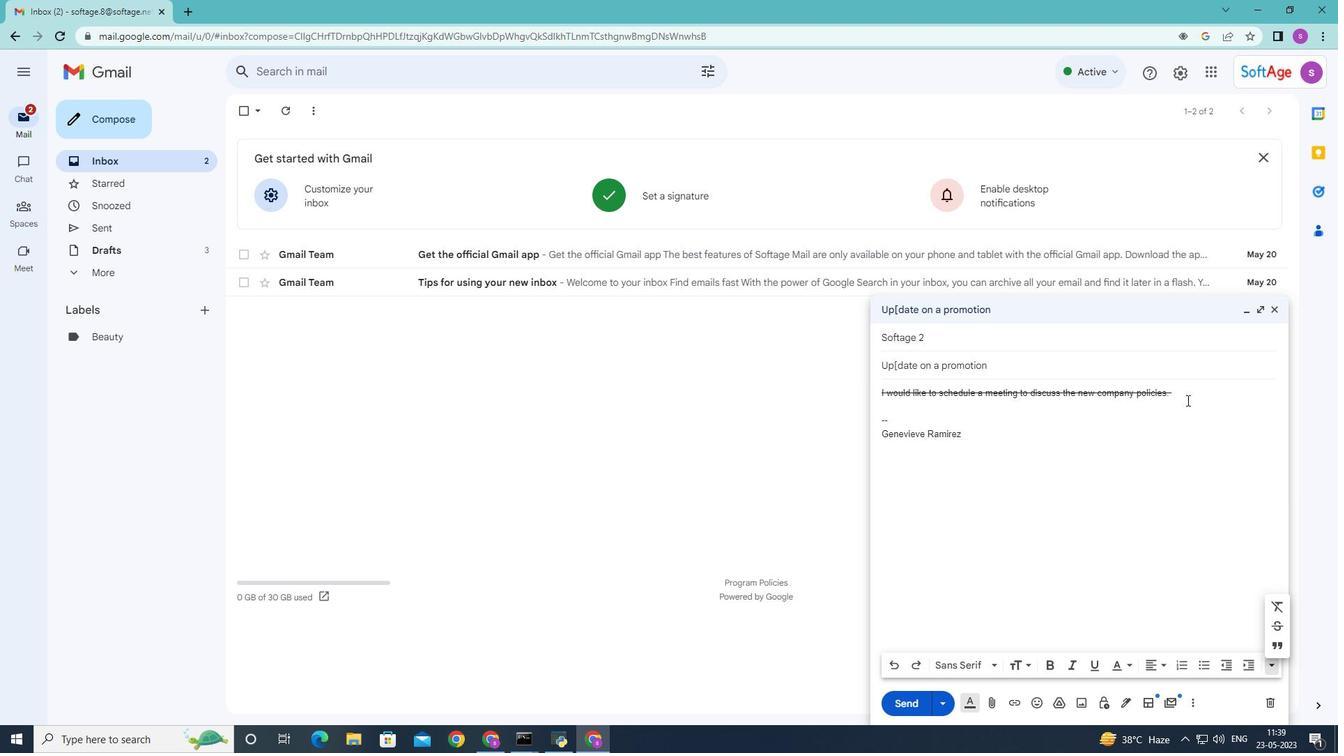 
Action: Mouse moved to (1175, 394)
Screenshot: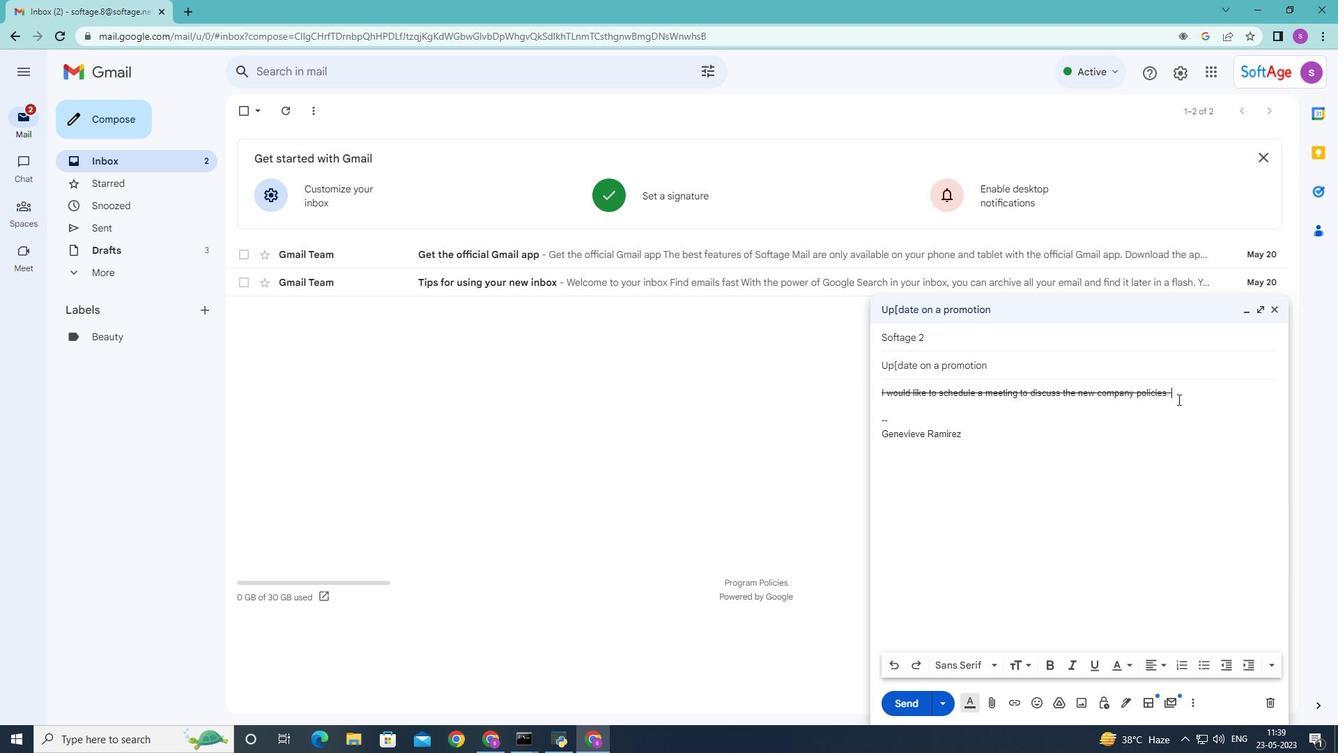 
Action: Mouse pressed left at (1175, 394)
Screenshot: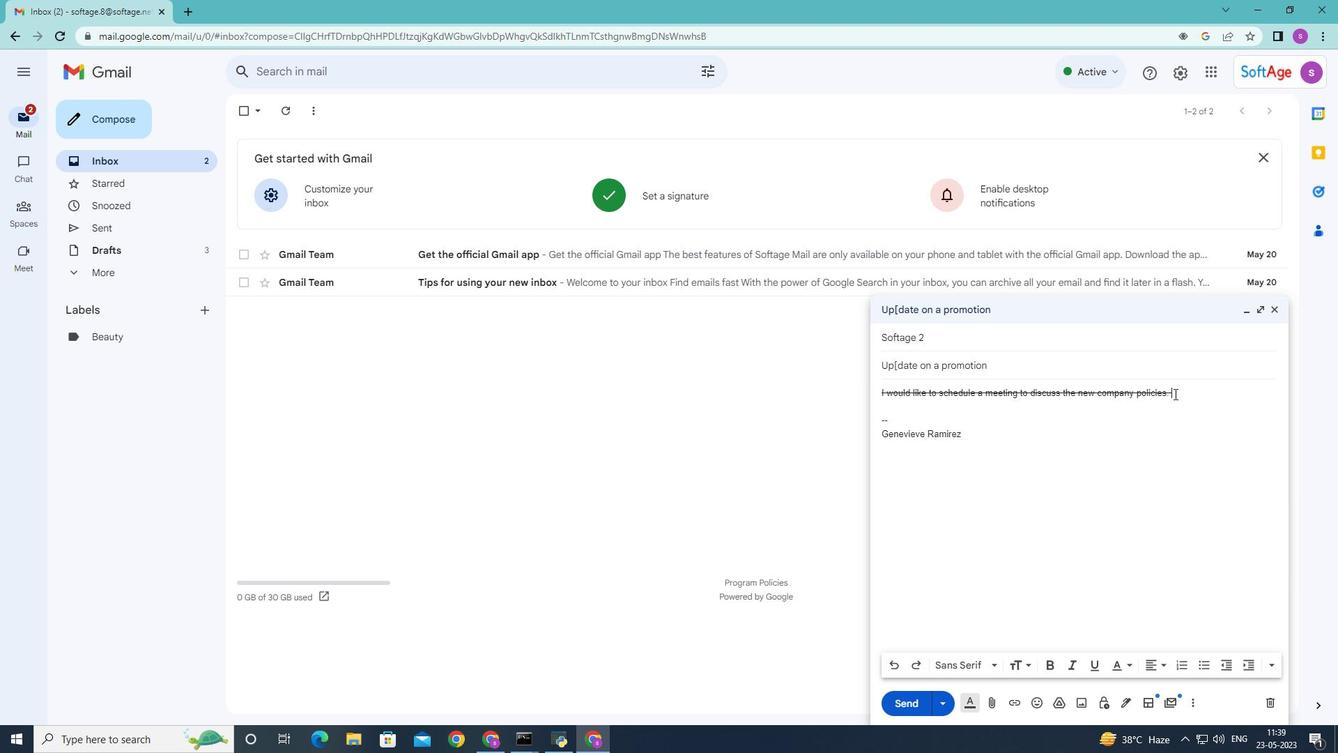 
Action: Mouse moved to (1273, 672)
Screenshot: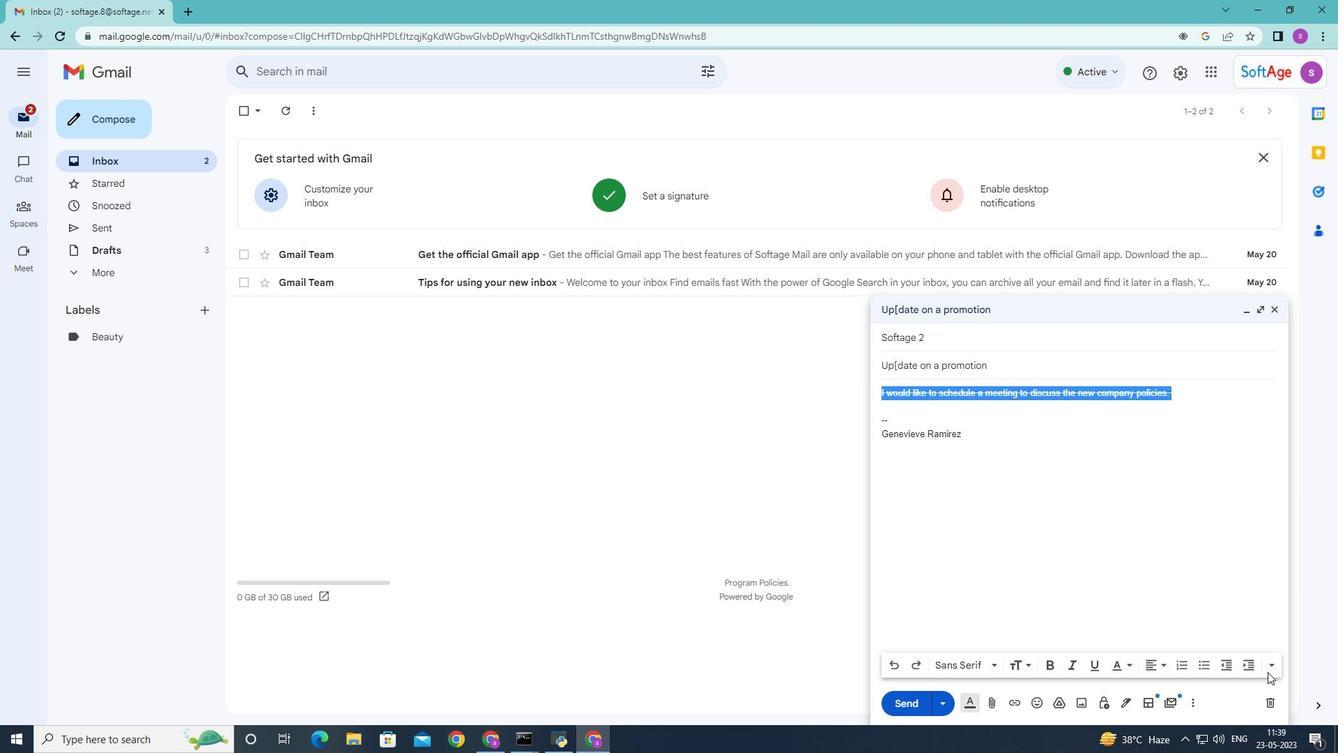 
Action: Mouse pressed left at (1273, 672)
Screenshot: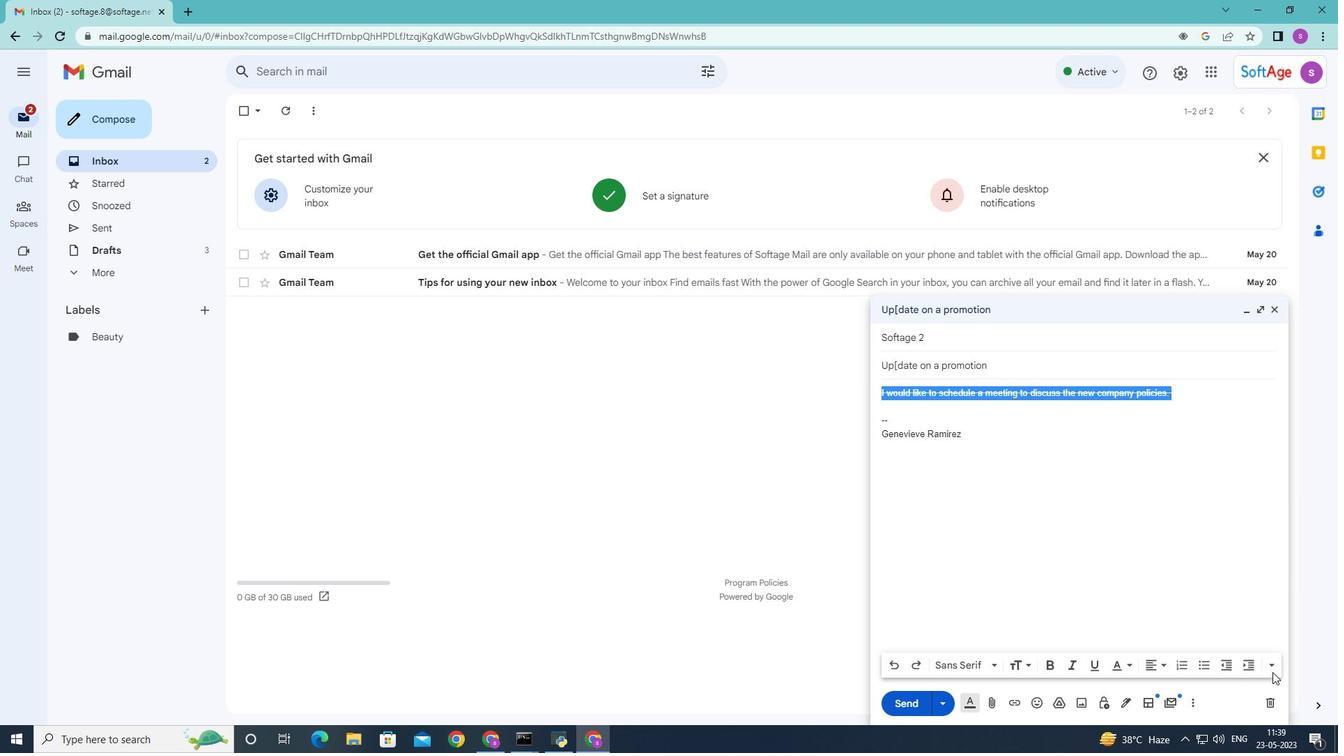 
Action: Mouse moved to (1271, 665)
Screenshot: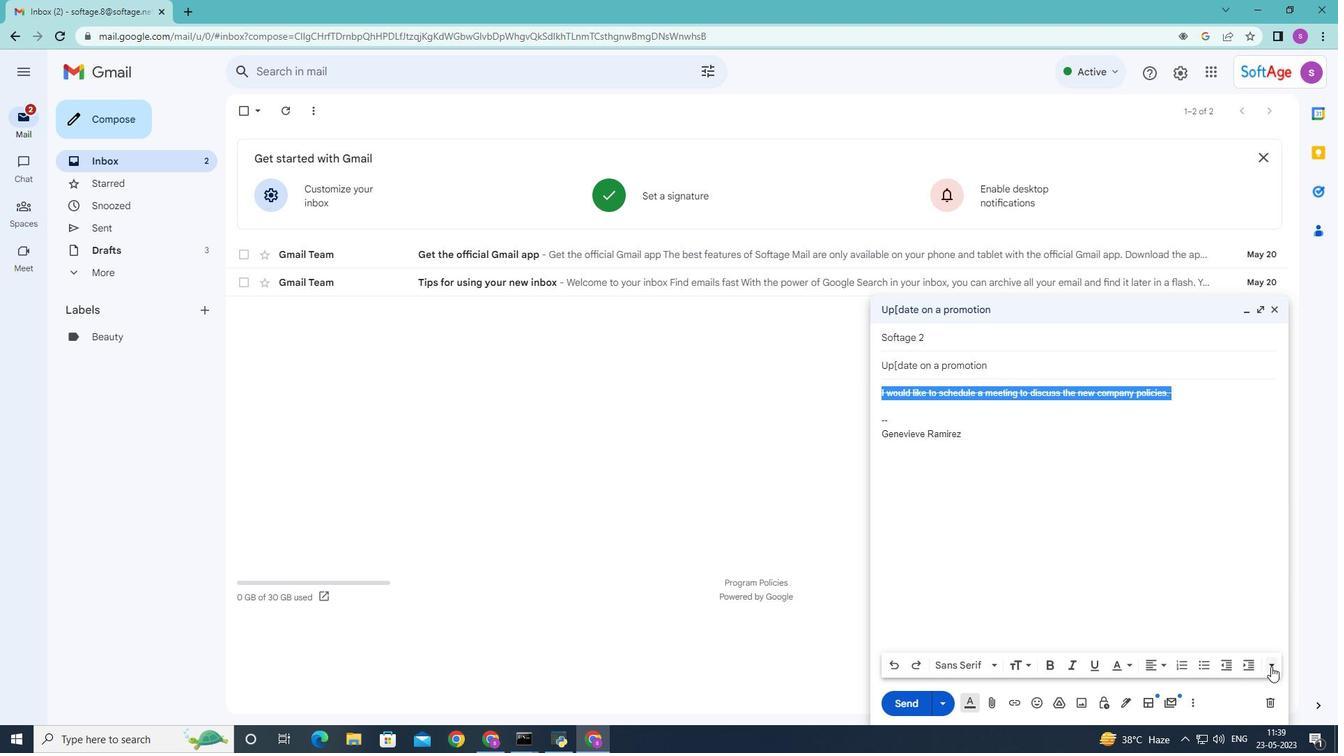 
Action: Mouse pressed left at (1271, 665)
Screenshot: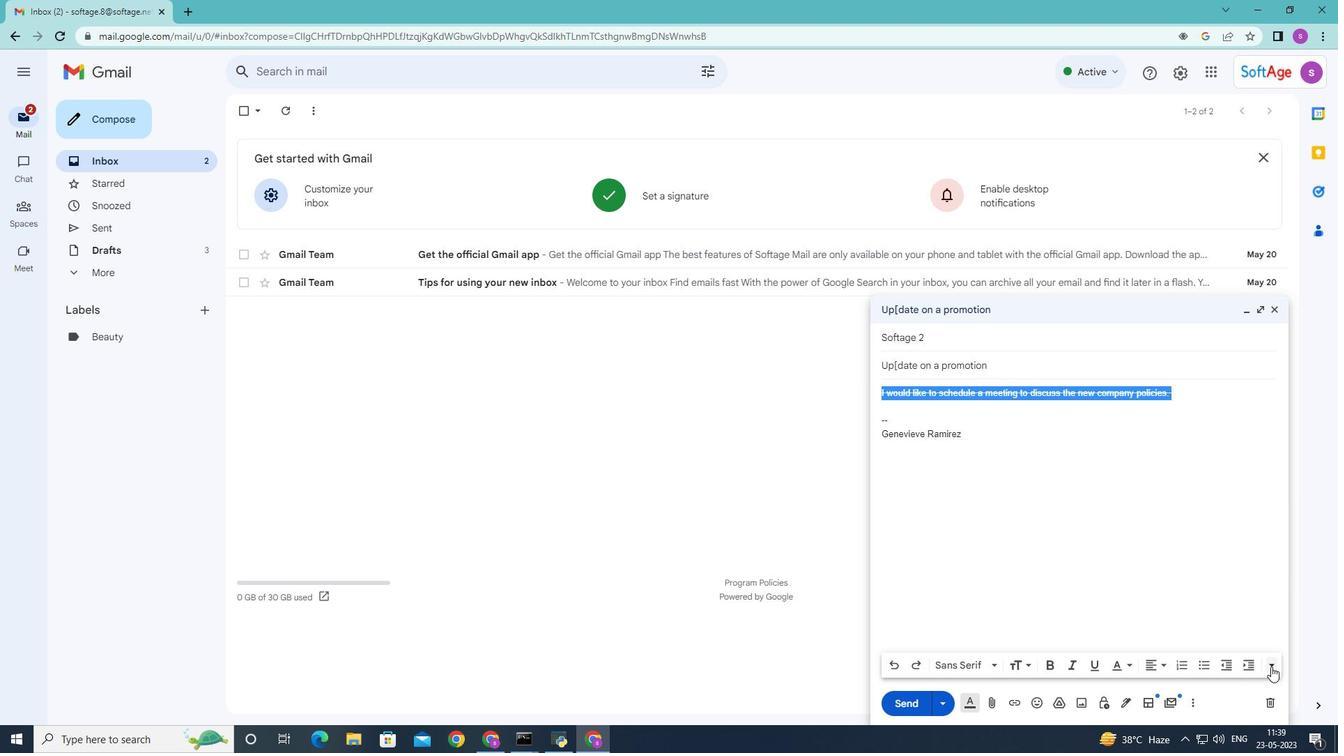 
Action: Mouse moved to (1273, 627)
Screenshot: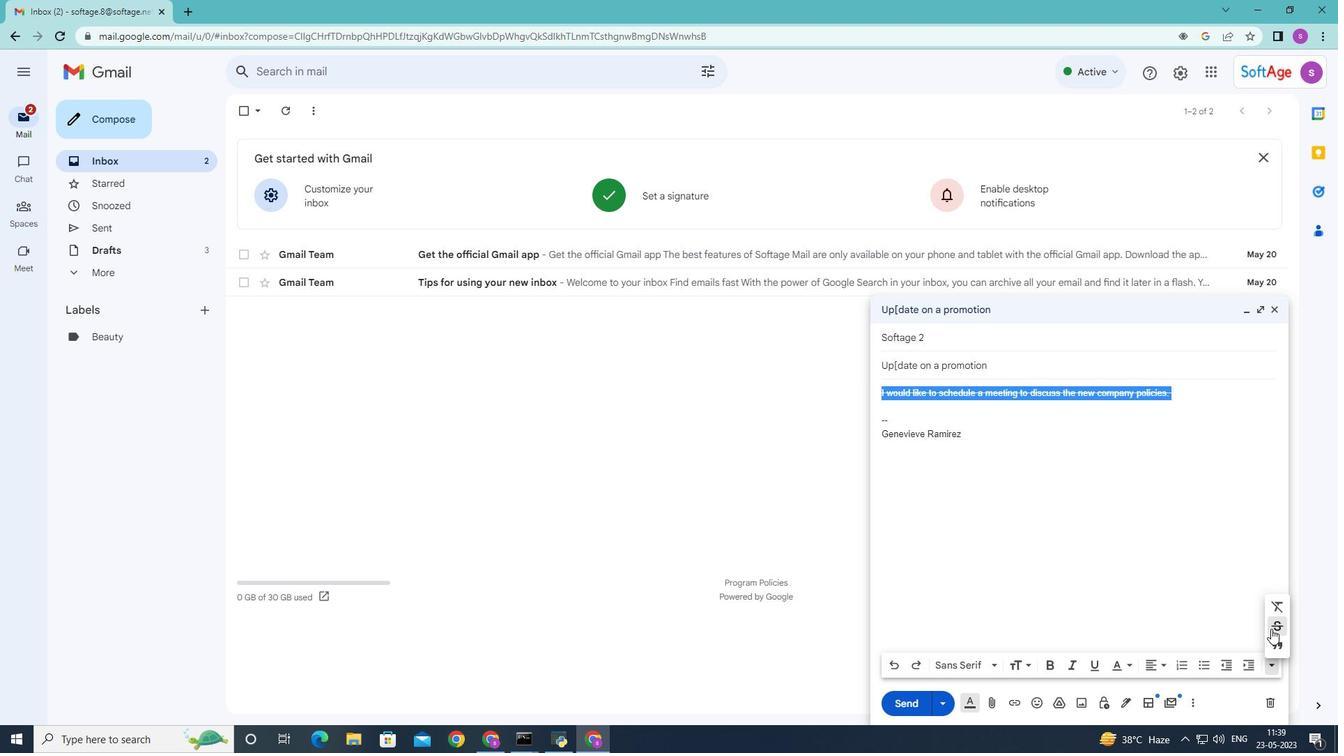 
Action: Mouse pressed left at (1273, 627)
Screenshot: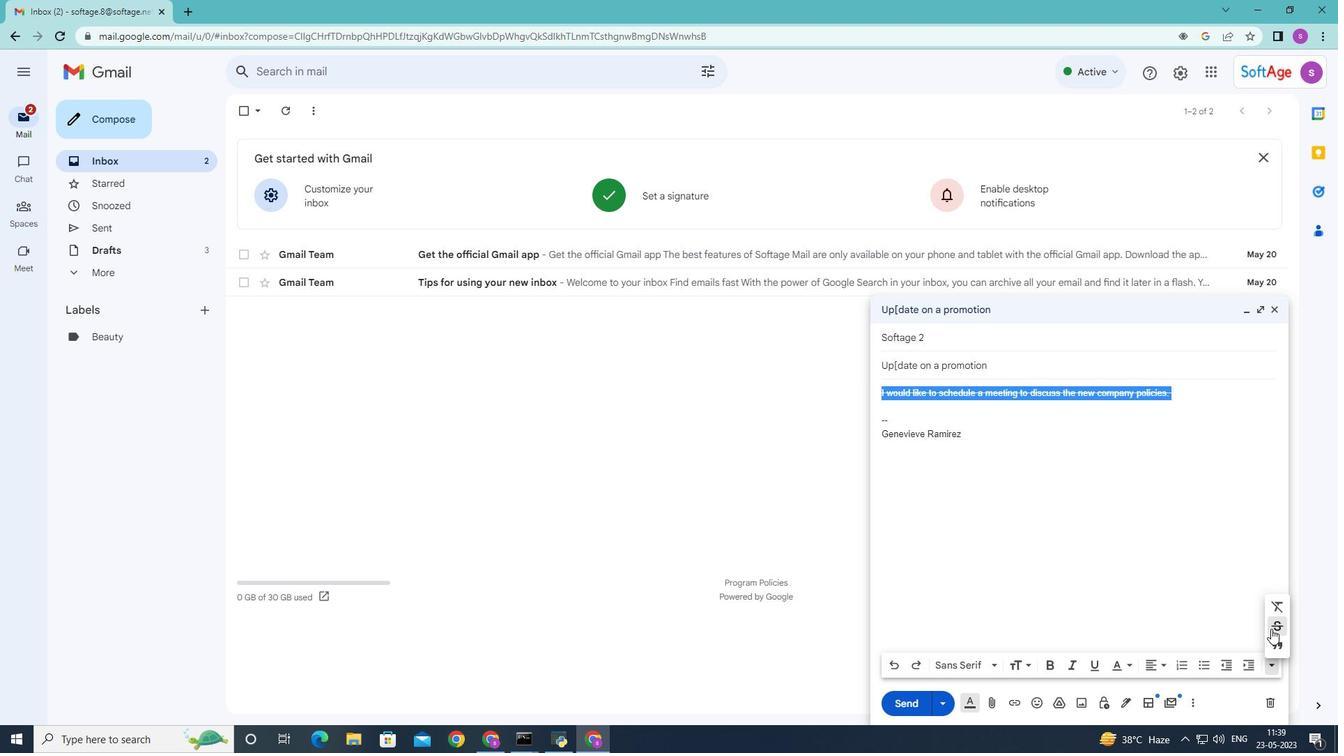 
Action: Mouse moved to (1106, 504)
Screenshot: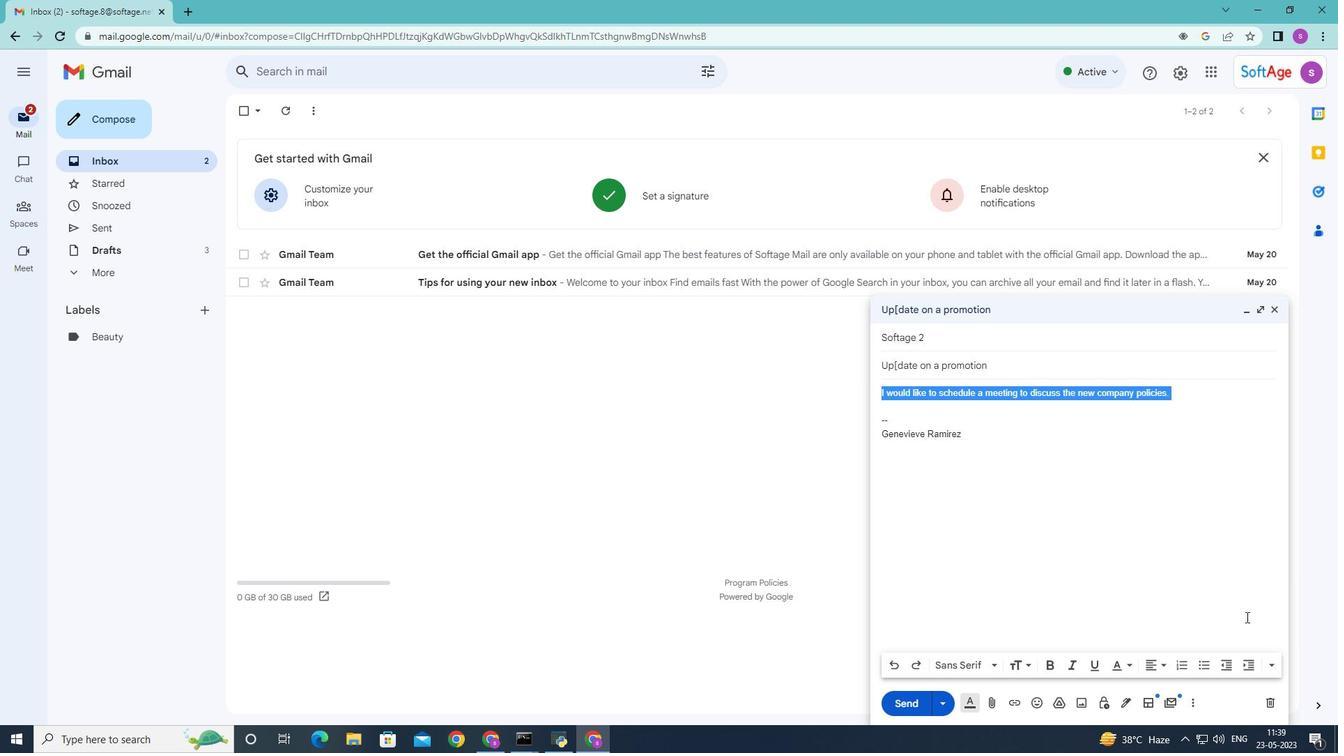 
Action: Mouse pressed left at (1106, 504)
Screenshot: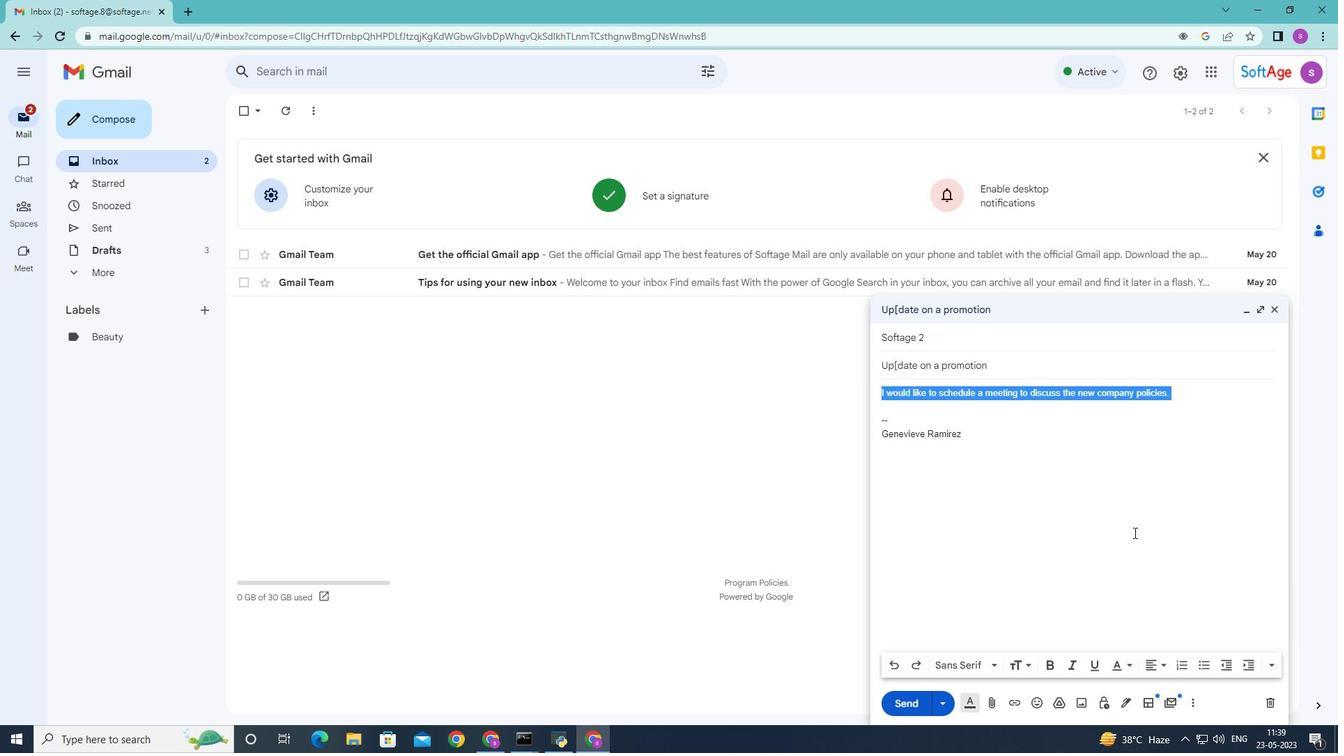 
Action: Mouse moved to (919, 701)
Screenshot: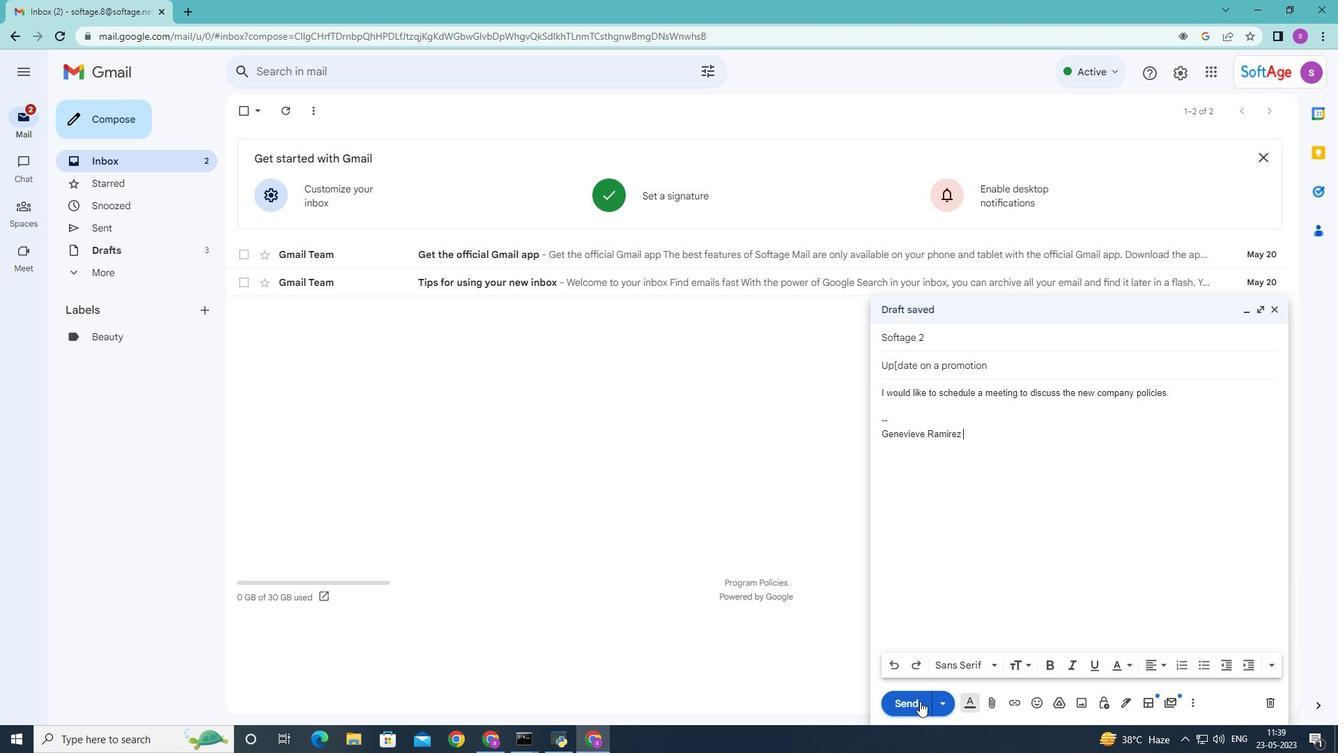 
Action: Mouse pressed left at (919, 701)
Screenshot: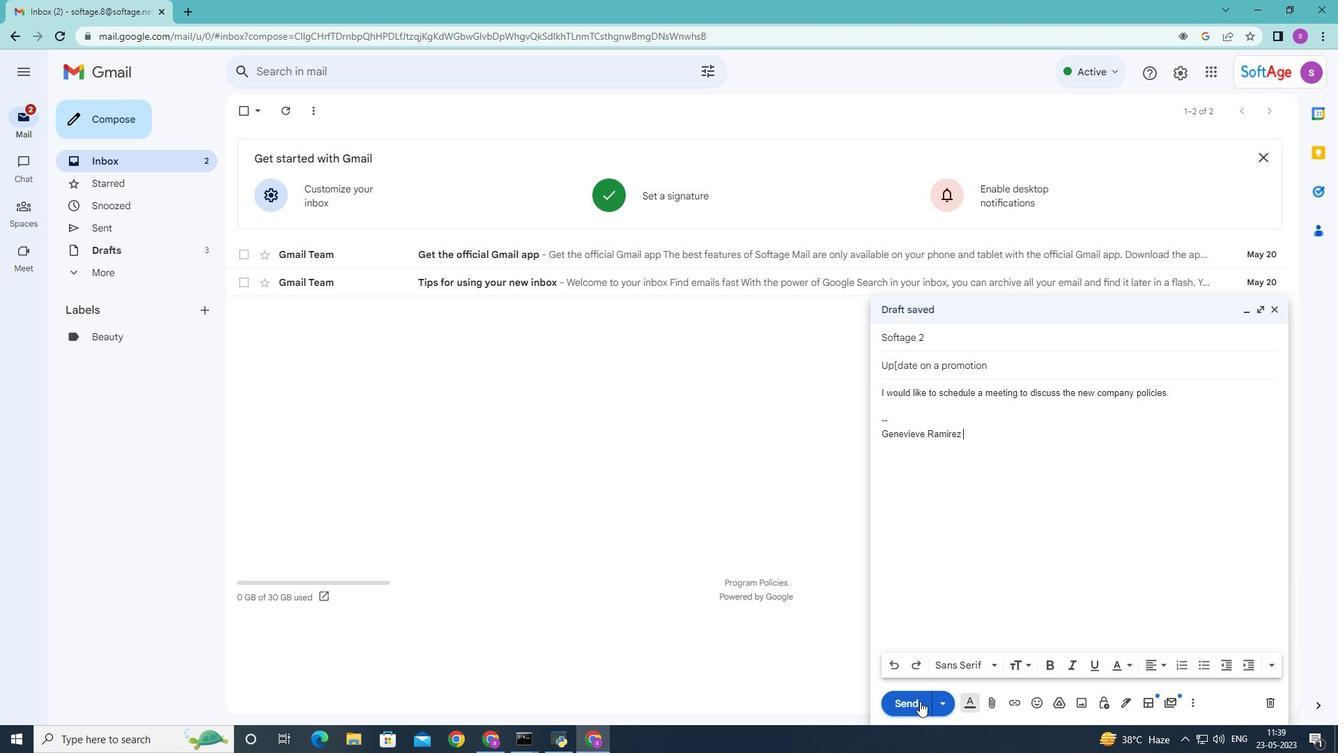 
Action: Mouse moved to (132, 234)
Screenshot: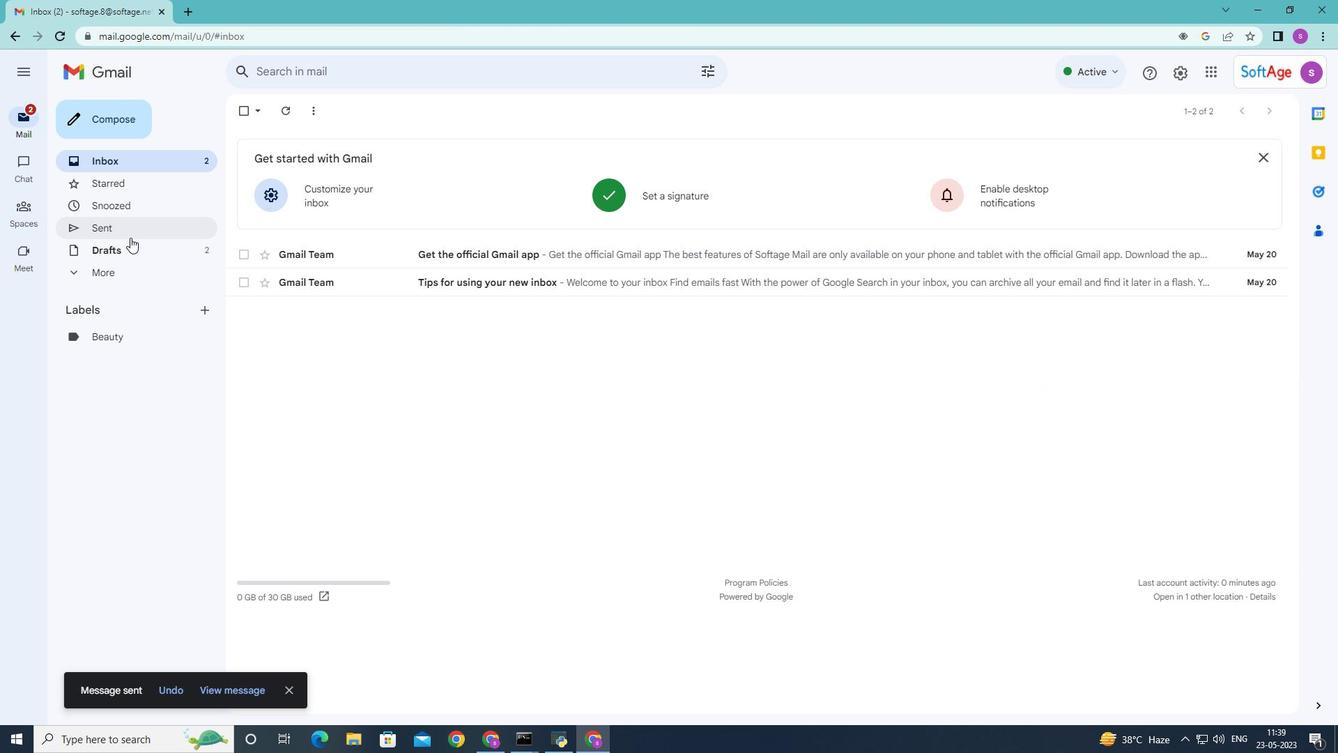
Action: Mouse pressed left at (132, 234)
Screenshot: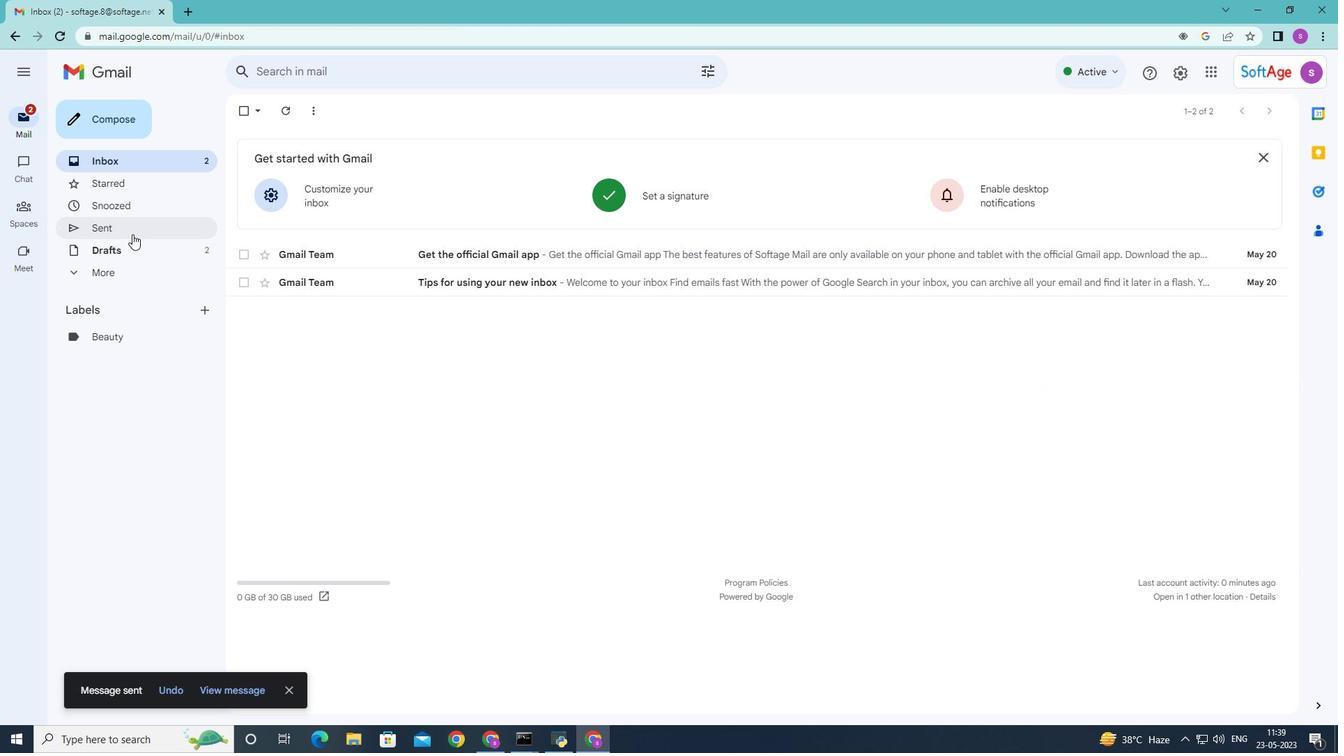 
Action: Mouse moved to (498, 184)
Screenshot: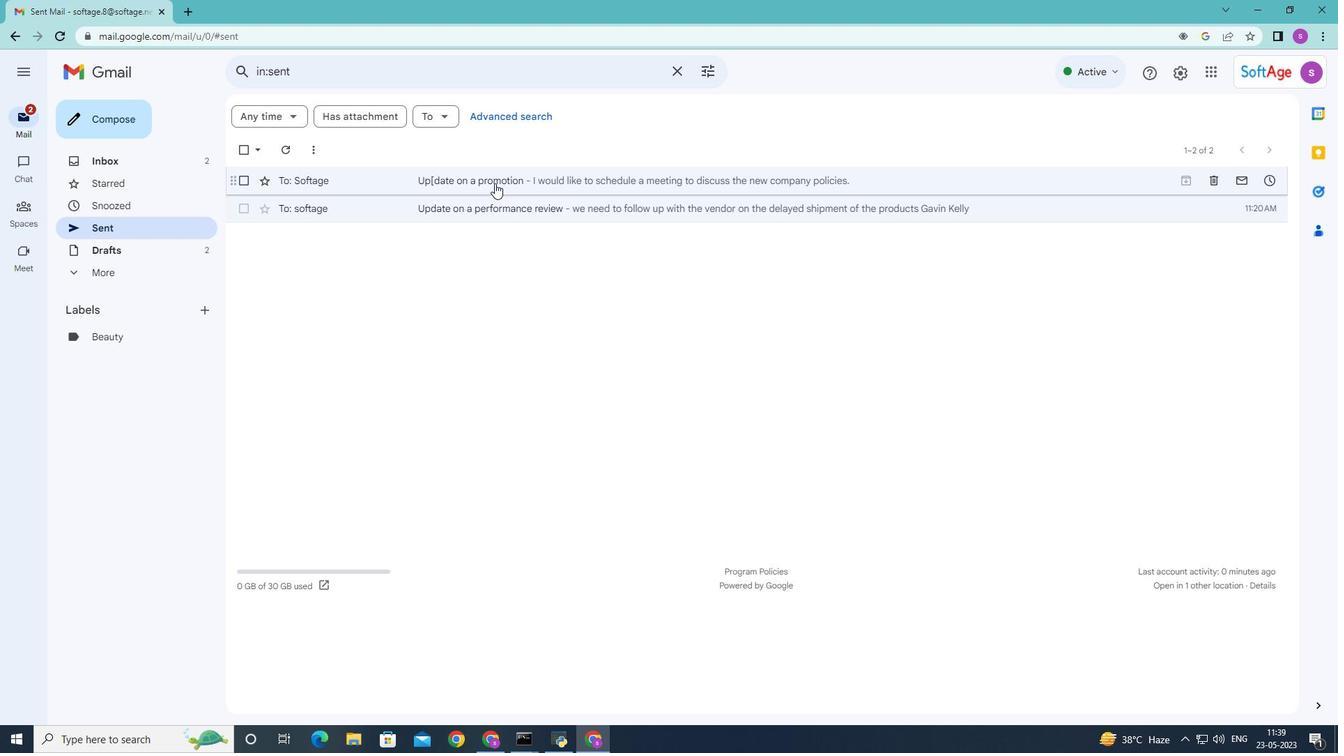 
Action: Mouse pressed right at (498, 184)
Screenshot: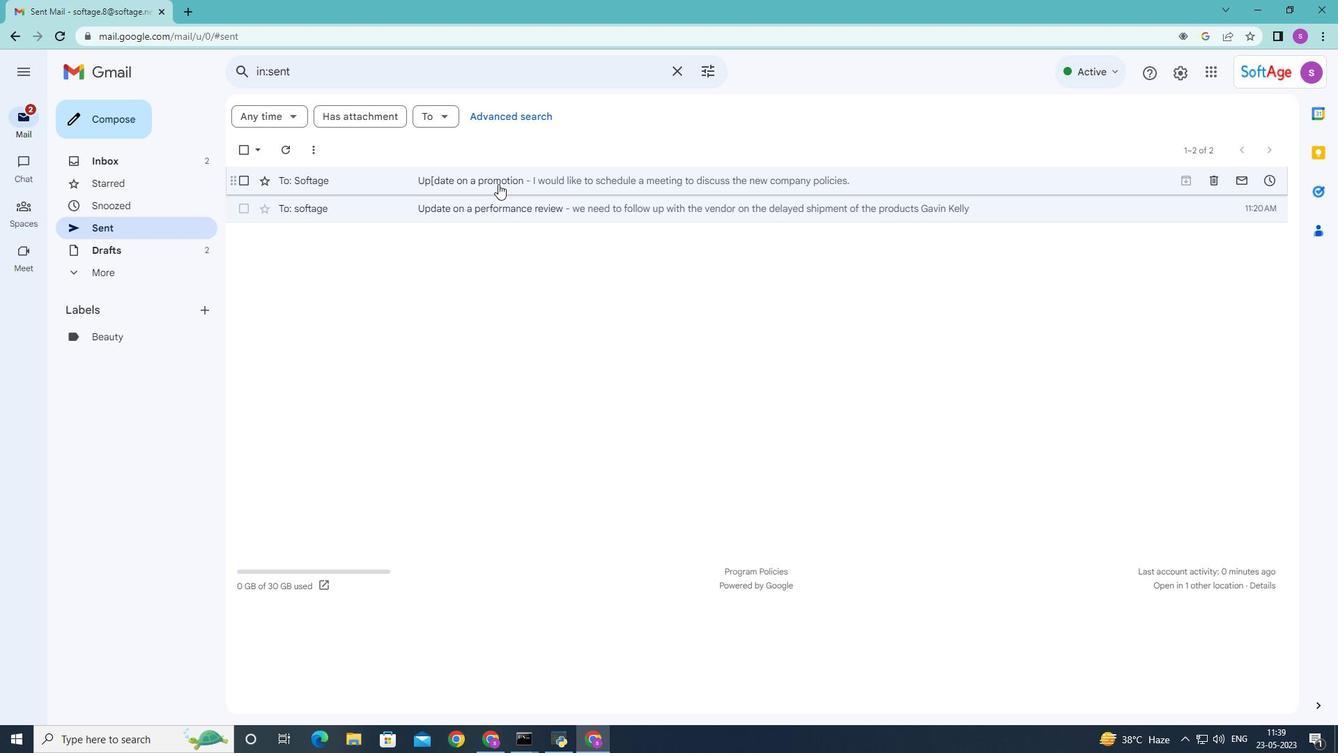 
Action: Mouse moved to (704, 465)
Screenshot: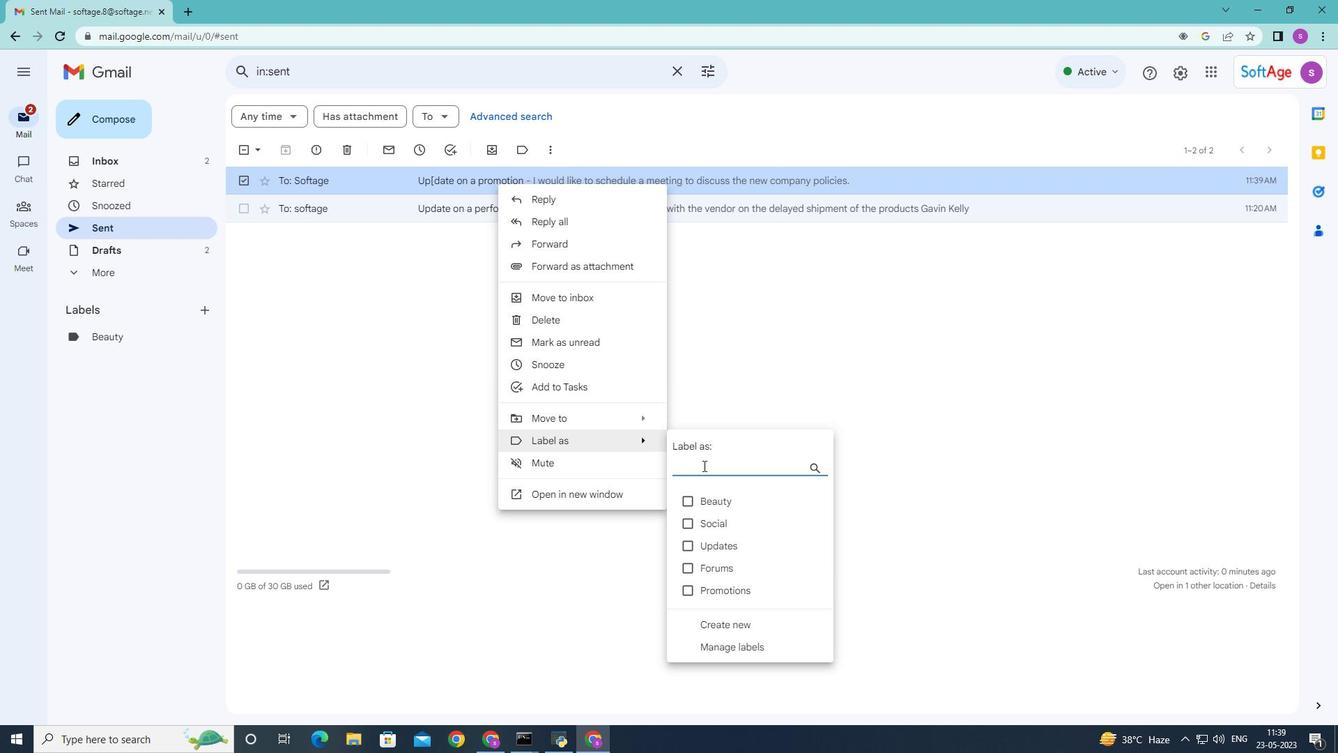 
Action: Mouse pressed left at (704, 465)
Screenshot: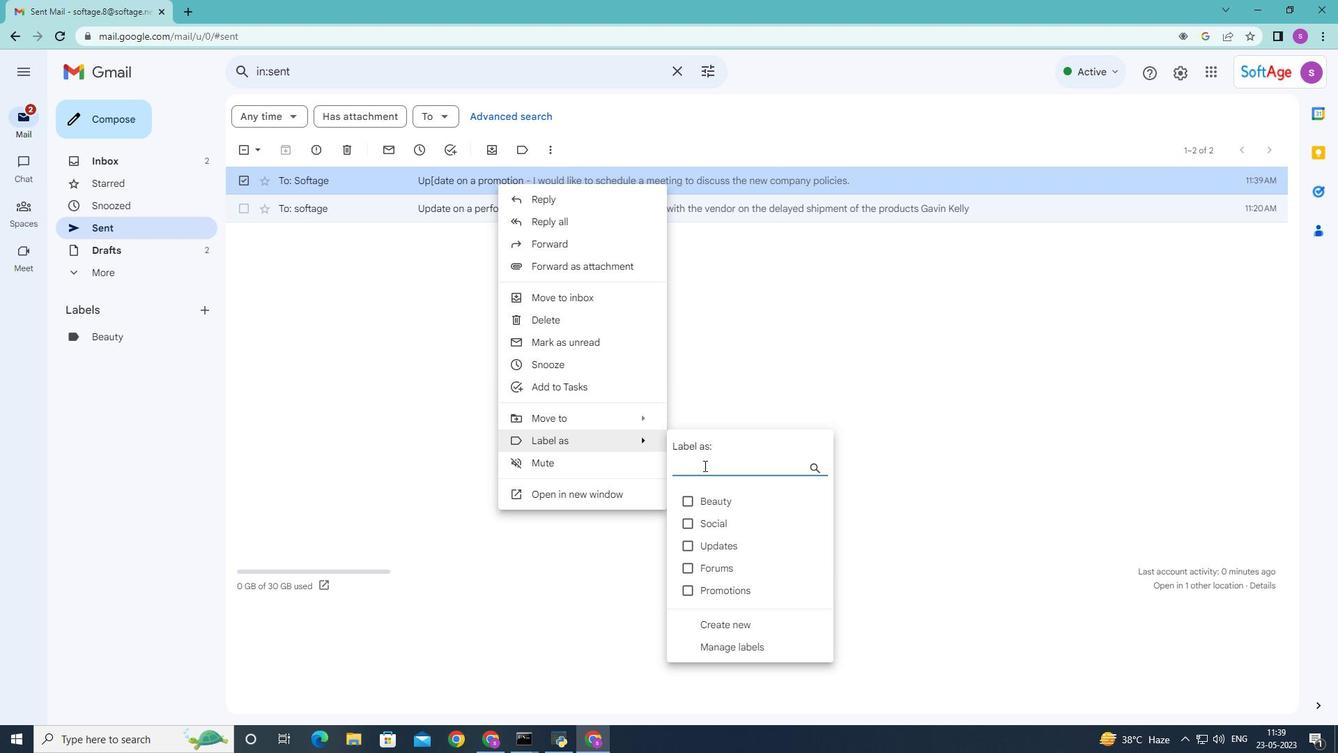 
Action: Mouse moved to (704, 466)
Screenshot: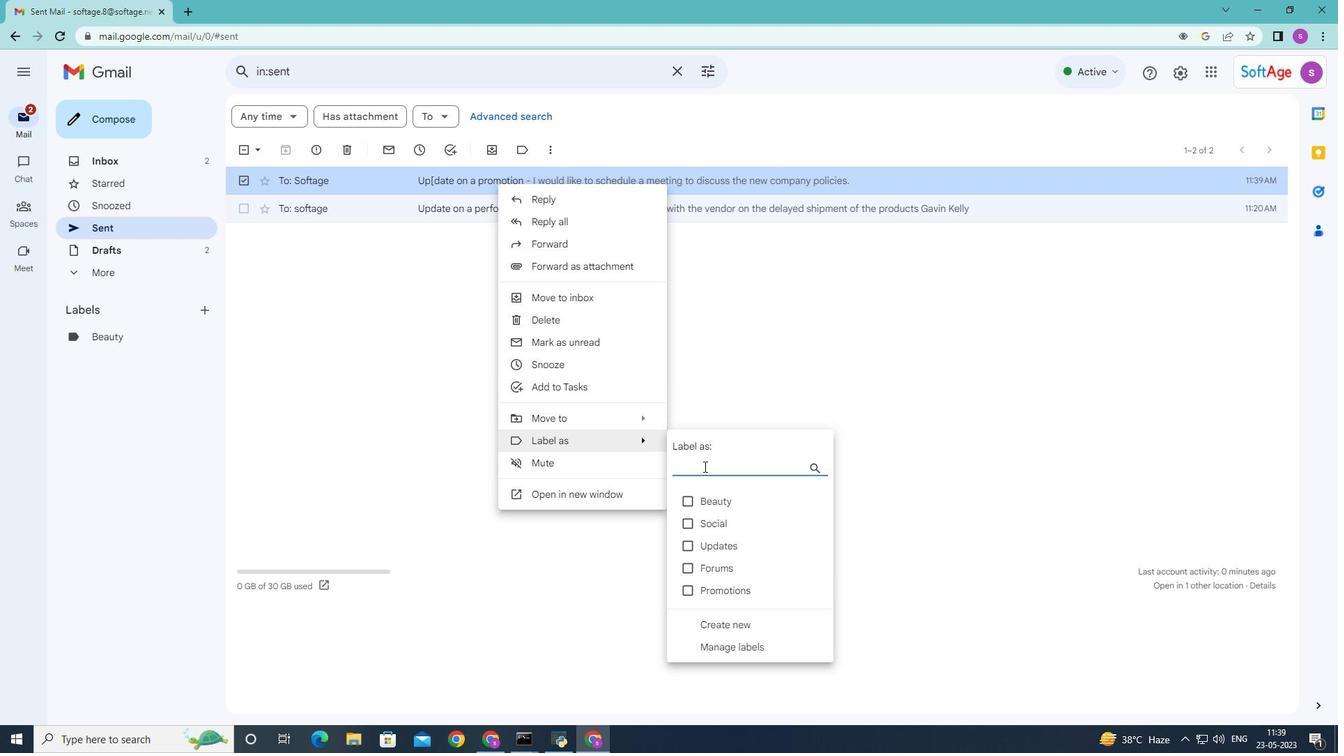 
Action: Key pressed <Key.shift>Skincare<Key.down><Key.enter>
Screenshot: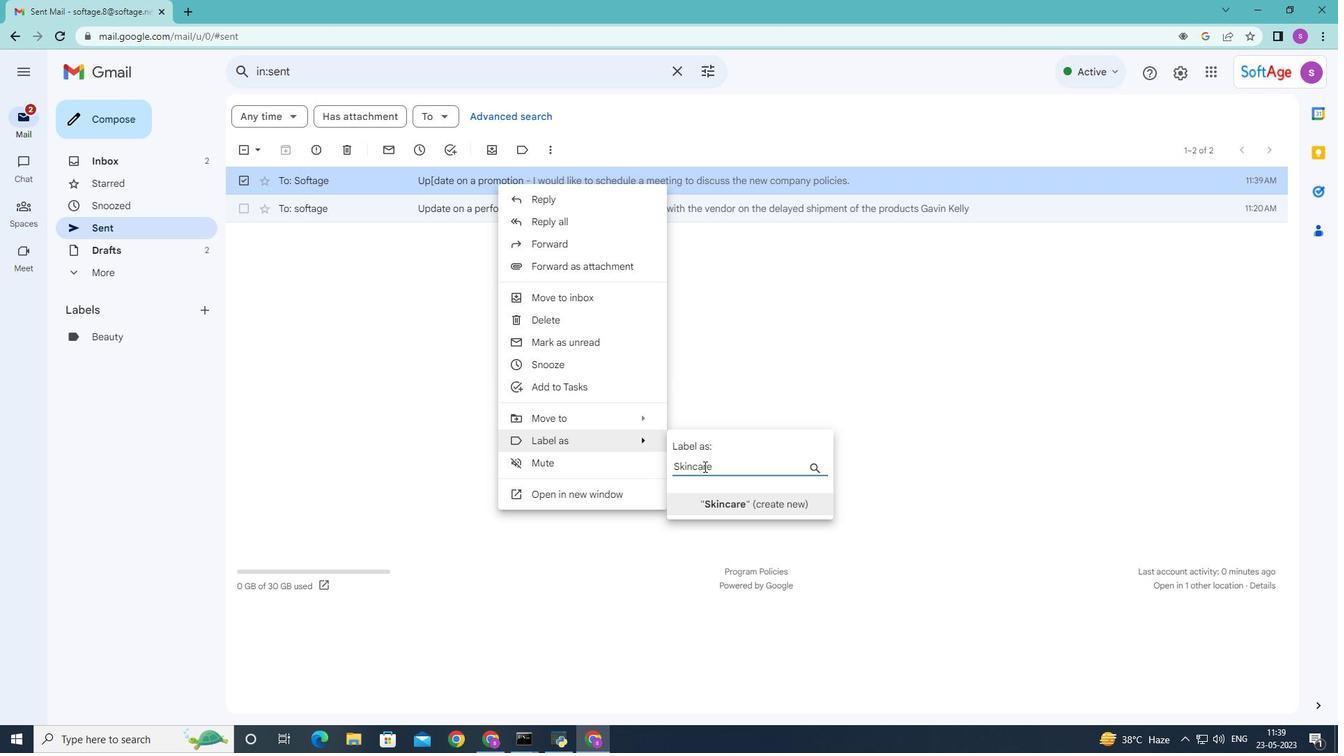 
Action: Mouse moved to (799, 442)
Screenshot: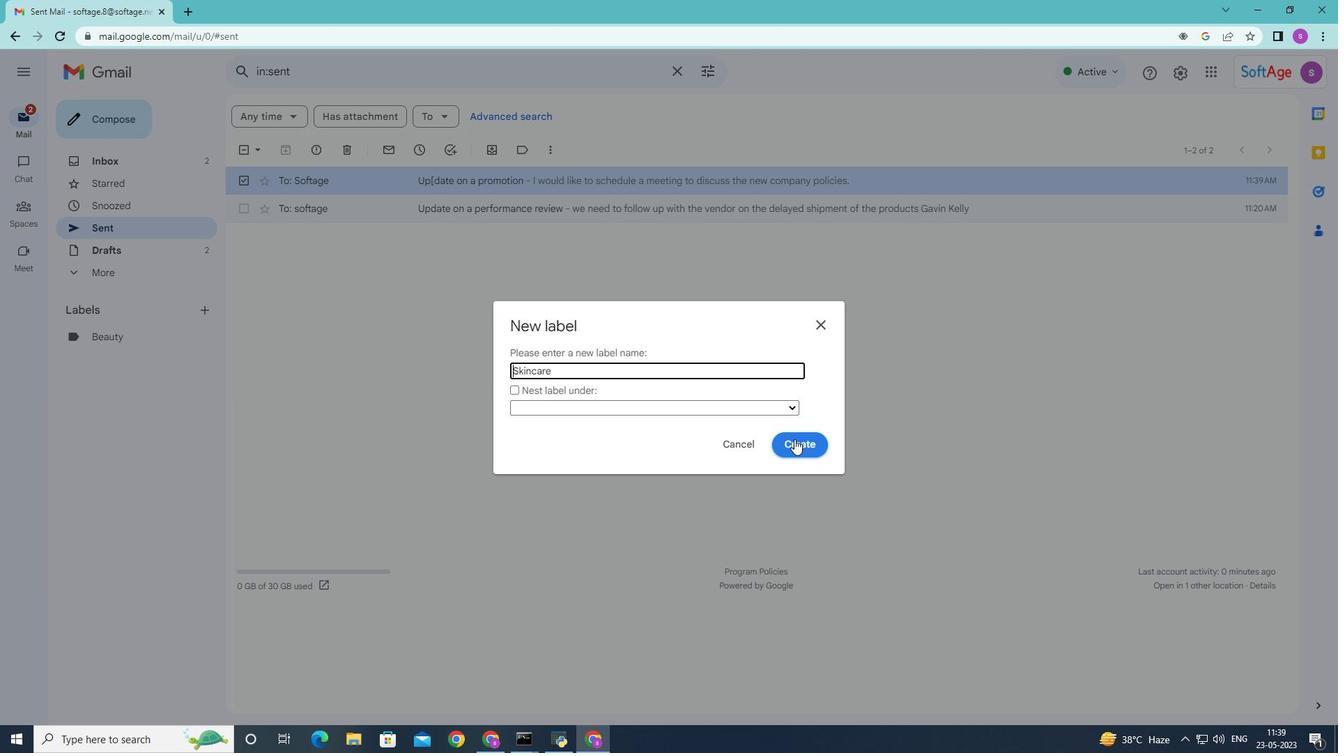 
Action: Mouse pressed left at (799, 442)
Screenshot: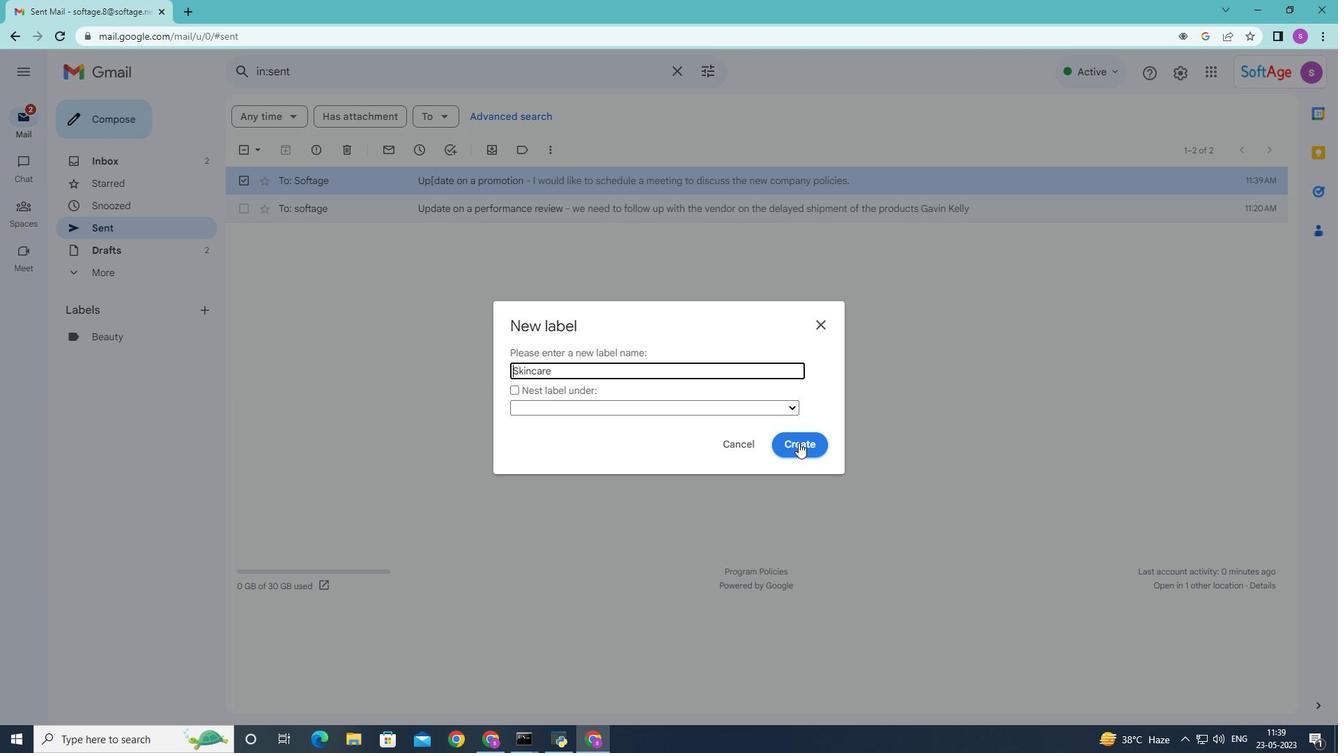 
Action: Mouse moved to (460, 359)
Screenshot: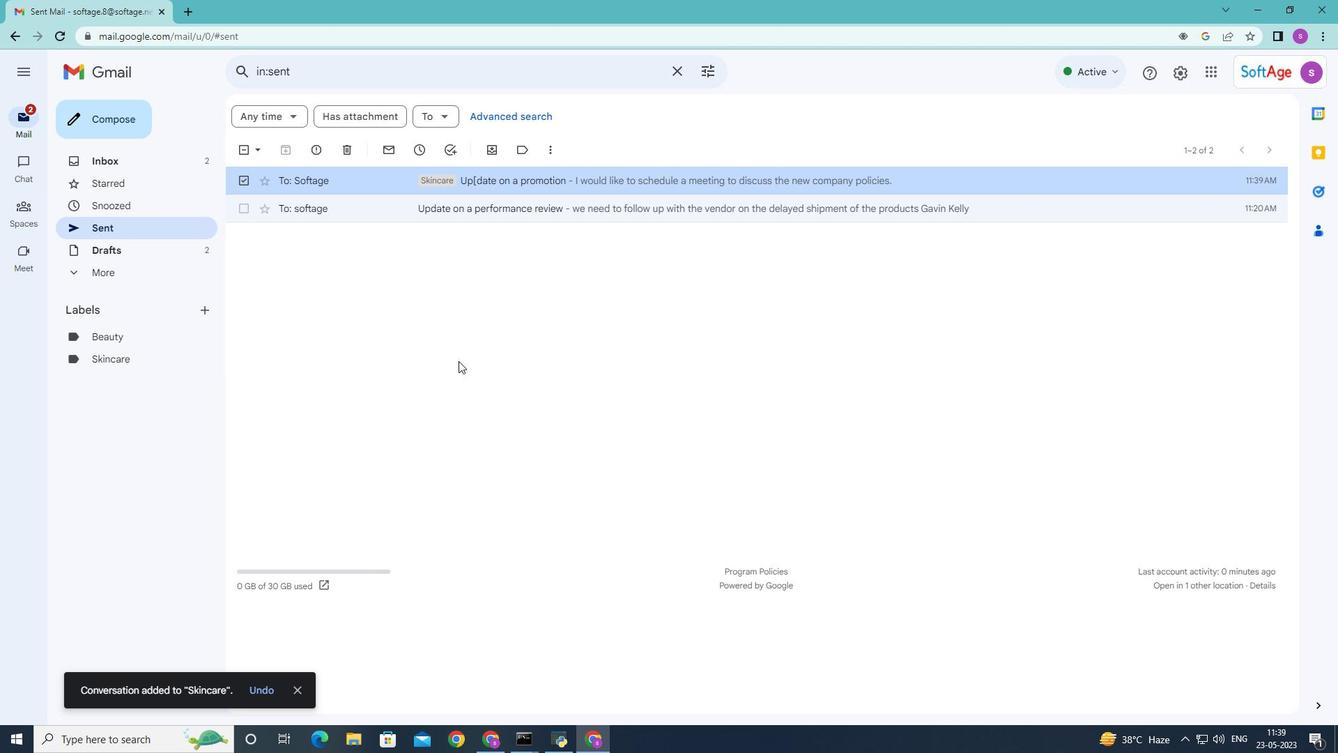 
